 Task: 1.5.1    Create records and show detail page
Action: Mouse moved to (36, 119)
Screenshot: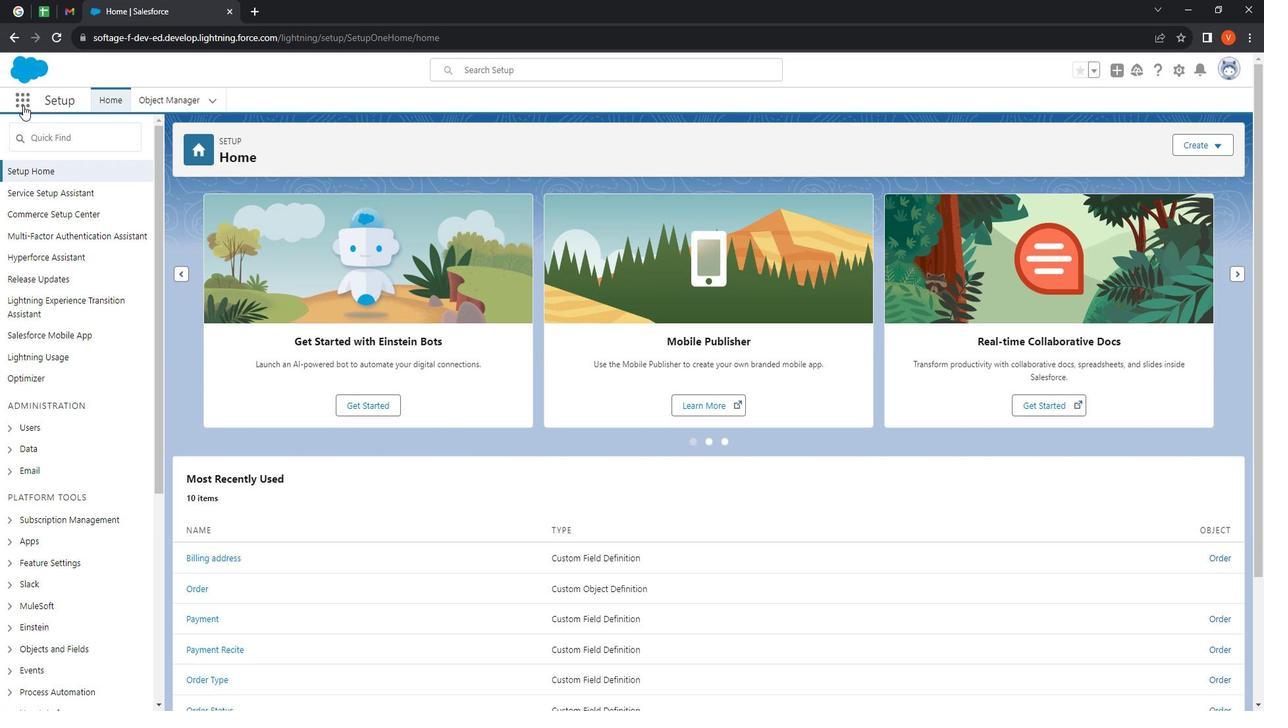 
Action: Mouse pressed left at (36, 119)
Screenshot: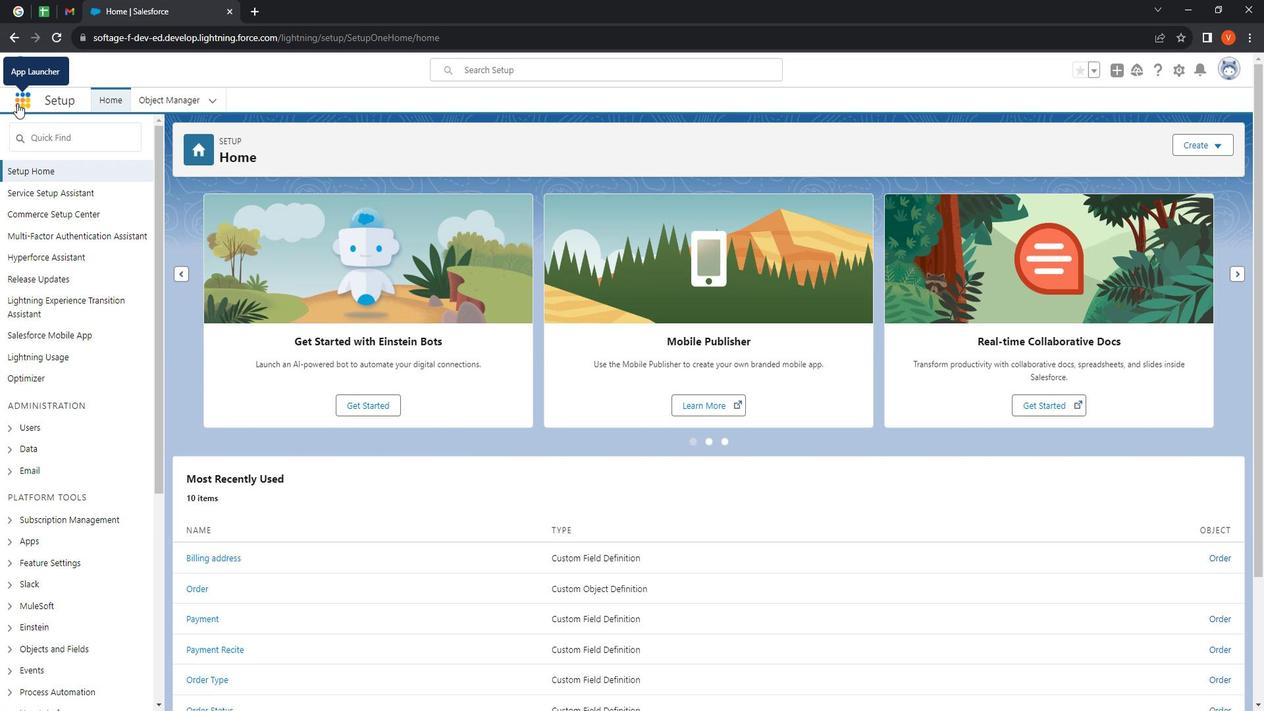 
Action: Mouse moved to (65, 345)
Screenshot: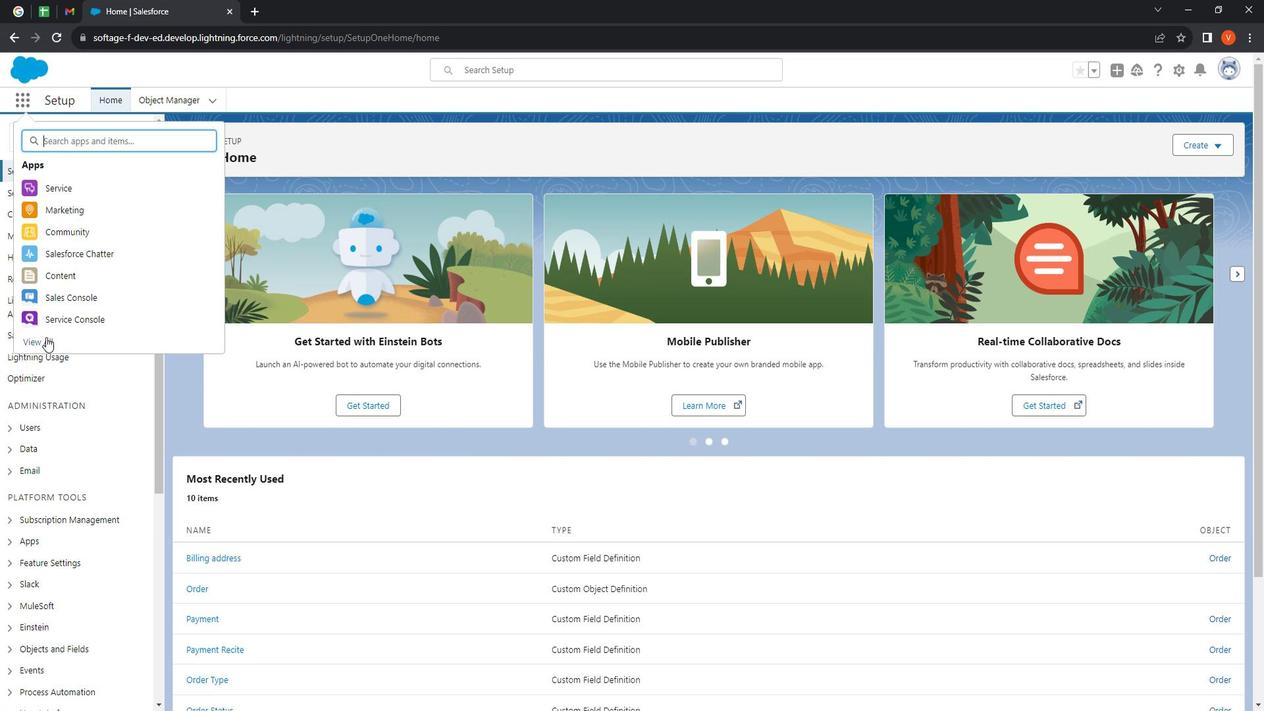 
Action: Mouse pressed left at (65, 345)
Screenshot: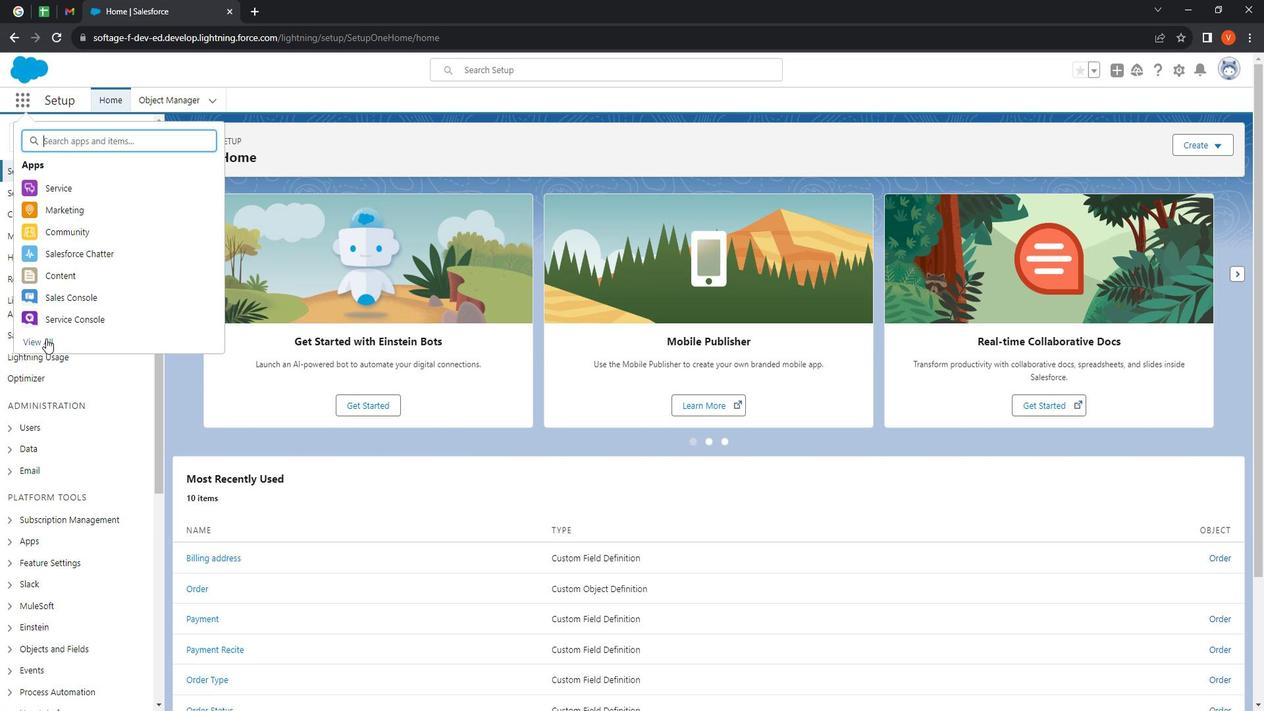
Action: Mouse moved to (901, 499)
Screenshot: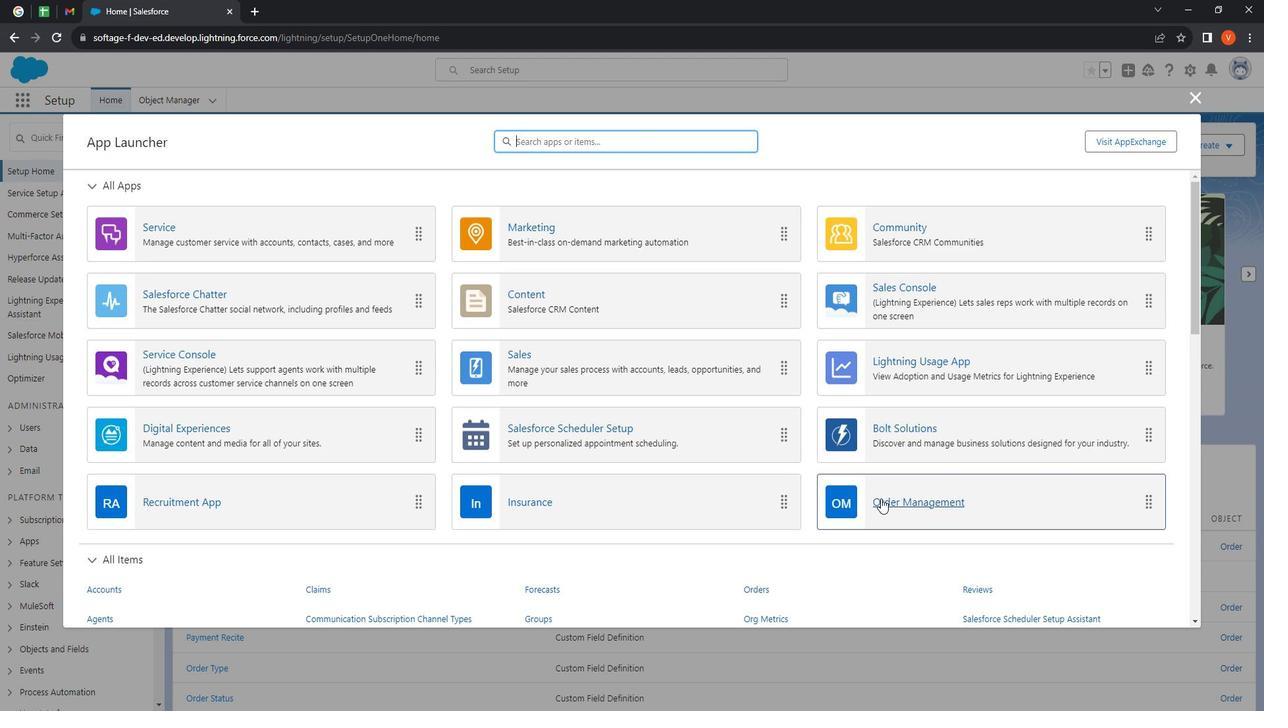 
Action: Mouse pressed left at (901, 499)
Screenshot: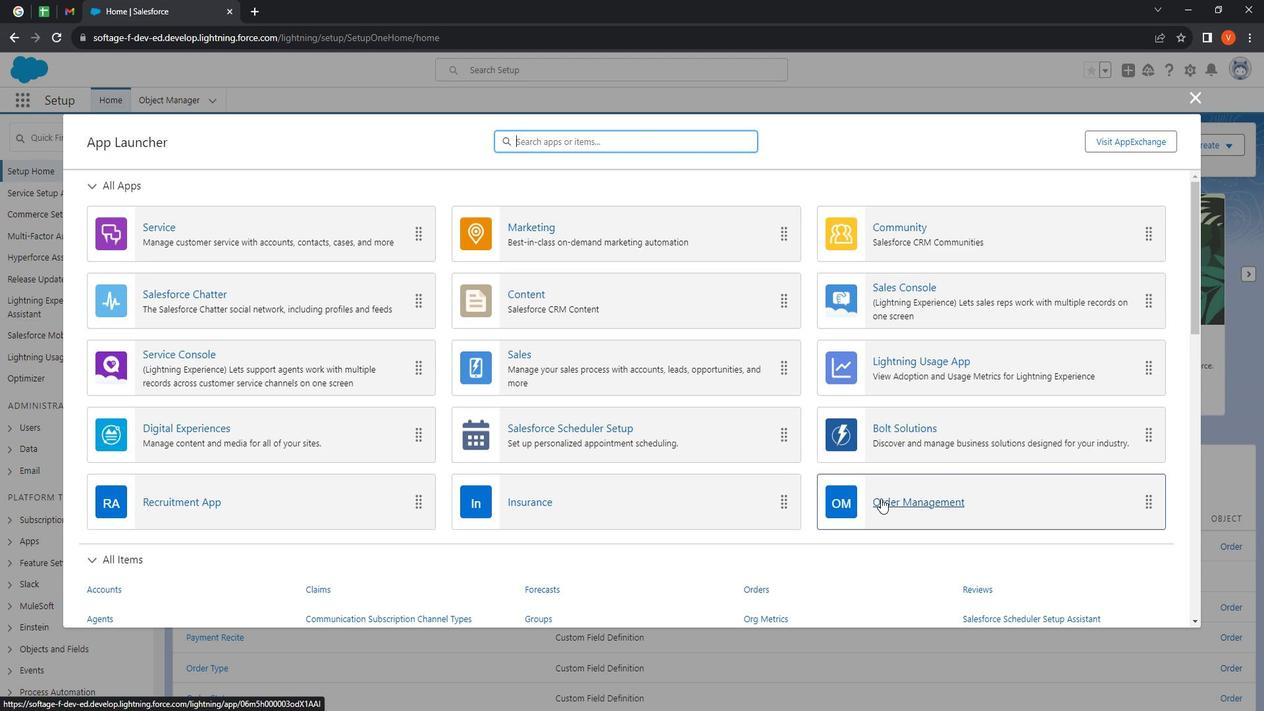 
Action: Mouse moved to (303, 116)
Screenshot: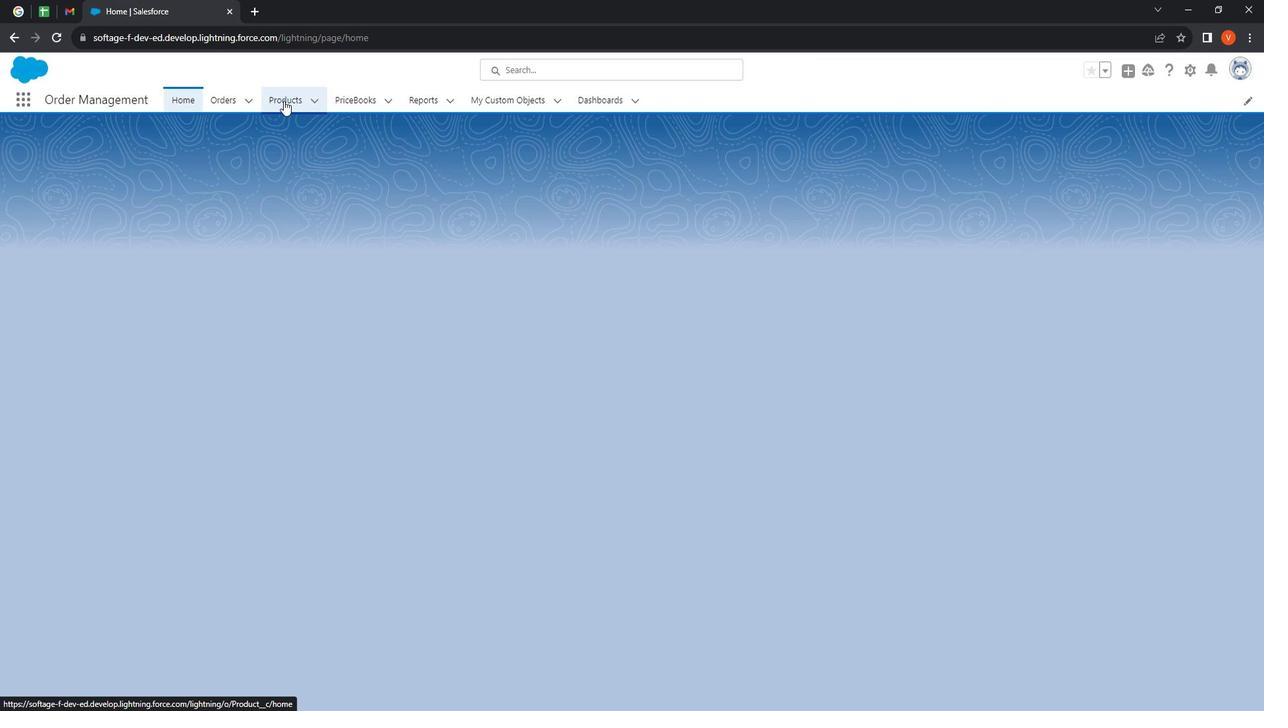 
Action: Mouse pressed left at (303, 116)
Screenshot: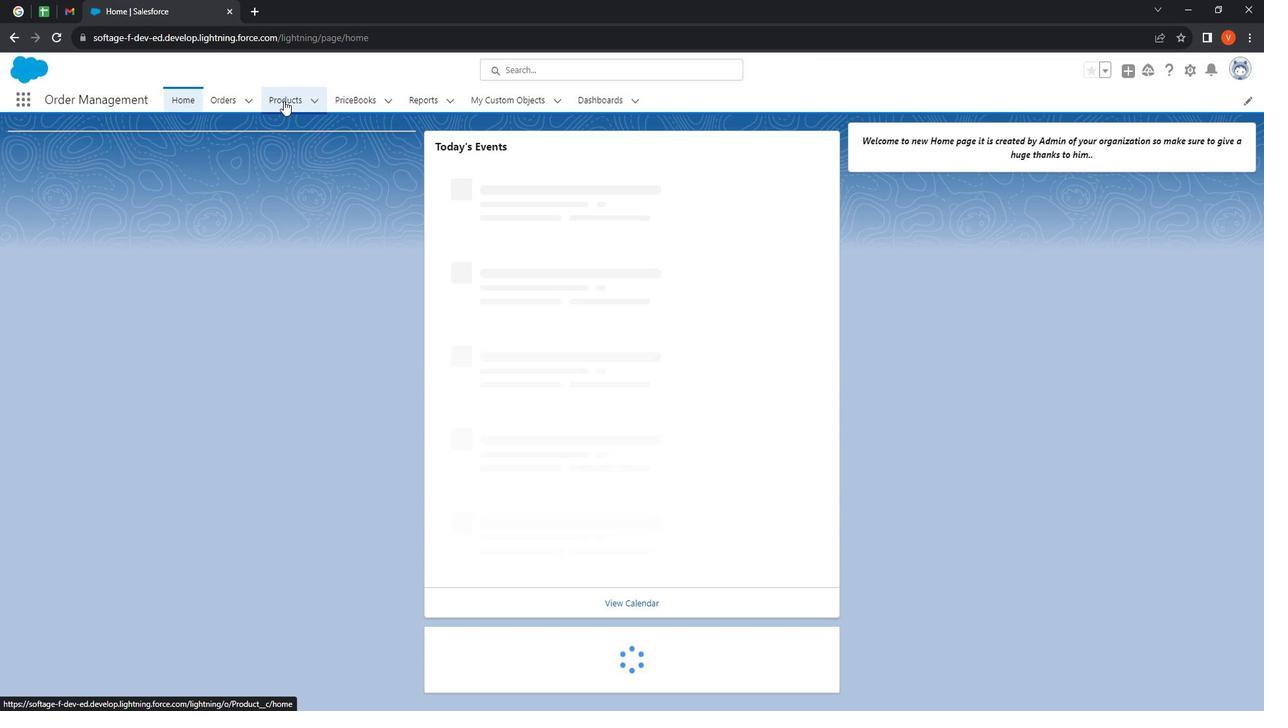 
Action: Mouse moved to (1128, 163)
Screenshot: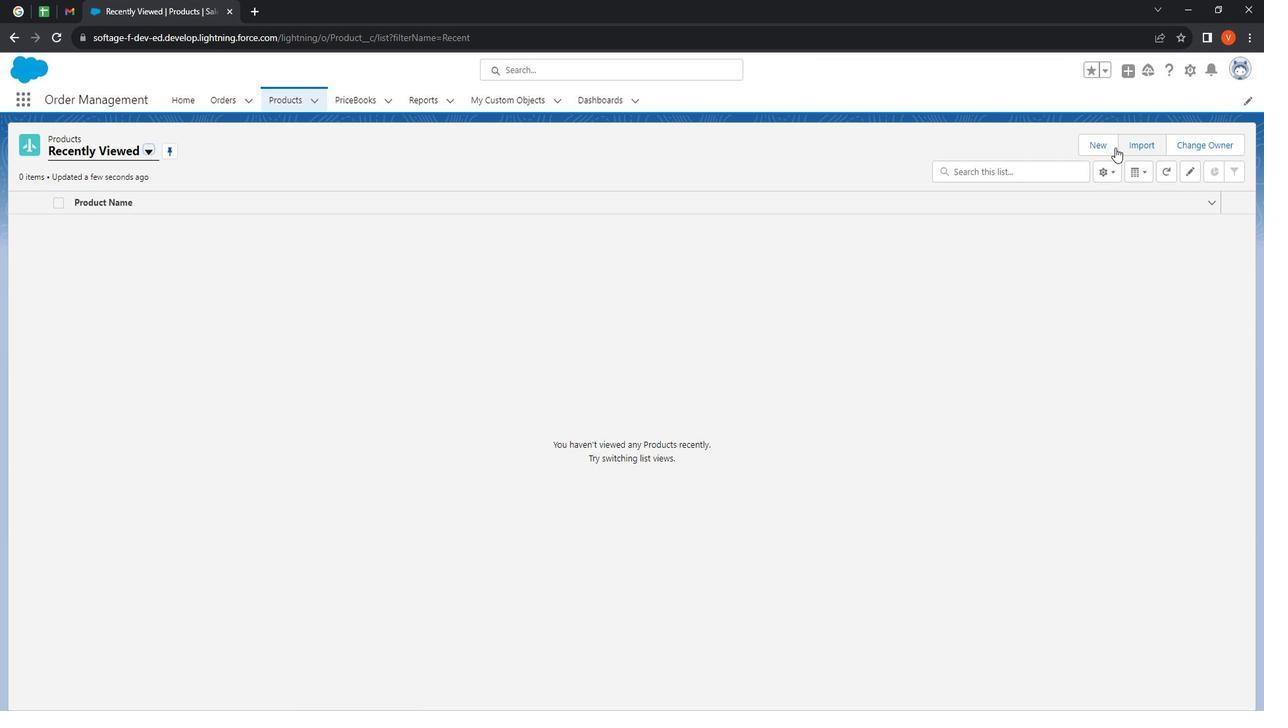
Action: Mouse pressed left at (1128, 163)
Screenshot: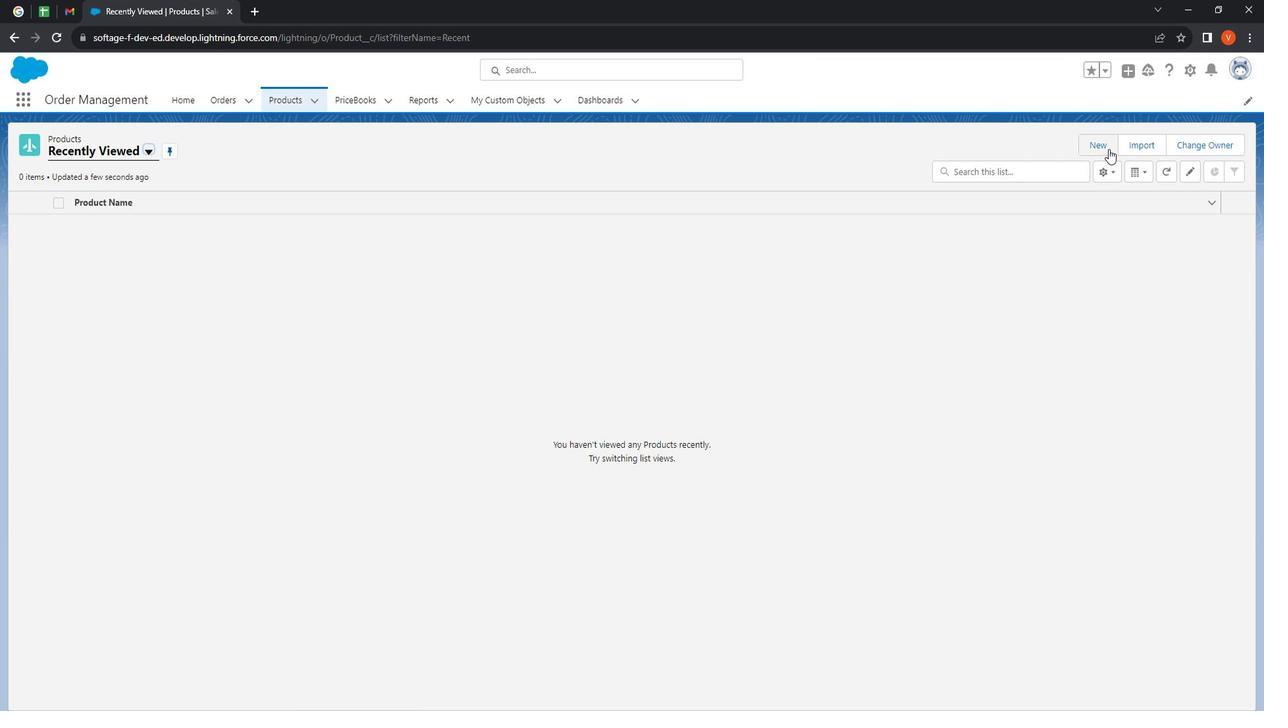 
Action: Mouse moved to (454, 194)
Screenshot: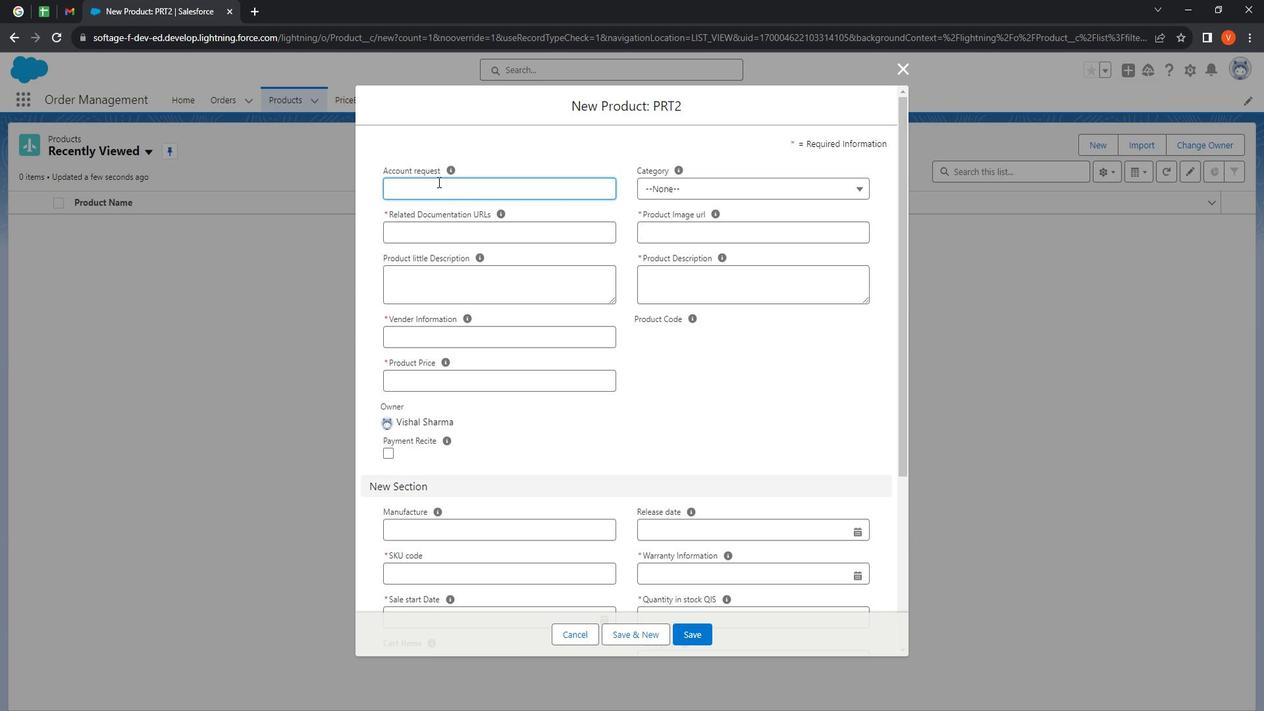 
Action: Mouse pressed left at (454, 194)
Screenshot: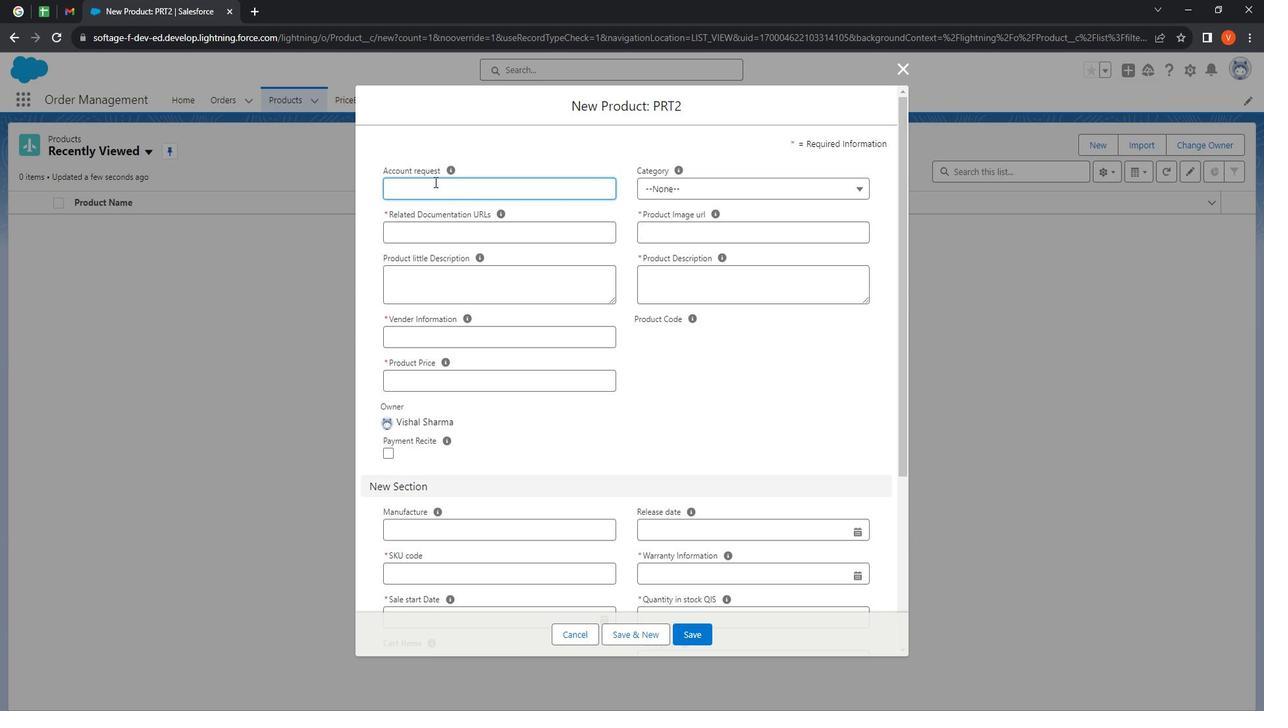 
Action: Key pressed <Key.shift><Key.shift><Key.shift><Key.shift><Key.shift><Key.shift>Account<Key.space>request<Key.space>for<Key.space><Key.shift>PC
Screenshot: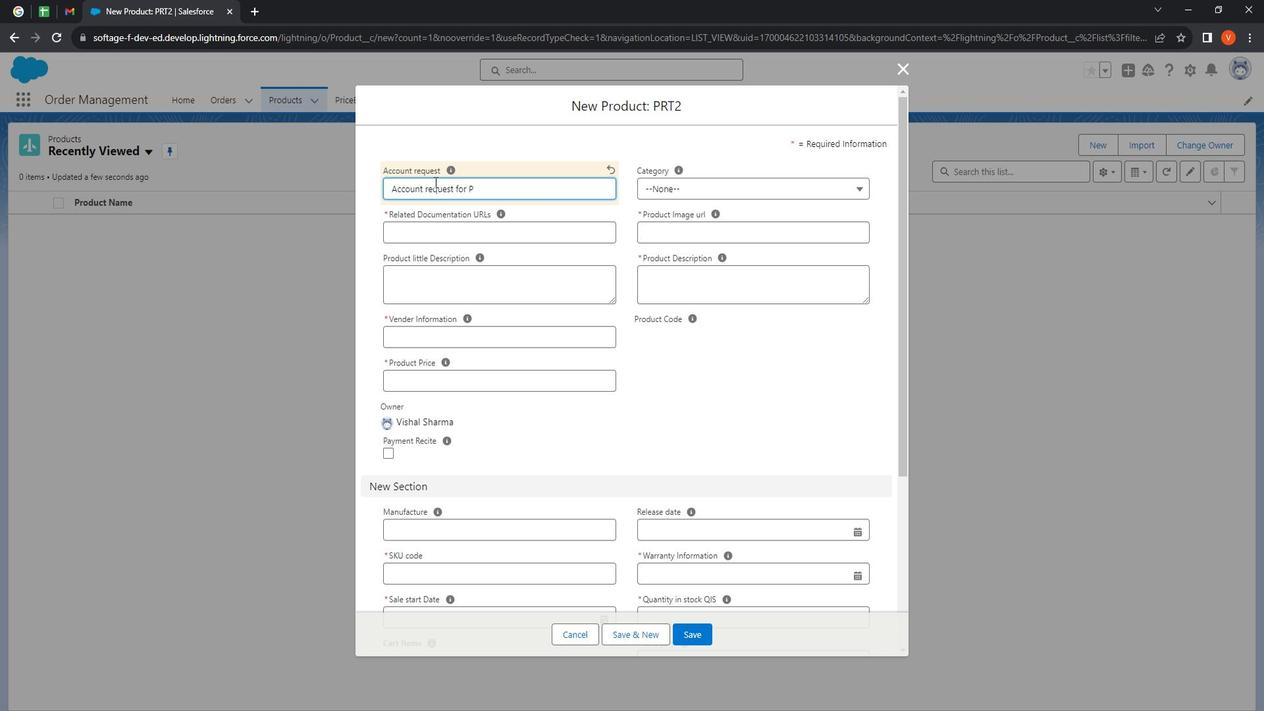 
Action: Mouse moved to (744, 204)
Screenshot: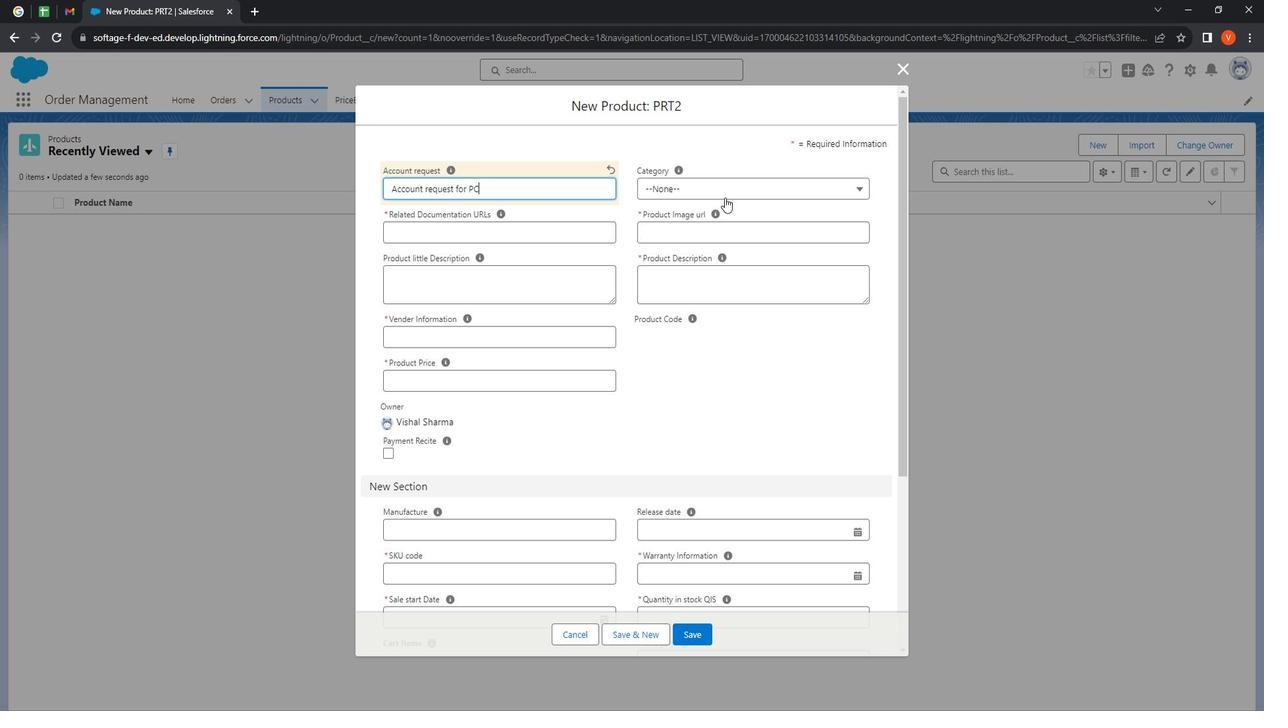 
Action: Mouse pressed left at (744, 204)
Screenshot: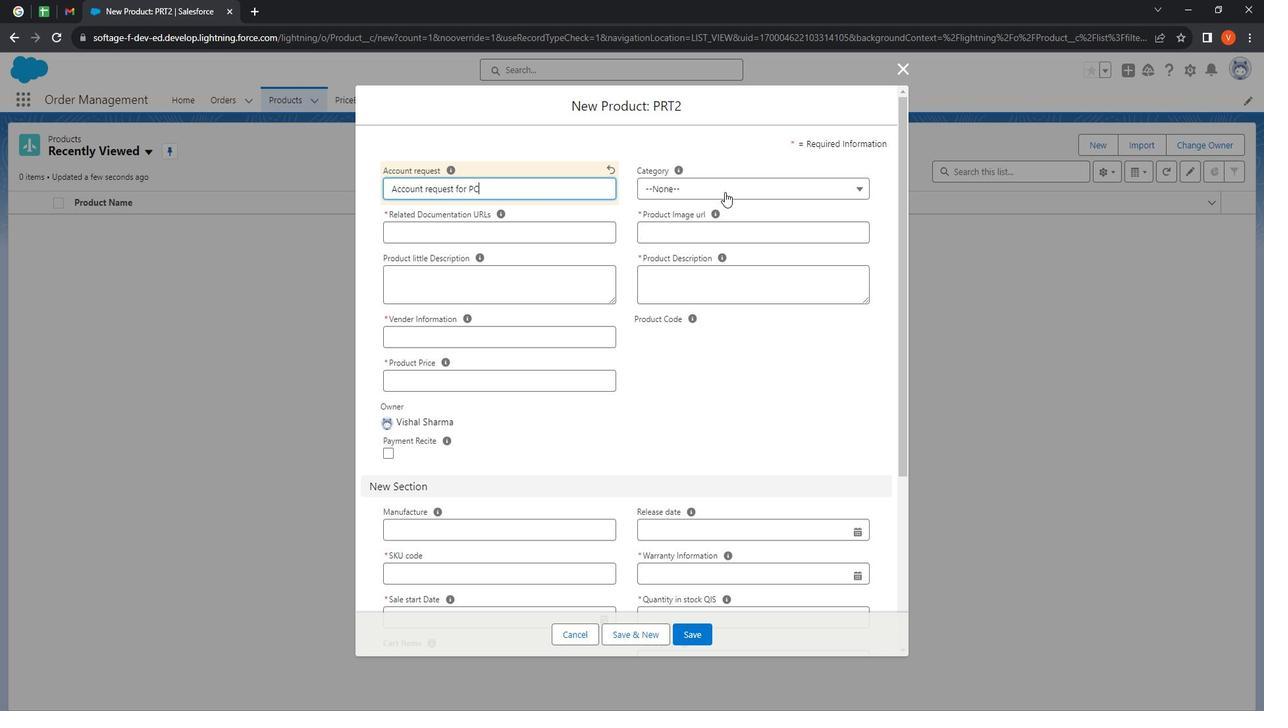 
Action: Mouse moved to (881, 289)
Screenshot: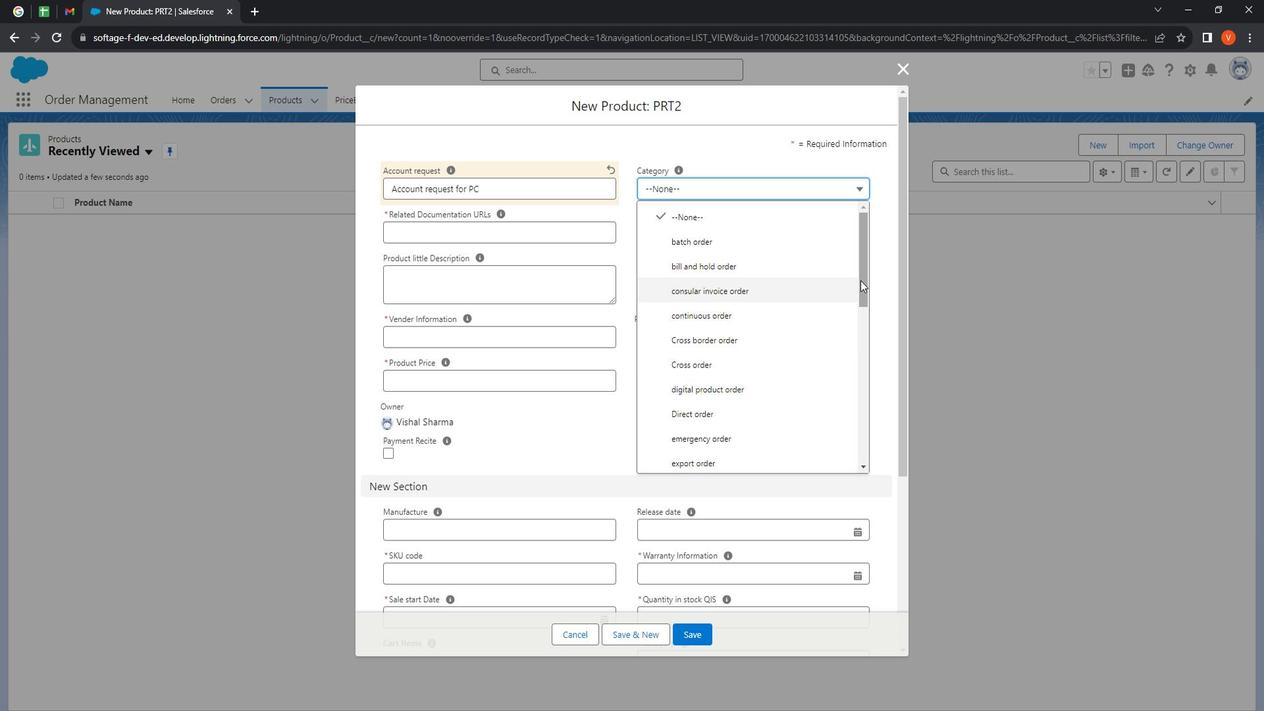 
Action: Mouse pressed left at (881, 289)
Screenshot: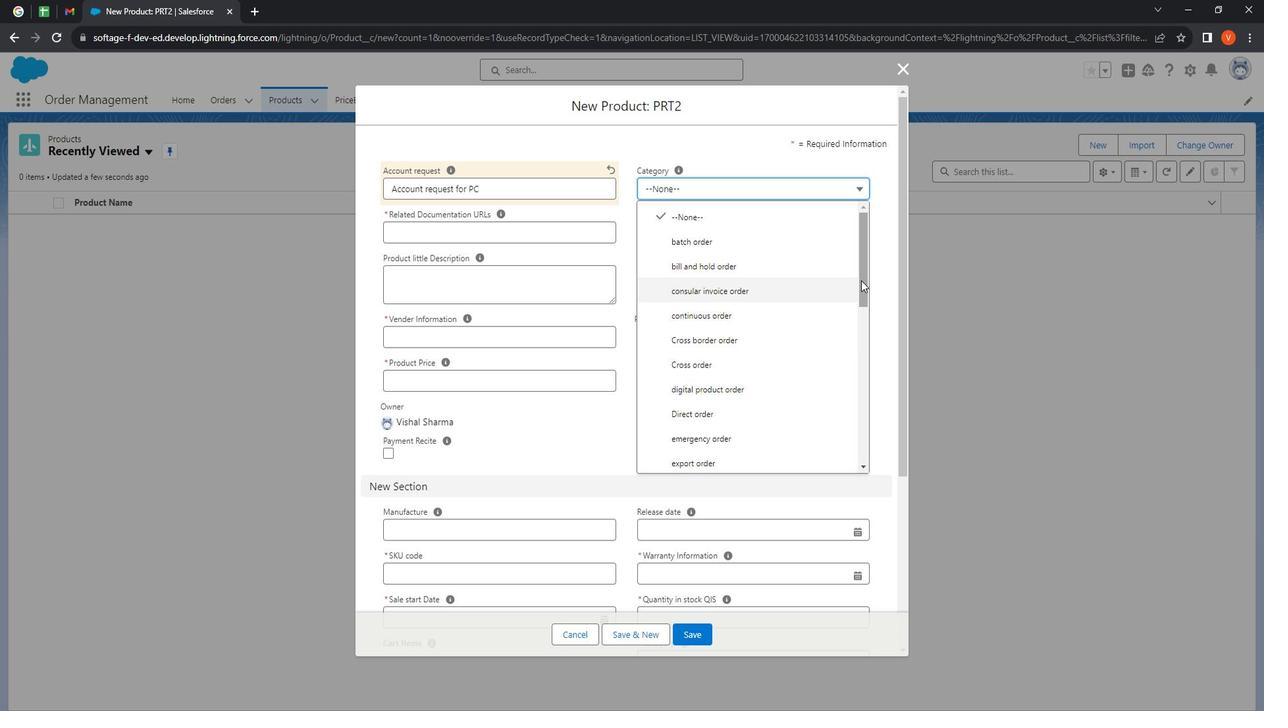 
Action: Mouse moved to (810, 452)
Screenshot: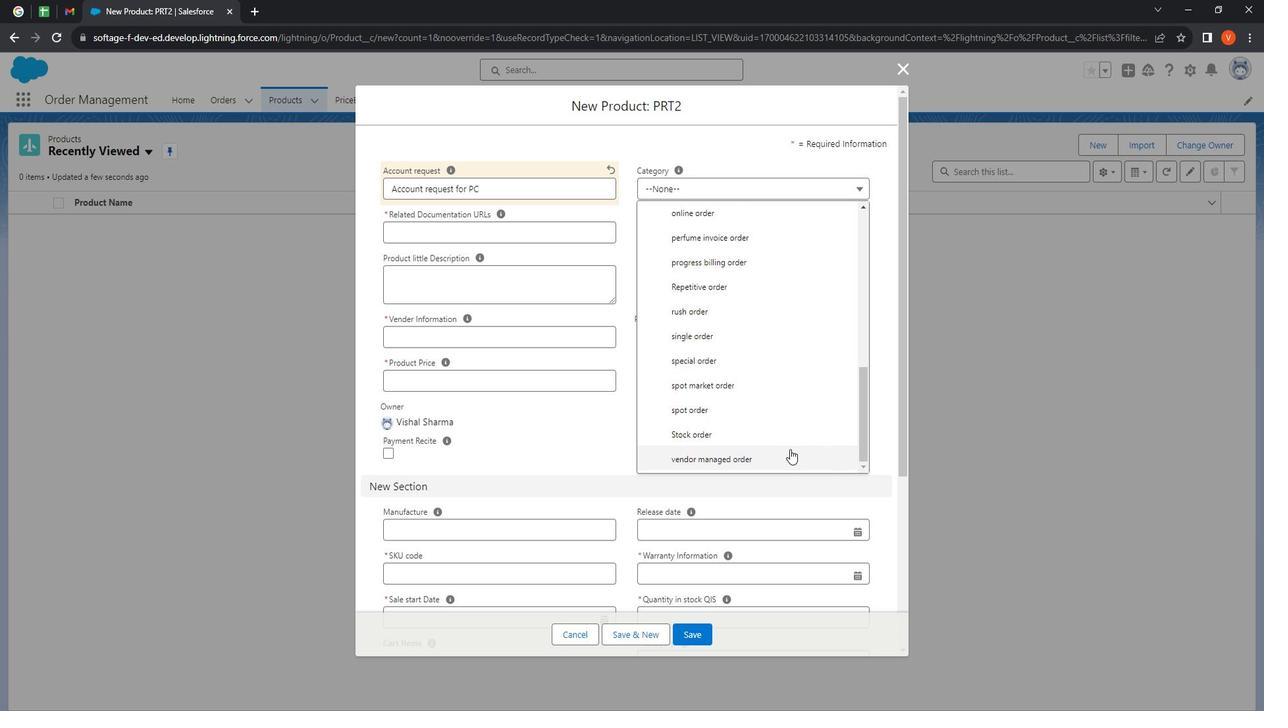 
Action: Mouse pressed left at (810, 452)
Screenshot: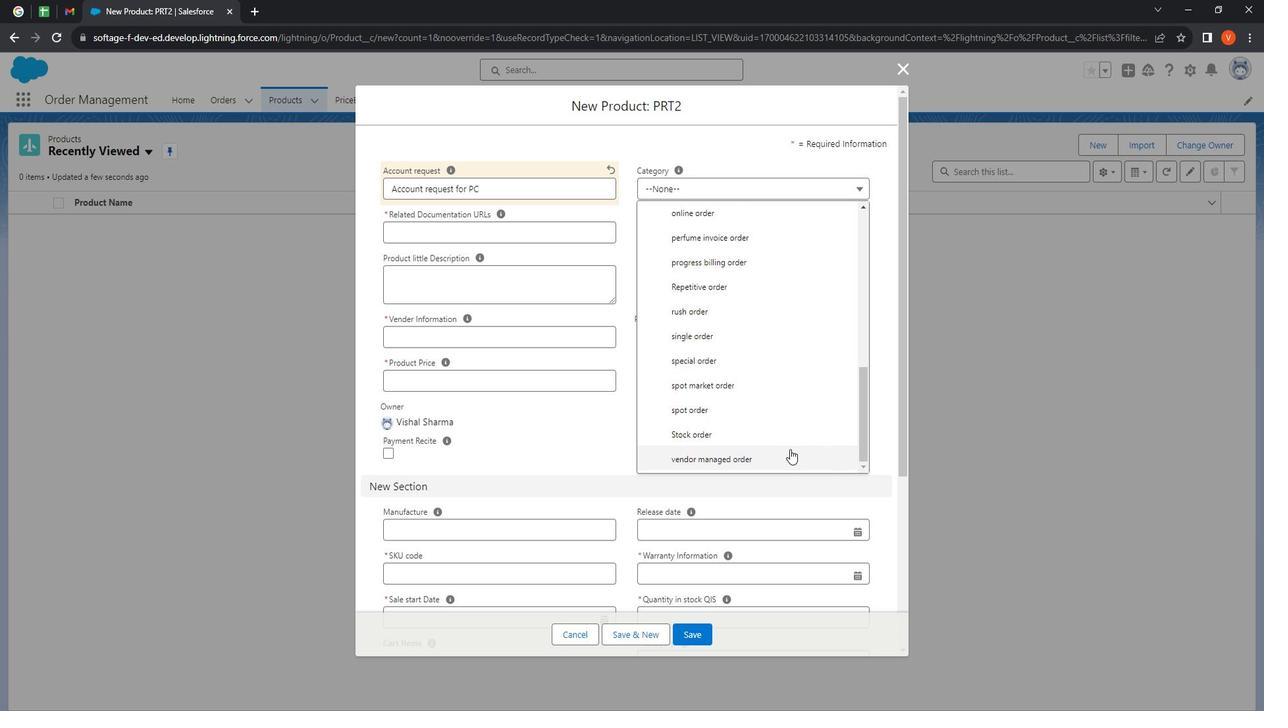 
Action: Mouse moved to (515, 243)
Screenshot: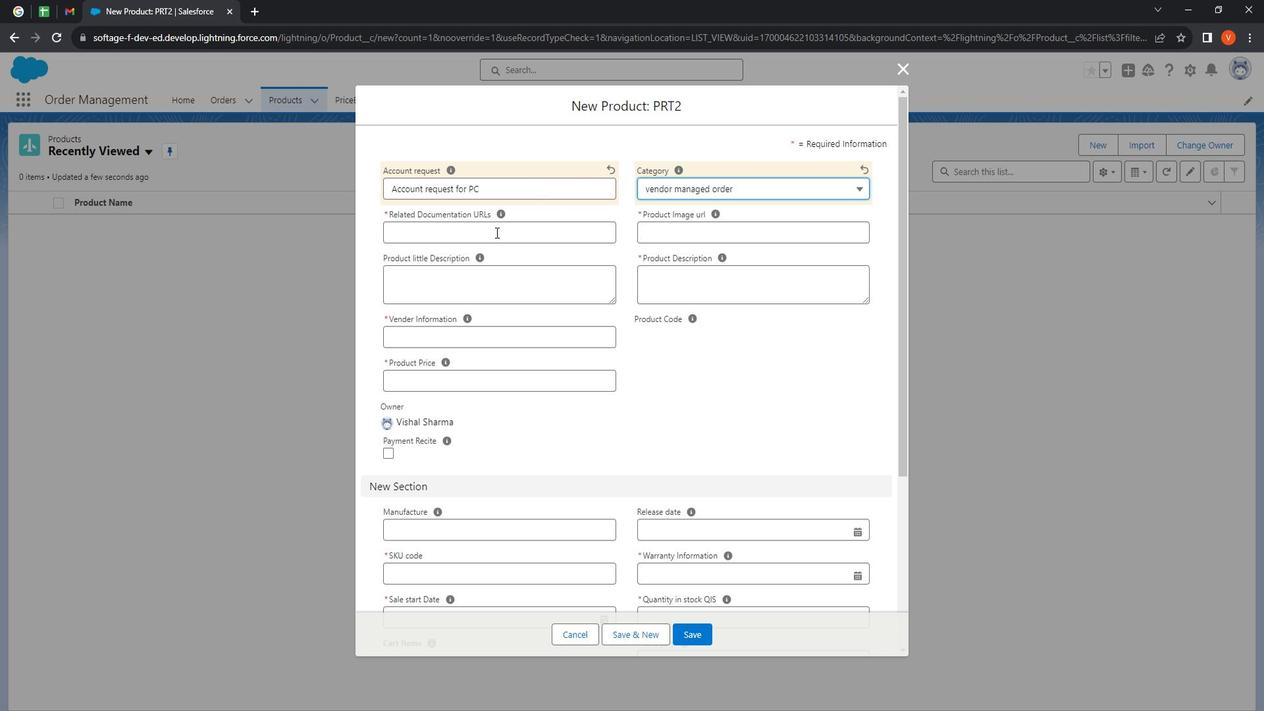 
Action: Mouse pressed left at (515, 243)
Screenshot: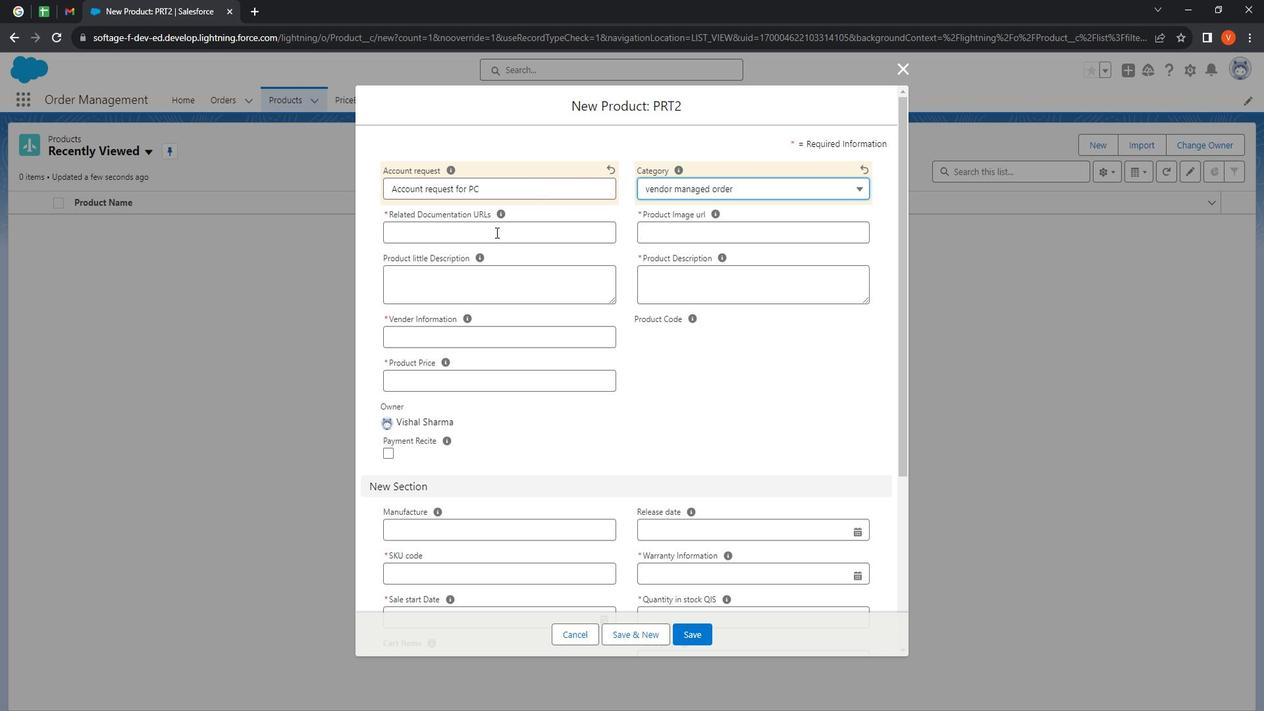 
Action: Mouse moved to (515, 243)
Screenshot: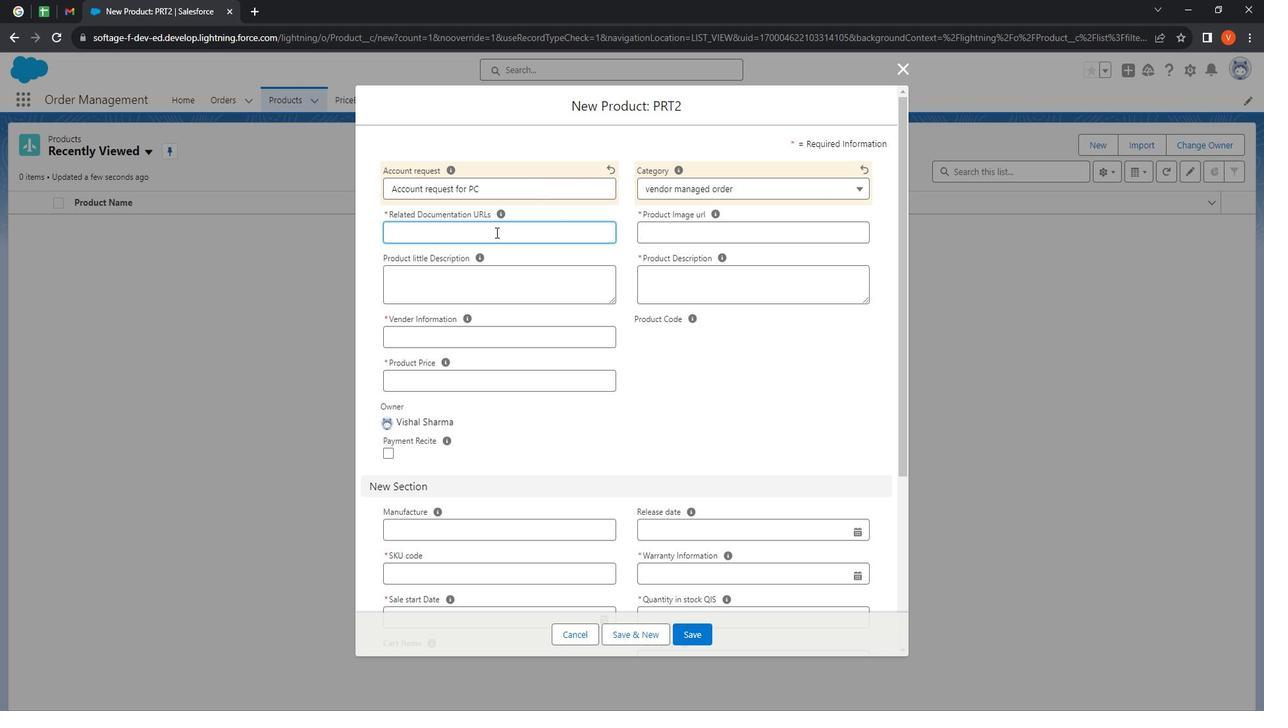 
Action: Key pressed <Key.shift><Key.shift><Key.shift><Key.shift><Key.shift><Key.shift><Key.shift><Key.shift><Key.shift><Key.shift><Key.shift><Key.shift><Key.shift><Key.shift><Key.shift><Key.shift><Key.shift><Key.shift><Key.shift><Key.shift><Key.shift><Key.shift><Key.shift><Key.shift><Key.shift><Key.shift><Key.shift><Key.shift><Key.shift><Key.shift><Key.shift><Key.shift><Key.shift><Key.shift><Key.shift><Key.shift><Key.shift><Key.shift><Key.shift><Key.shift><Key.shift><Key.shift><Key.shift><Key.shift><Key.shift><Key.shift><Key.shift><Key.shift><Key.shift><Key.shift><Key.shift><Key.shift><Key.shift><Key.shift><Key.shift><Key.shift><Key.shift>SSDK
Screenshot: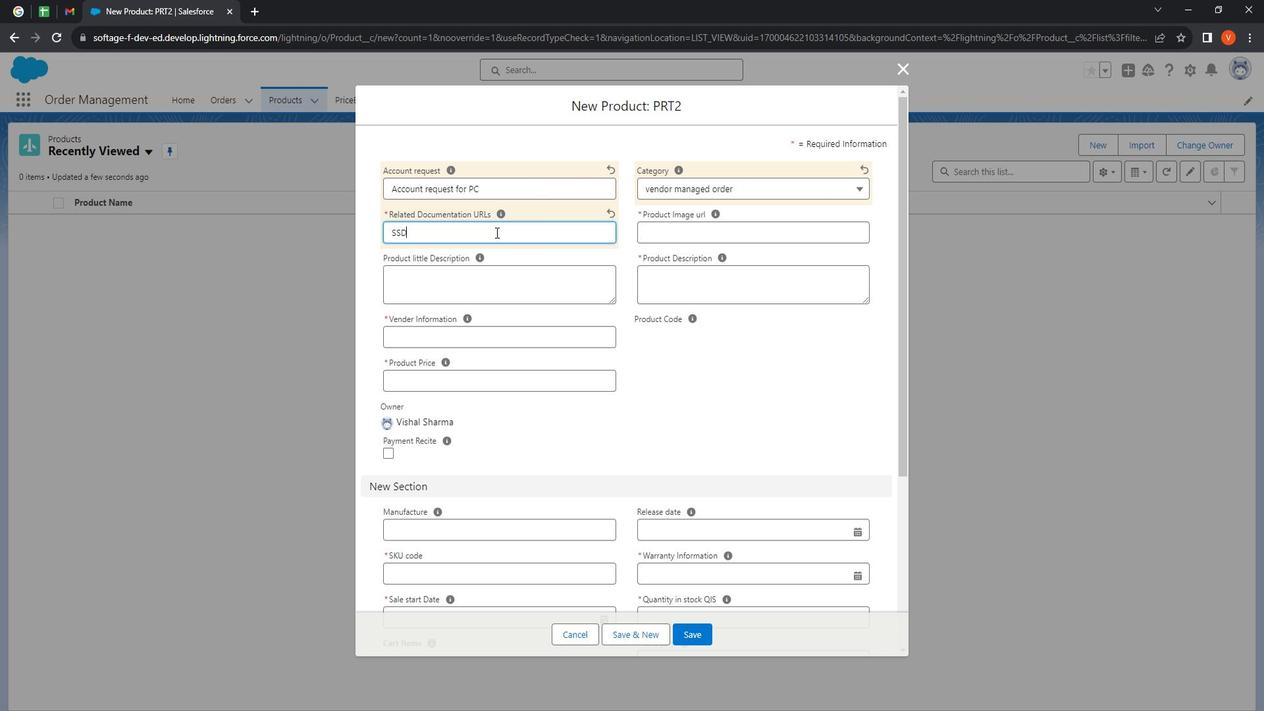 
Action: Mouse moved to (568, 237)
Screenshot: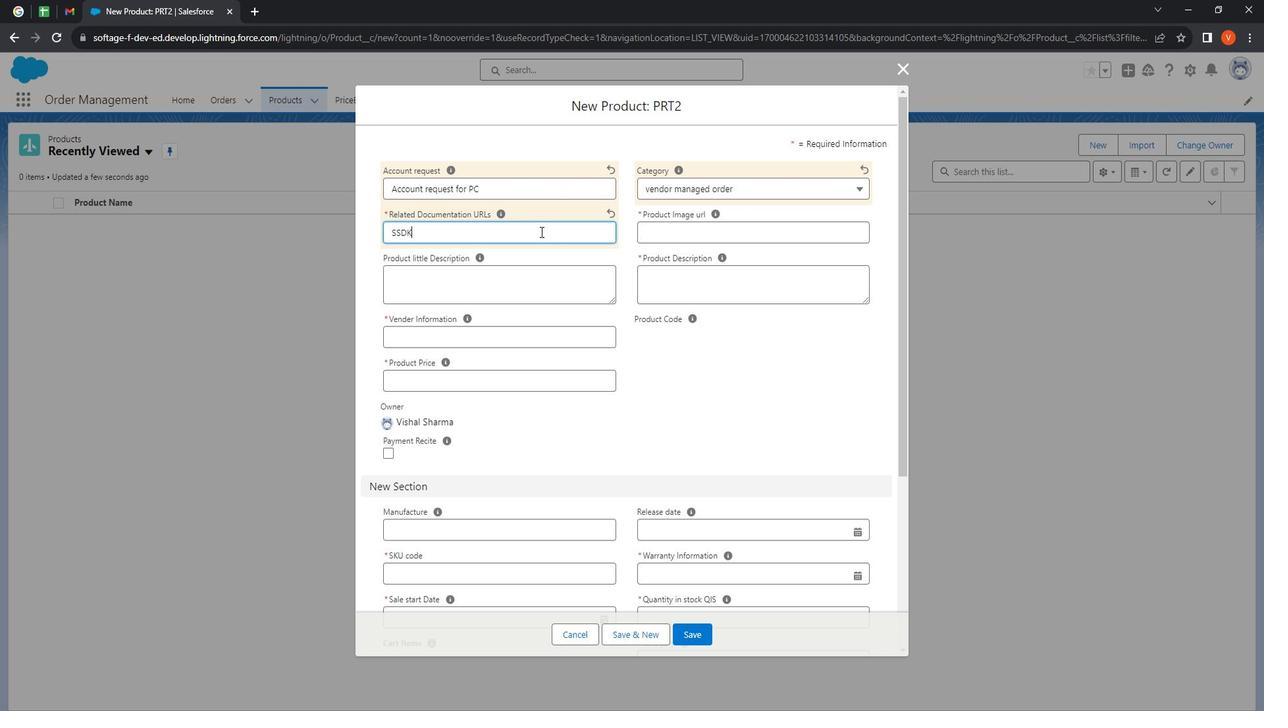 
Action: Key pressed .com
Screenshot: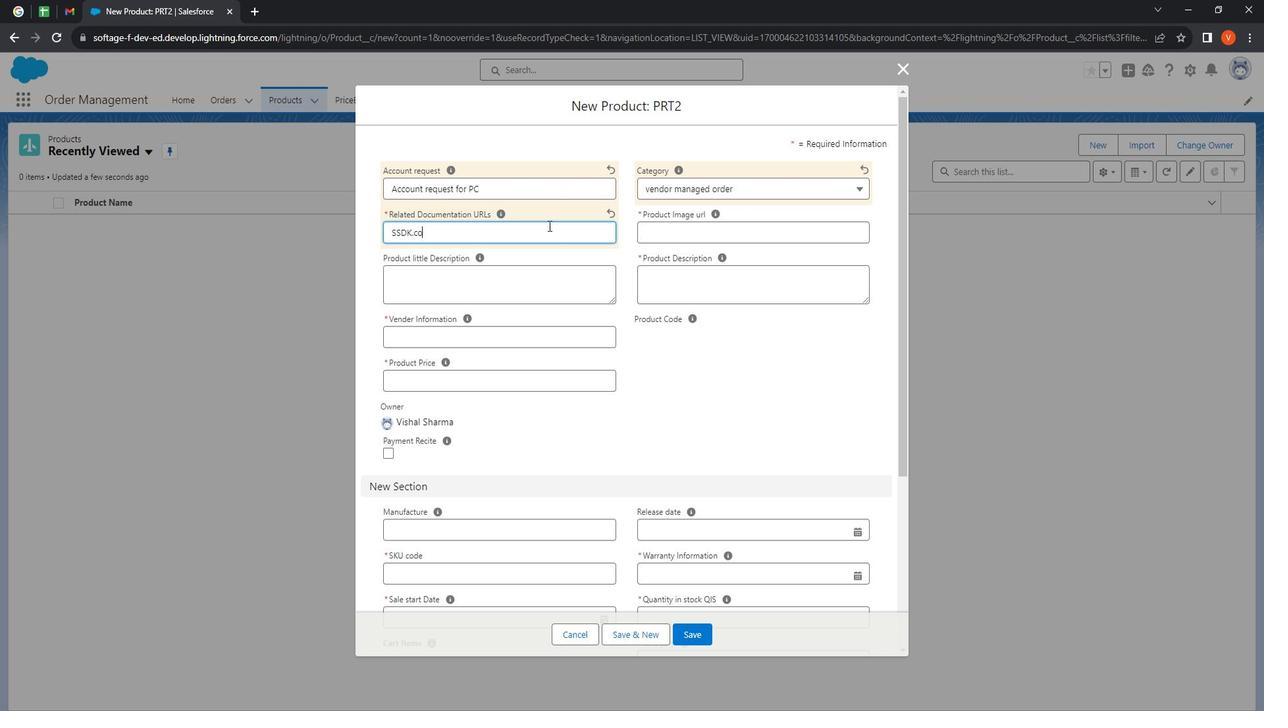 
Action: Mouse moved to (719, 245)
Screenshot: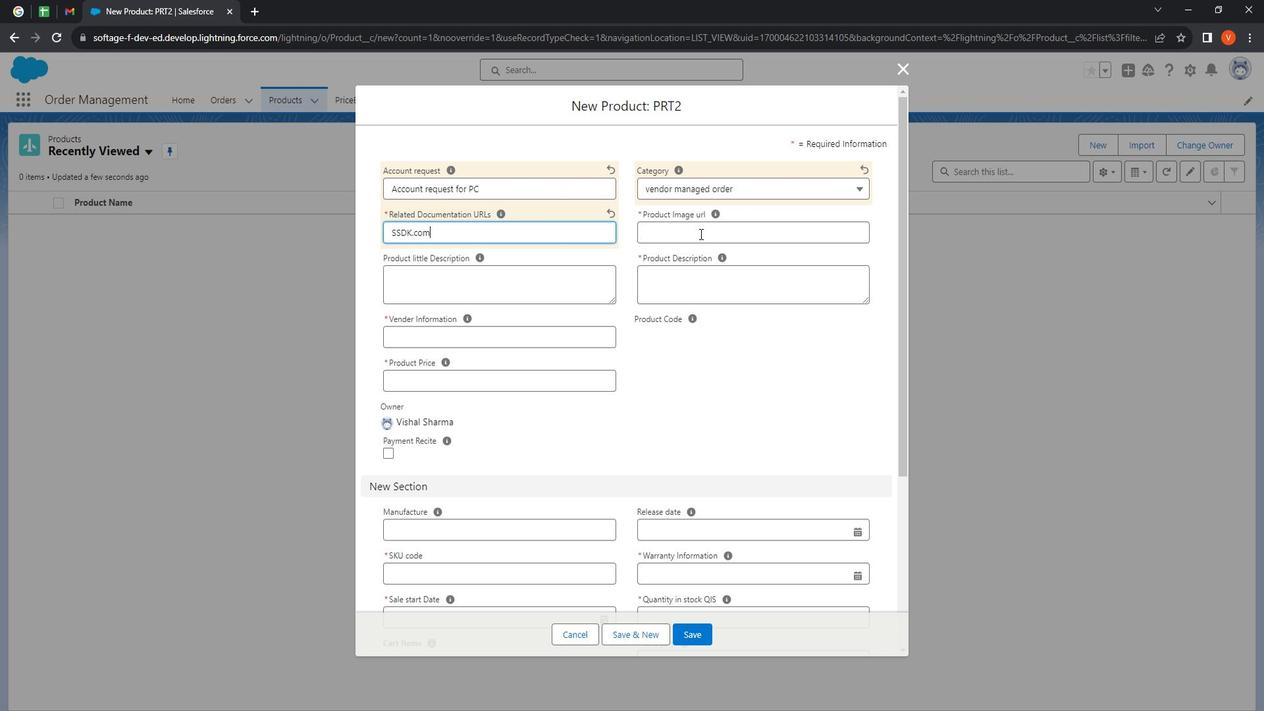 
Action: Mouse pressed left at (719, 245)
Screenshot: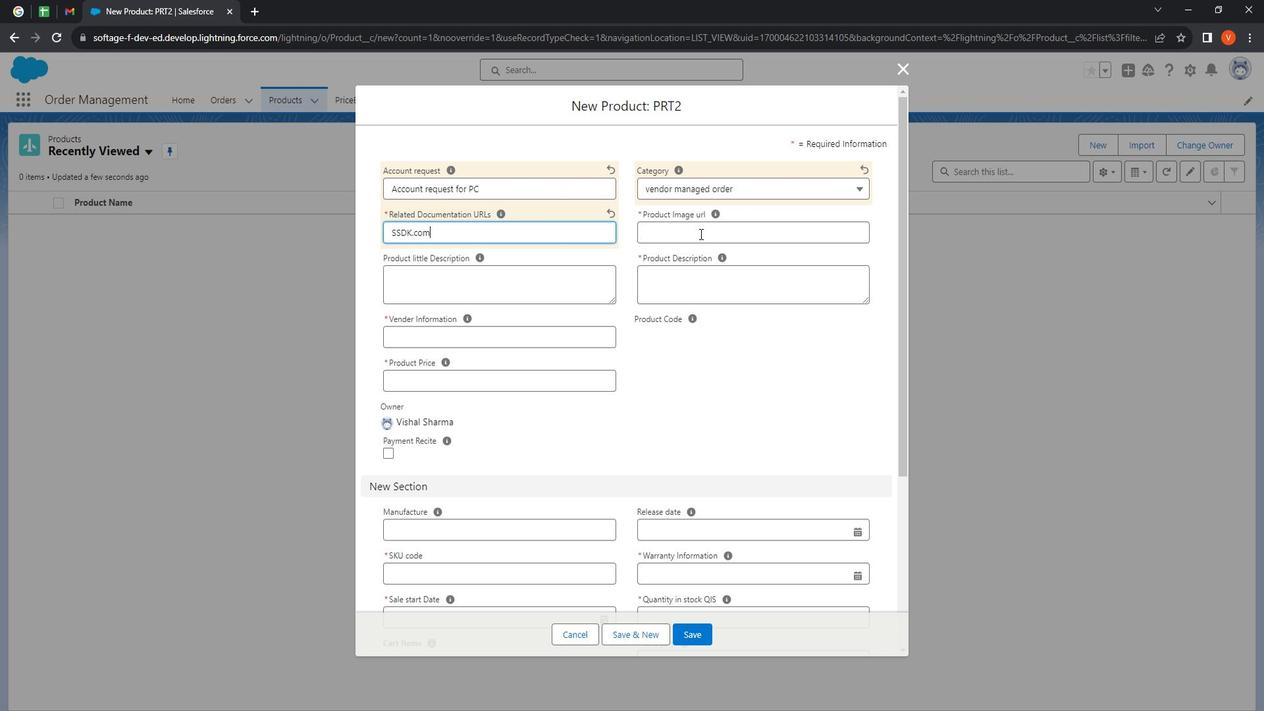 
Action: Mouse moved to (693, 252)
Screenshot: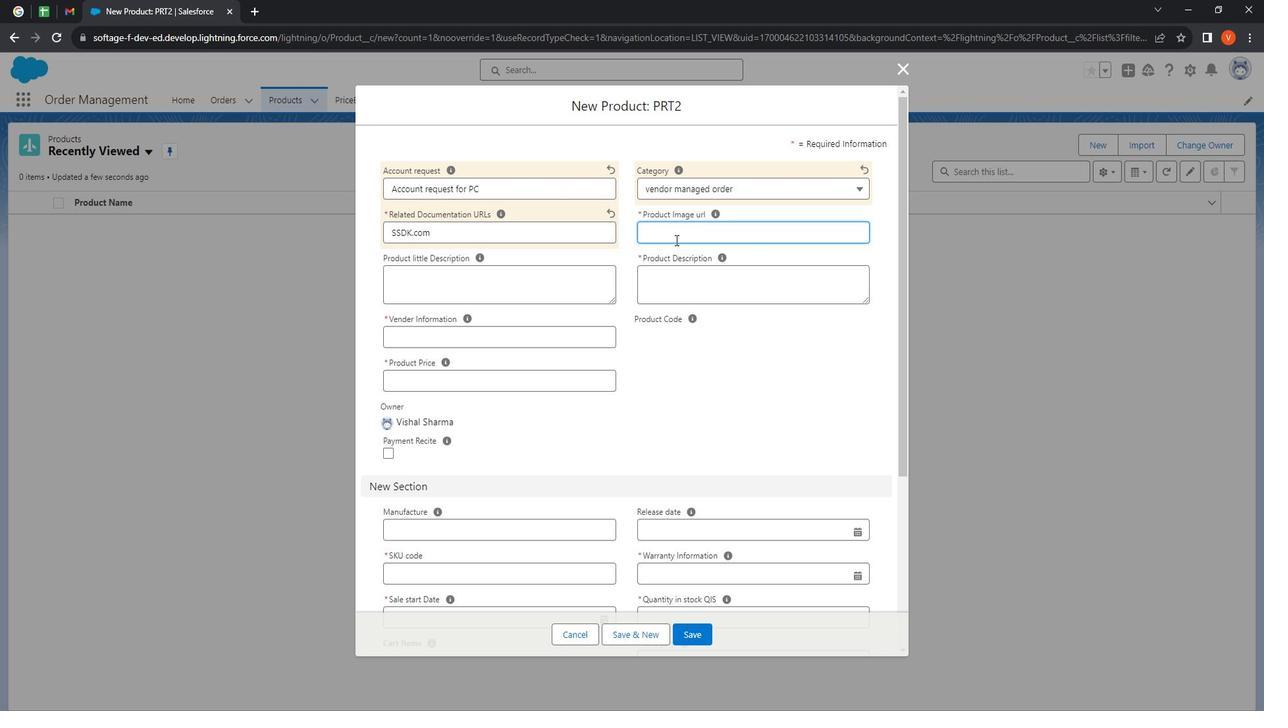 
Action: Key pressed <Key.shift><Key.shift><Key.shift><Key.shift><Key.shift><Key.shift><Key.shift><Key.shift><Key.shift><Key.shift><Key.shift><Key.shift><Key.shift><Key.shift><Key.shift><Key.shift><Key.shift><Key.shift><Key.shift><Key.shift><Key.shift><Key.shift><Key.shift><Key.shift><Key.shift><Key.shift><Key.shift><Key.shift>WWW><Key.backspace>.gkl.com
Screenshot: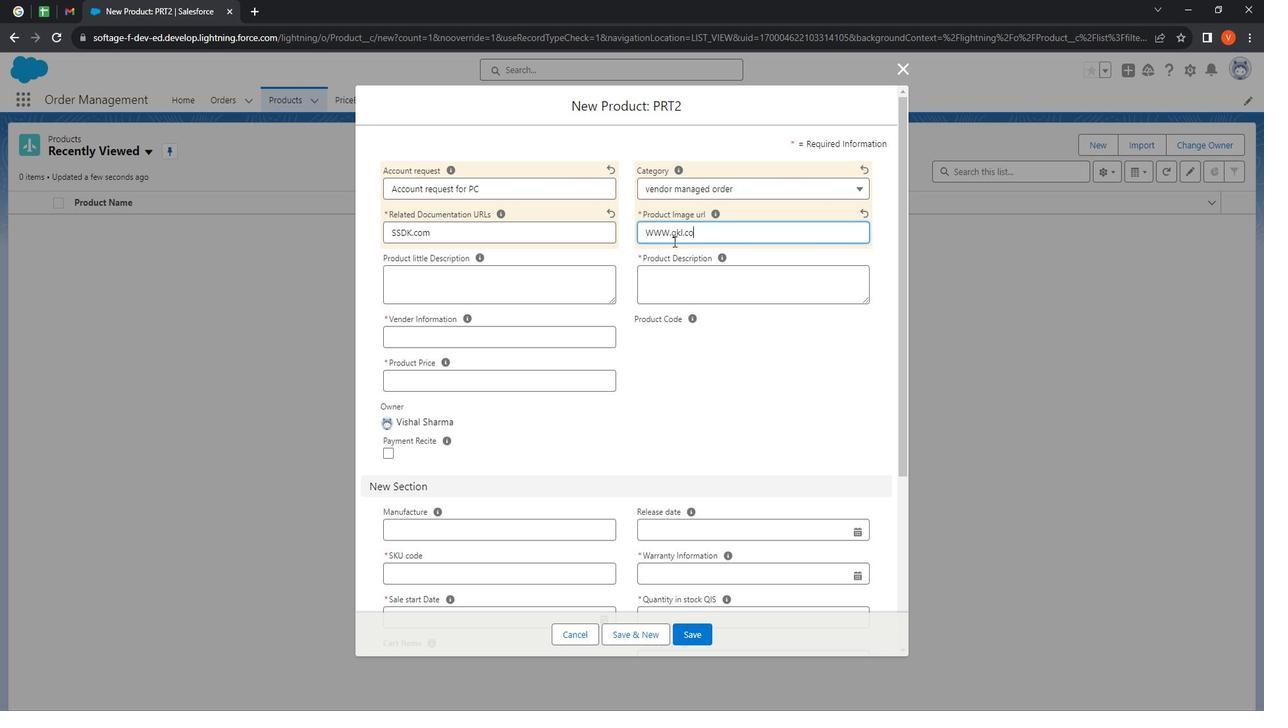 
Action: Mouse moved to (531, 299)
Screenshot: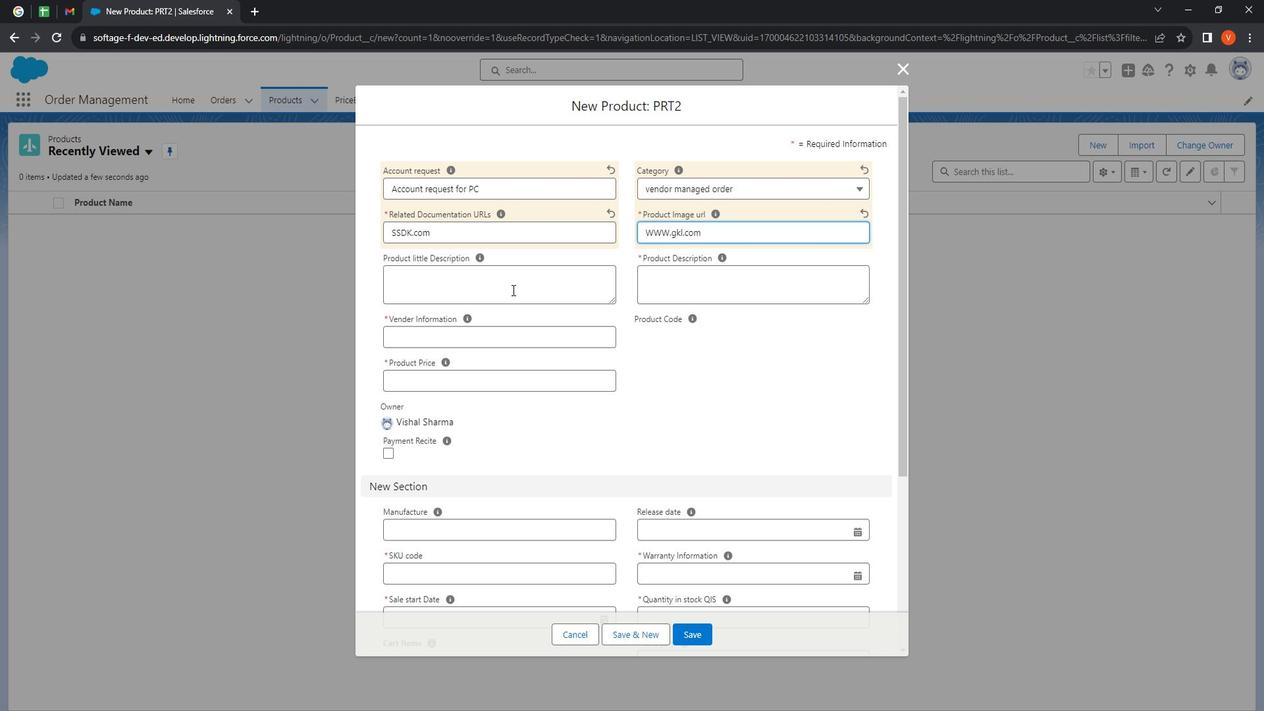
Action: Mouse pressed left at (531, 299)
Screenshot: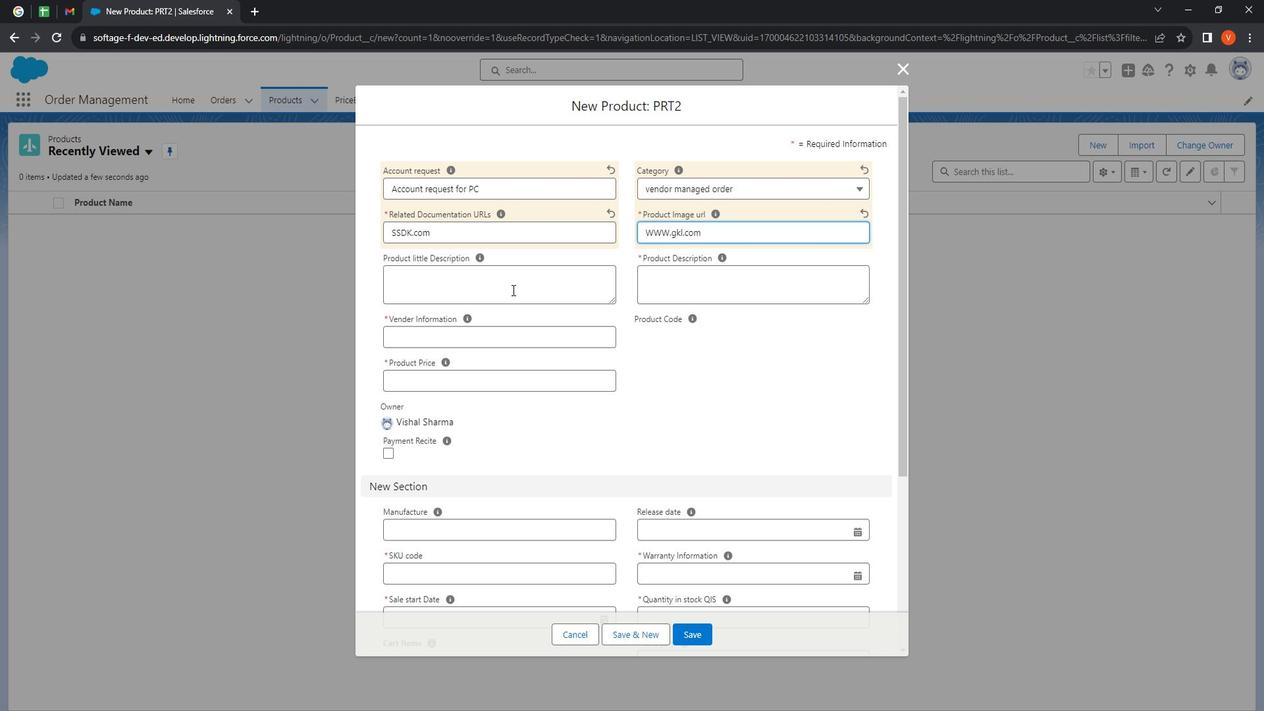 
Action: Mouse moved to (530, 299)
Screenshot: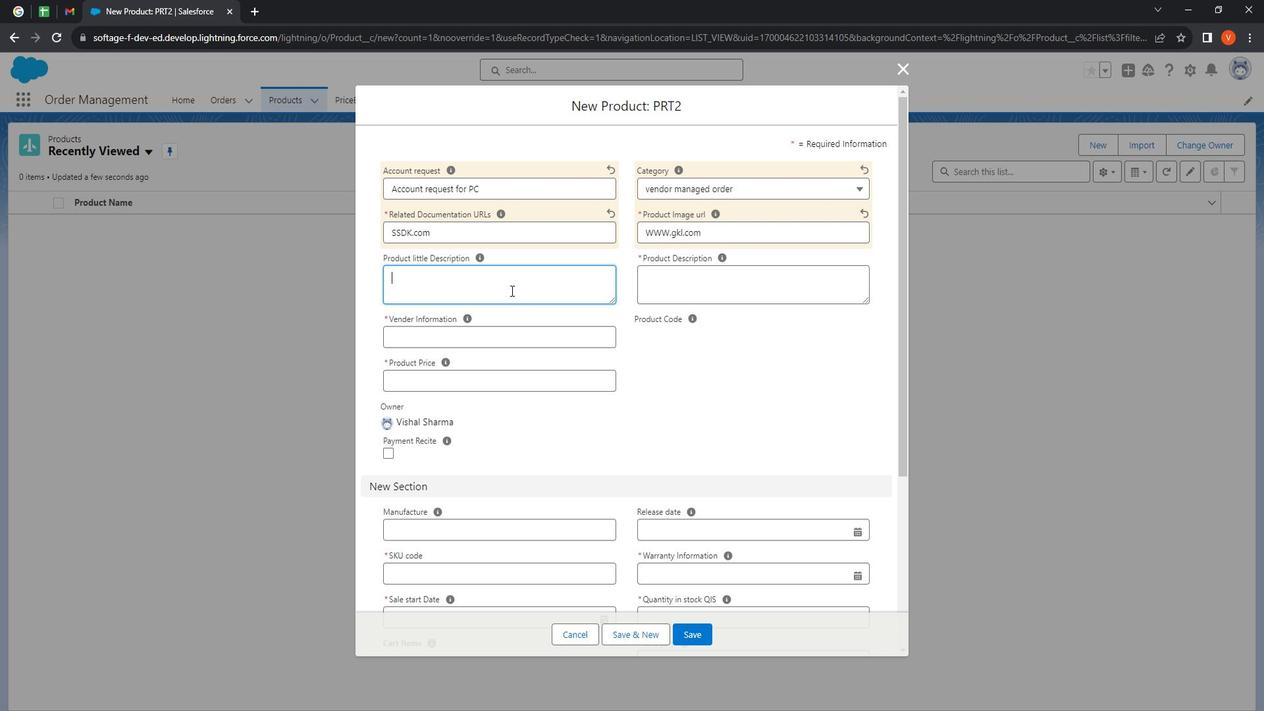 
Action: Key pressed <Key.shift><Key.shift><Key.shift><Key.shift><Key.shift><Key.shift><Key.shift><Key.shift><Key.shift><Key.shift><Key.shift><Key.shift><Key.shift><Key.shift><Key.shift><Key.shift><Key.shift><Key.shift><Key.shift><Key.shift><Key.shift>Account<Key.space>request<Key.space>for<Key.space>pc<Key.space>is<Key.space>one<Key.space>of<Key.space>the<Key.space>best<Key.space>pc<Key.space>you<Key.space>can<Key.space>ger<Key.backspace>t<Key.space>under<Key.space>100000<Key.shift><Key.shift><Key.shift><Key.shift><Key.shift><Key.shift><Key.shift><Key.shift><Key.shift><Key.shift><Key.shift><Key.shift><Key.shift><Key.shift><Key.shift><Key.shift><Key.shift><Key.shift><Key.shift><Key.shift><Key.shift><Key.shift><Key.shift><Key.shift><Key.shift><Key.shift><Key.shift><Key.shift>$<Key.space>t<Key.backspace>we<Key.space>are<Key.space>provider<Key.backspace>d<Key.space>with<Key.space><Key.shift><Key.shift><Key.shift><Key.shift><Key.shift><Key.shift><Key.shift><Key.shift><Key.shift><Key.shift><Key.shift><Key.shift>Intel<Key.space>i<Key.shift>9<Key.space>13<Key.space>gen<Key.space>a<Key.backspace>nvivida<Key.backspace><Key.backspace><Key.backspace><Key.backspace>dia<Key.space>4090<Key.space>16<Key.space>graphics<Key.space>and<Key.space>64<Key.space>gb<Key.space>of<Key.space>ram<Key.space>with<Key.space>2tb<Key.space>ssd<Key.space>thats<Key.space>now<Key.space>all<Key.space>we<Key.space>fo<Key.backspace><Key.backspace>got<Key.space>you<Key.space>gor<Key.space>hyper<Key.space><Key.backspace>x<Key.space><Key.shift>V78<Key.shift><Key.shift><Key.shift><Key.shift><Key.shift><Key.shift><Key.shift>PC<Key.space>headphones<Key.space>and<Key.space>mouse<Key.space>freee<Key.space><Key.backspace><Key.backspace><Key.space>wioi<Key.backspace><Key.backspace>th<Key.space>this<Key.space>device
Screenshot: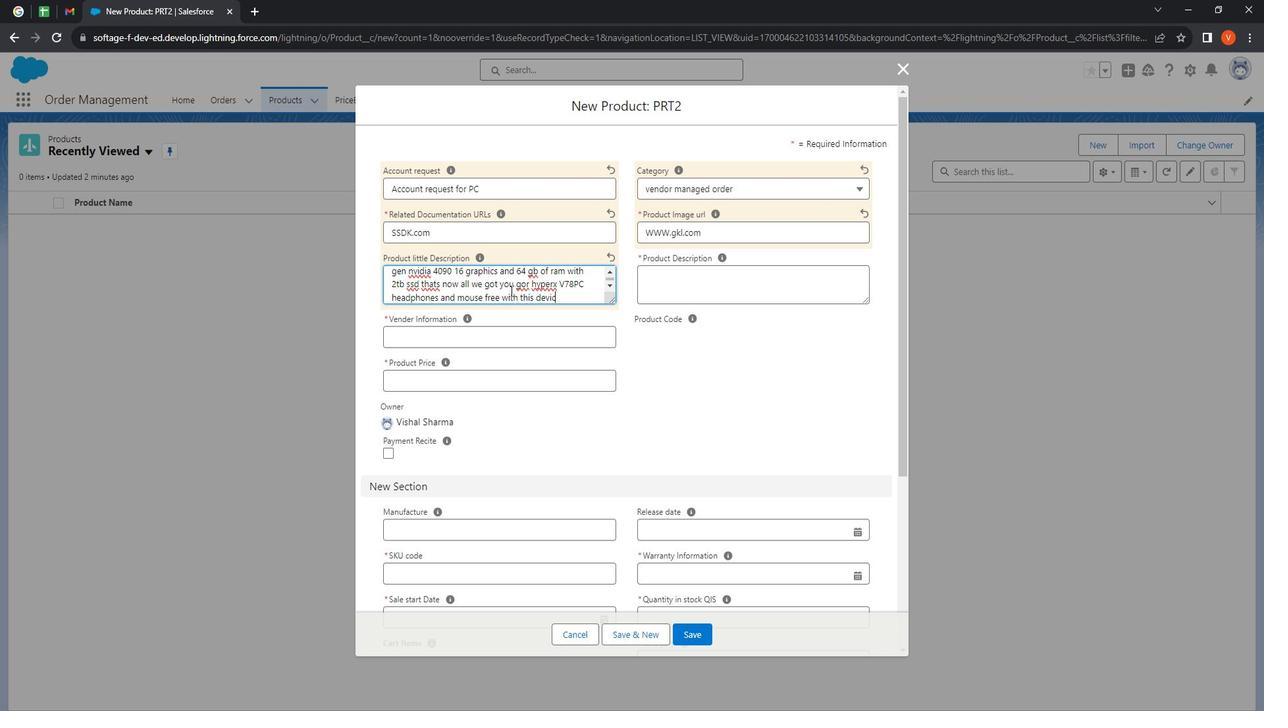 
Action: Mouse moved to (699, 293)
Screenshot: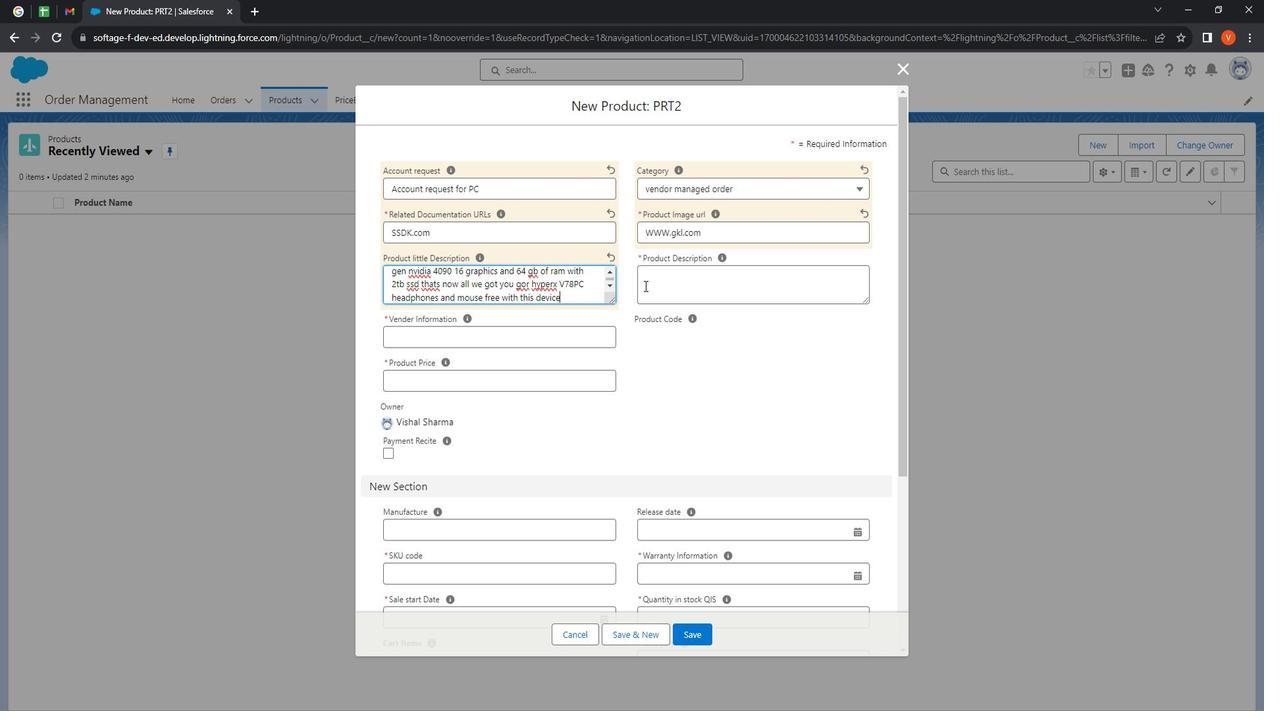 
Action: Mouse pressed left at (699, 293)
Screenshot: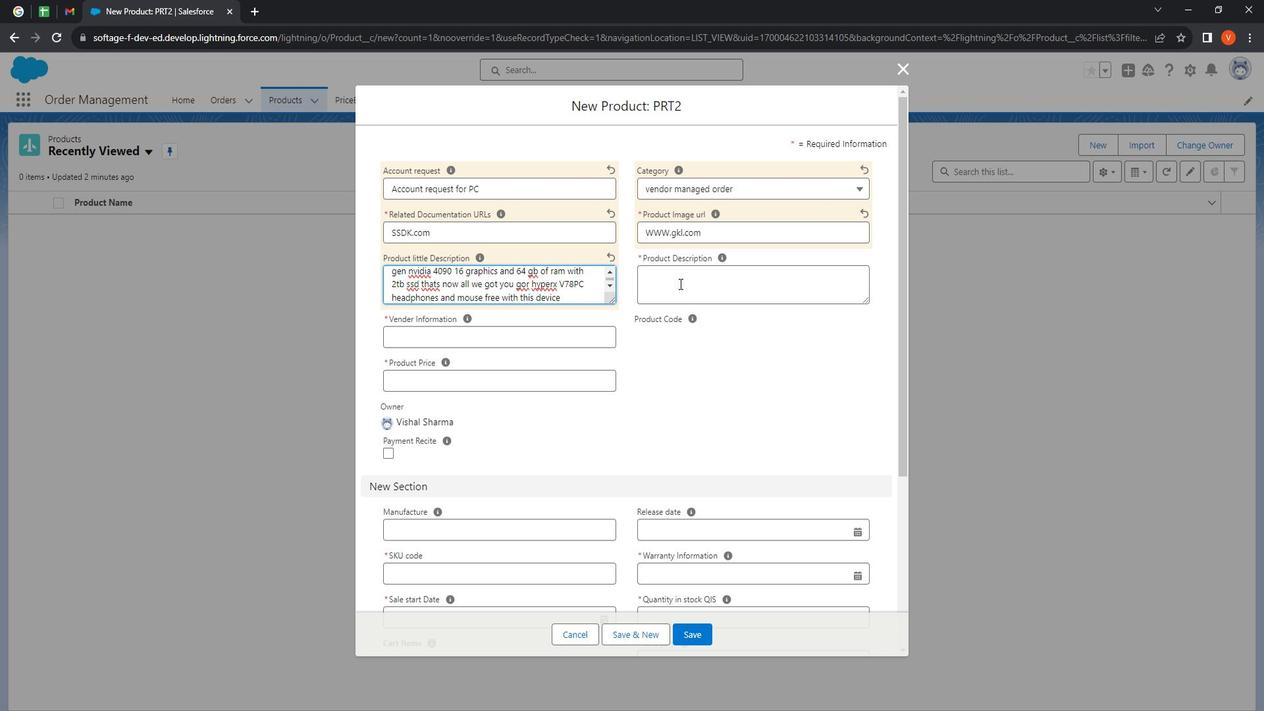 
Action: Mouse moved to (681, 298)
Screenshot: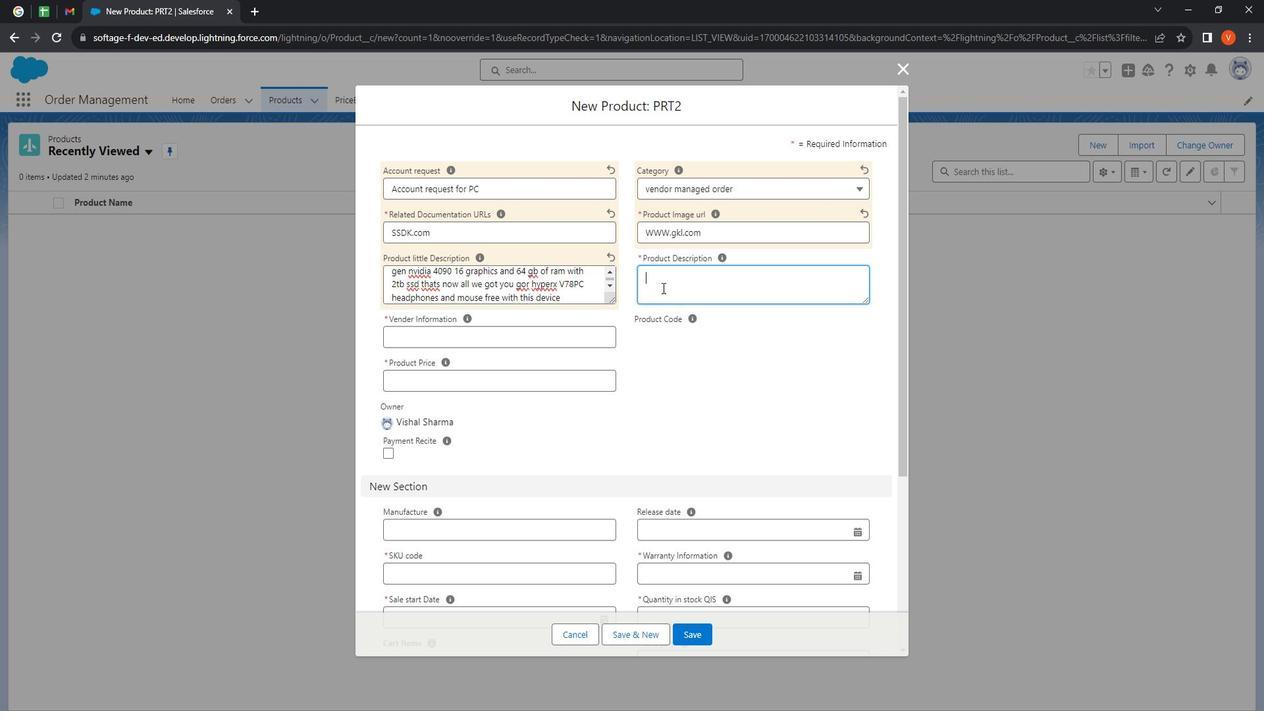 
Action: Key pressed <Key.shift><Key.shift><Key.shift><Key.shift><Key.shift><Key.shift><Key.shift><Key.shift><Key.shift><Key.shift><Key.shift><Key.shift><Key.shift><Key.shift><Key.shift>Intel<Key.space>i9<Key.space>13<Key.space>generation,<Key.space>nvidia<Key.space>4090,<Key.space><Key.left><Key.left><Key.space><Key.shift><Key.shift>16<Key.space>gb<Key.space>graphics<Key.right><Key.space><Key.shift>64<Key.shift>Gb<Key.space><Key.shift>Of<Key.space>rams<Key.space><Key.shift>DDR4<Key.space>,<Key.space>and<Key.space>2tb<Key.space><Key.shift>SSD
Screenshot: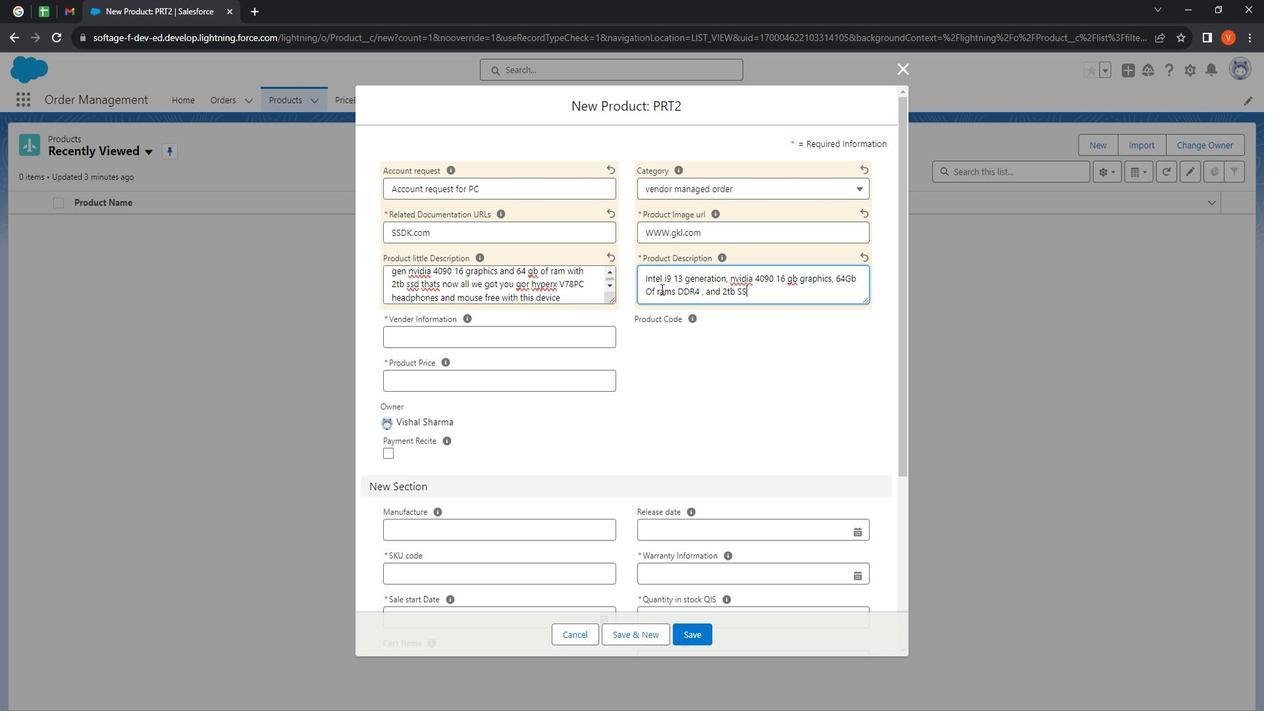 
Action: Mouse moved to (533, 349)
Screenshot: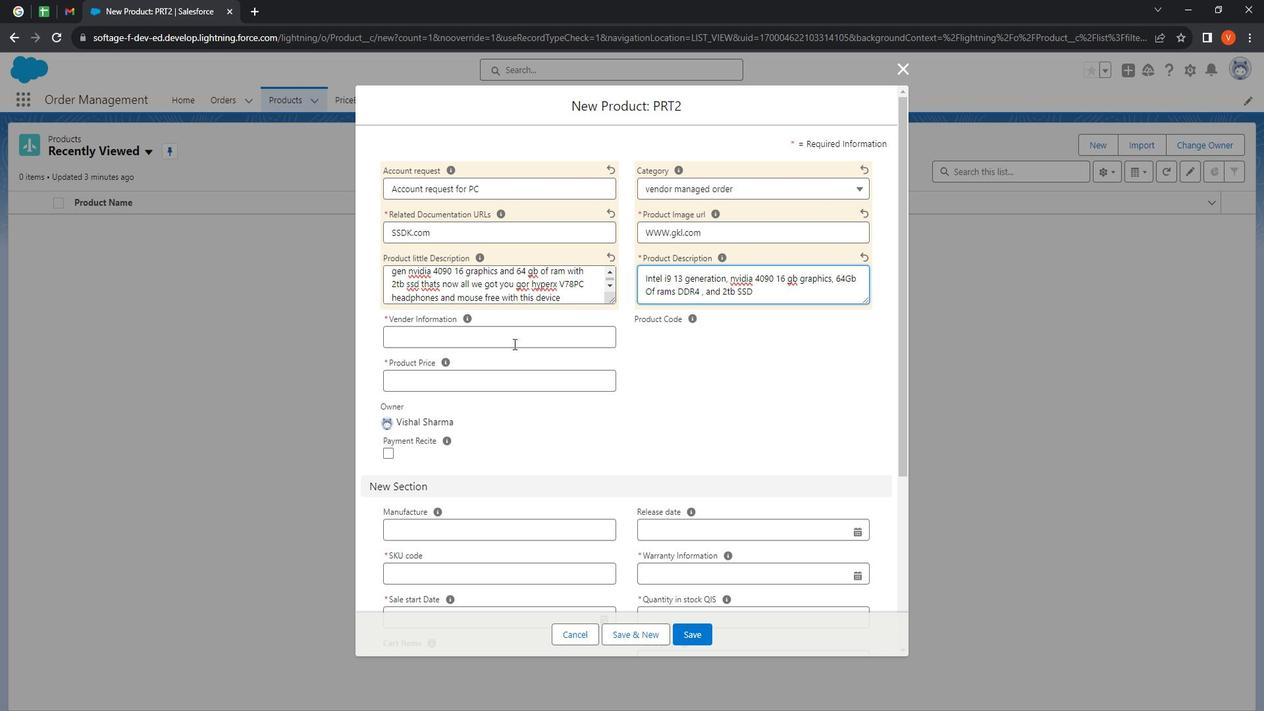 
Action: Mouse pressed left at (533, 349)
Screenshot: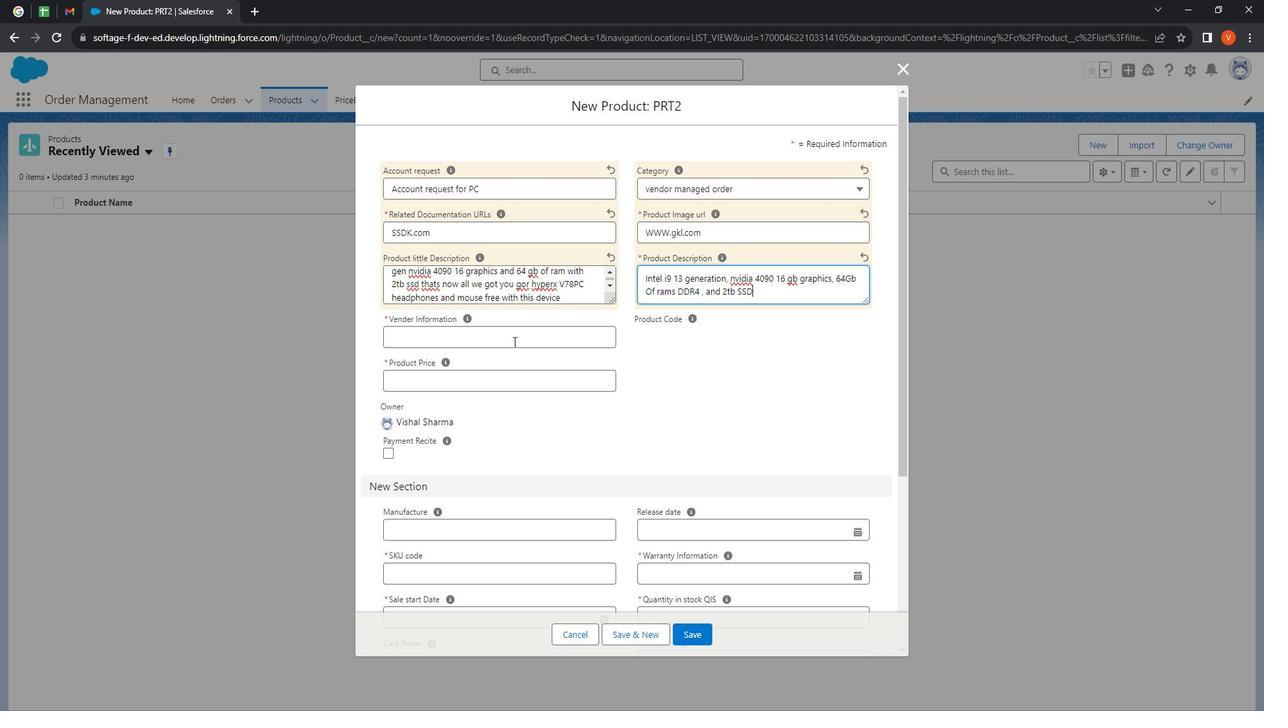 
Action: Key pressed <Key.shift><Key.shift>Alex<Key.space>with<Key.space>pc's
Screenshot: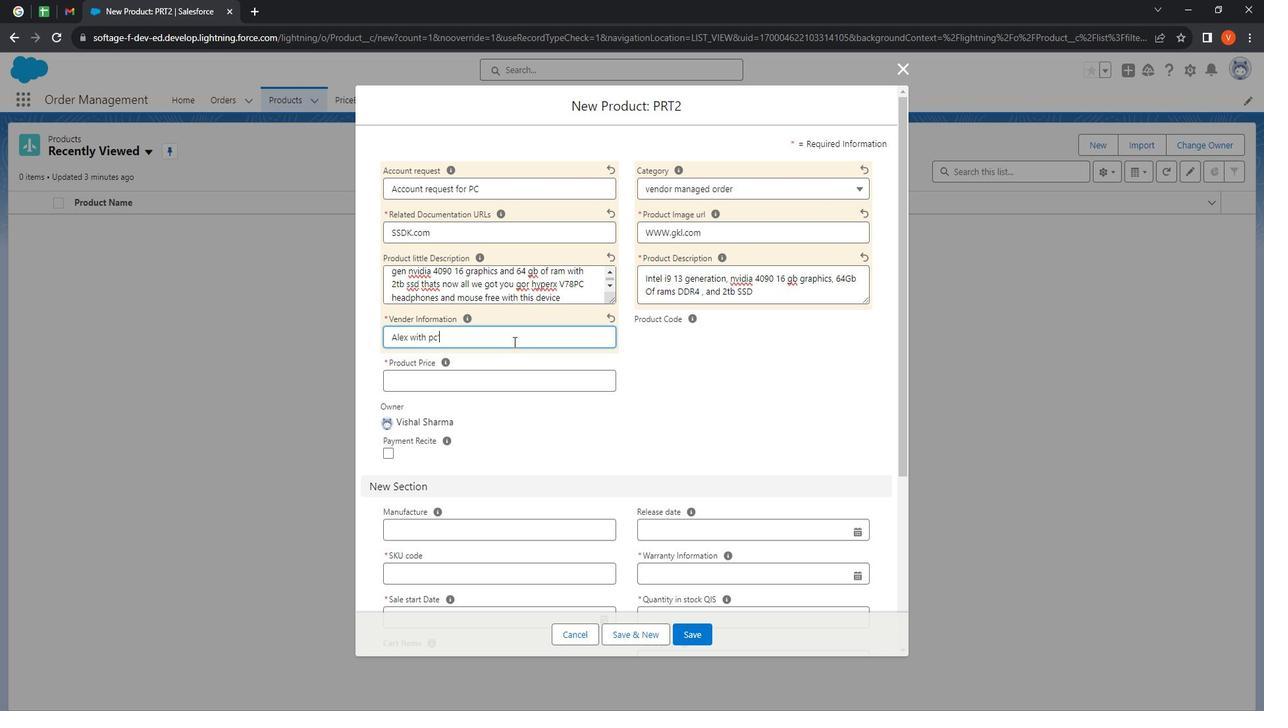 
Action: Mouse moved to (527, 382)
Screenshot: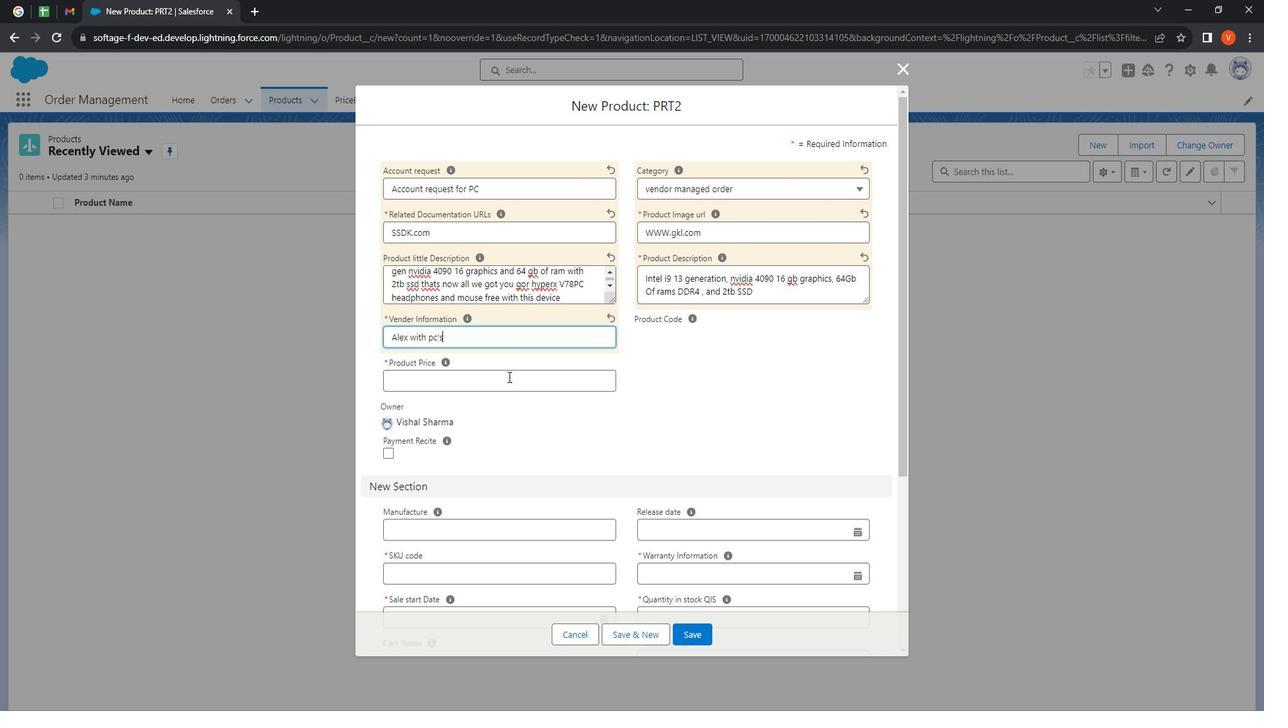 
Action: Mouse pressed left at (527, 382)
Screenshot: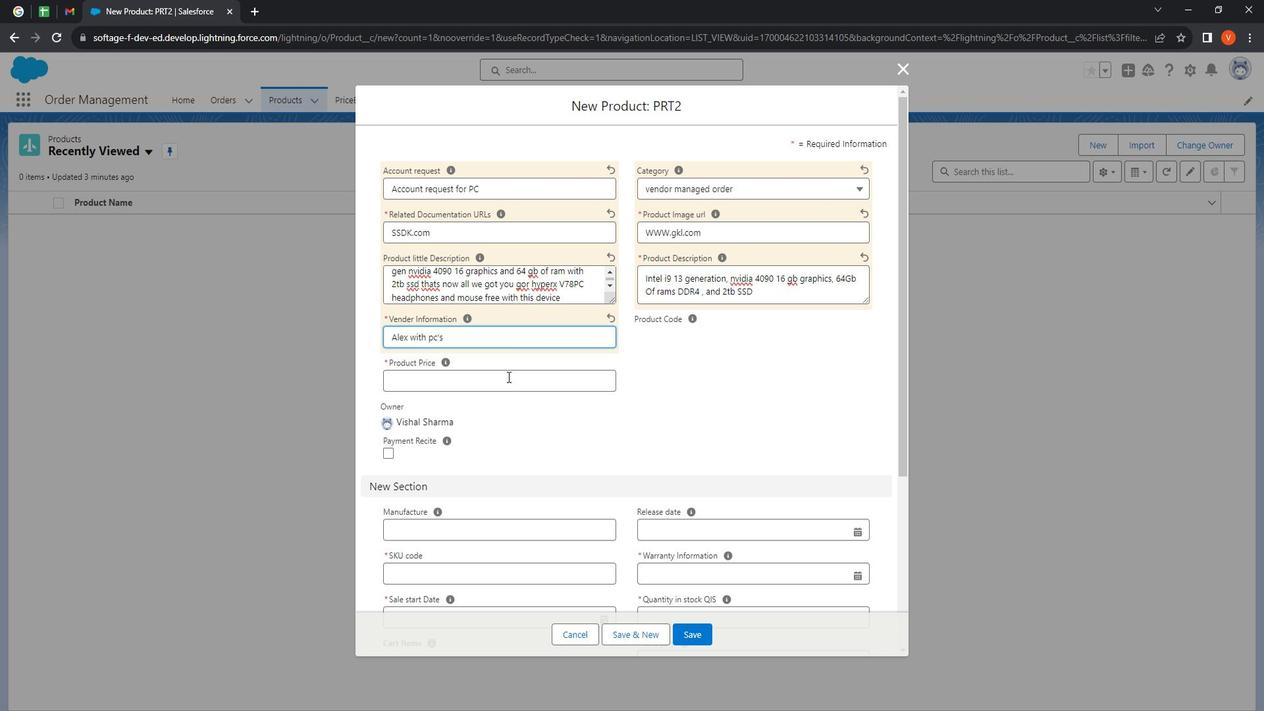 
Action: Key pressed 100000<Key.shift><Key.shift><Key.shift><Key.shift><Key.shift><Key.shift>
Screenshot: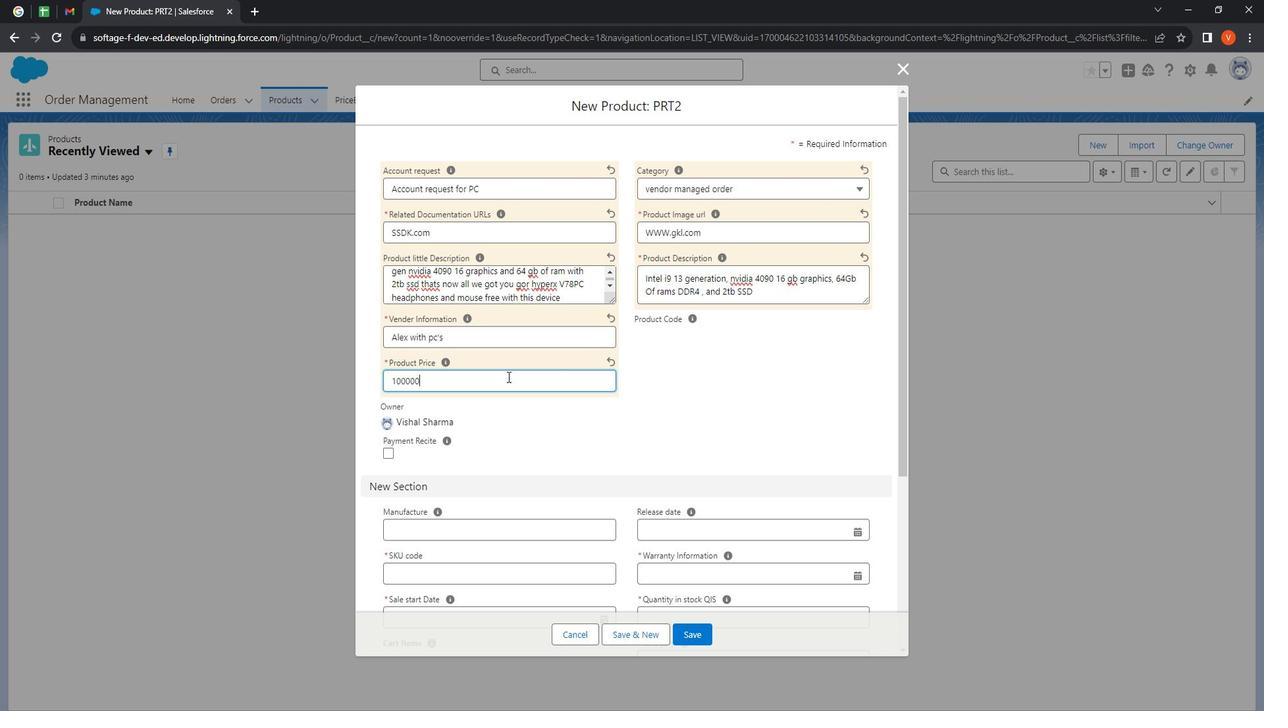 
Action: Mouse moved to (571, 424)
Screenshot: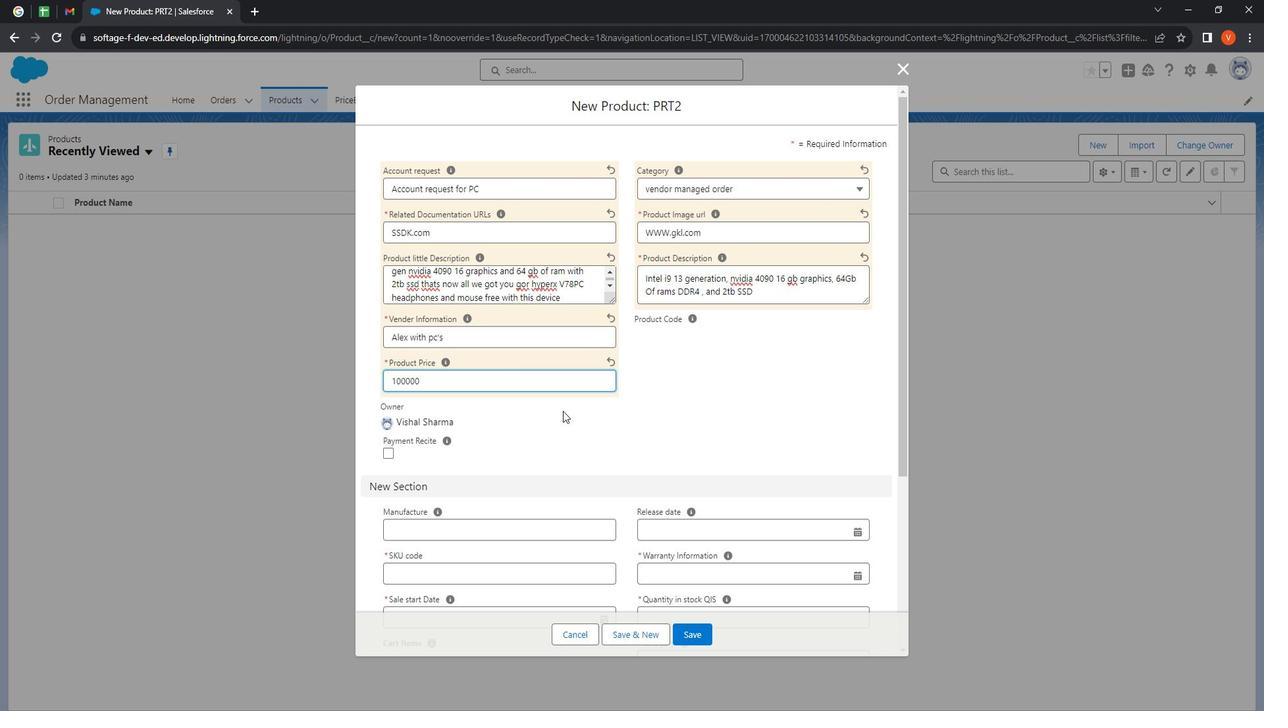 
Action: Mouse pressed left at (571, 424)
Screenshot: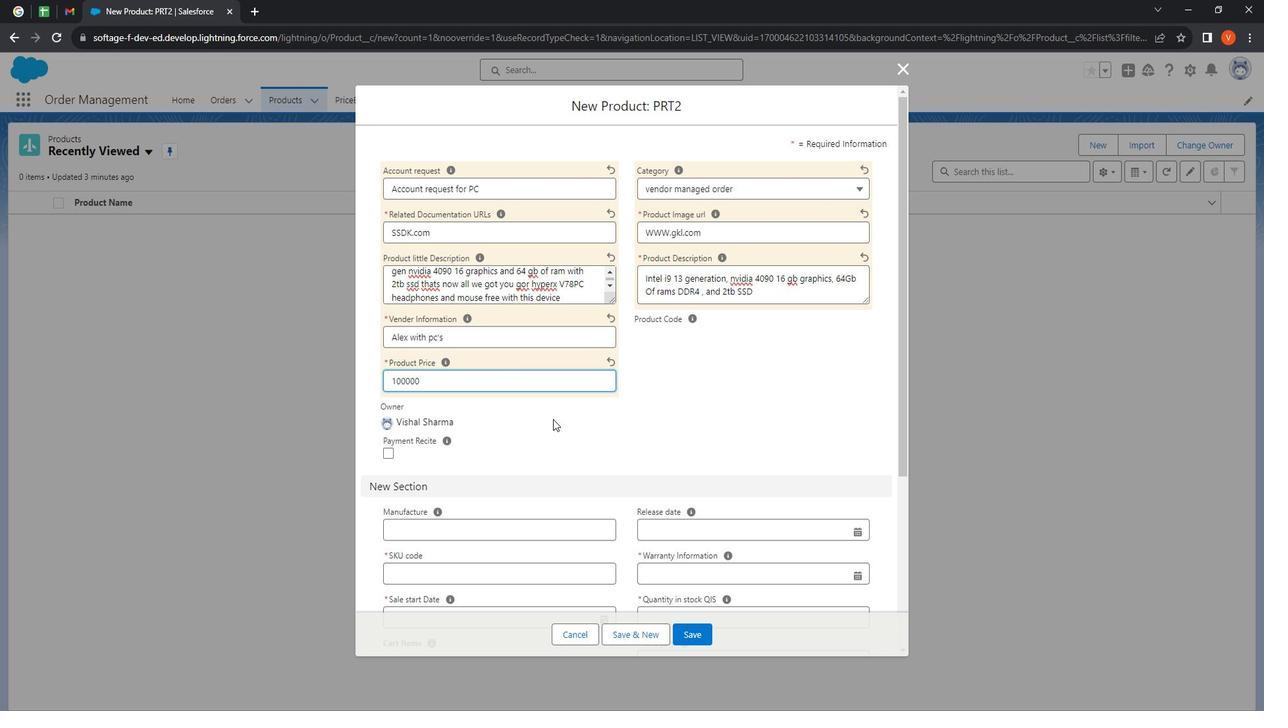 
Action: Mouse moved to (407, 455)
Screenshot: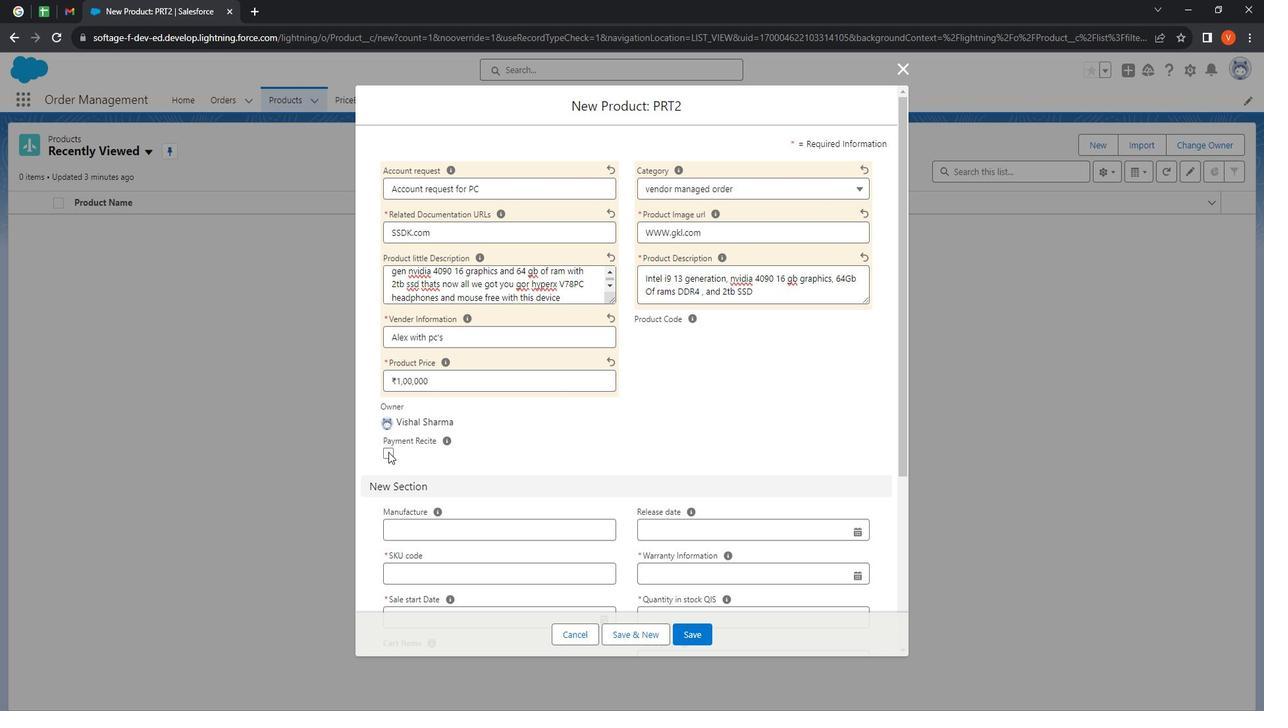 
Action: Mouse pressed left at (407, 455)
Screenshot: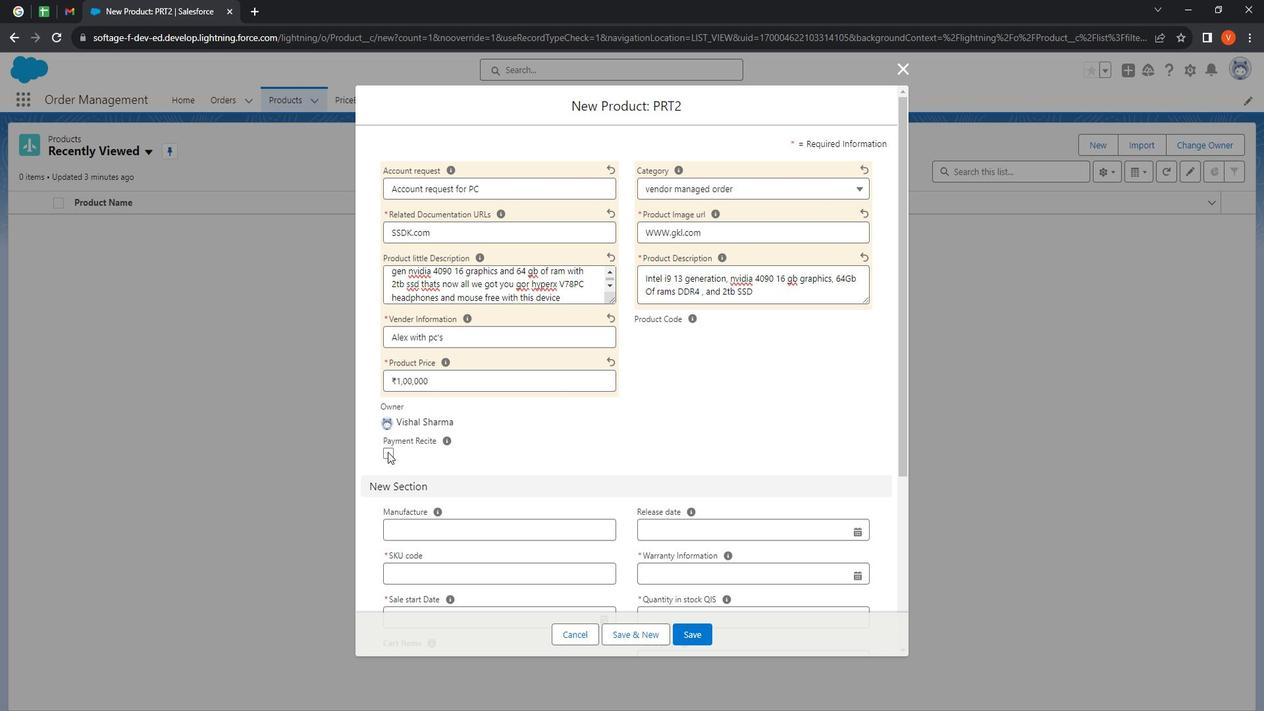 
Action: Mouse moved to (703, 430)
Screenshot: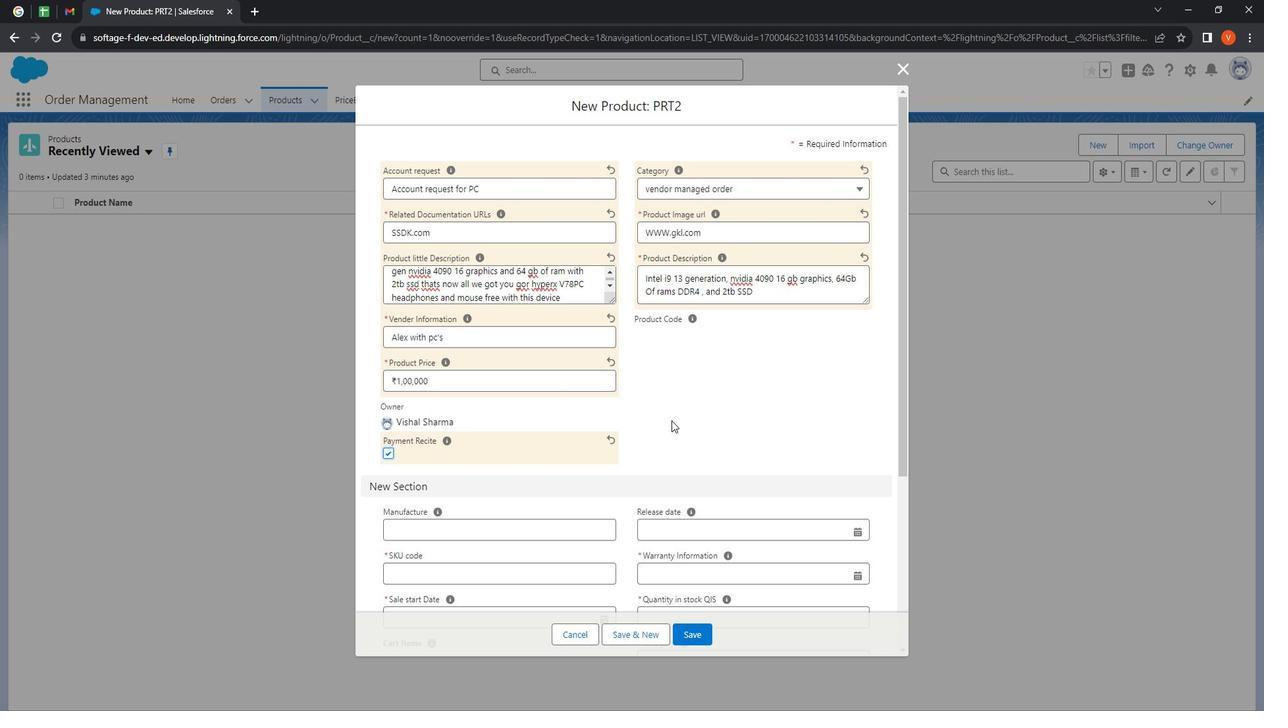 
Action: Mouse scrolled (703, 429) with delta (0, 0)
Screenshot: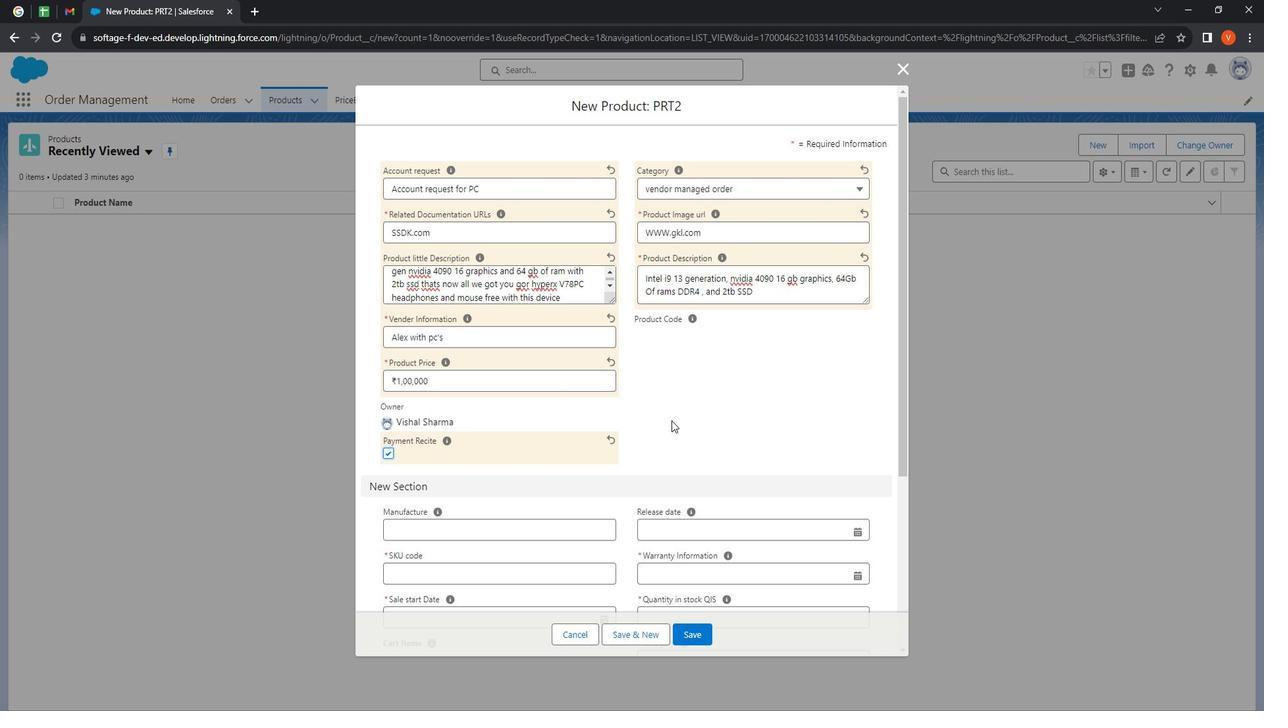
Action: Mouse moved to (705, 430)
Screenshot: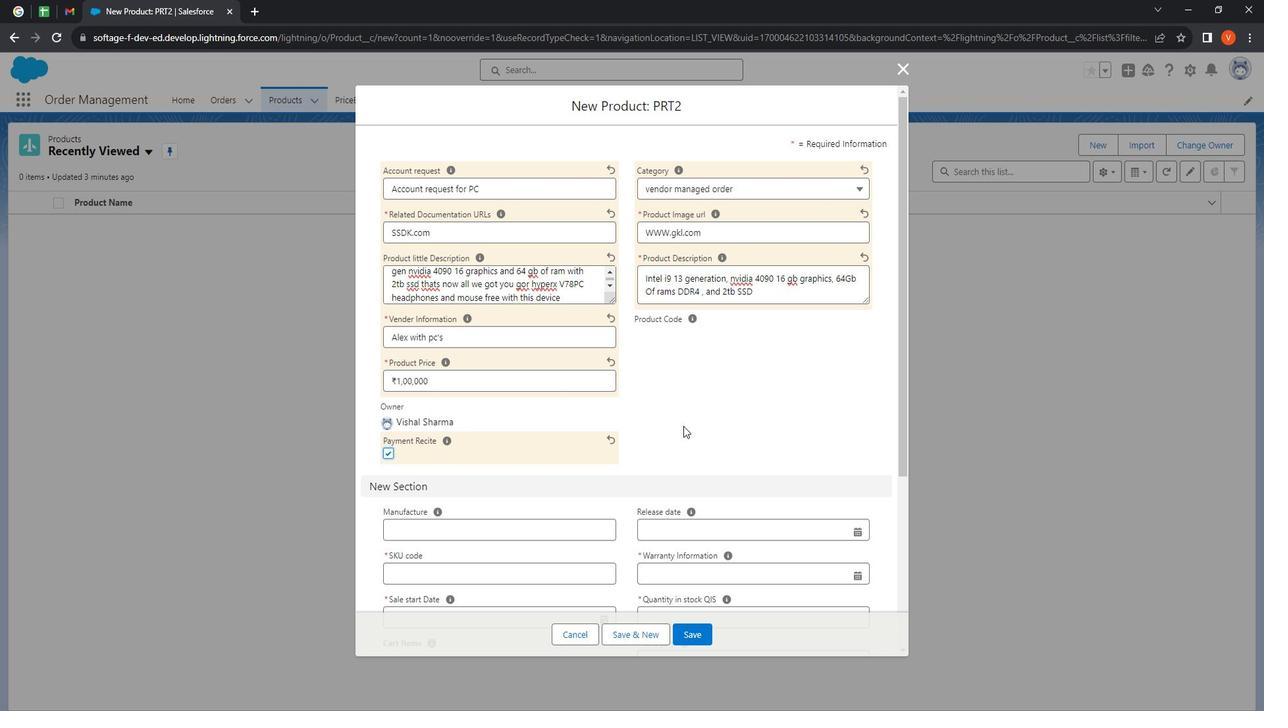 
Action: Mouse scrolled (705, 429) with delta (0, 0)
Screenshot: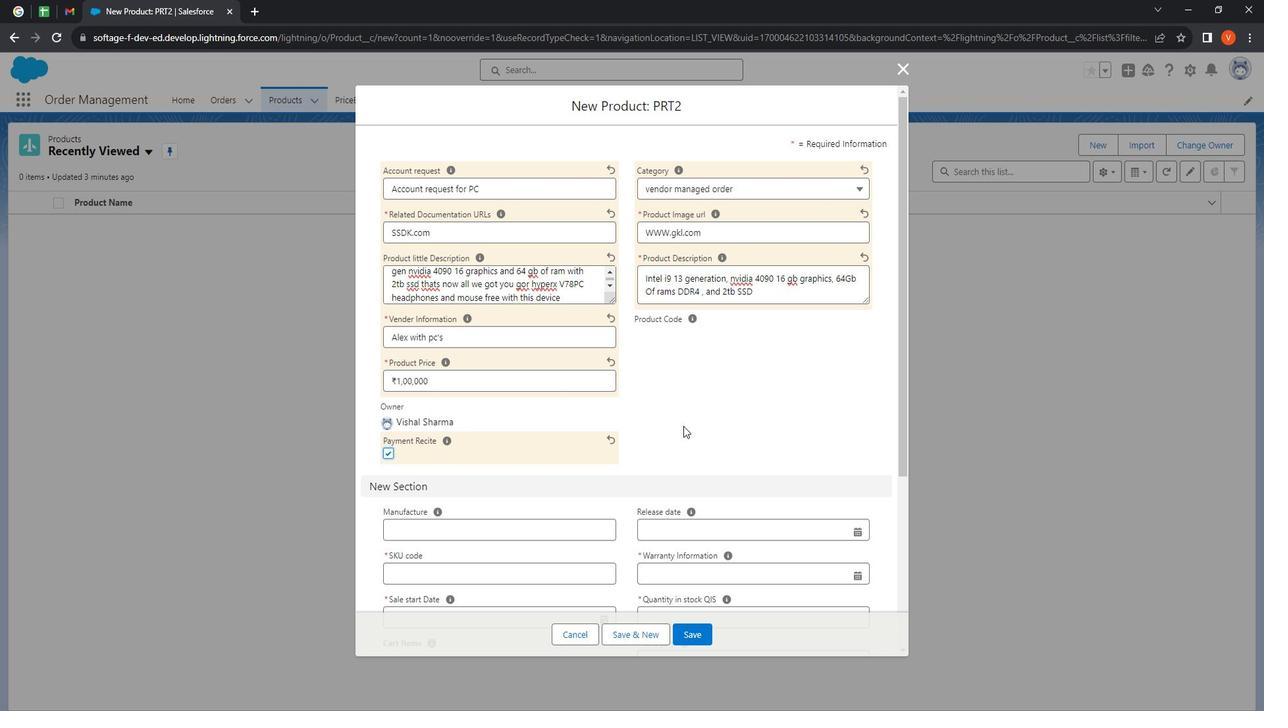 
Action: Mouse scrolled (705, 429) with delta (0, 0)
Screenshot: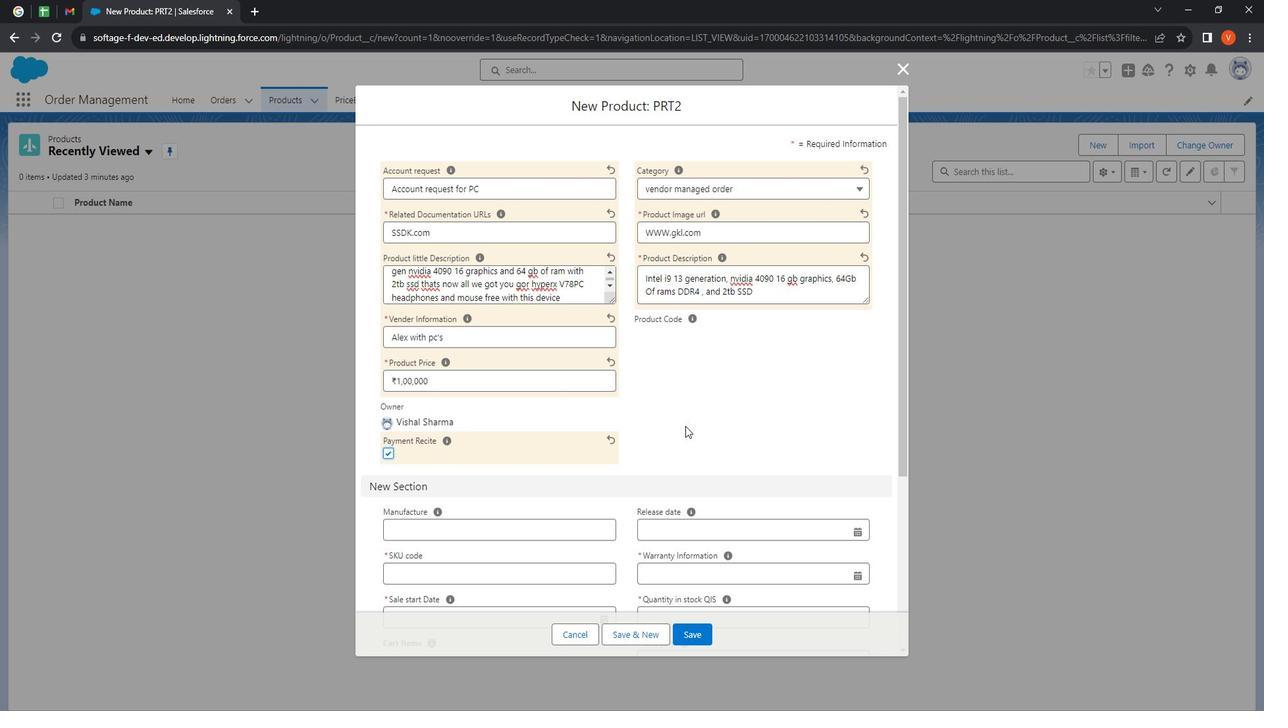 
Action: Mouse moved to (705, 431)
Screenshot: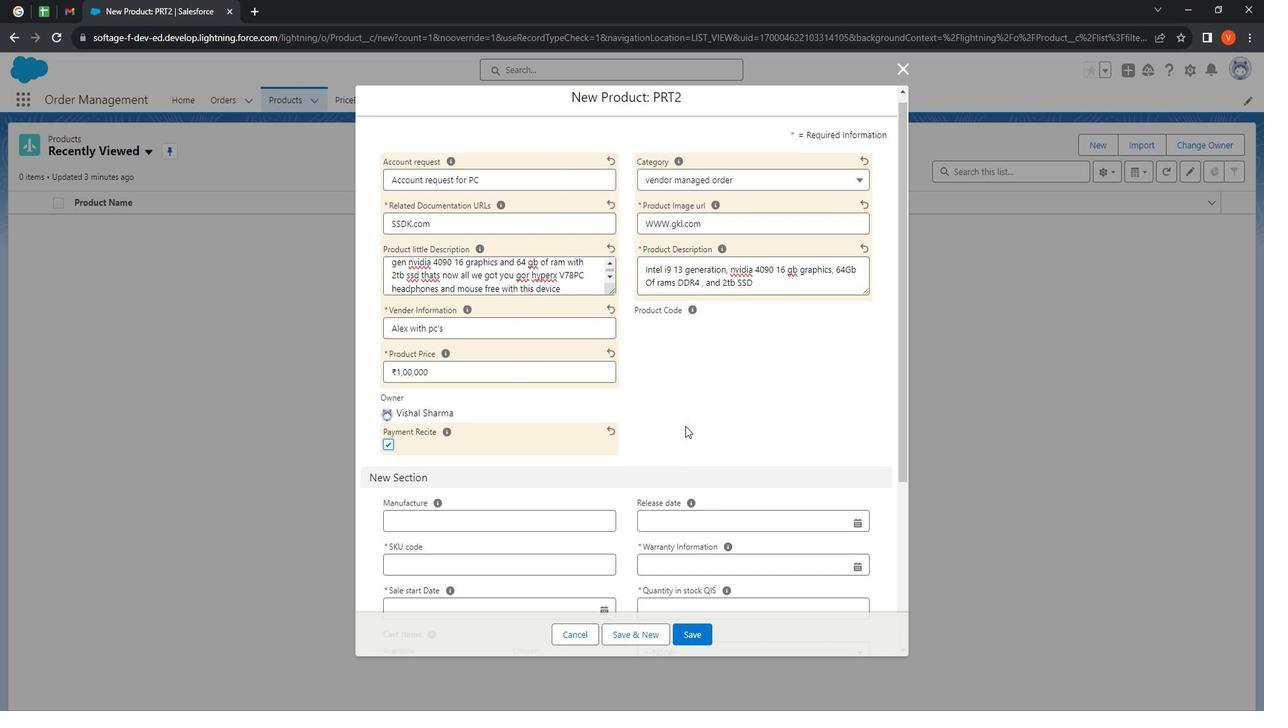 
Action: Mouse scrolled (705, 430) with delta (0, 0)
Screenshot: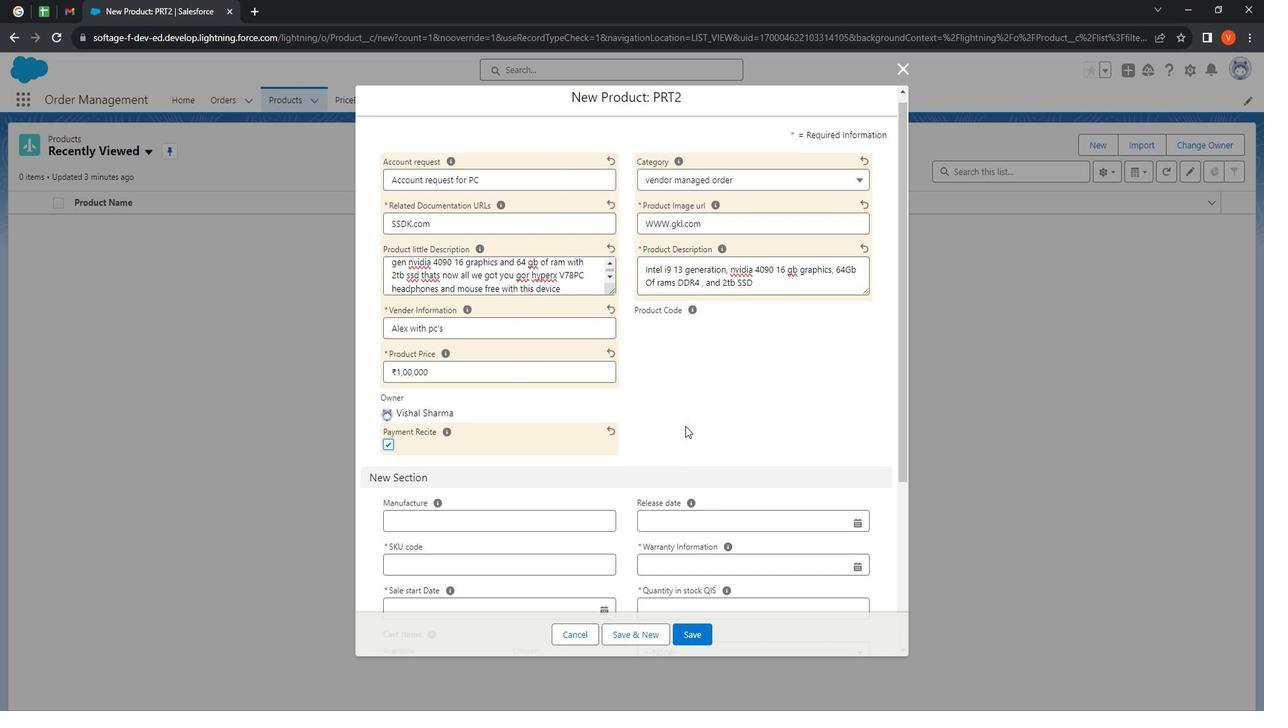 
Action: Mouse moved to (707, 431)
Screenshot: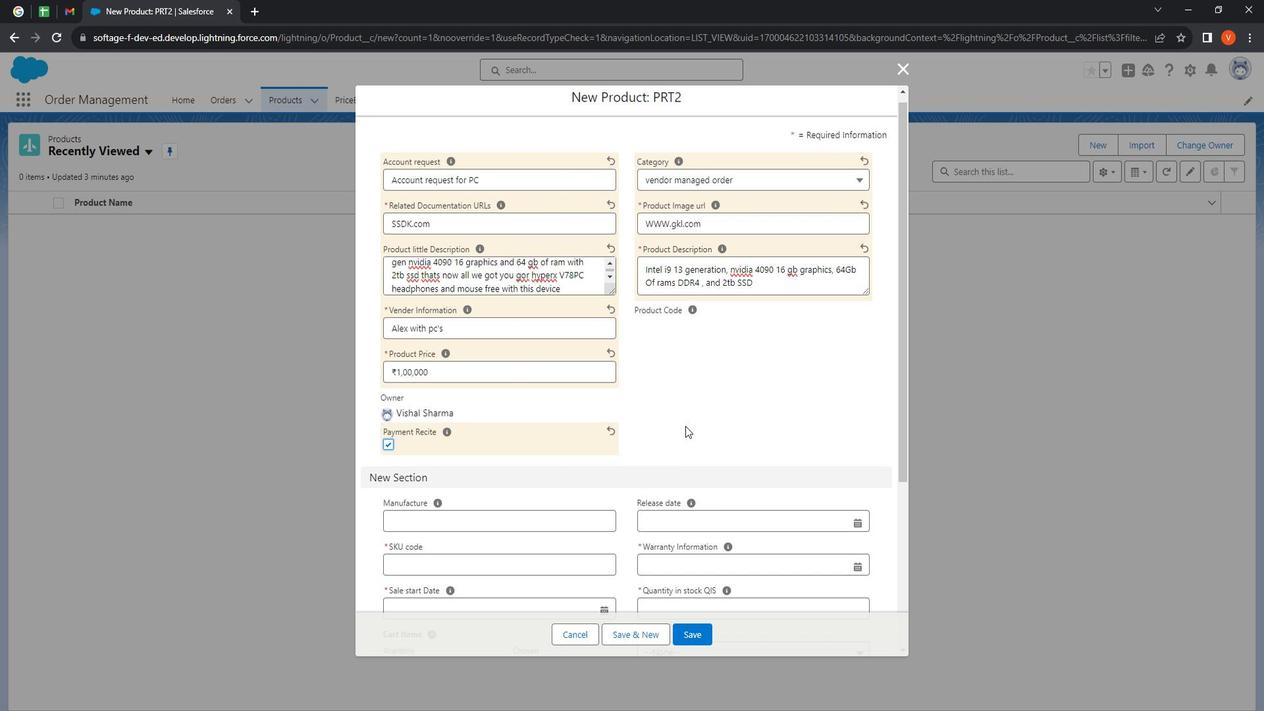 
Action: Mouse scrolled (707, 430) with delta (0, 0)
Screenshot: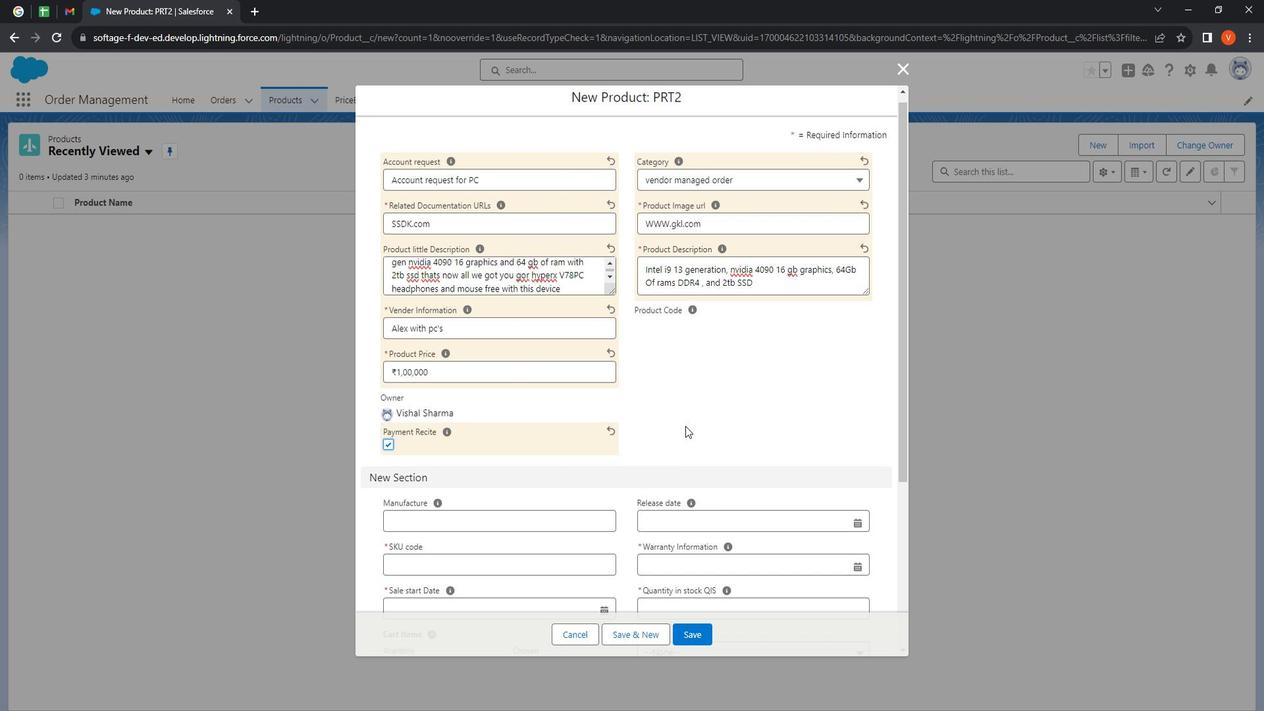 
Action: Mouse scrolled (707, 430) with delta (0, 0)
Screenshot: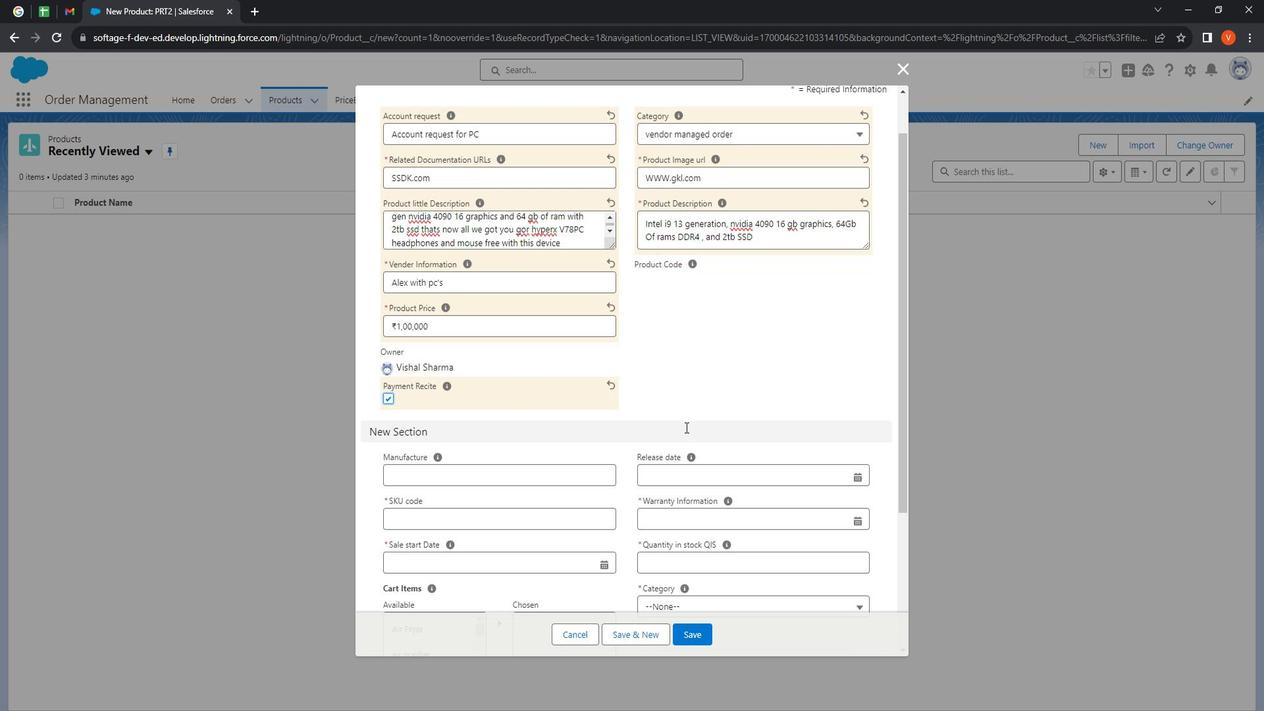 
Action: Mouse moved to (551, 284)
Screenshot: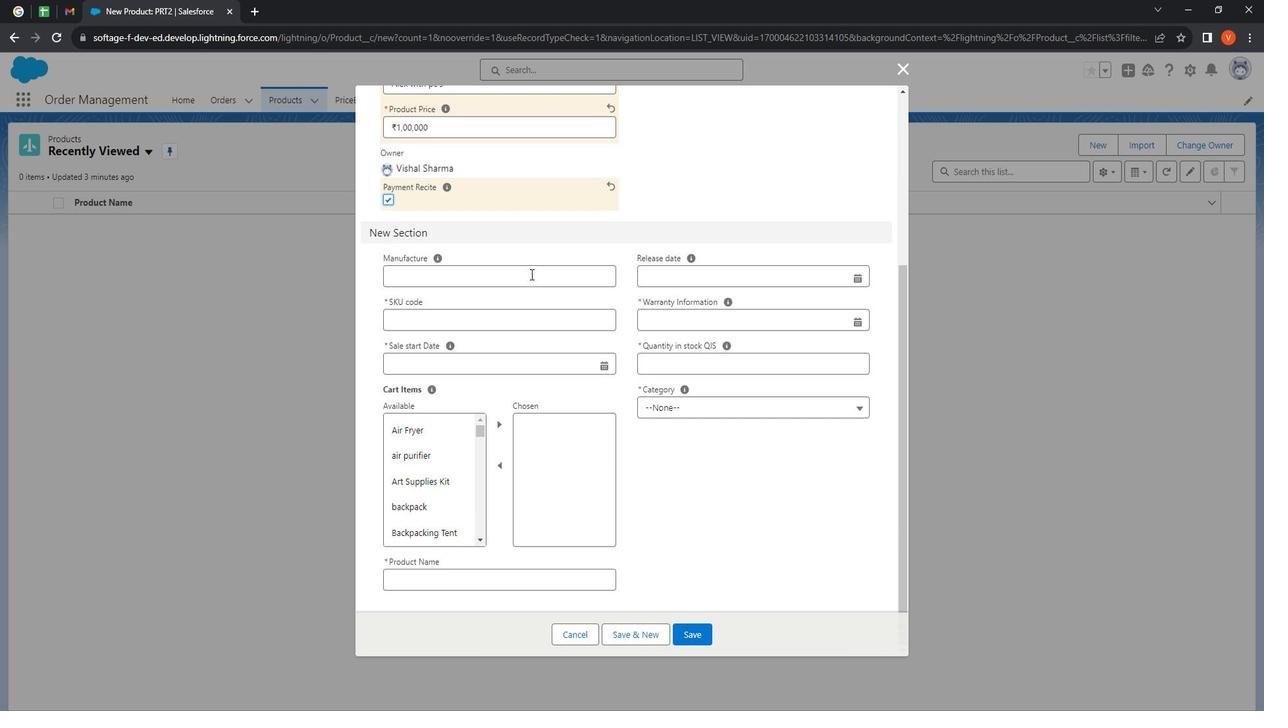 
Action: Mouse pressed left at (551, 284)
Screenshot: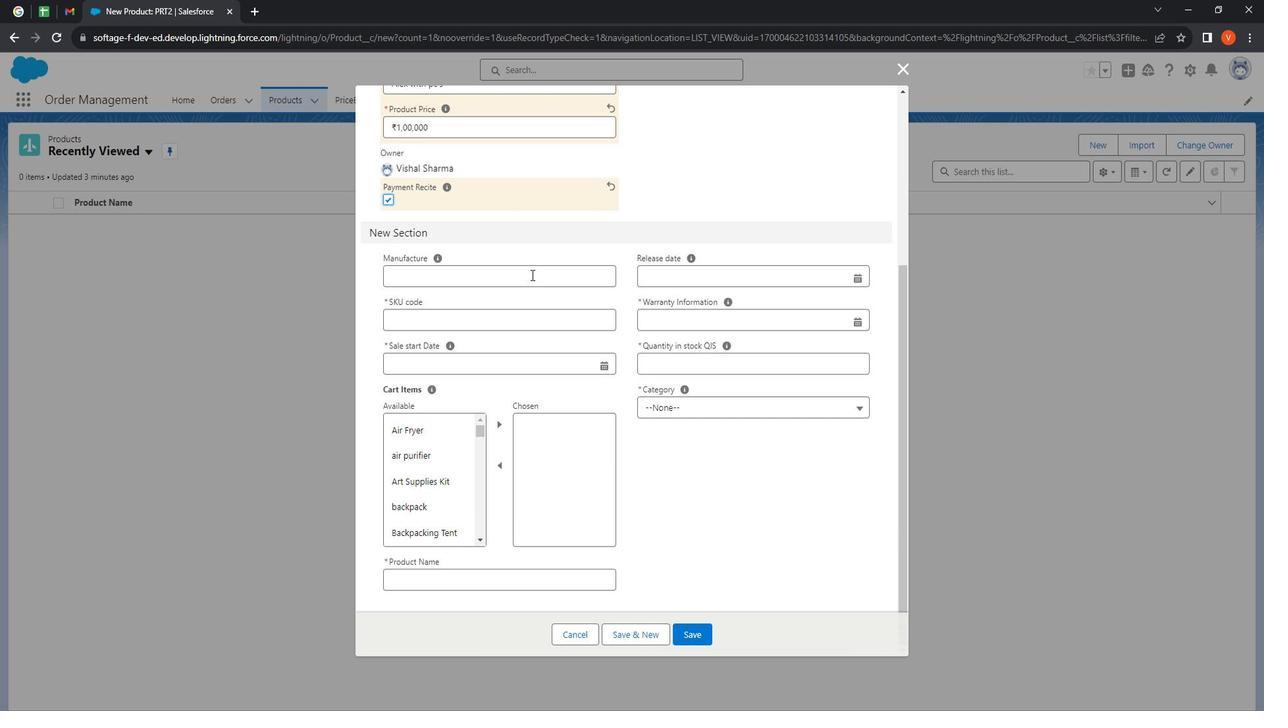
Action: Key pressed <Key.shift><Key.shift><Key.shift><Key.shift><Key.shift><Key.shift><Key.shift><Key.shift><Key.shift><Key.shift><Key.shift><Key.shift><Key.shift><Key.shift><Key.shift><Key.shift><Key.shift><Key.shift><Key.shift><Key.shift><Key.shift><Key.shift><Key.shift><Key.shift><Key.shift><Key.shift><Key.shift><Key.shift><Key.shift>Asus,hp,<Key.shift>Lenovo,<Key.shift>Acer
Screenshot: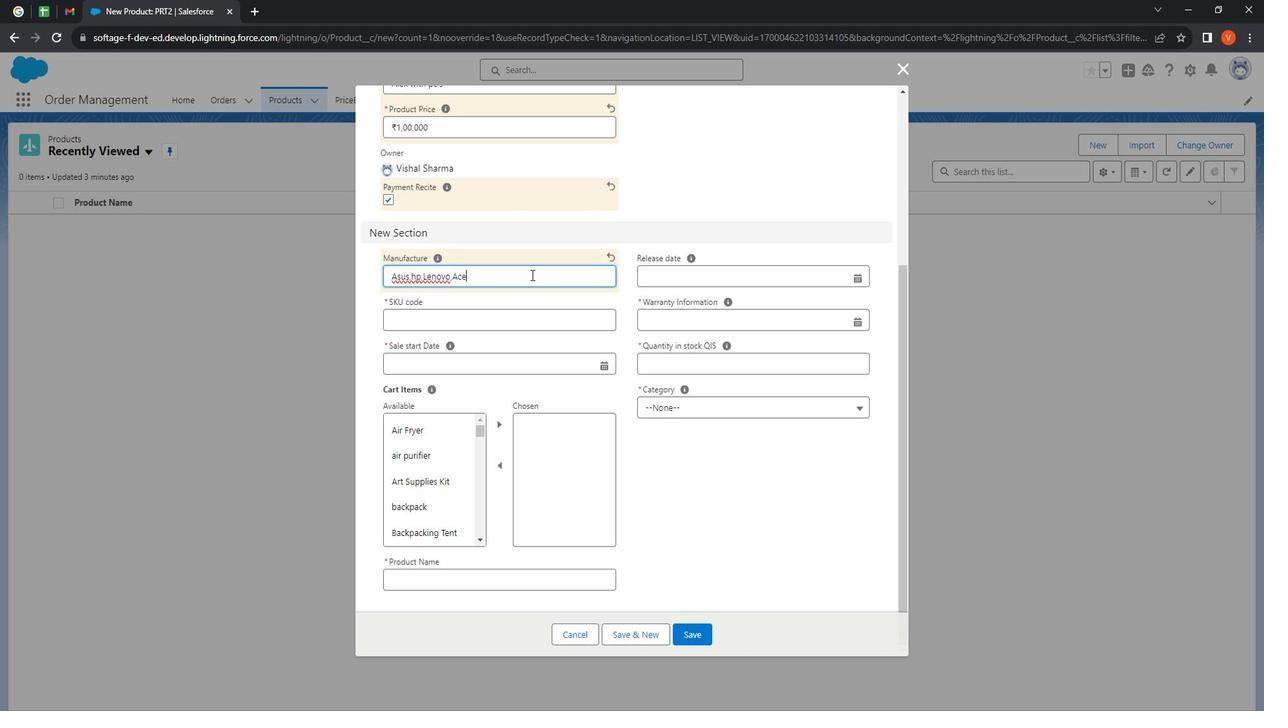 
Action: Mouse moved to (724, 275)
Screenshot: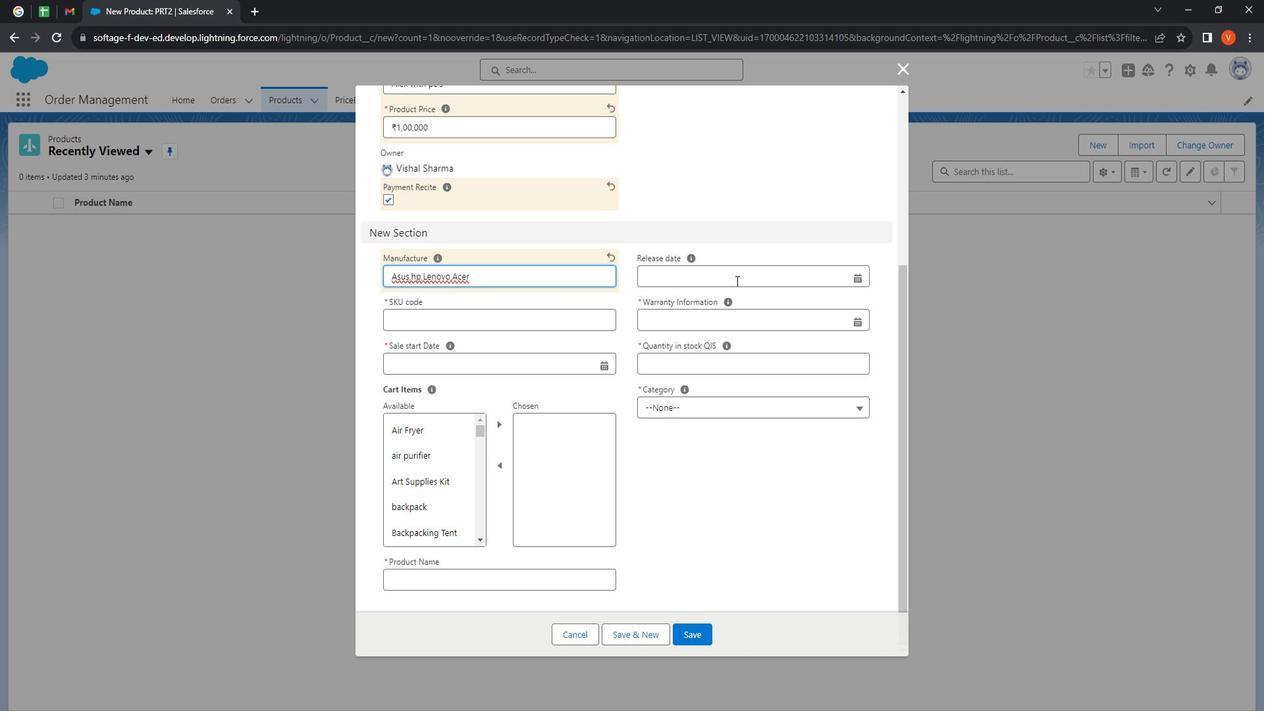 
Action: Mouse pressed left at (724, 275)
Screenshot: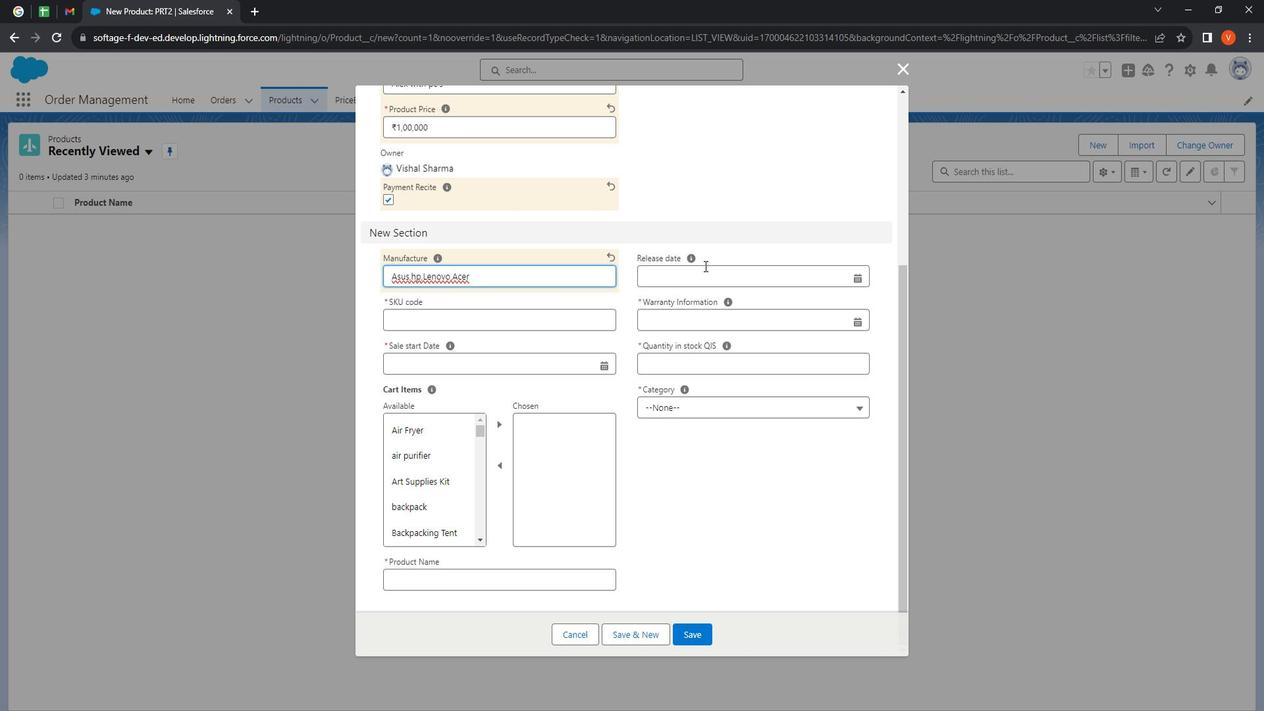 
Action: Mouse moved to (842, 433)
Screenshot: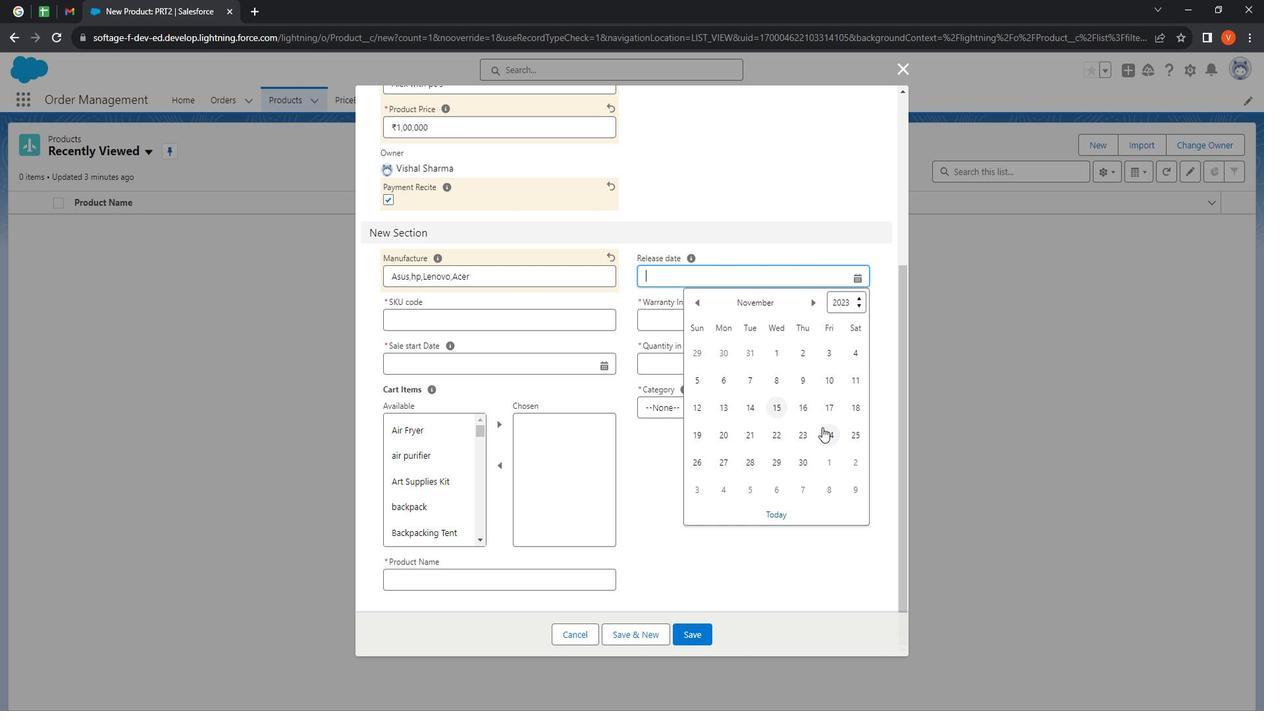 
Action: Mouse pressed left at (842, 433)
Screenshot: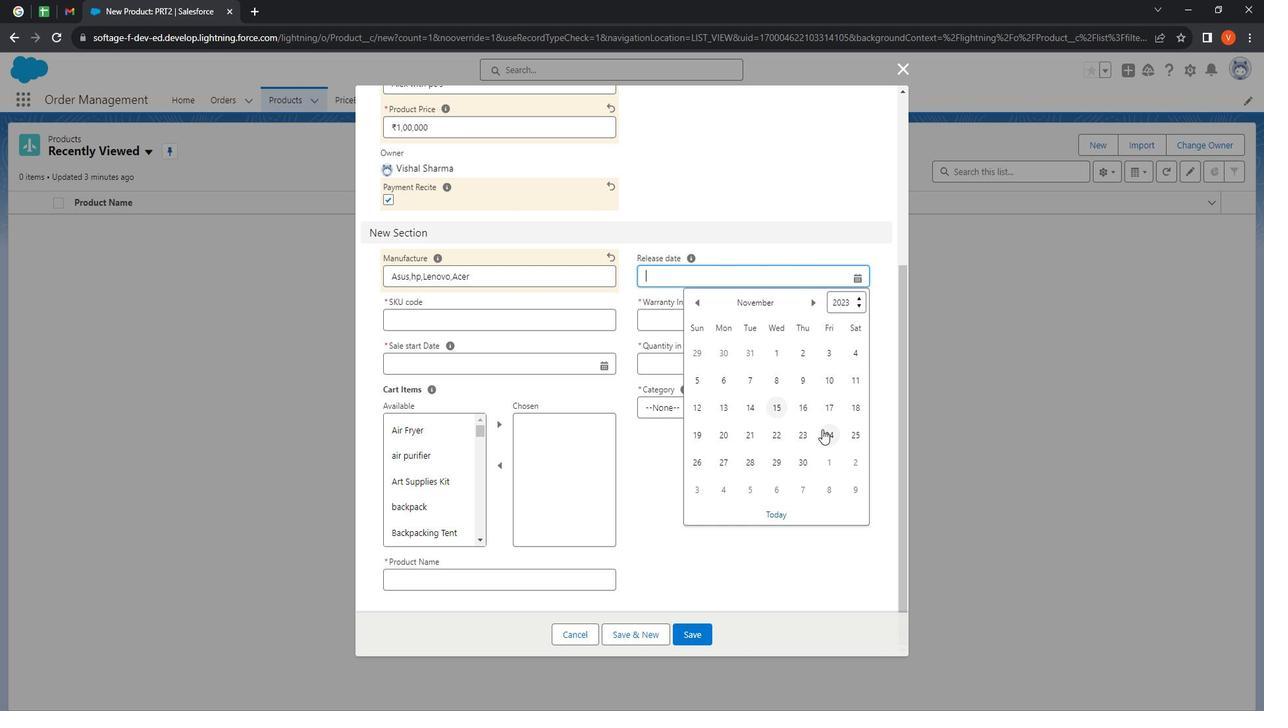 
Action: Mouse moved to (483, 328)
Screenshot: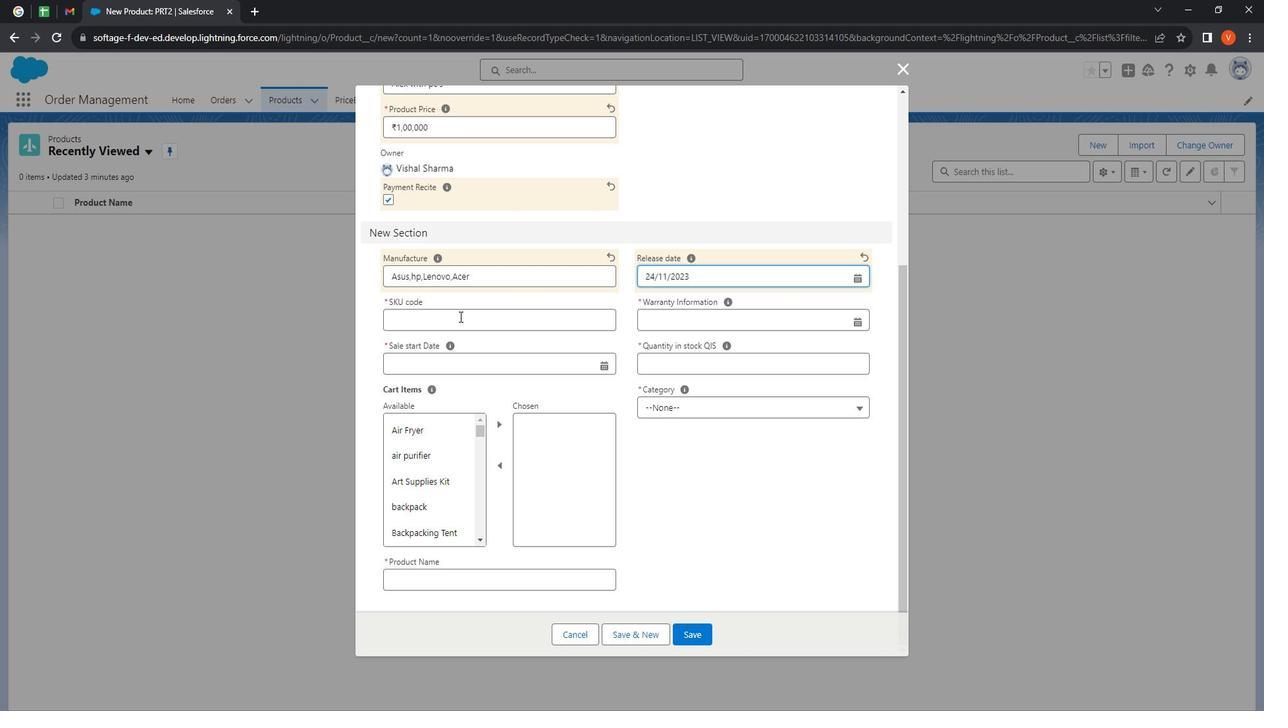 
Action: Mouse pressed left at (483, 328)
Screenshot: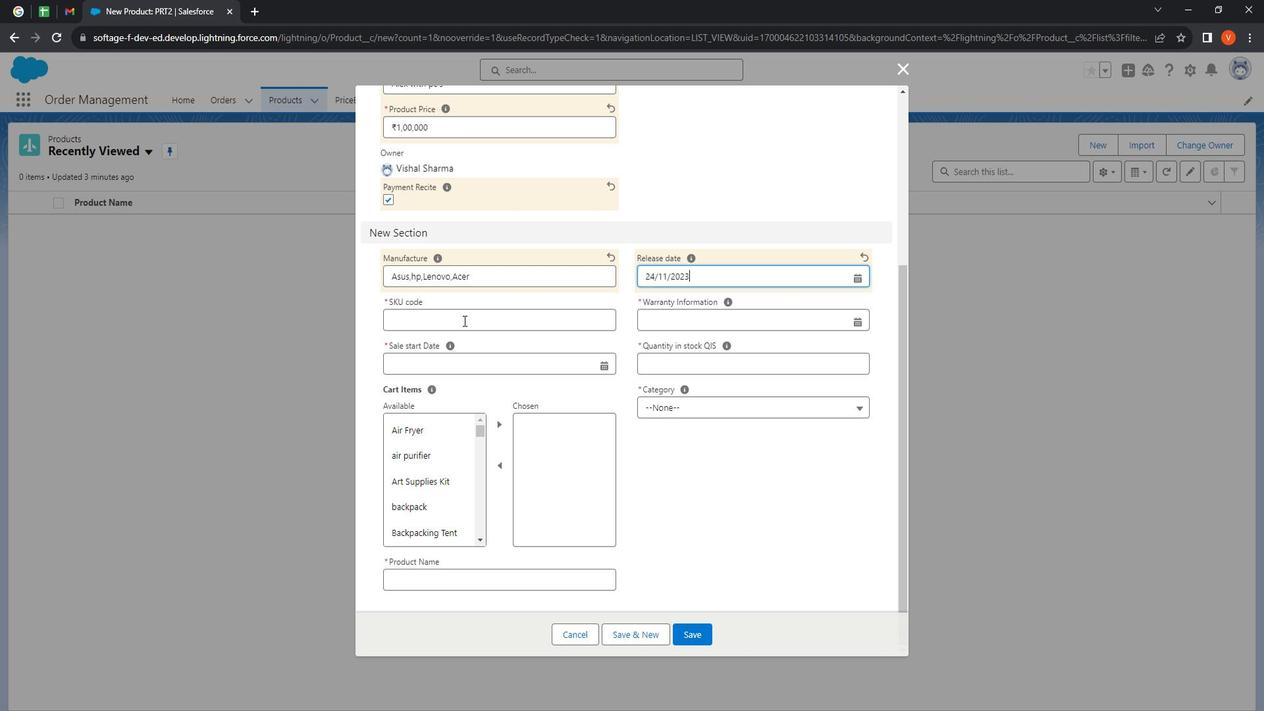 
Action: Mouse moved to (484, 328)
Screenshot: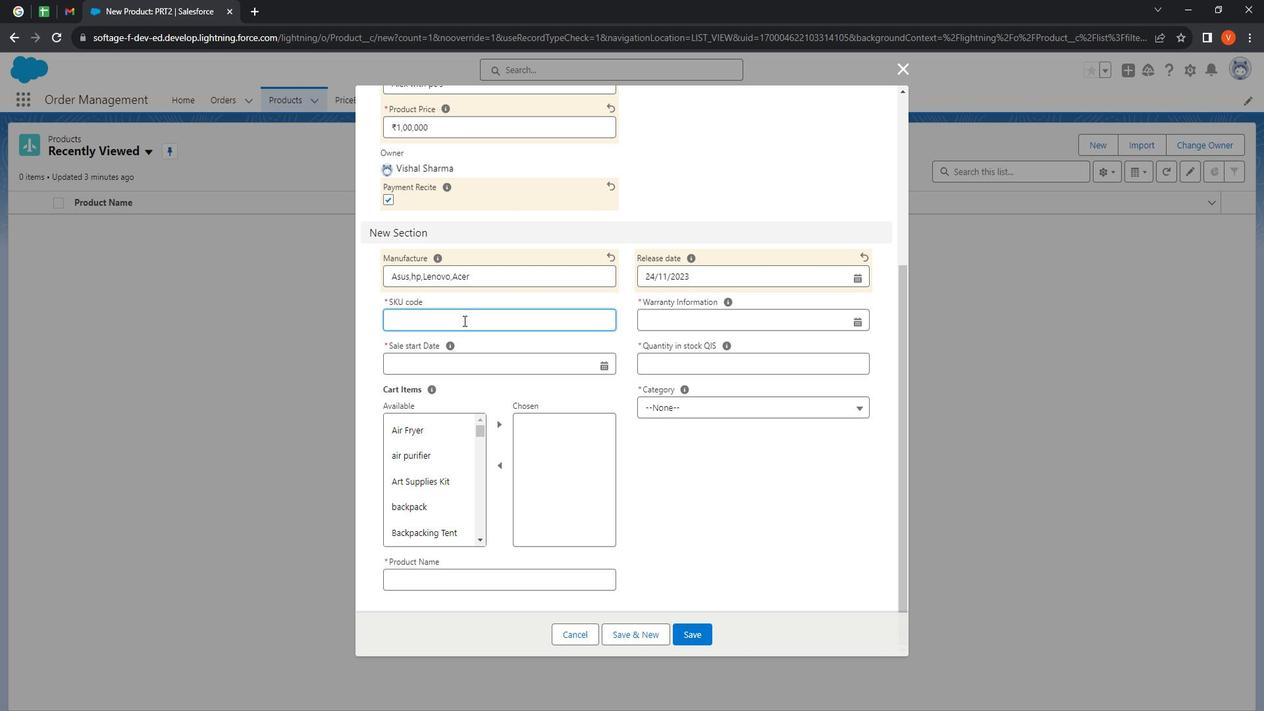 
Action: Key pressed 123<Key.shift>
Screenshot: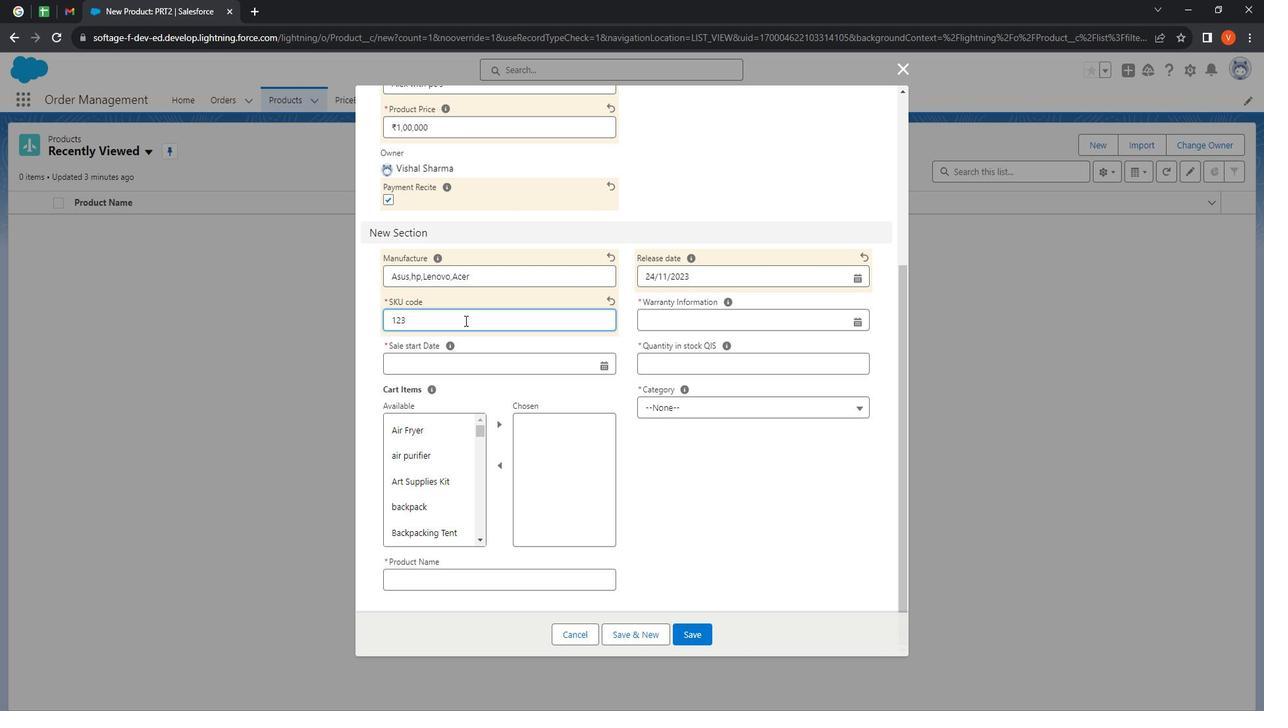 
Action: Mouse moved to (488, 328)
Screenshot: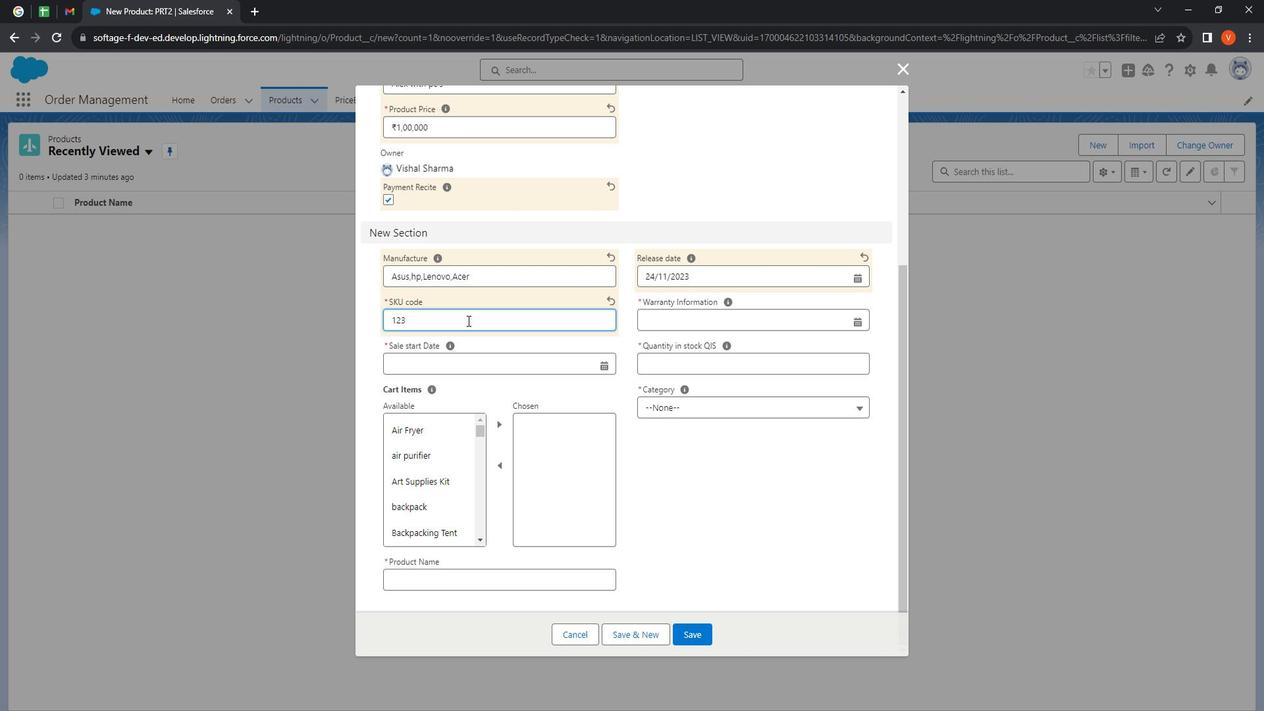 
Action: Key pressed B
Screenshot: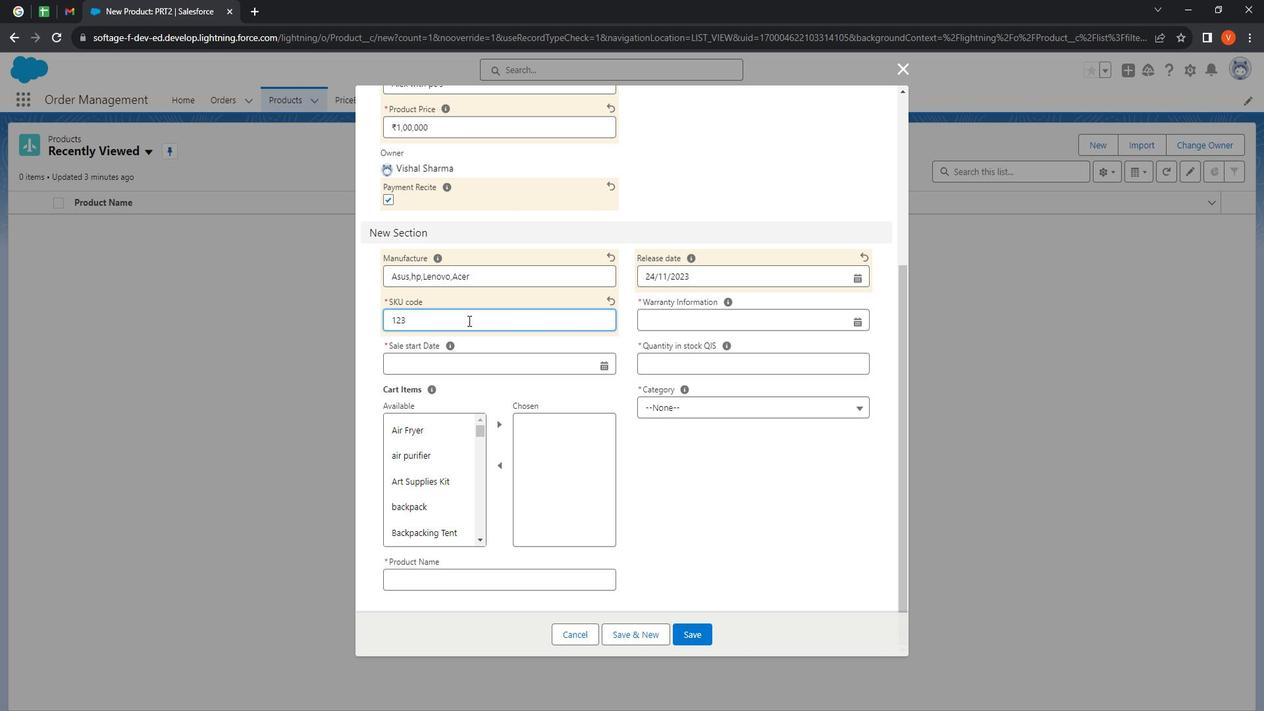 
Action: Mouse moved to (498, 322)
Screenshot: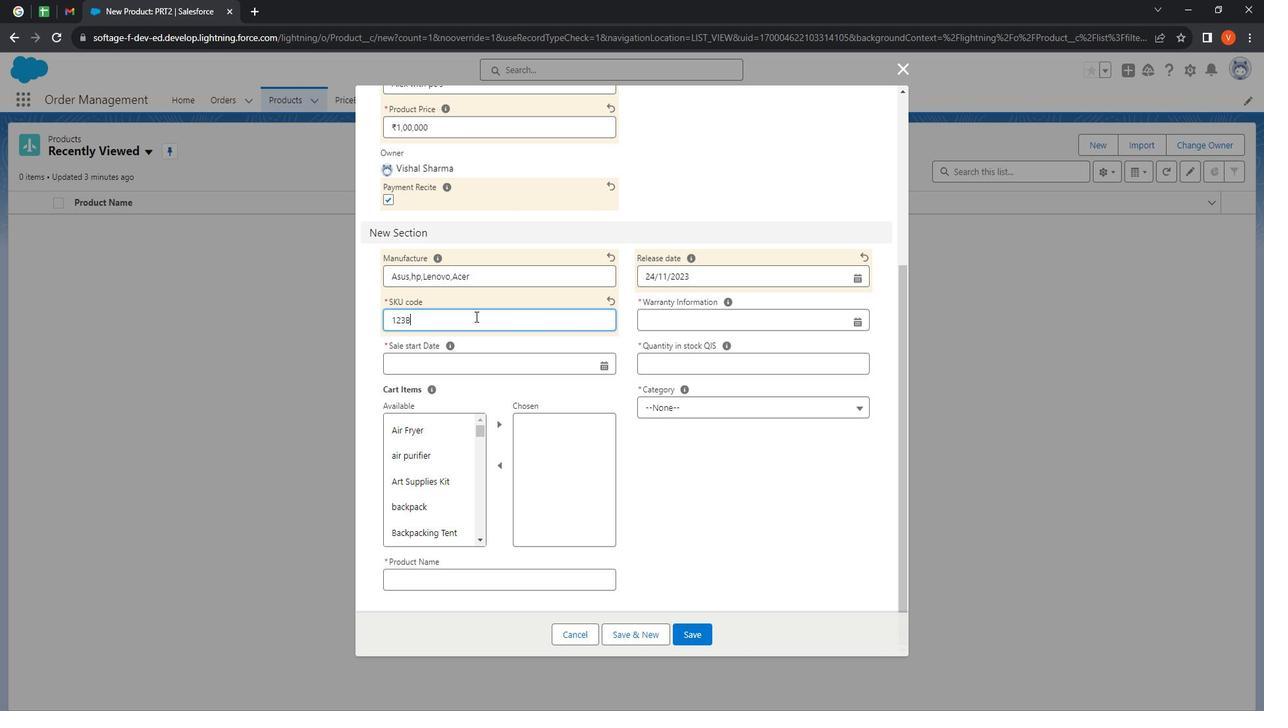 
Action: Key pressed C
Screenshot: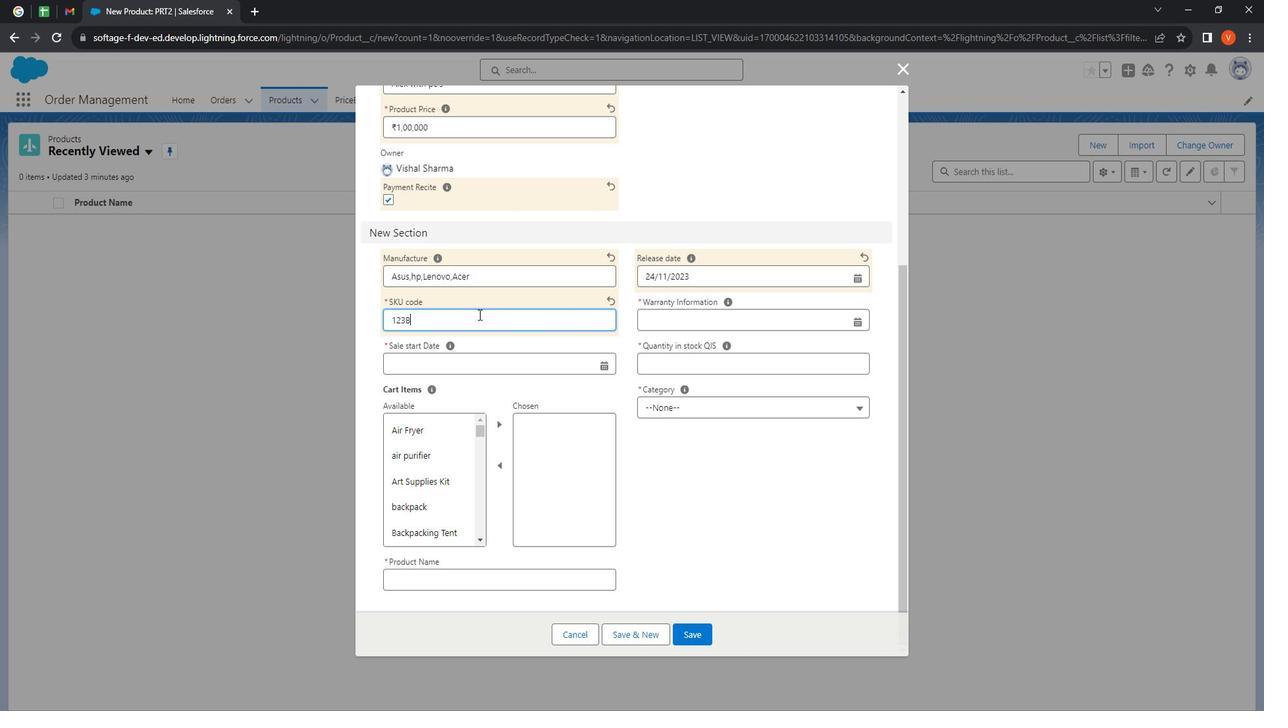 
Action: Mouse moved to (501, 321)
Screenshot: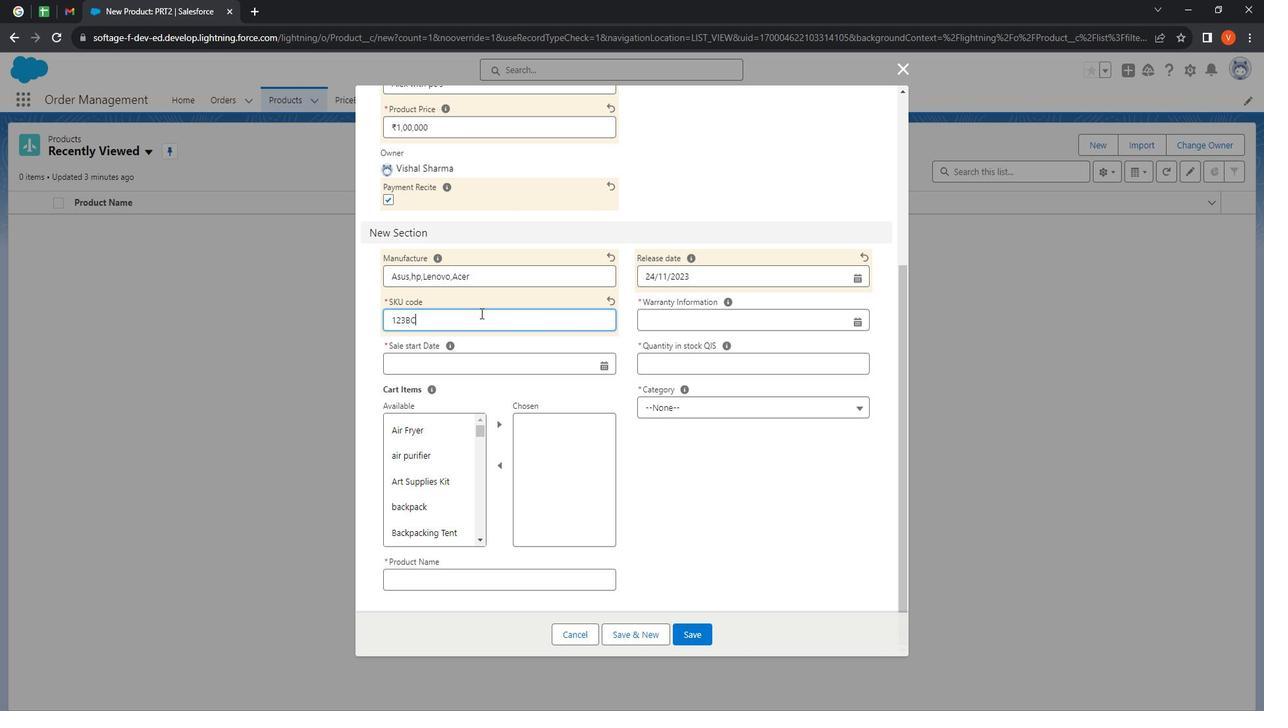 
Action: Key pressed PC
Screenshot: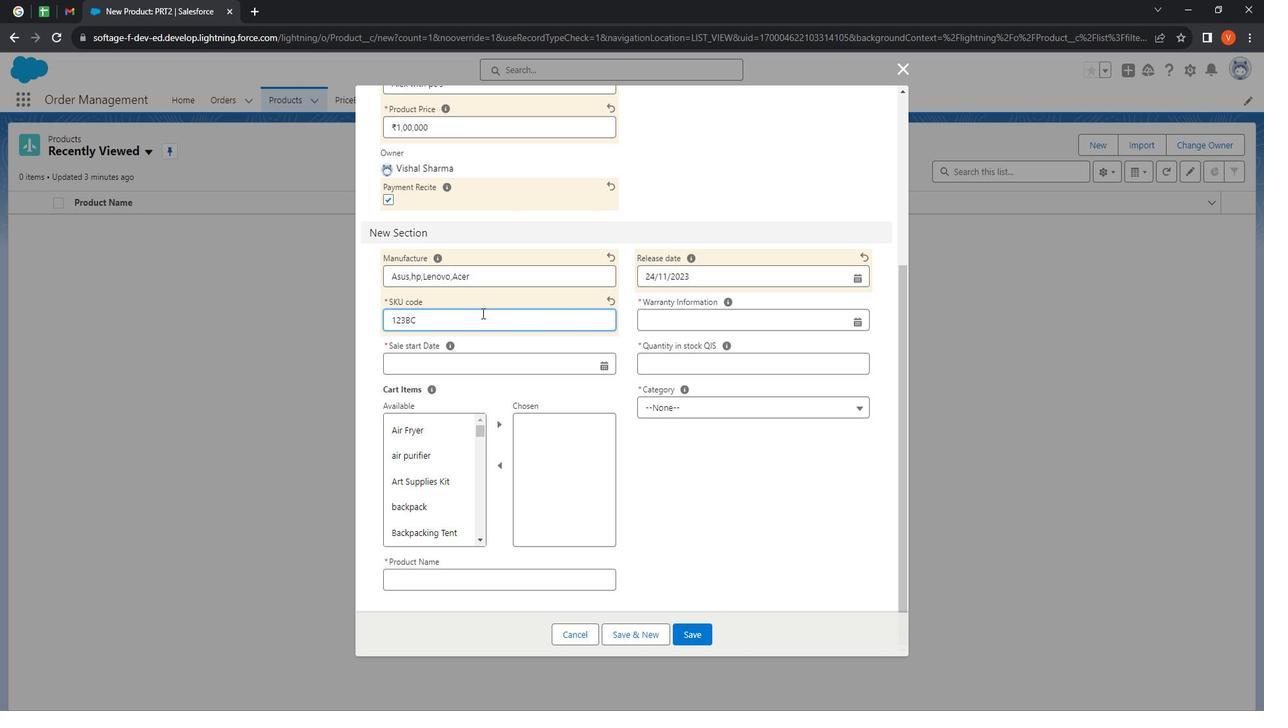 
Action: Mouse moved to (419, 321)
Screenshot: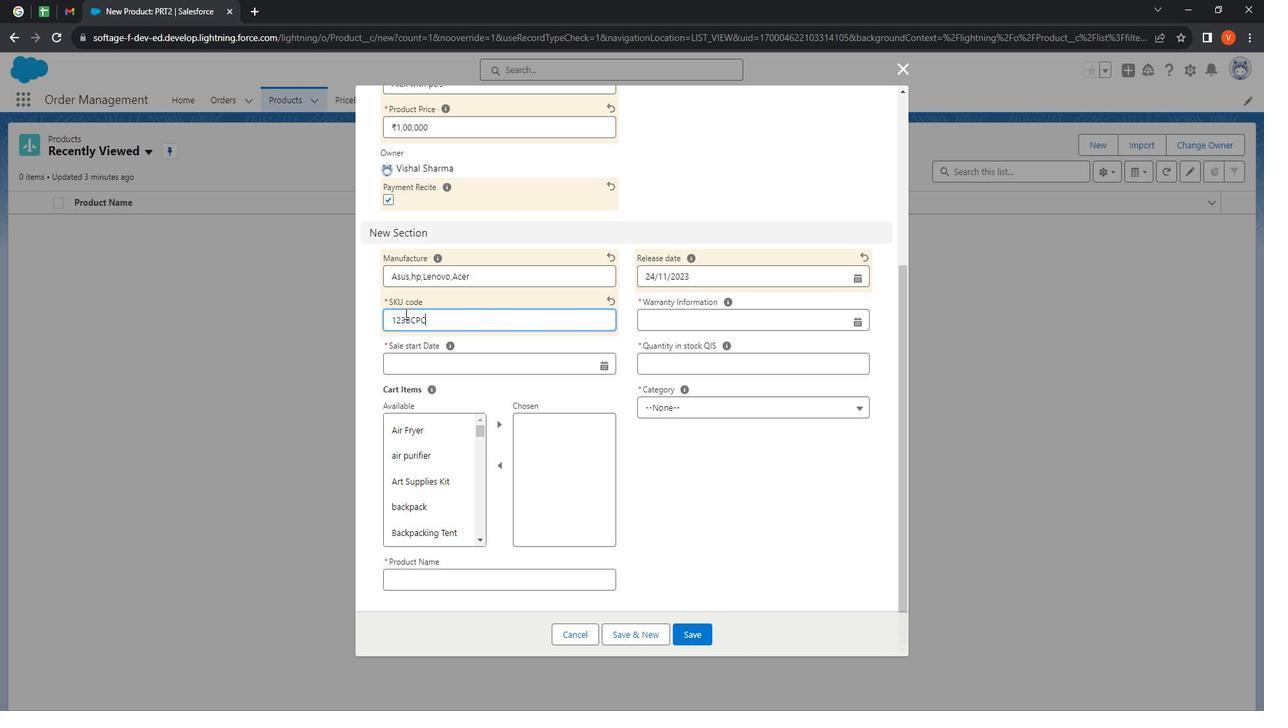 
Action: Mouse pressed left at (419, 321)
Screenshot: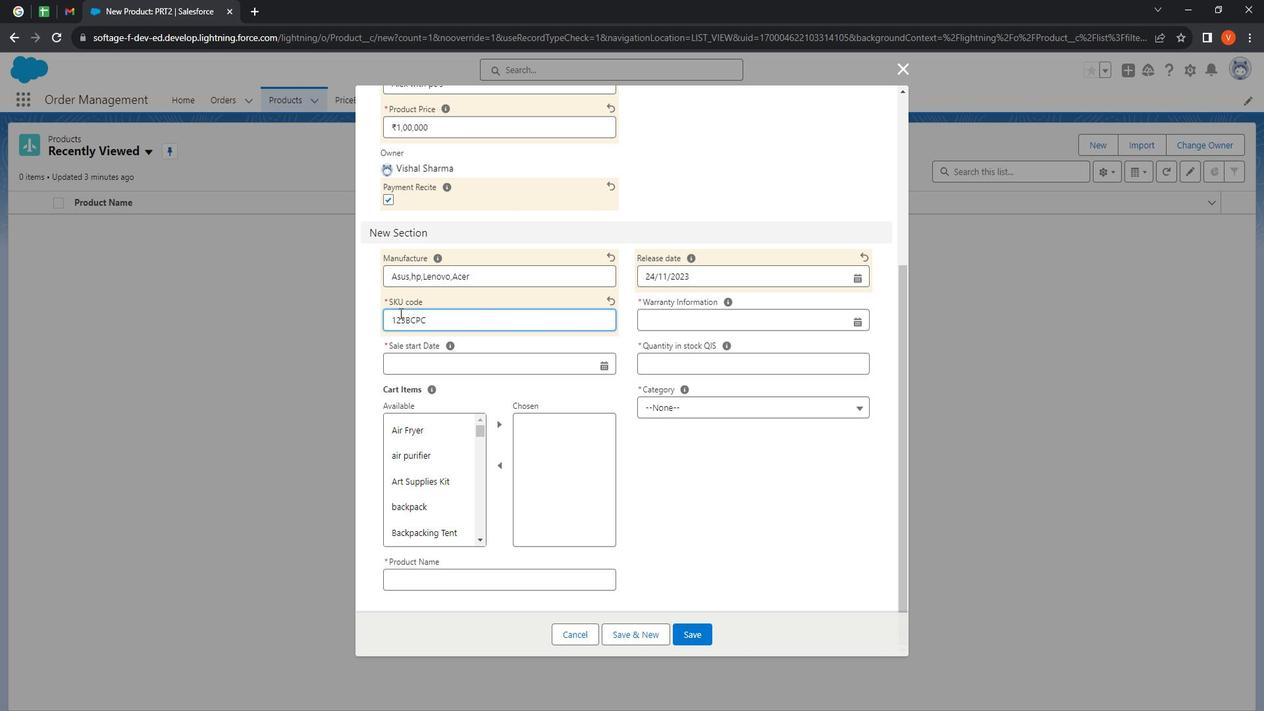 
Action: Mouse moved to (686, 326)
Screenshot: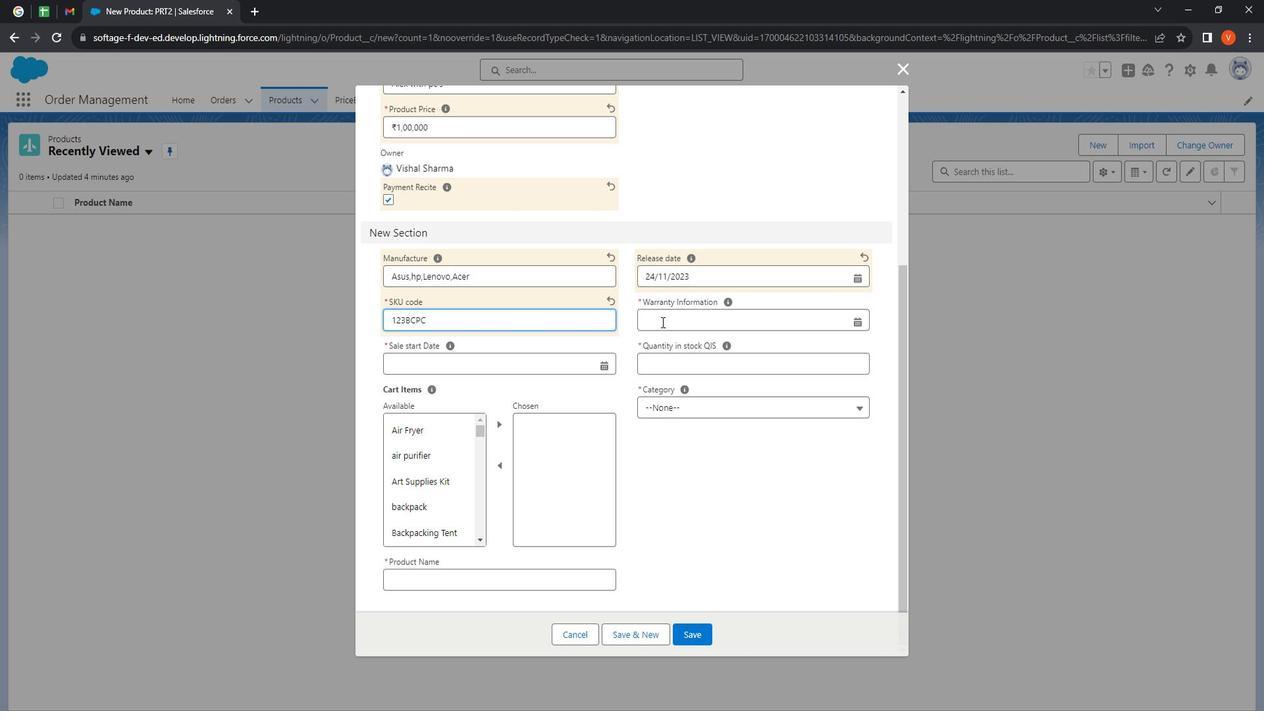 
Action: Mouse pressed left at (686, 326)
Screenshot: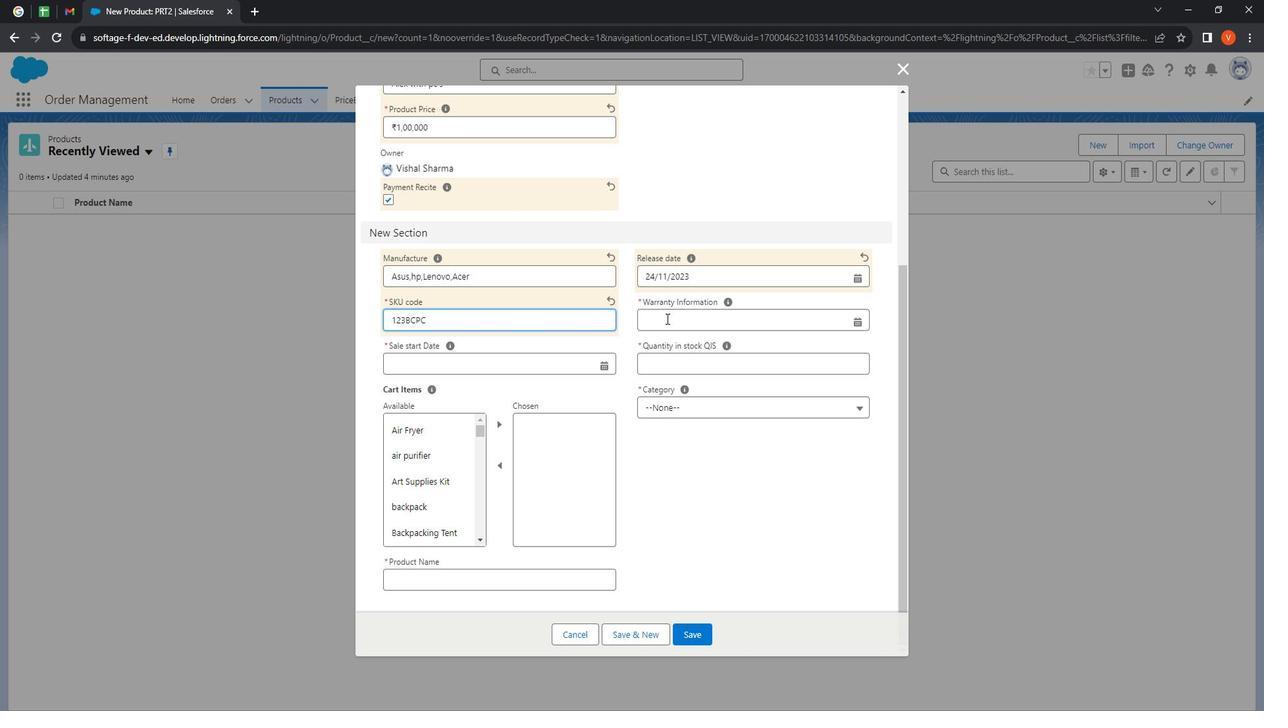 
Action: Mouse moved to (843, 483)
Screenshot: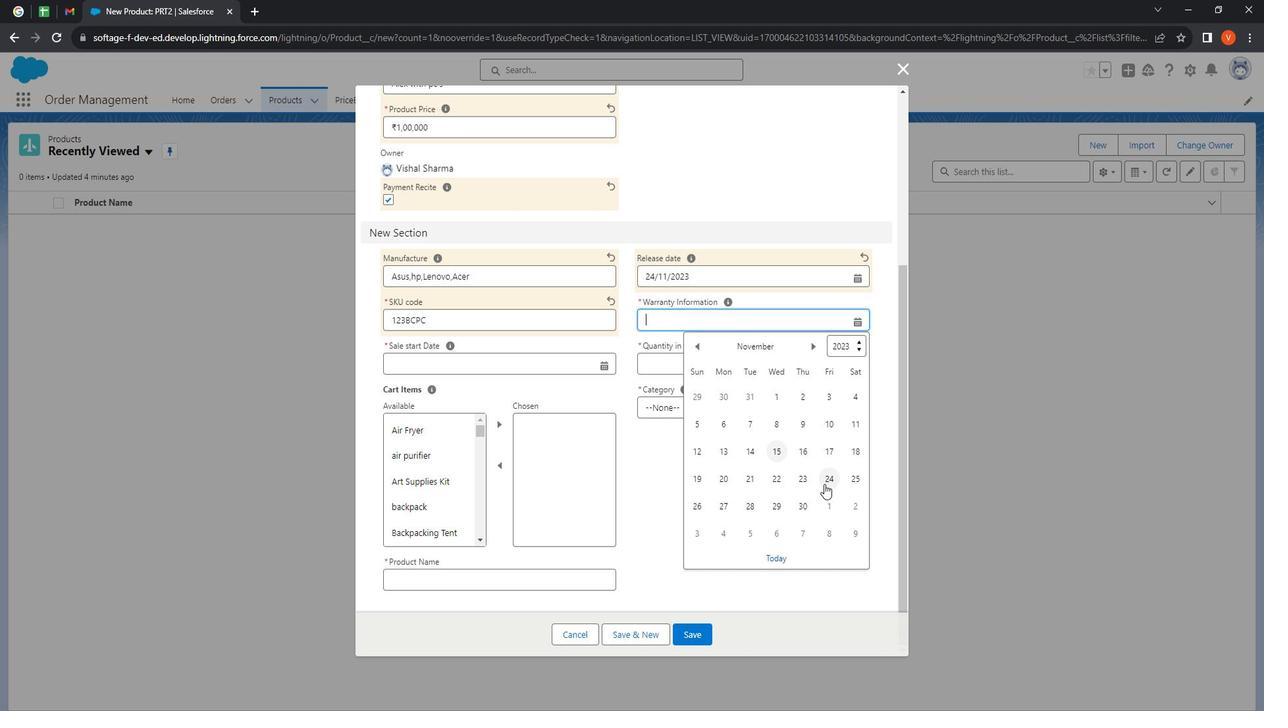 
Action: Mouse pressed left at (843, 483)
Screenshot: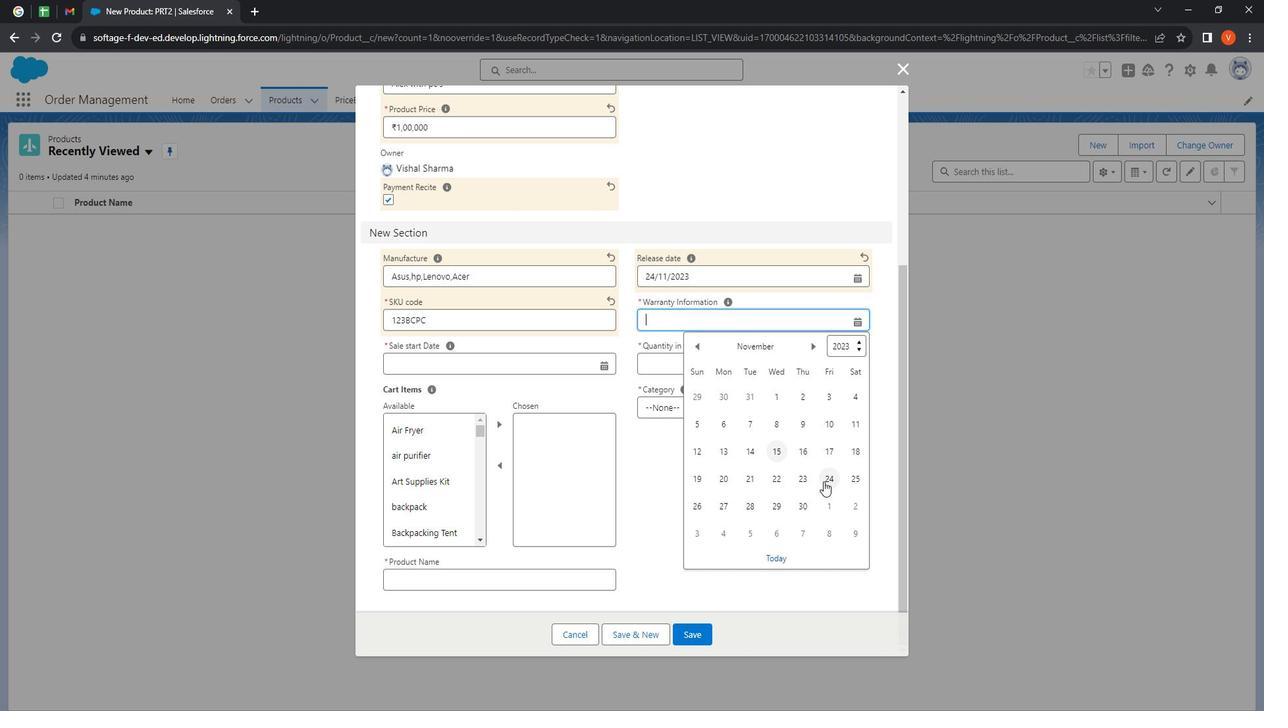 
Action: Mouse moved to (492, 376)
Screenshot: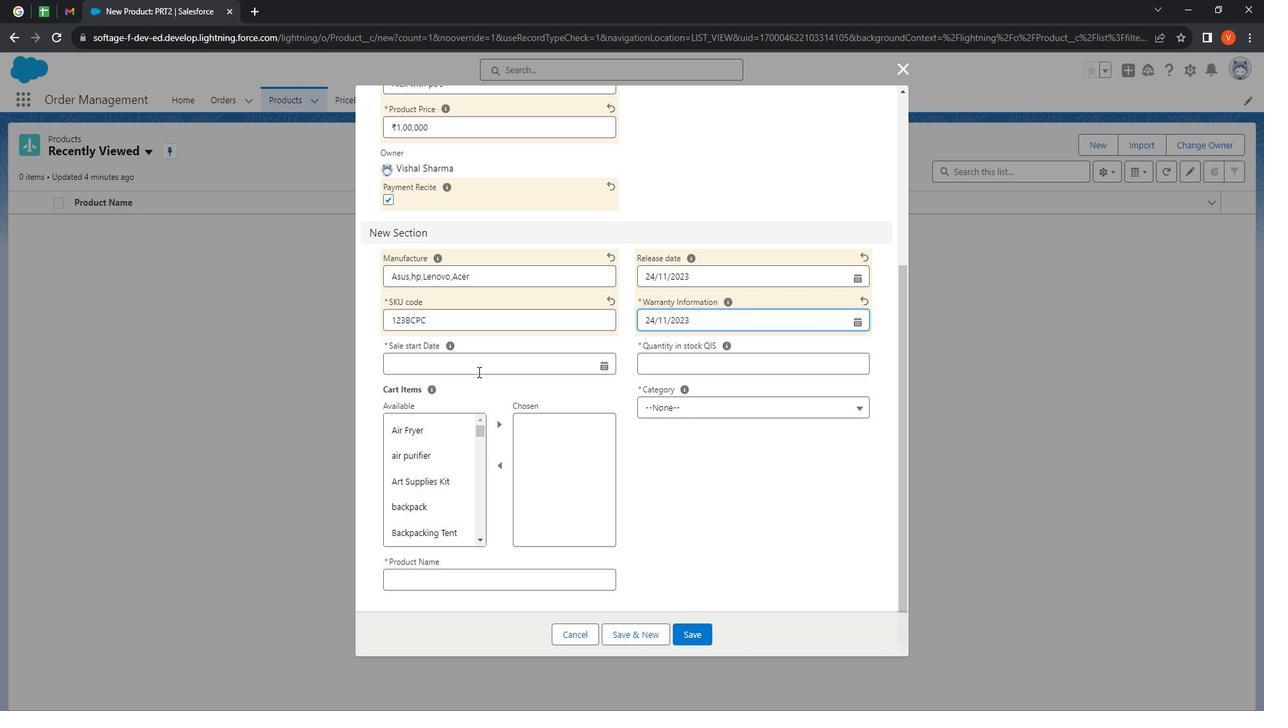 
Action: Mouse pressed left at (492, 376)
Screenshot: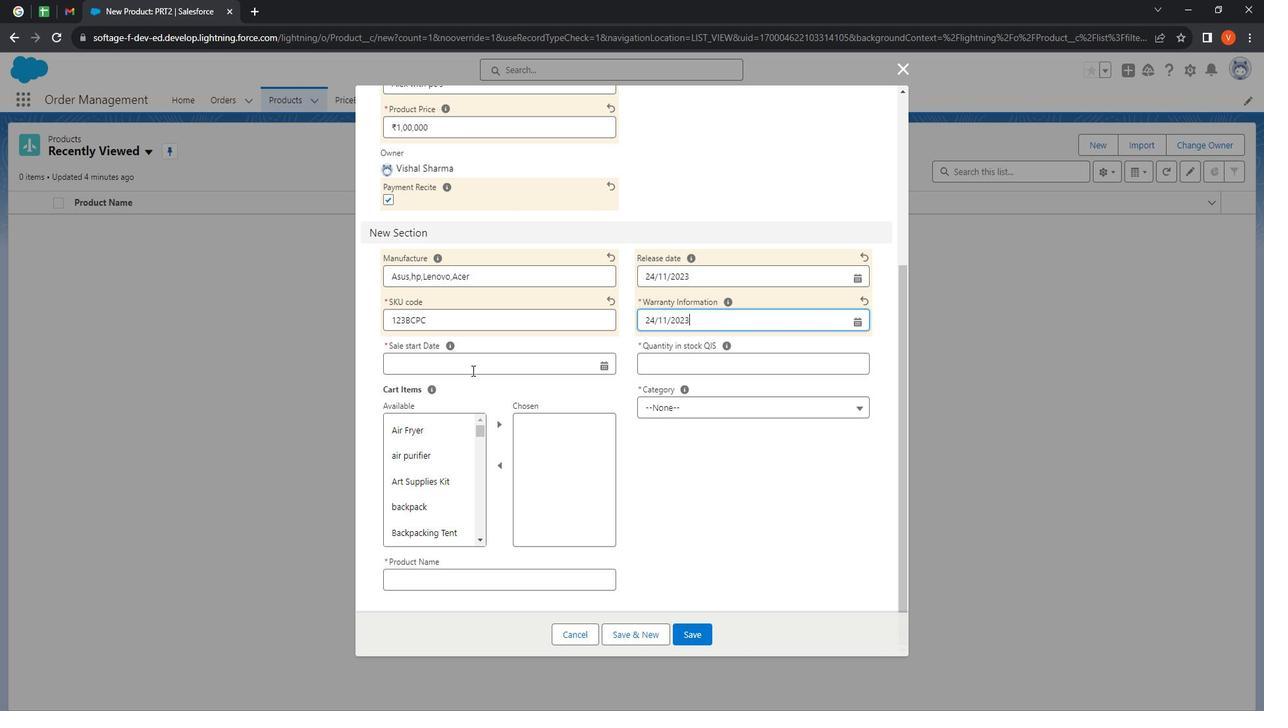 
Action: Mouse moved to (675, 382)
Screenshot: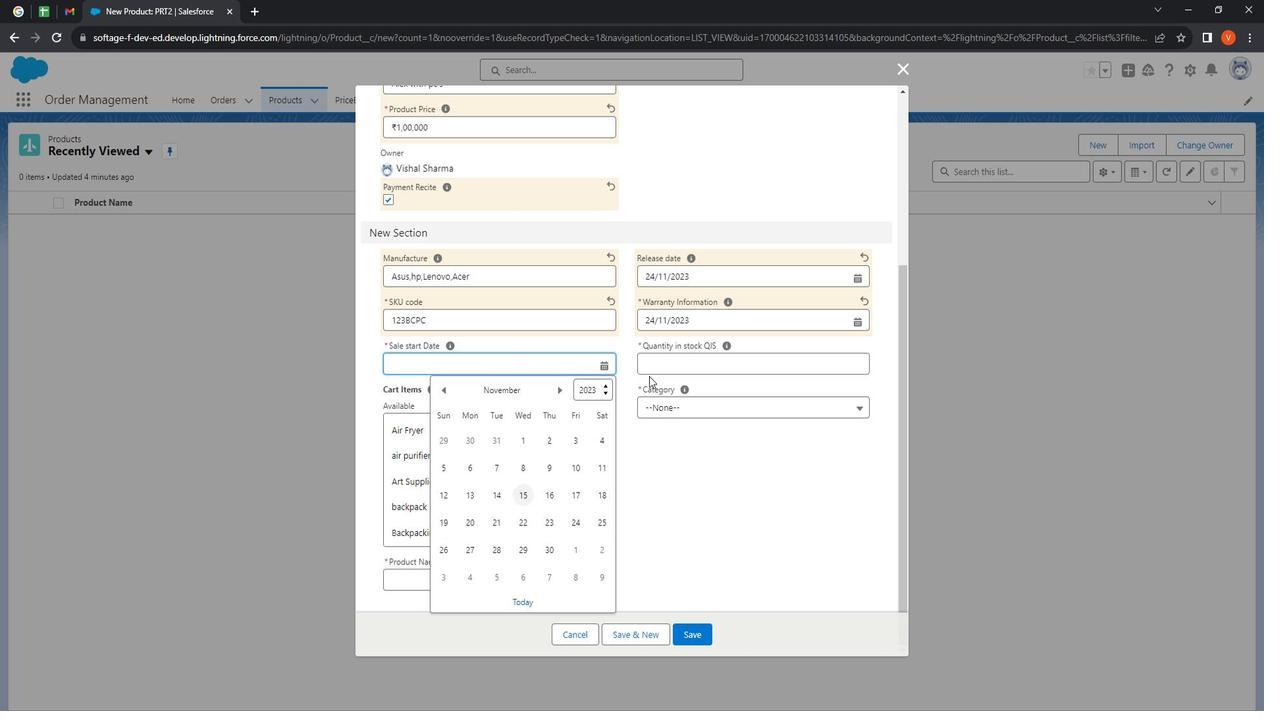 
Action: Mouse pressed left at (675, 382)
Screenshot: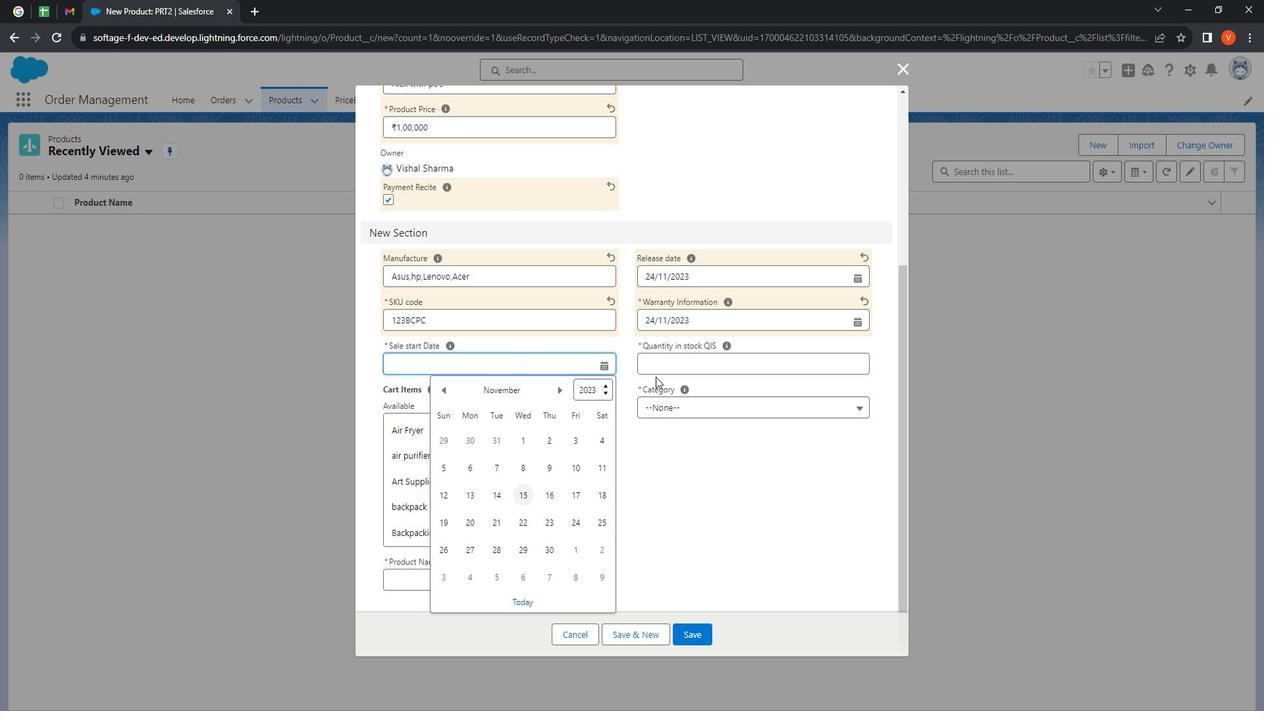
Action: Mouse moved to (679, 374)
Screenshot: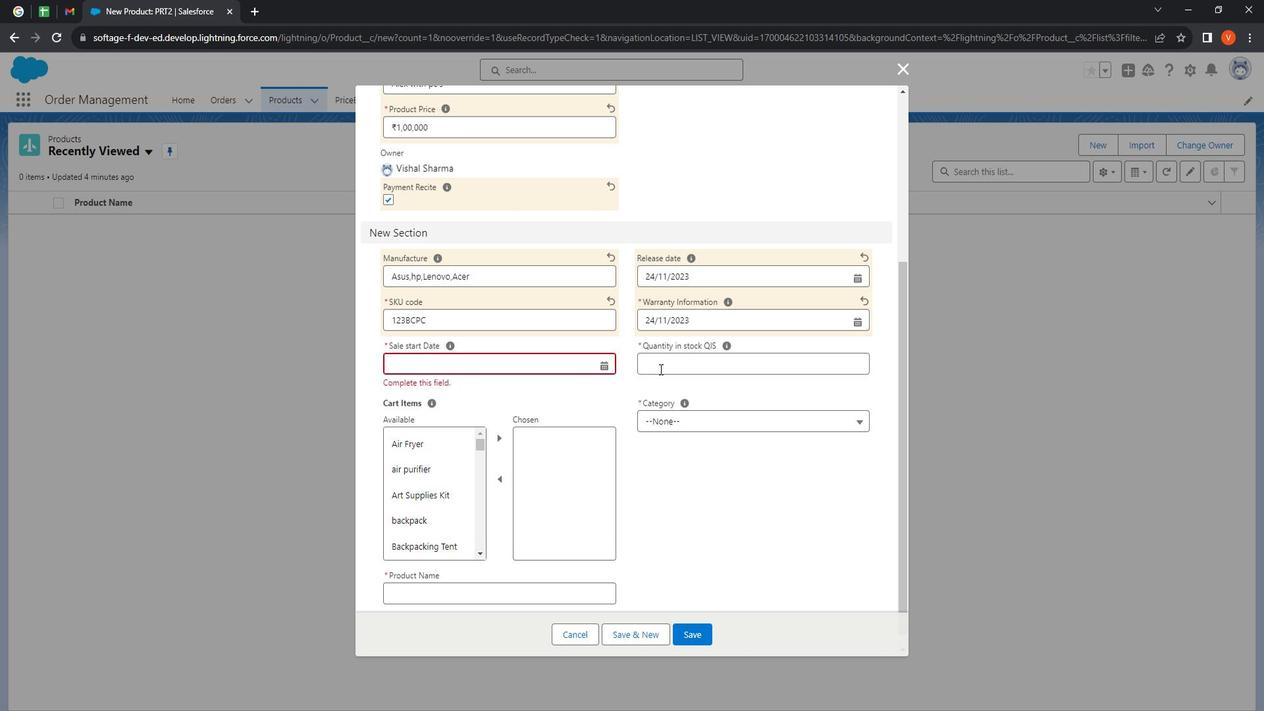 
Action: Mouse pressed left at (679, 374)
Screenshot: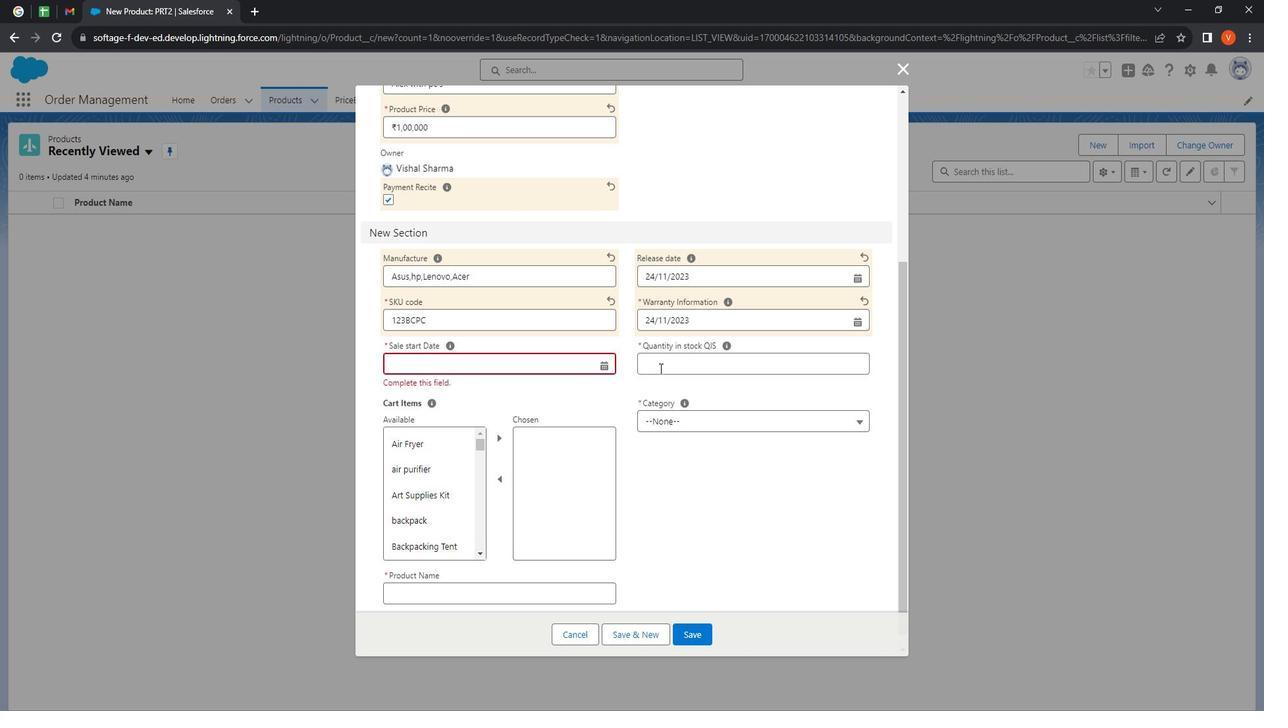 
Action: Mouse moved to (572, 378)
Screenshot: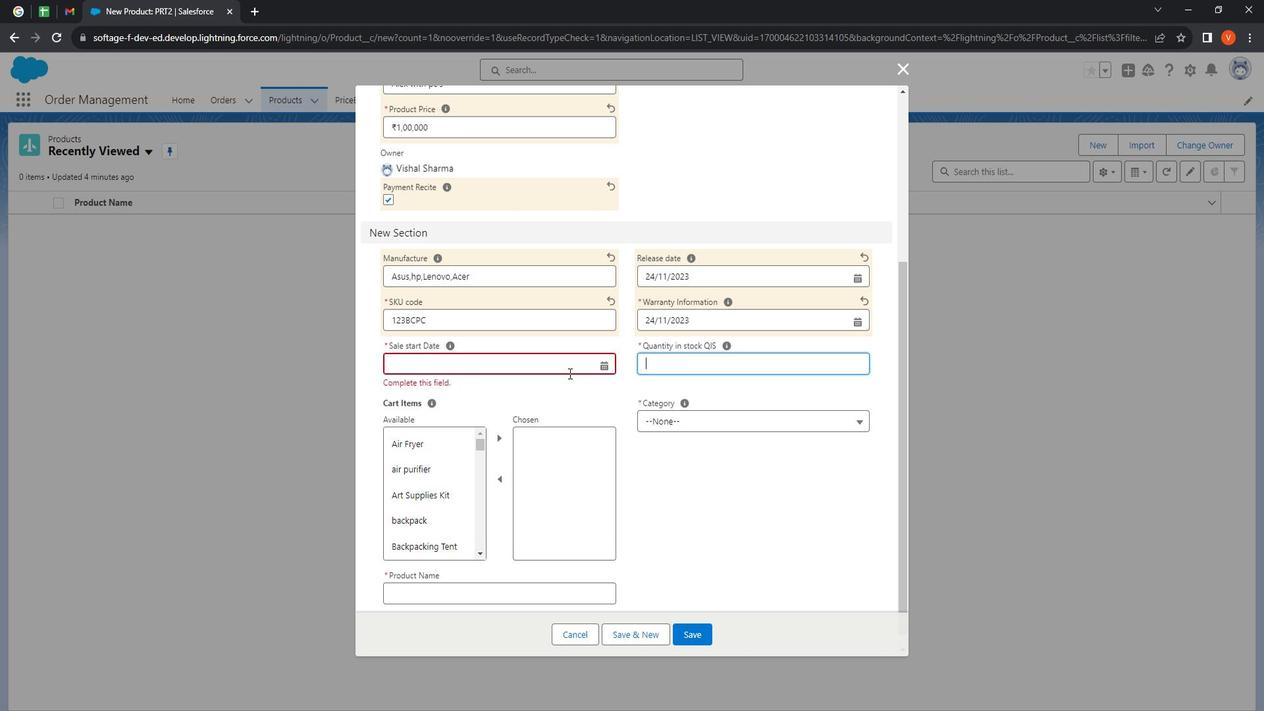 
Action: Mouse pressed left at (572, 378)
Screenshot: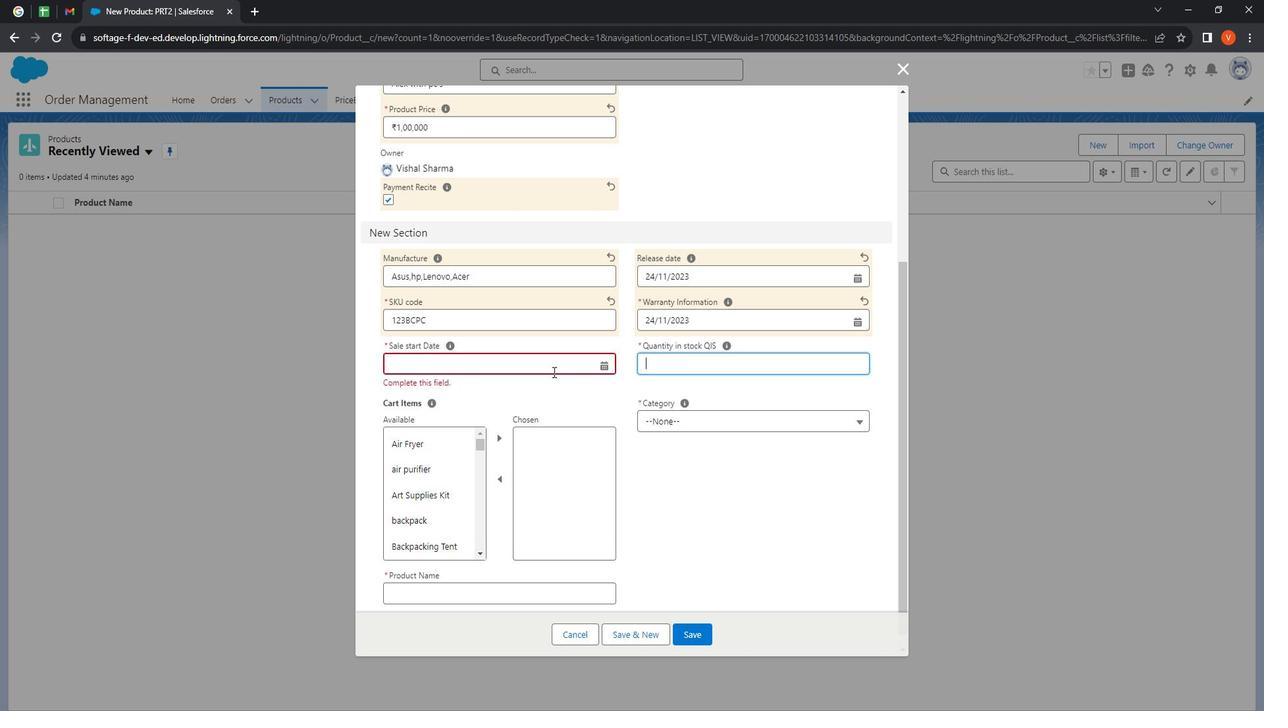 
Action: Mouse moved to (571, 544)
Screenshot: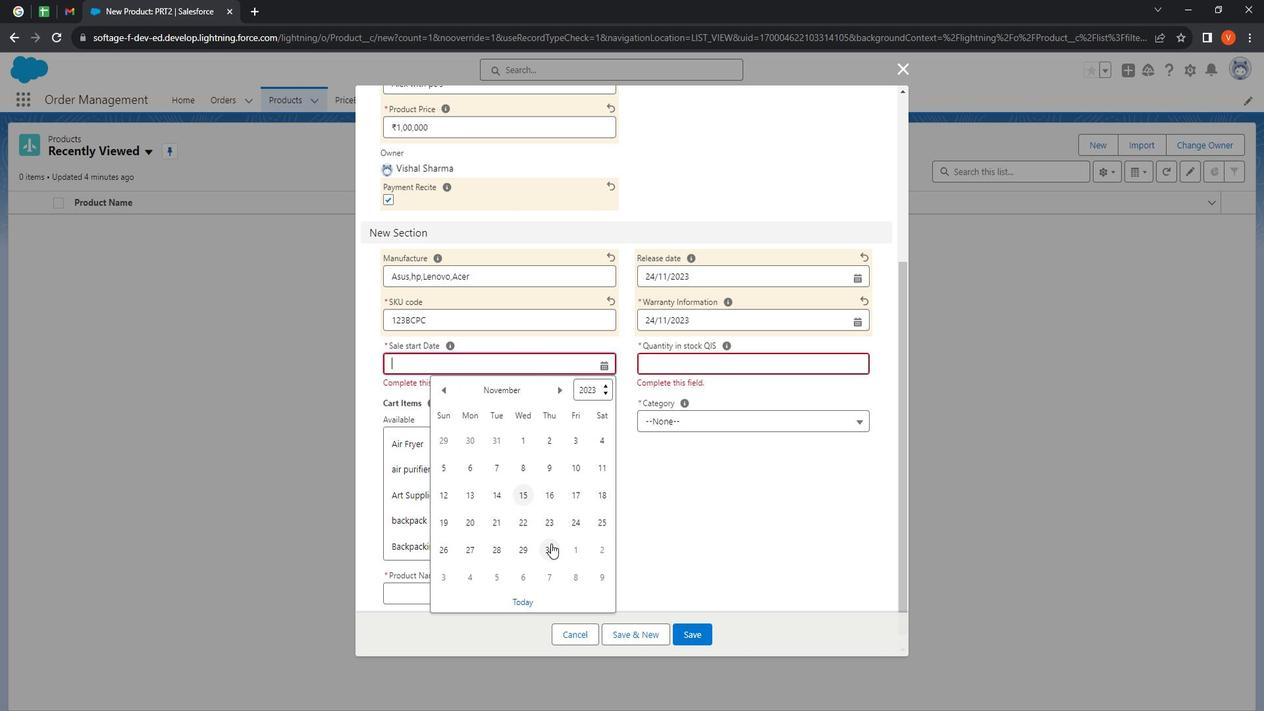 
Action: Mouse pressed left at (571, 544)
Screenshot: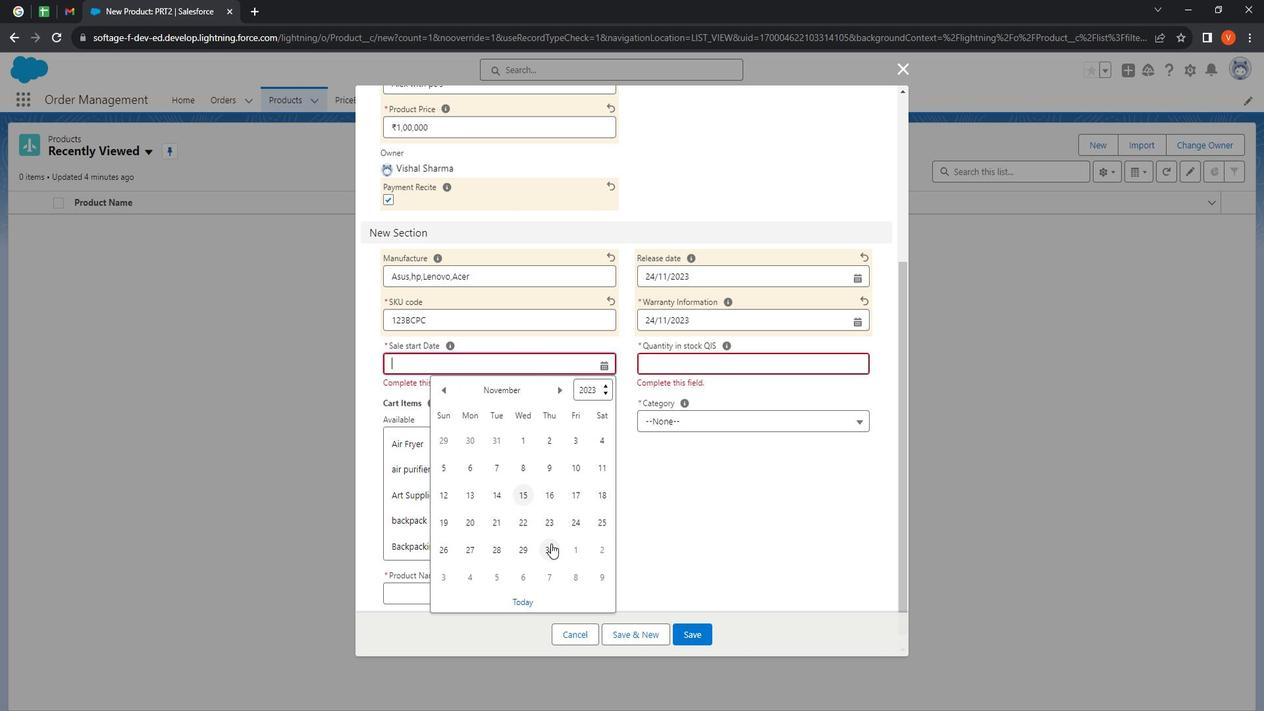 
Action: Mouse moved to (703, 372)
Screenshot: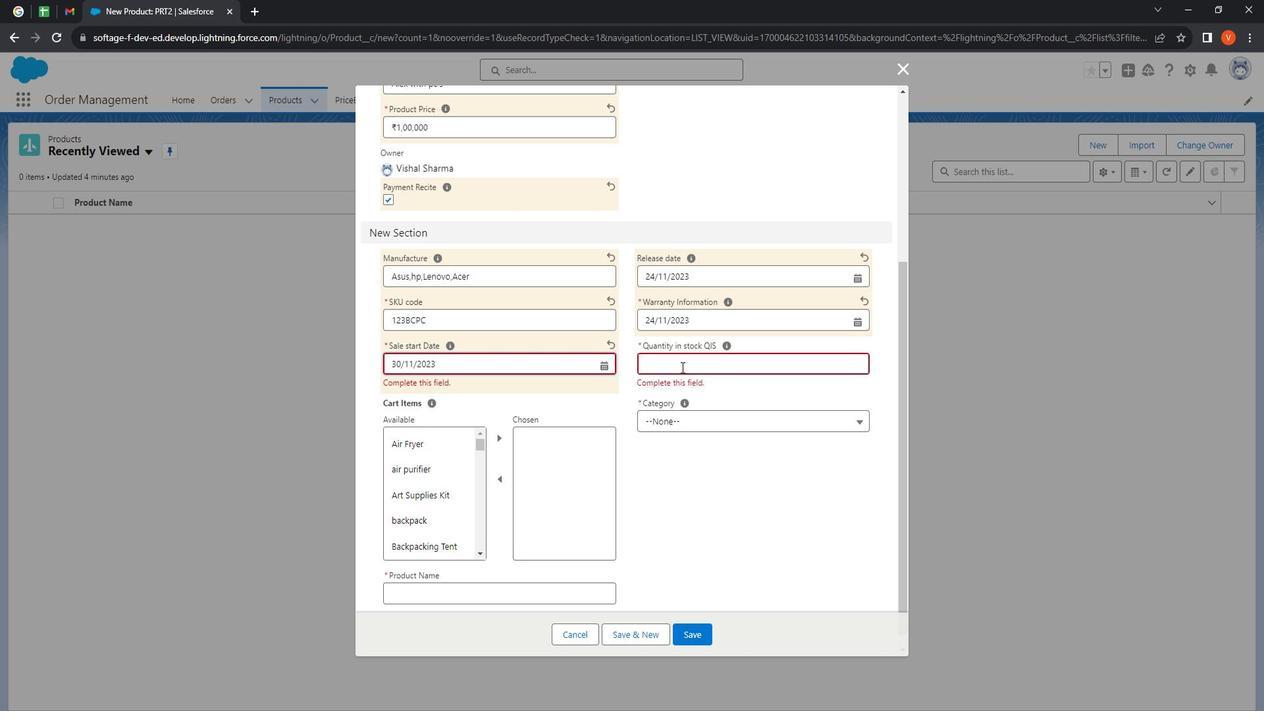 
Action: Mouse pressed left at (703, 372)
Screenshot: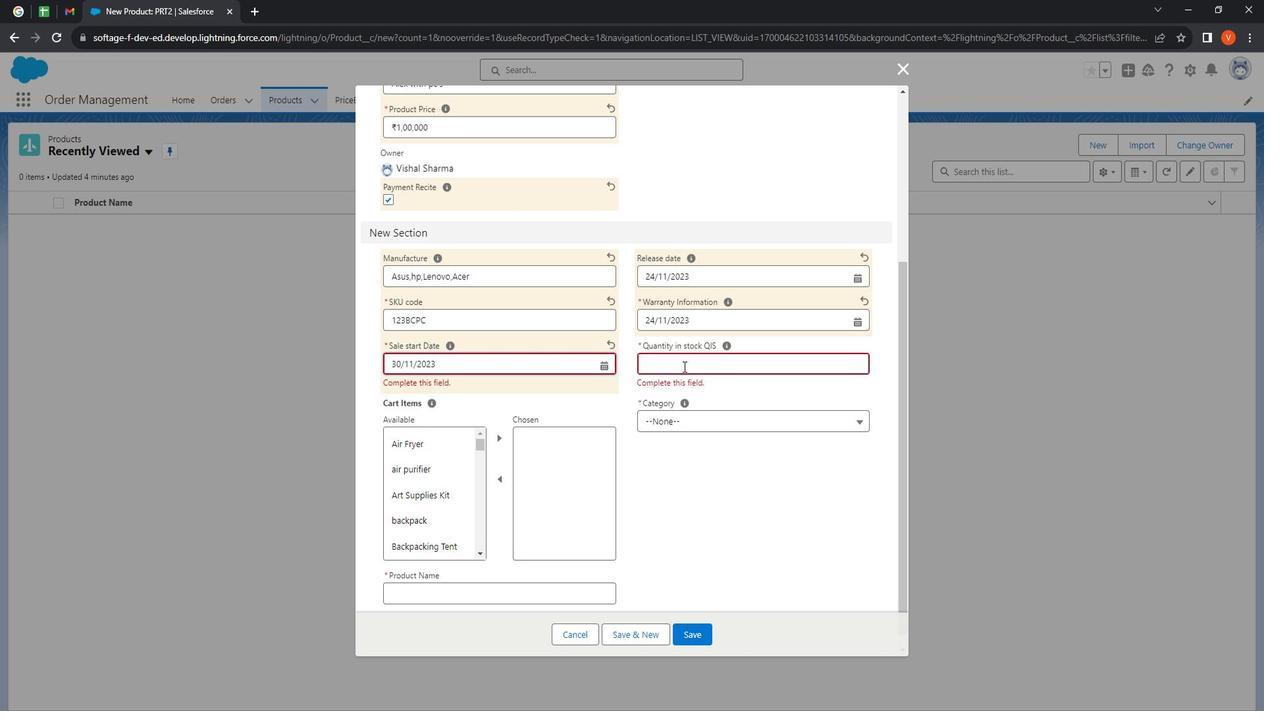 
Action: Mouse moved to (717, 374)
Screenshot: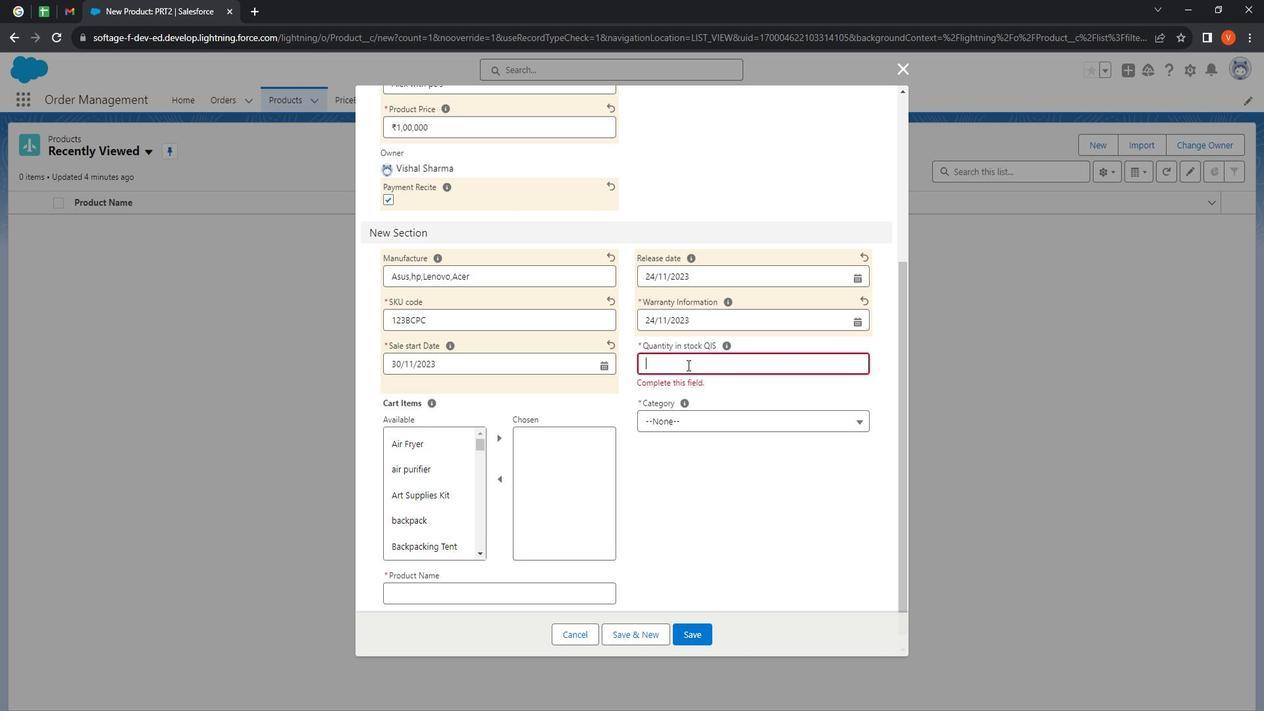 
Action: Key pressed 120
Screenshot: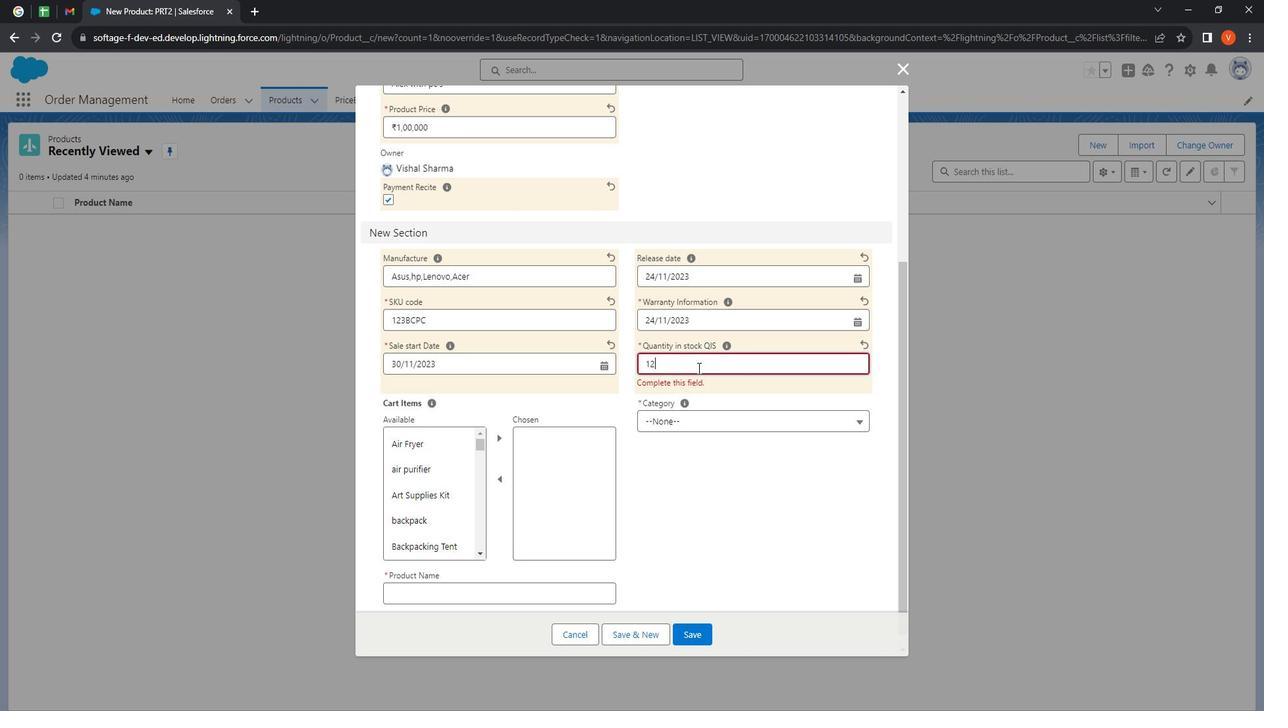 
Action: Mouse moved to (718, 426)
Screenshot: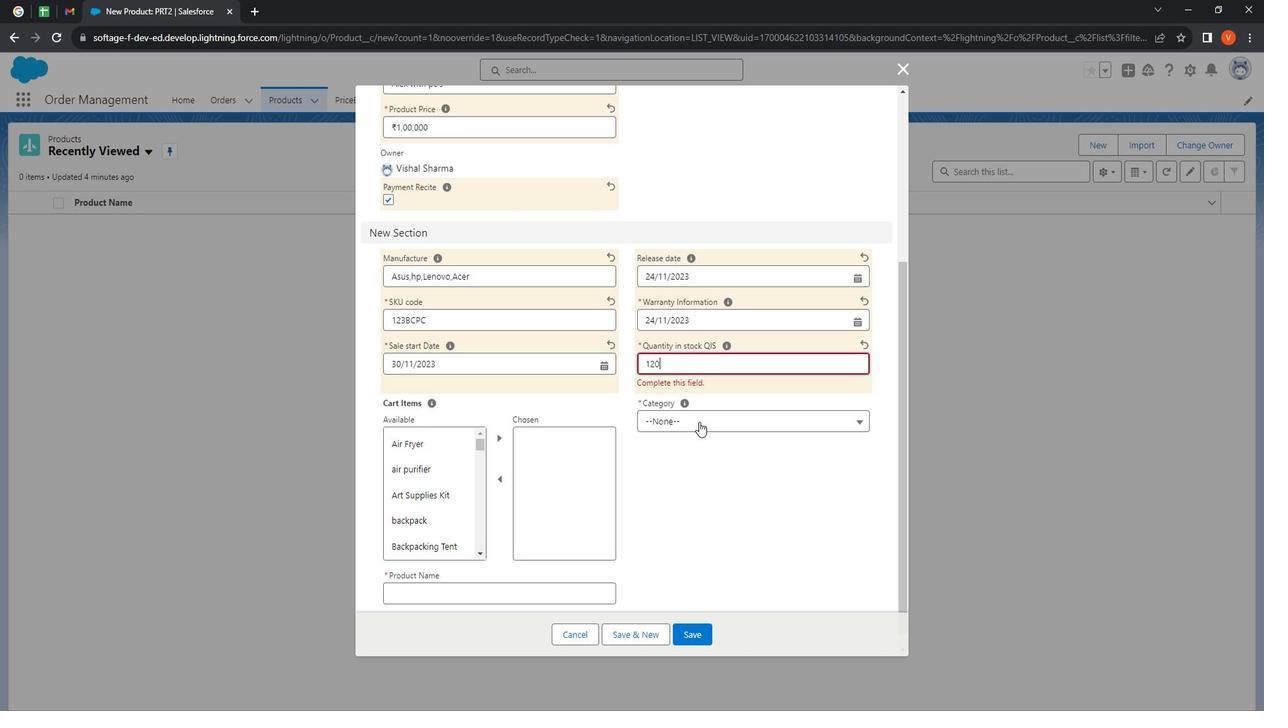 
Action: Mouse pressed left at (718, 426)
Screenshot: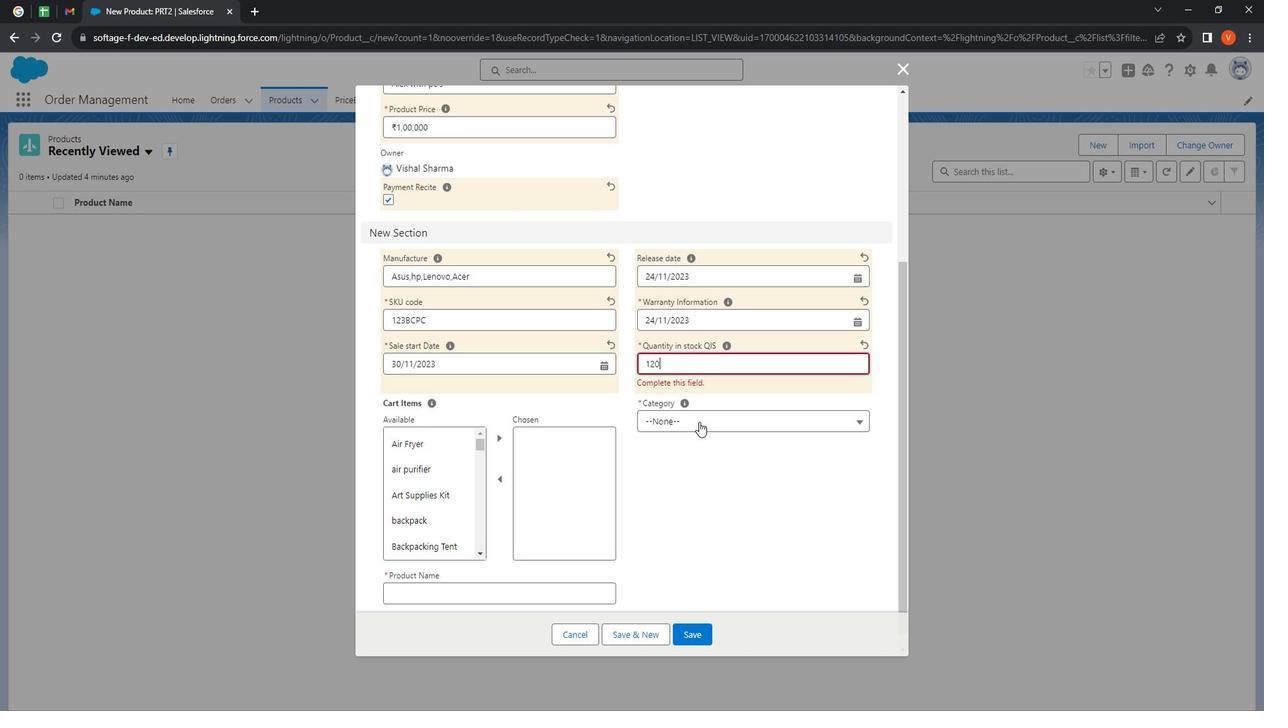 
Action: Mouse moved to (727, 410)
Screenshot: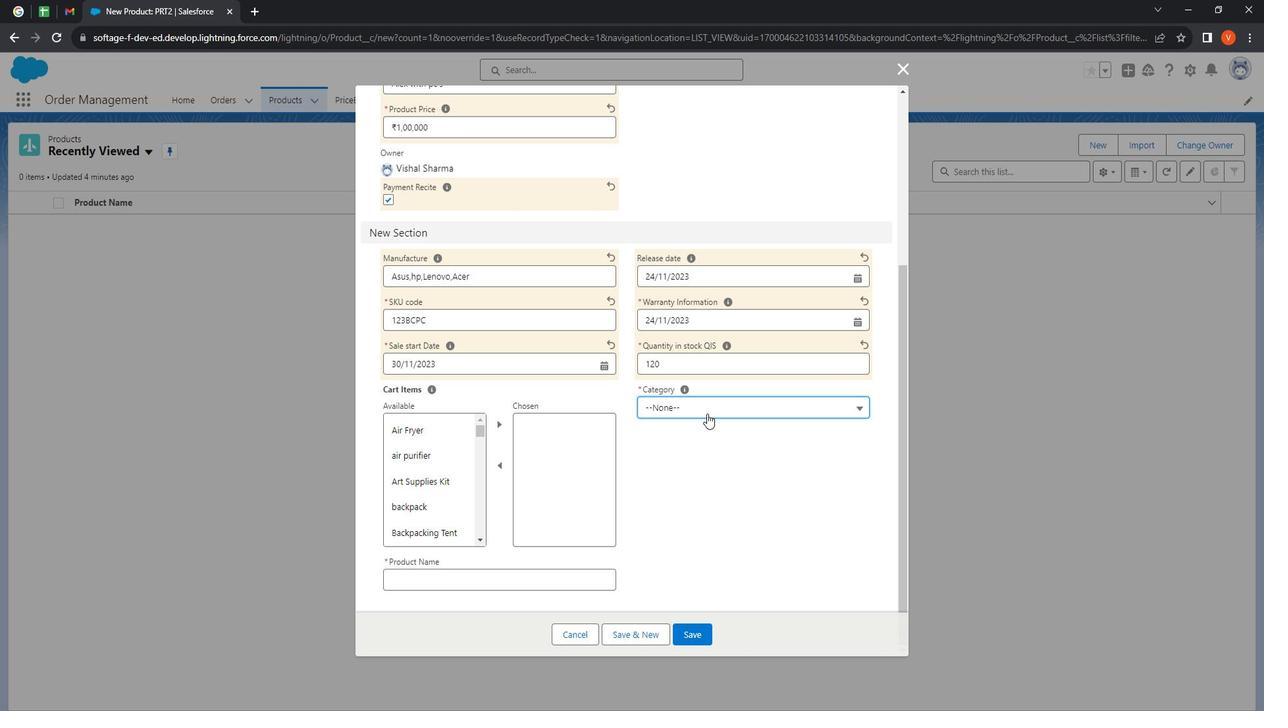 
Action: Mouse pressed left at (727, 410)
Screenshot: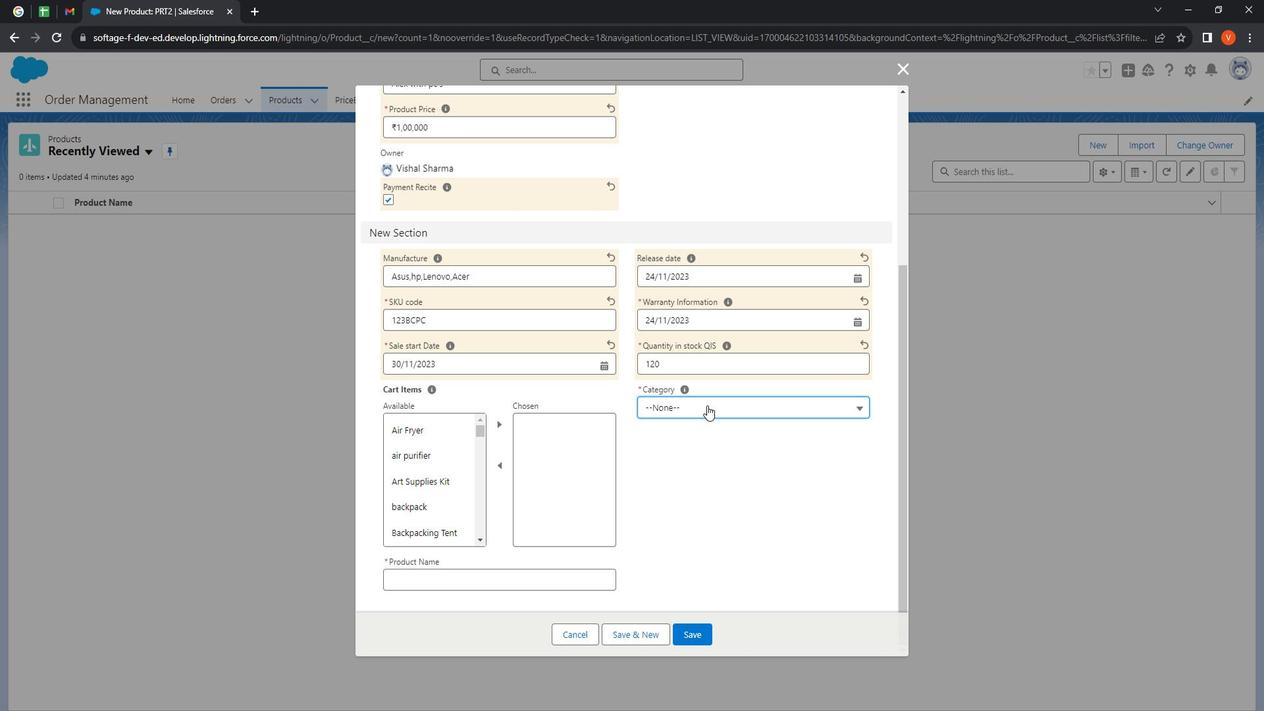 
Action: Mouse moved to (710, 466)
Screenshot: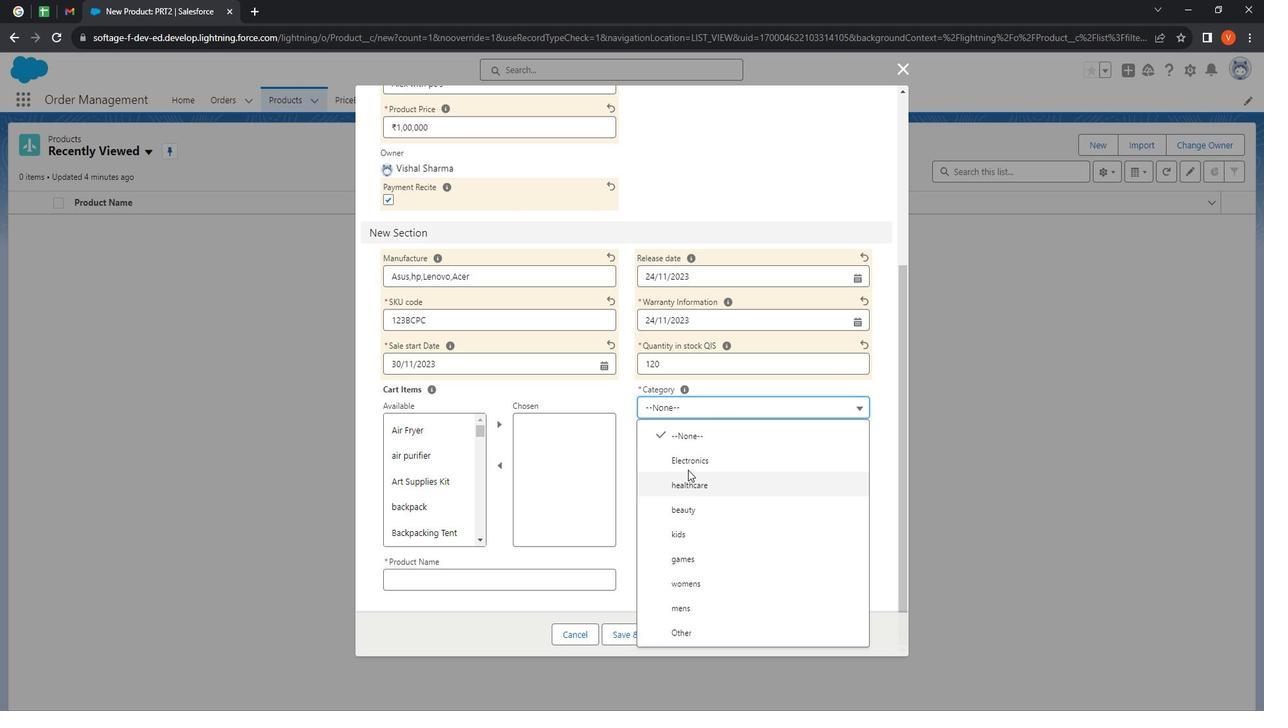 
Action: Mouse pressed left at (710, 466)
Screenshot: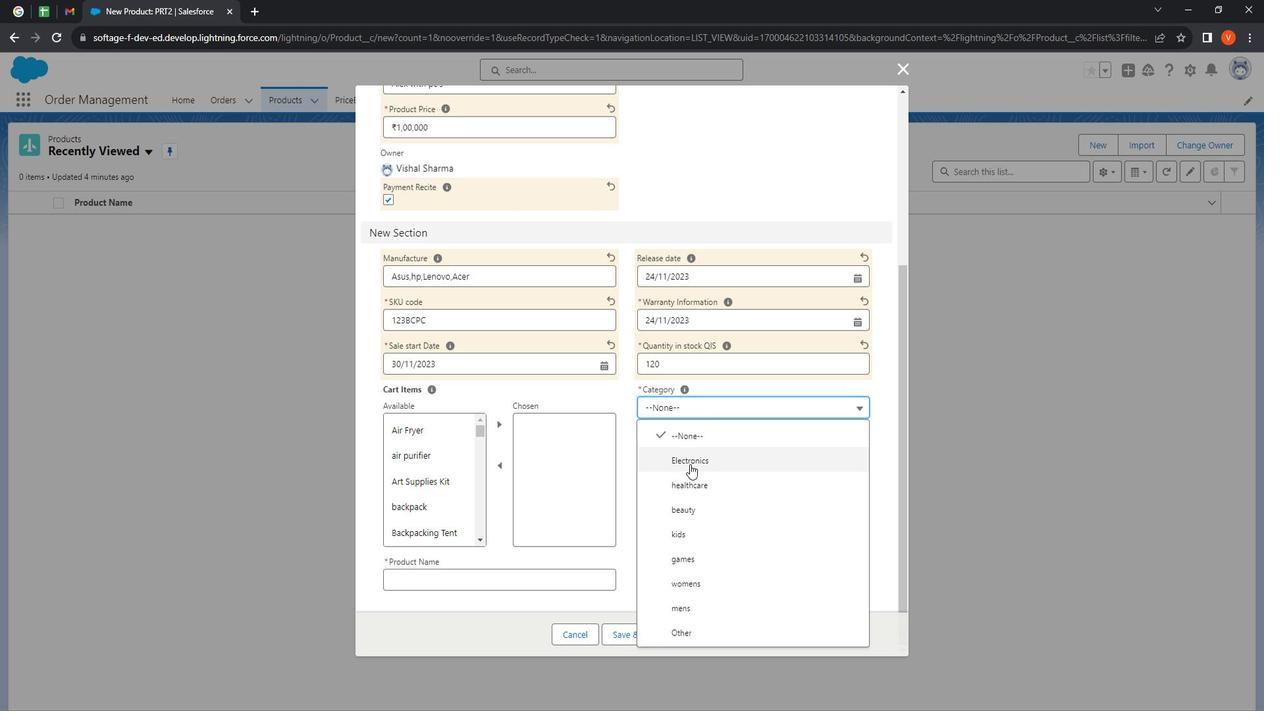 
Action: Mouse moved to (569, 433)
Screenshot: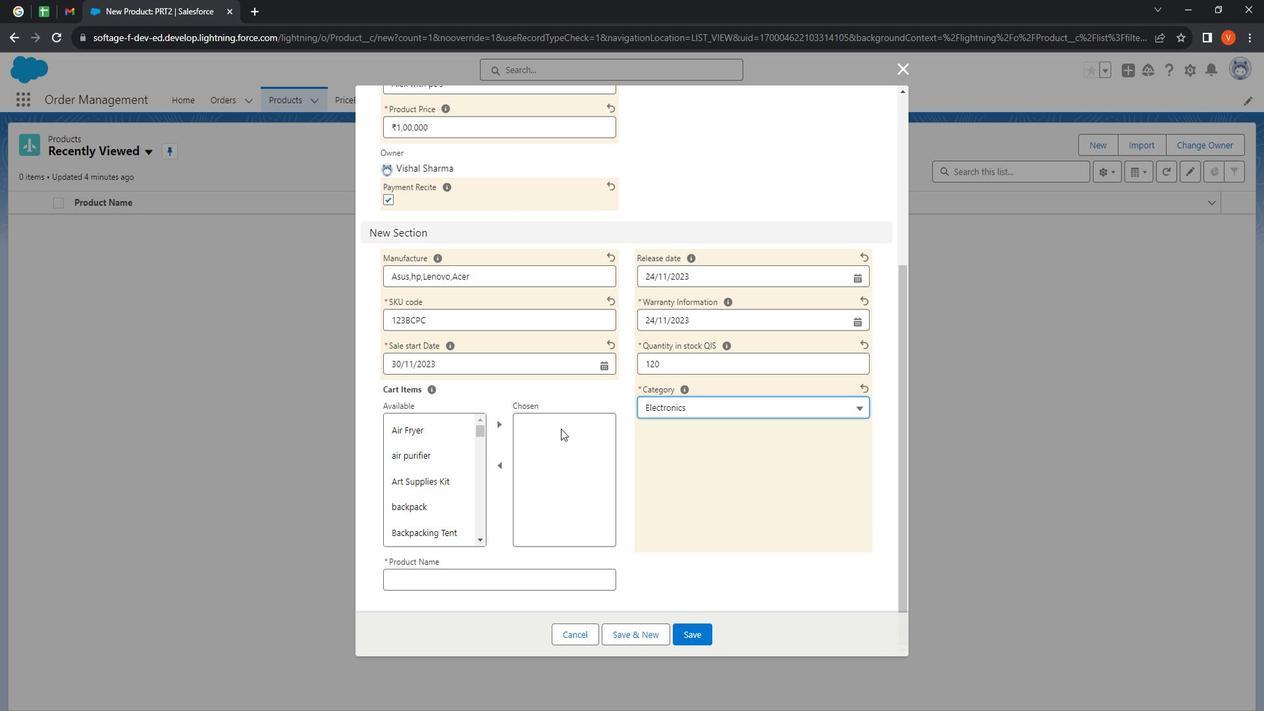 
Action: Mouse scrolled (569, 432) with delta (0, 0)
Screenshot: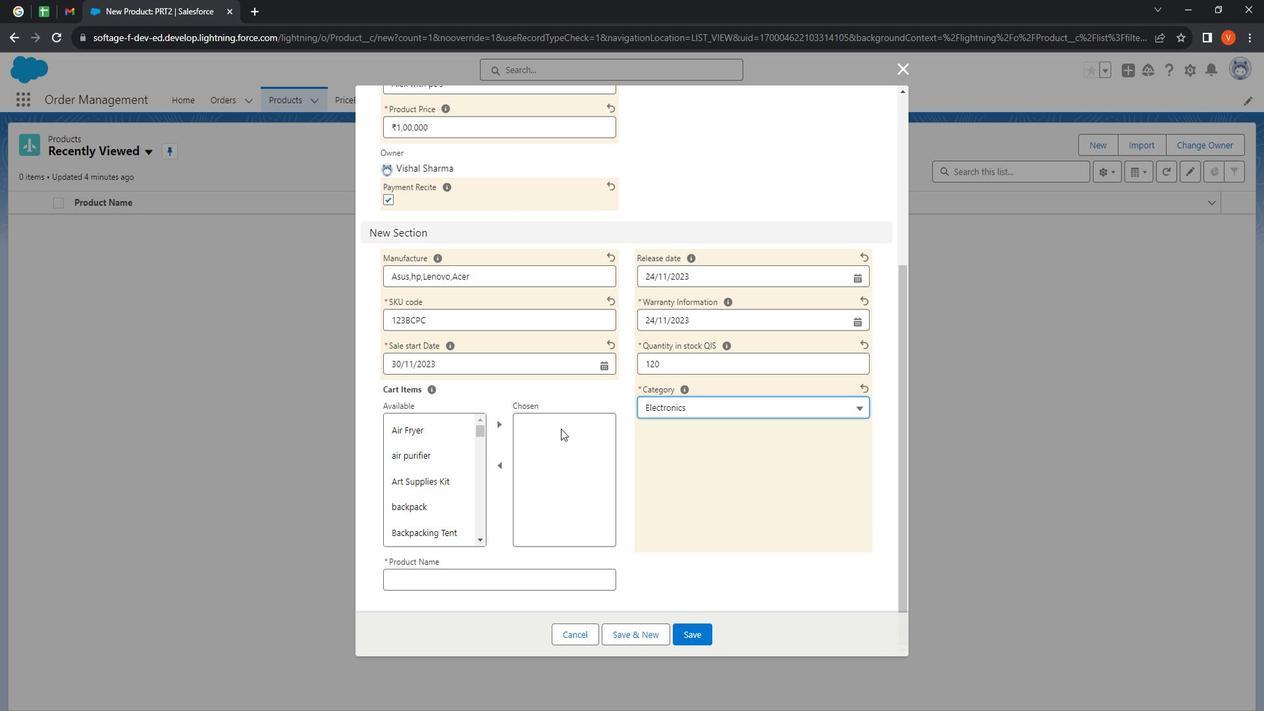 
Action: Mouse moved to (558, 434)
Screenshot: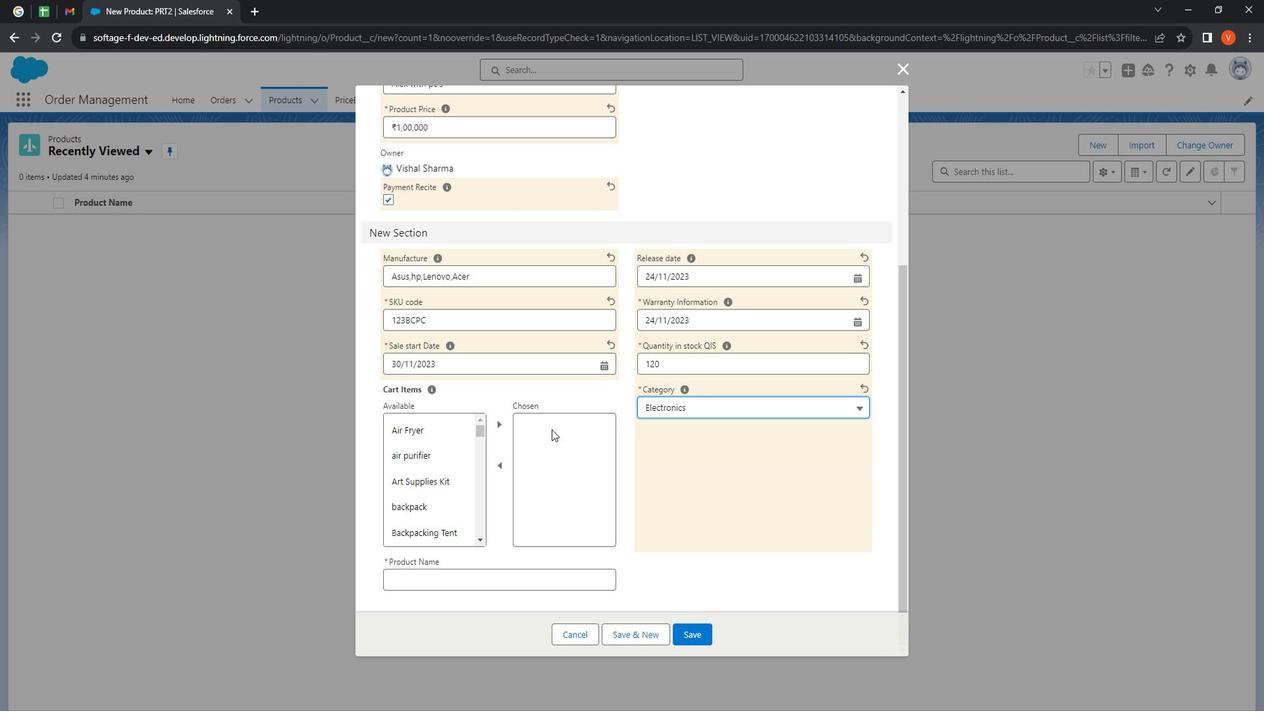 
Action: Mouse scrolled (558, 433) with delta (0, 0)
Screenshot: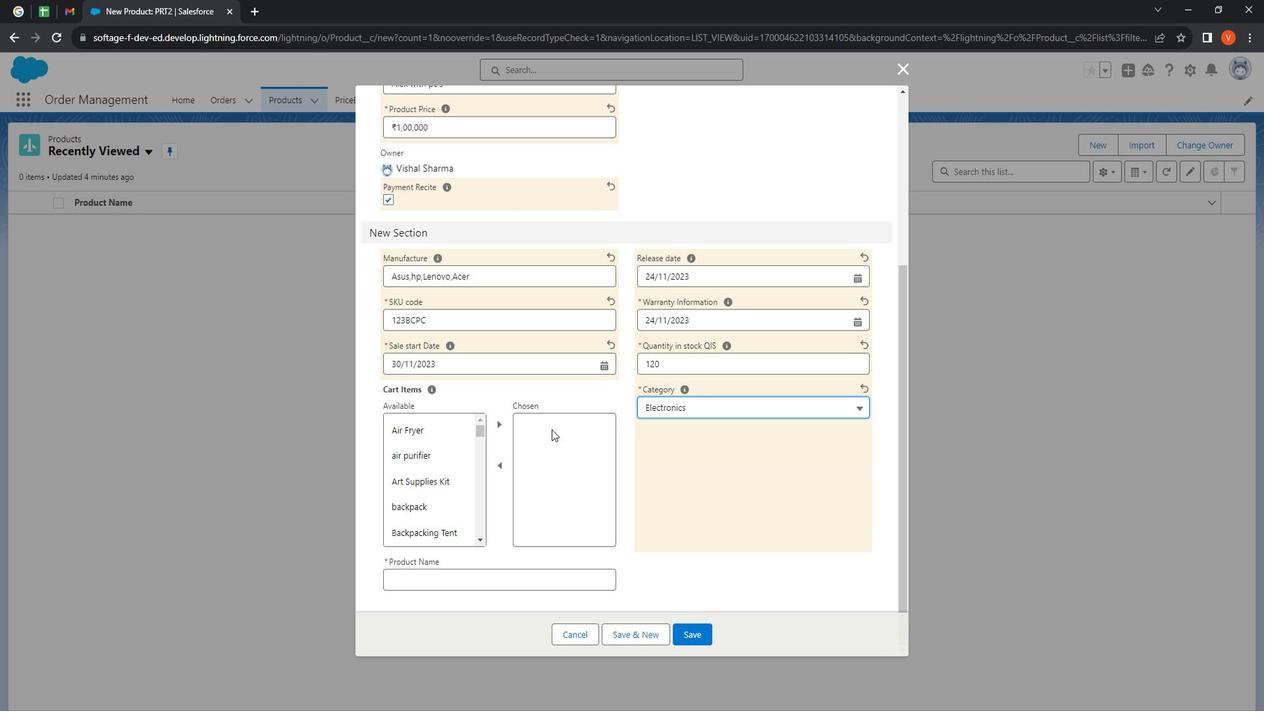 
Action: Mouse moved to (557, 434)
Screenshot: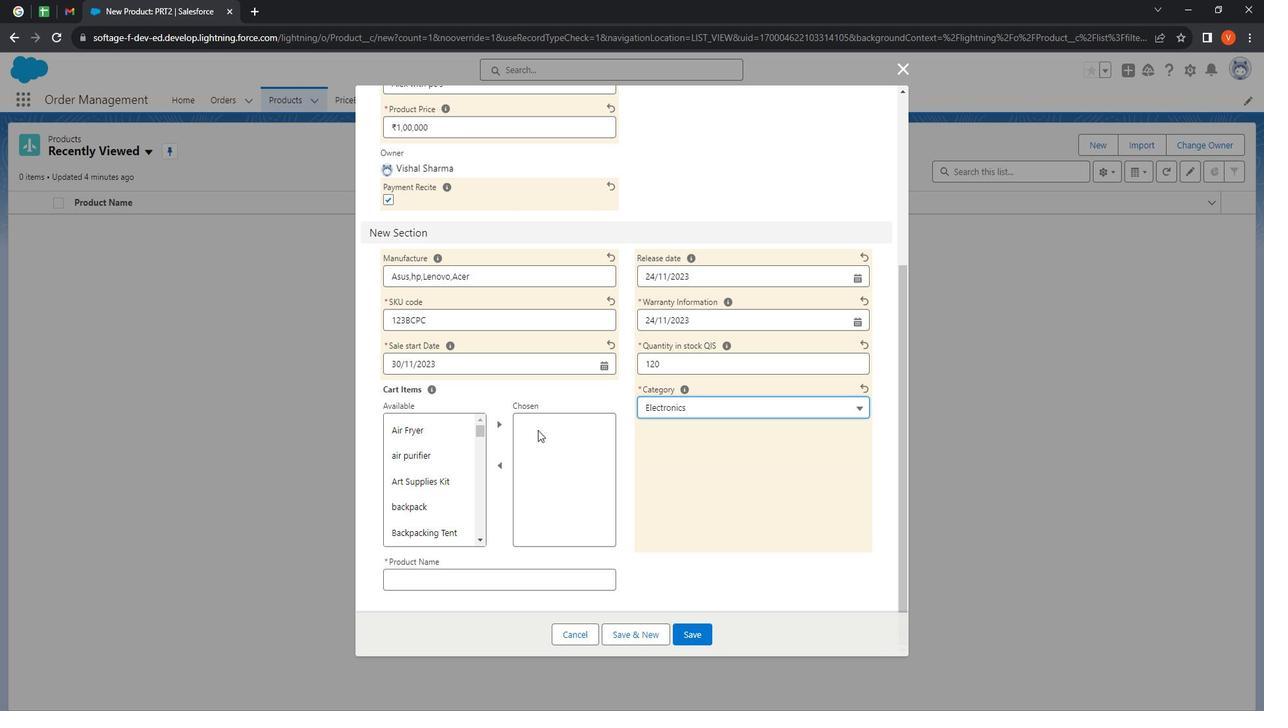 
Action: Mouse scrolled (557, 433) with delta (0, 0)
Screenshot: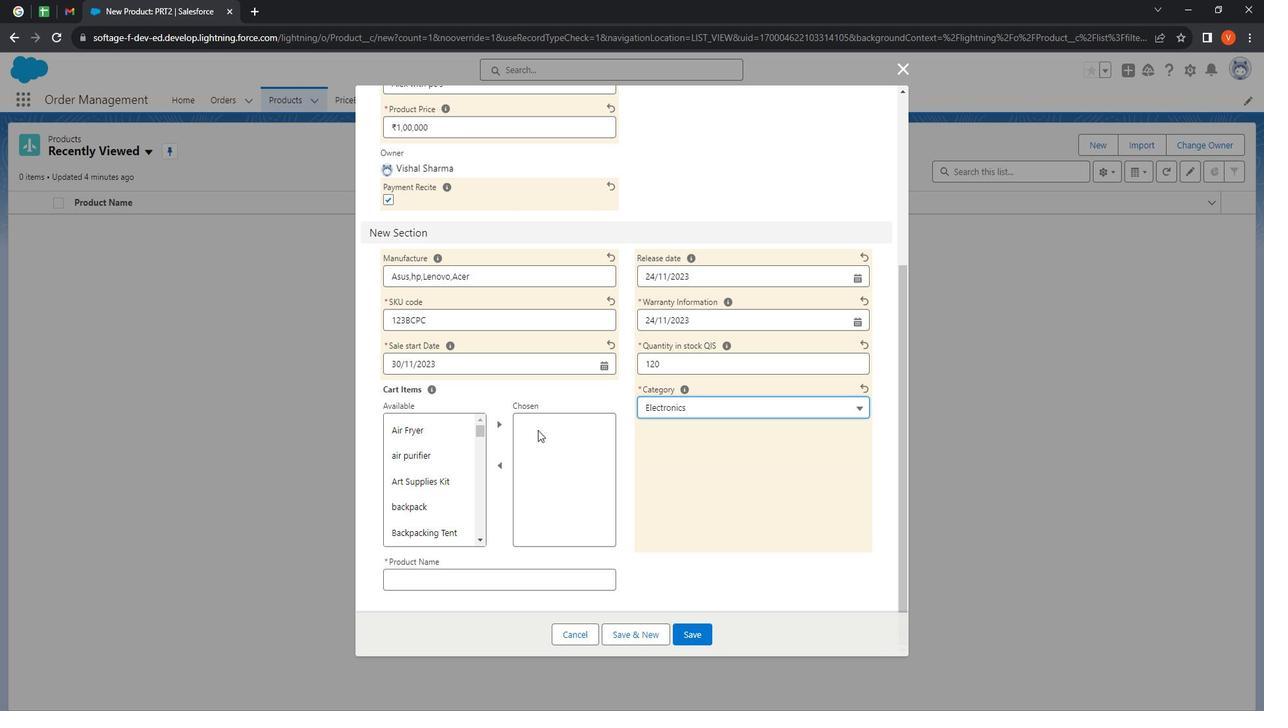 
Action: Mouse moved to (460, 507)
Screenshot: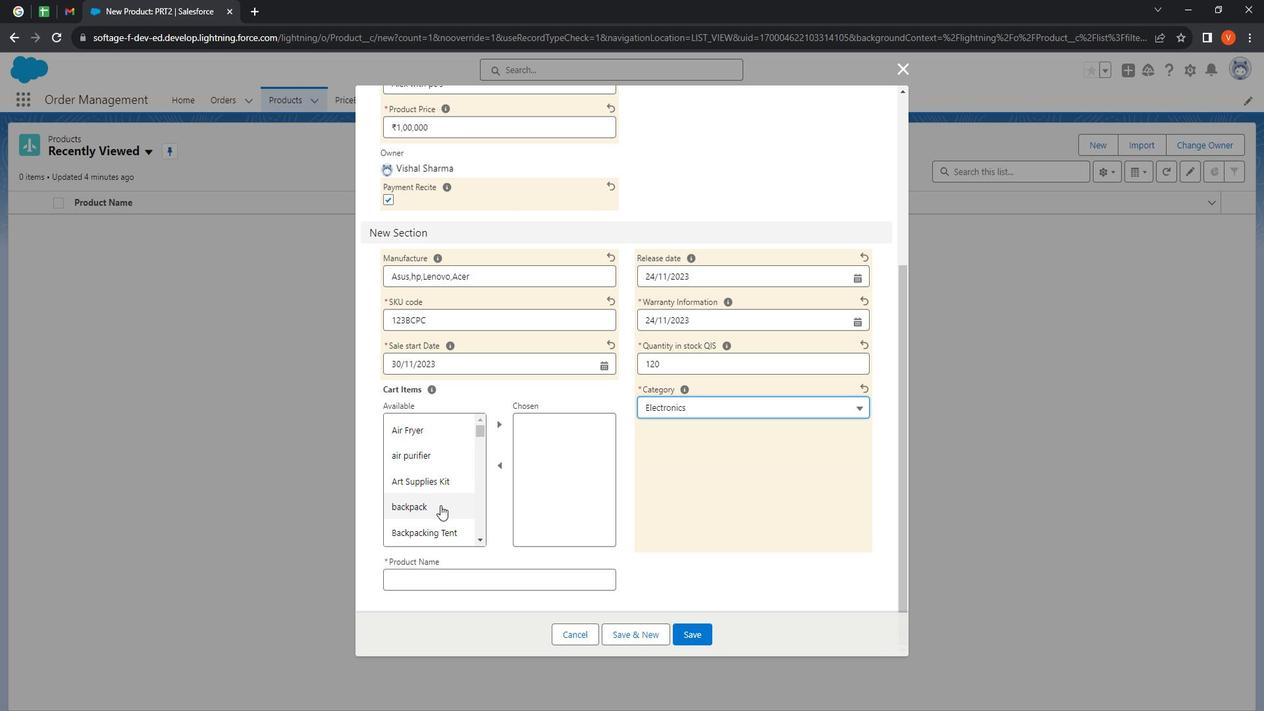 
Action: Mouse scrolled (460, 507) with delta (0, 0)
Screenshot: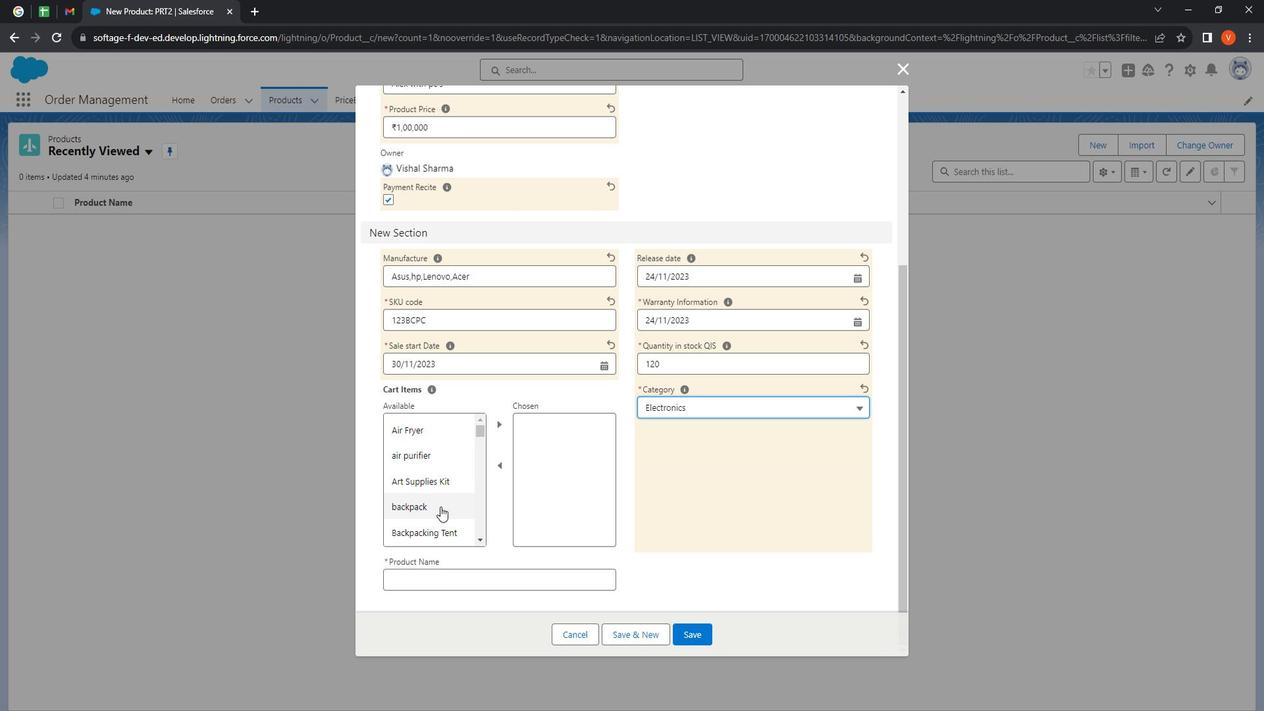 
Action: Mouse moved to (459, 508)
Screenshot: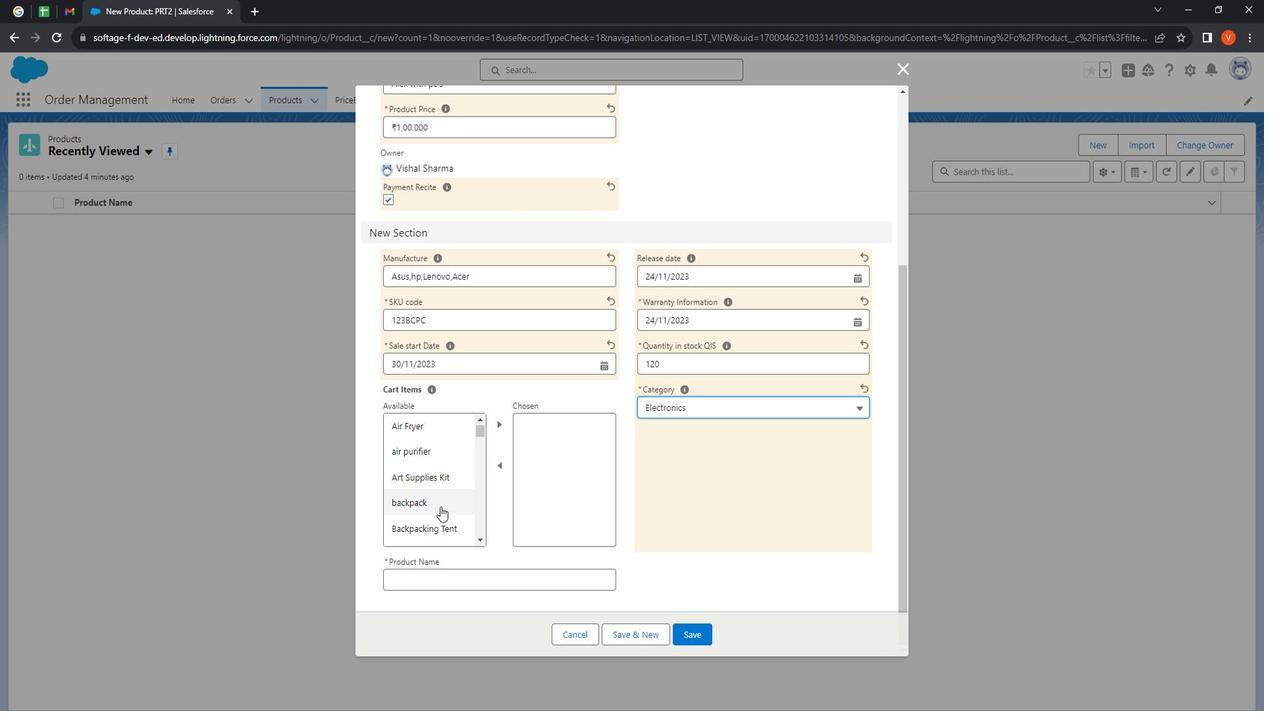 
Action: Mouse scrolled (459, 507) with delta (0, 0)
Screenshot: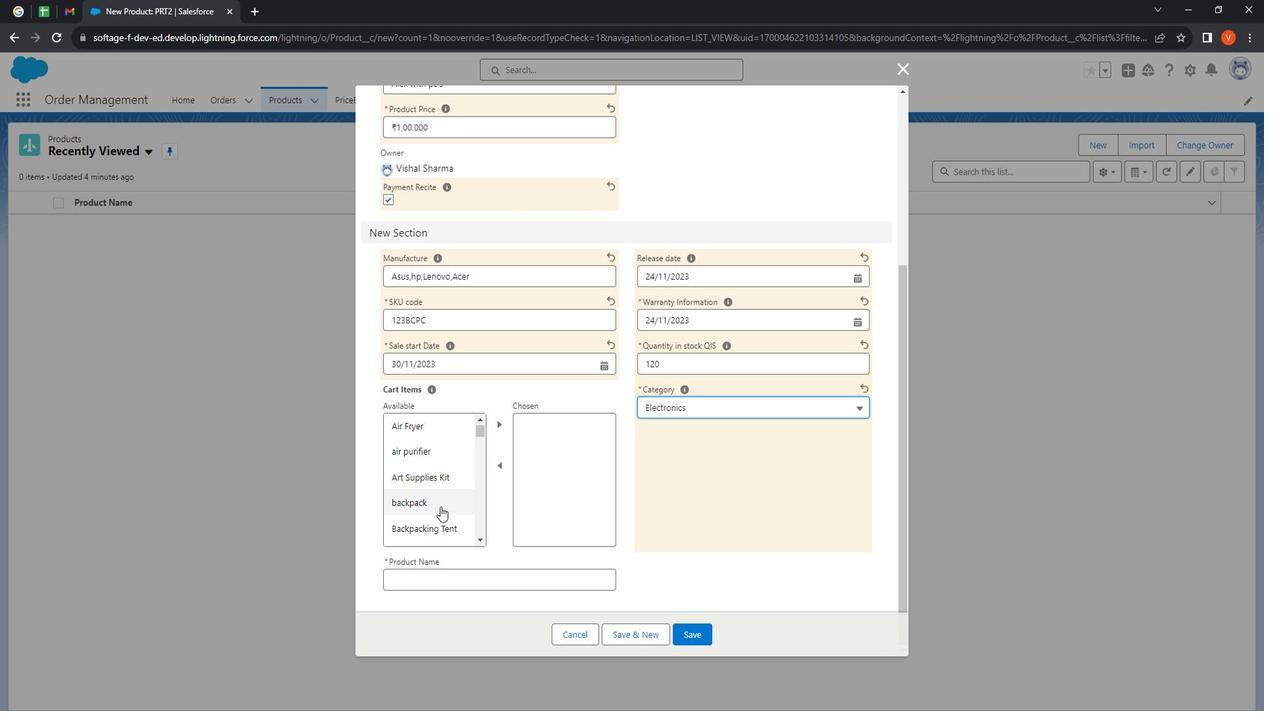 
Action: Mouse moved to (468, 469)
Screenshot: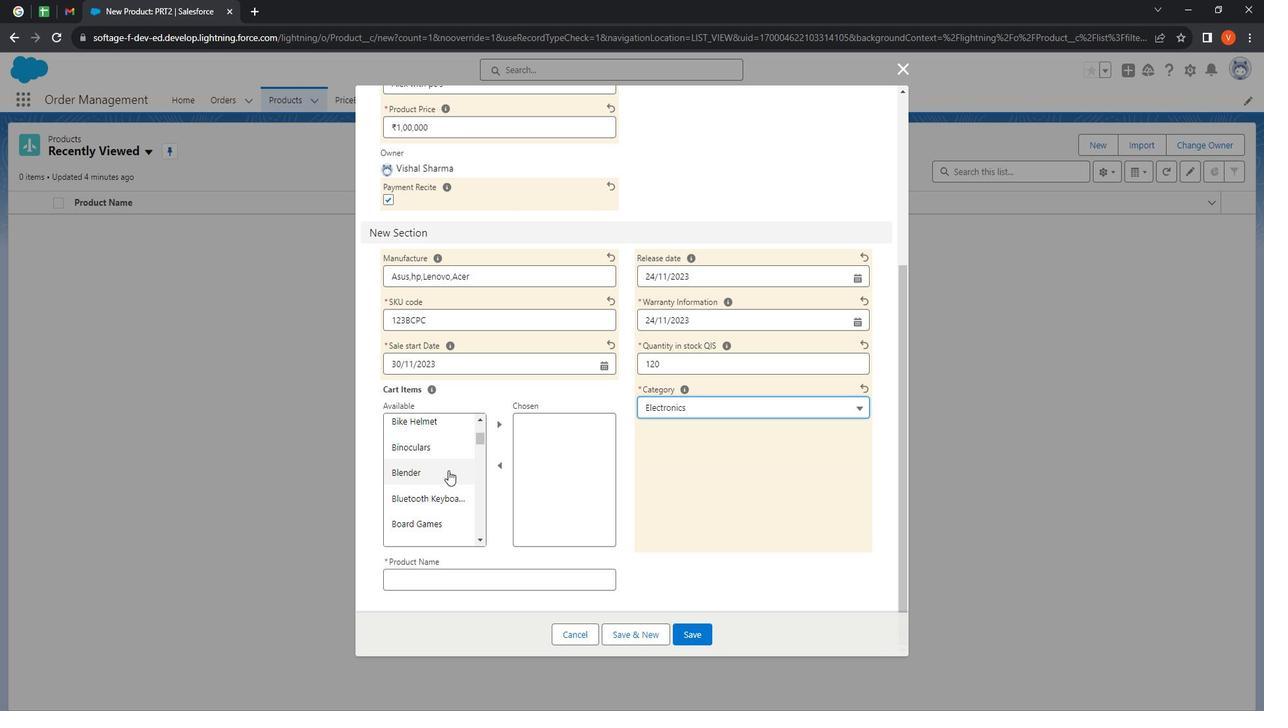
Action: Mouse scrolled (468, 468) with delta (0, 0)
Screenshot: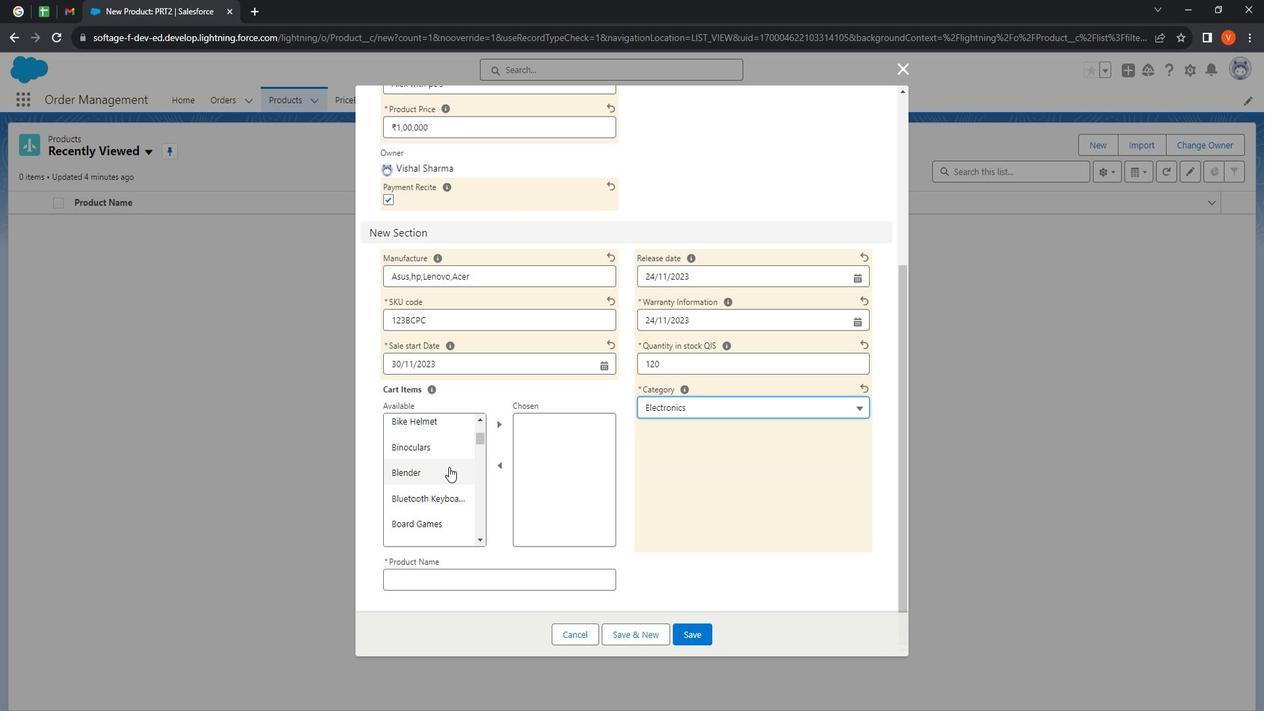 
Action: Mouse moved to (453, 501)
Screenshot: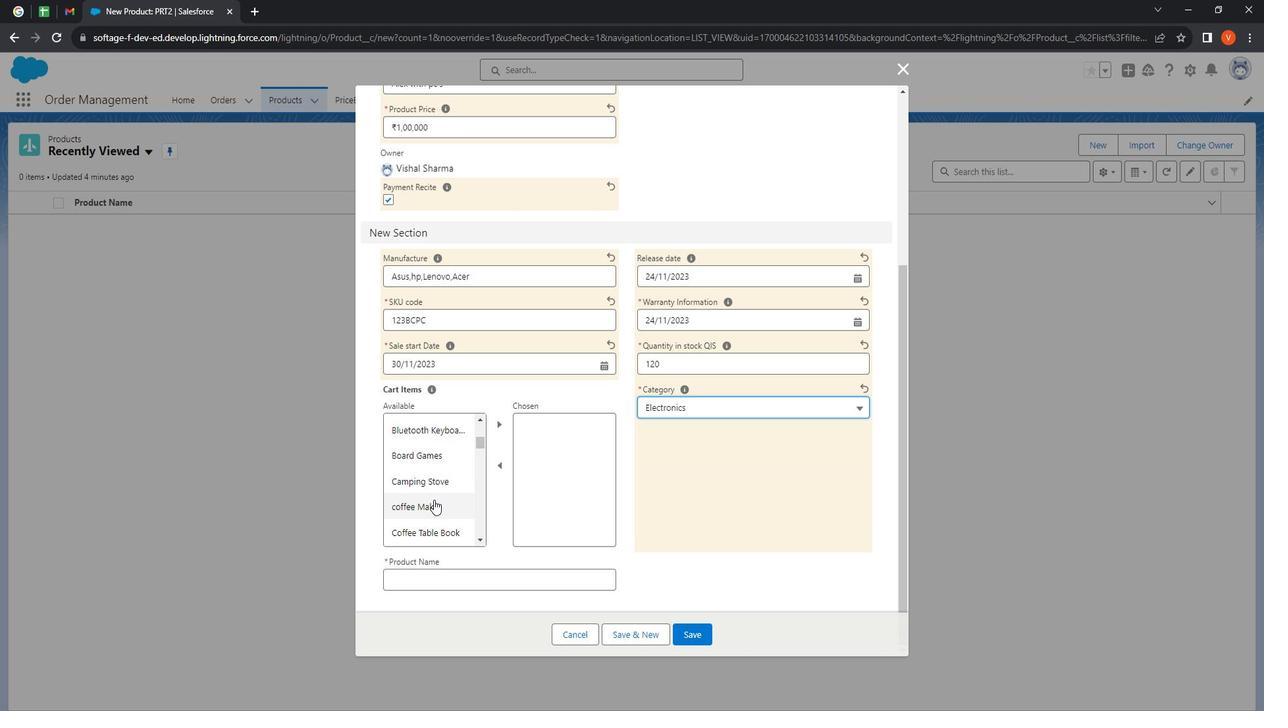 
Action: Mouse scrolled (453, 501) with delta (0, 0)
Screenshot: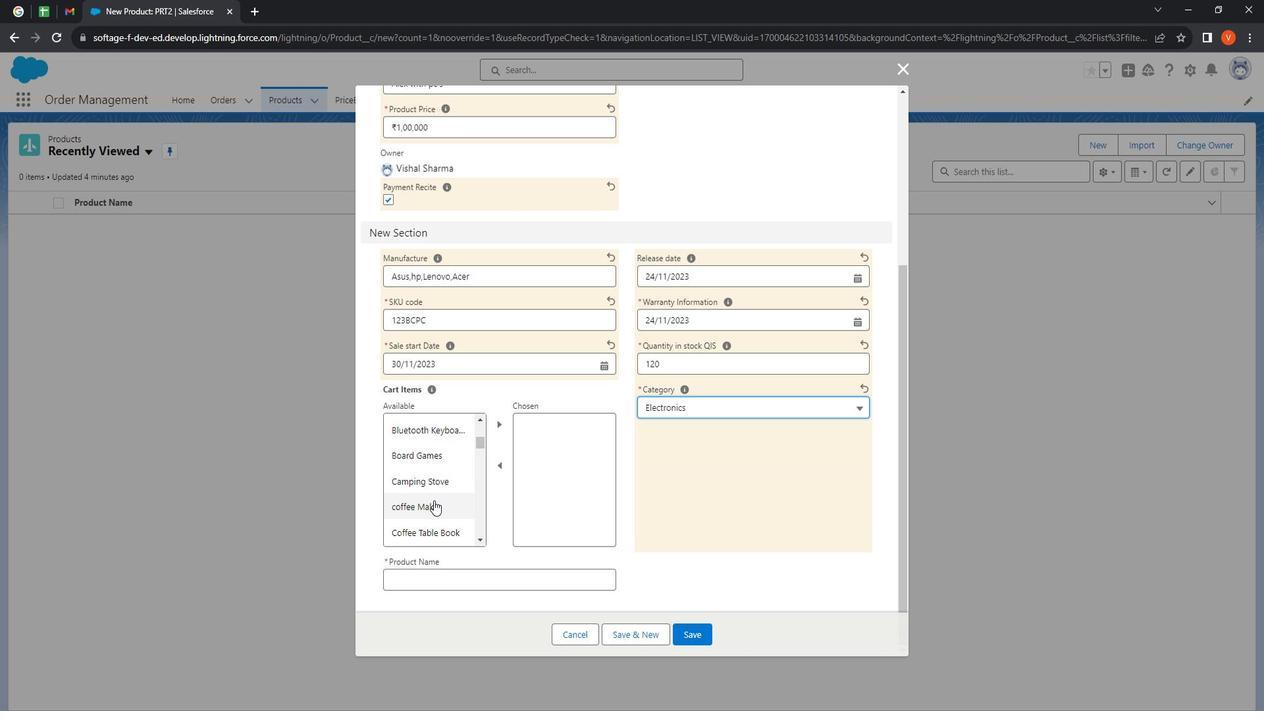 
Action: Mouse moved to (464, 494)
Screenshot: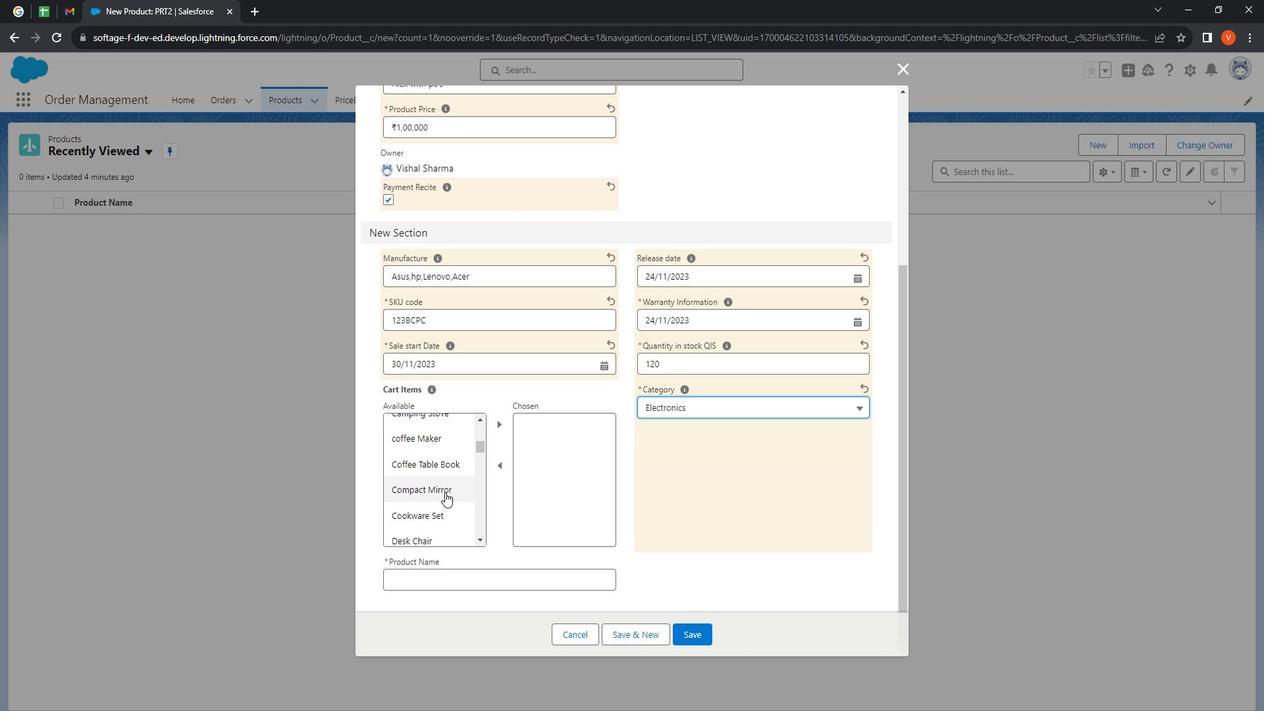
Action: Mouse scrolled (464, 493) with delta (0, 0)
Screenshot: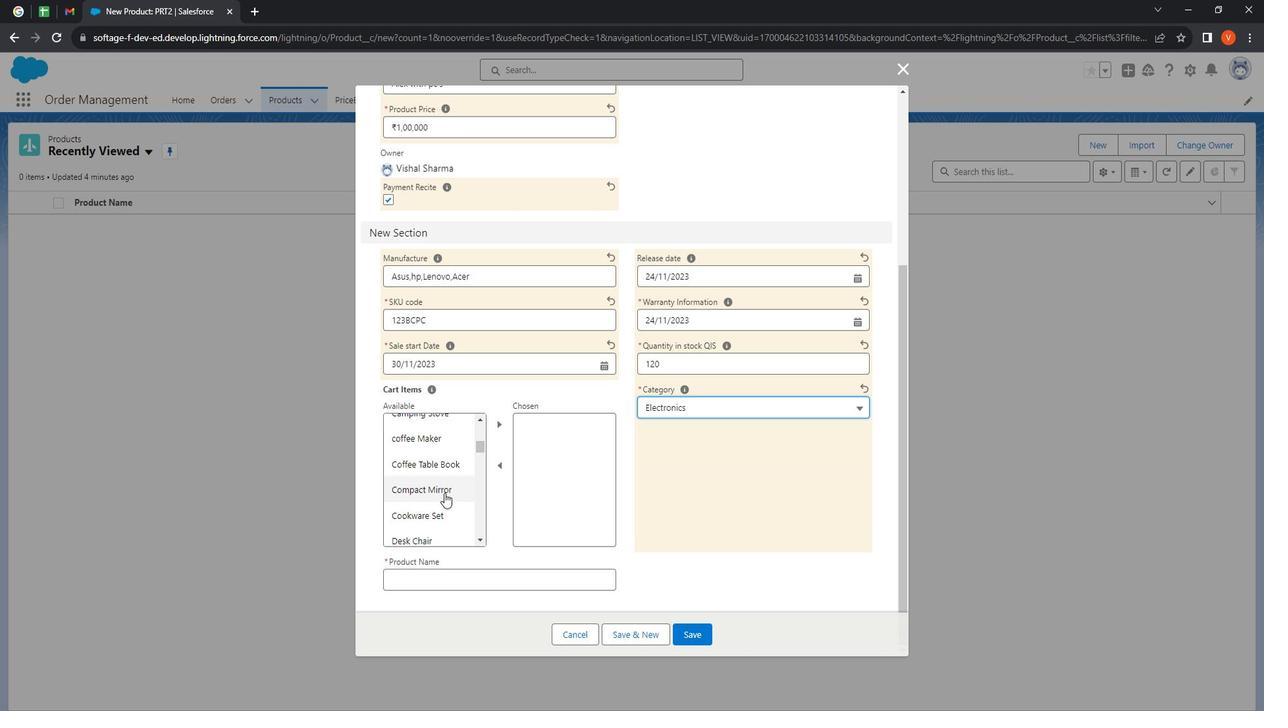 
Action: Mouse moved to (463, 482)
Screenshot: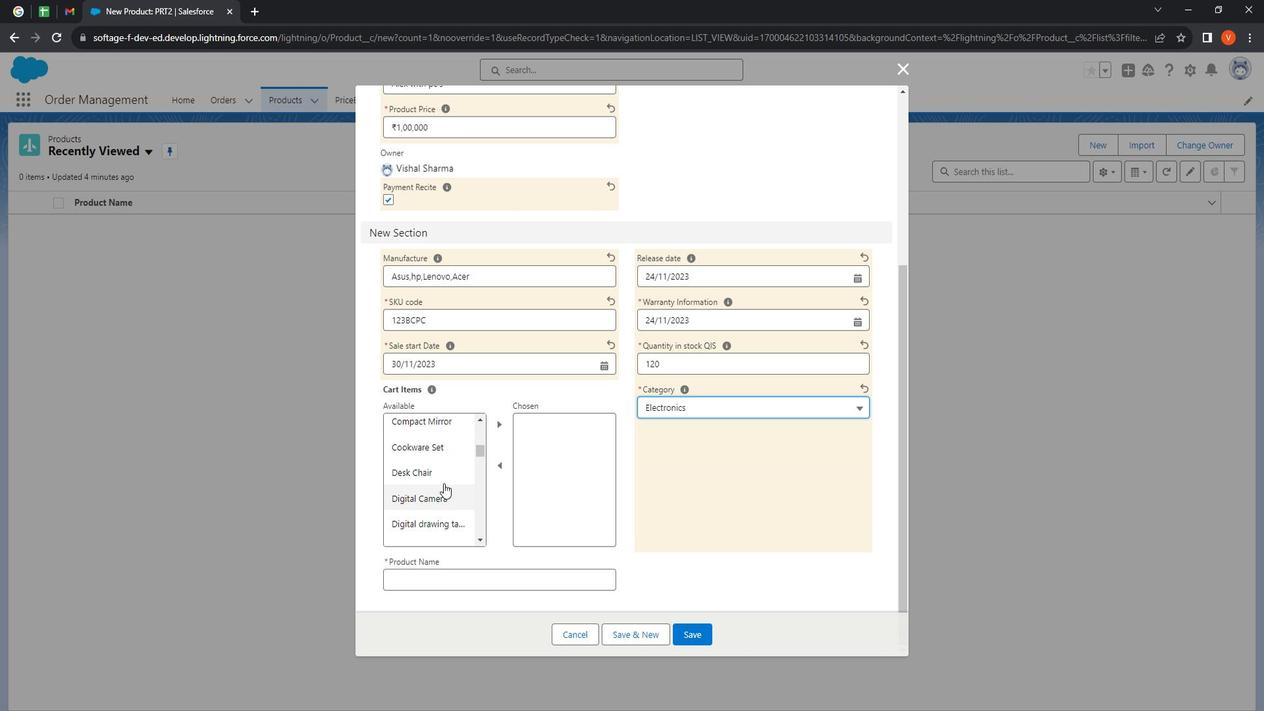 
Action: Mouse scrolled (463, 482) with delta (0, 0)
Screenshot: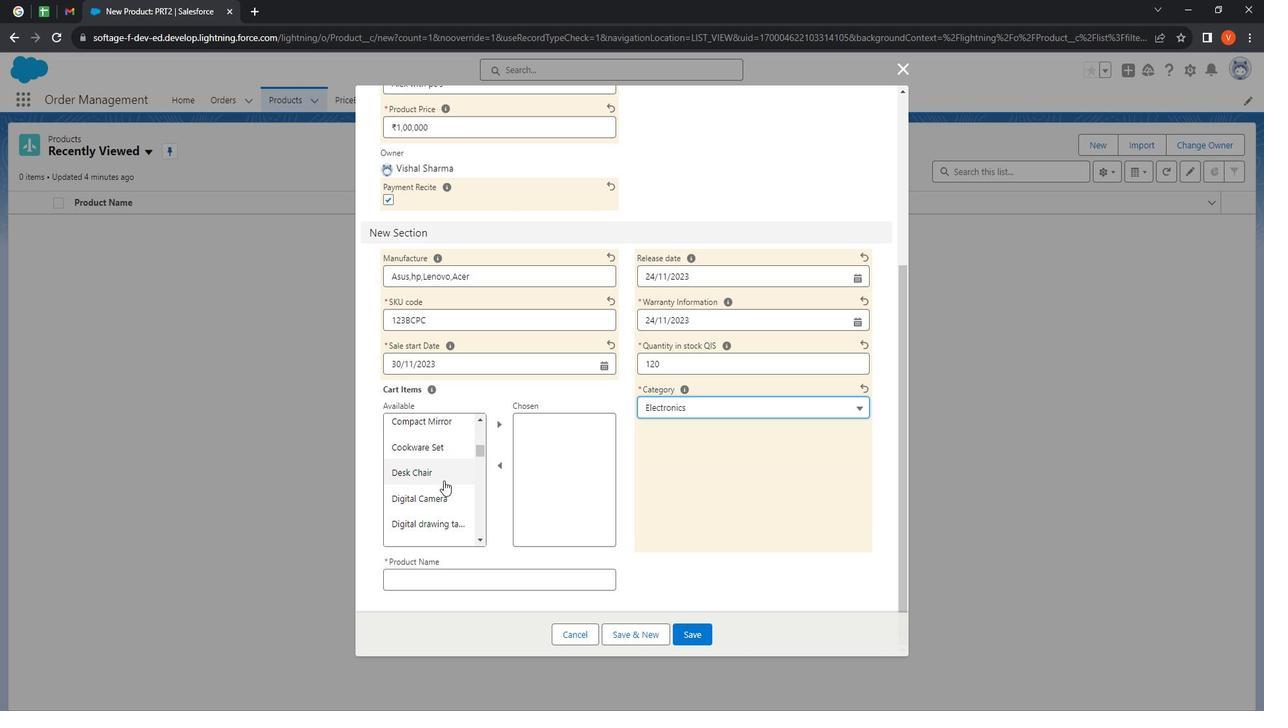 
Action: Mouse moved to (463, 482)
Screenshot: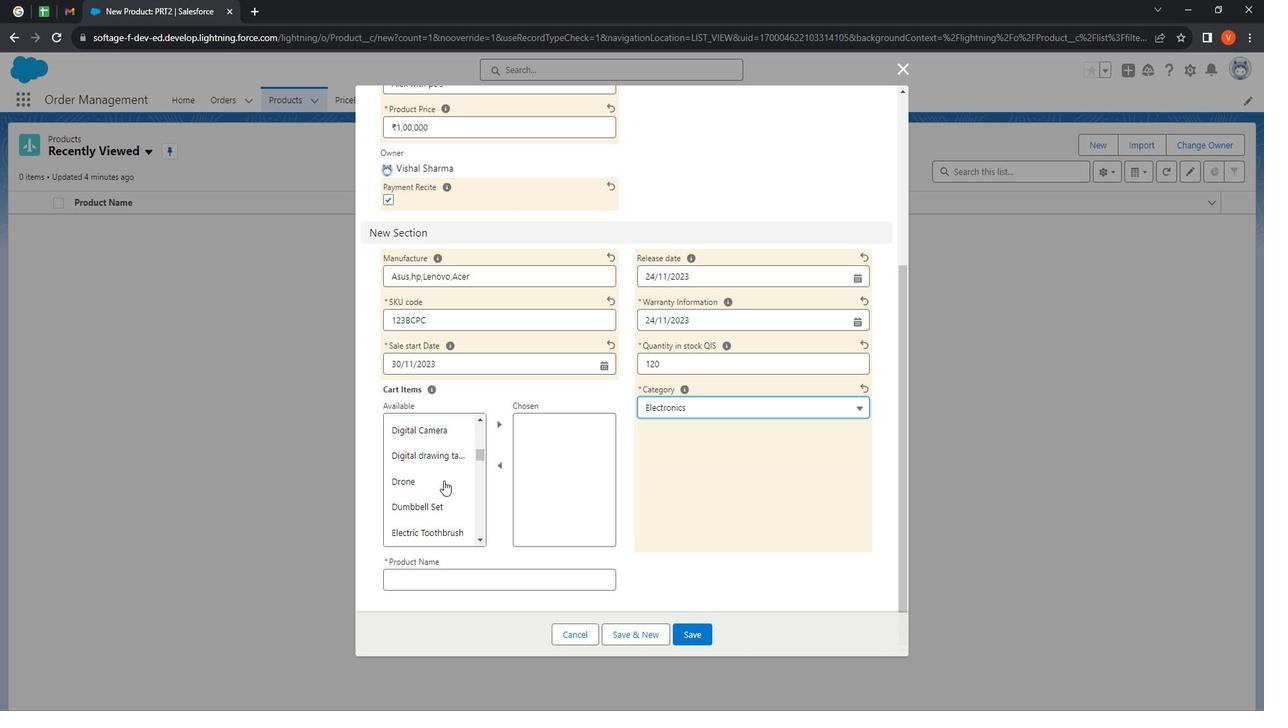 
Action: Mouse scrolled (463, 482) with delta (0, 0)
Screenshot: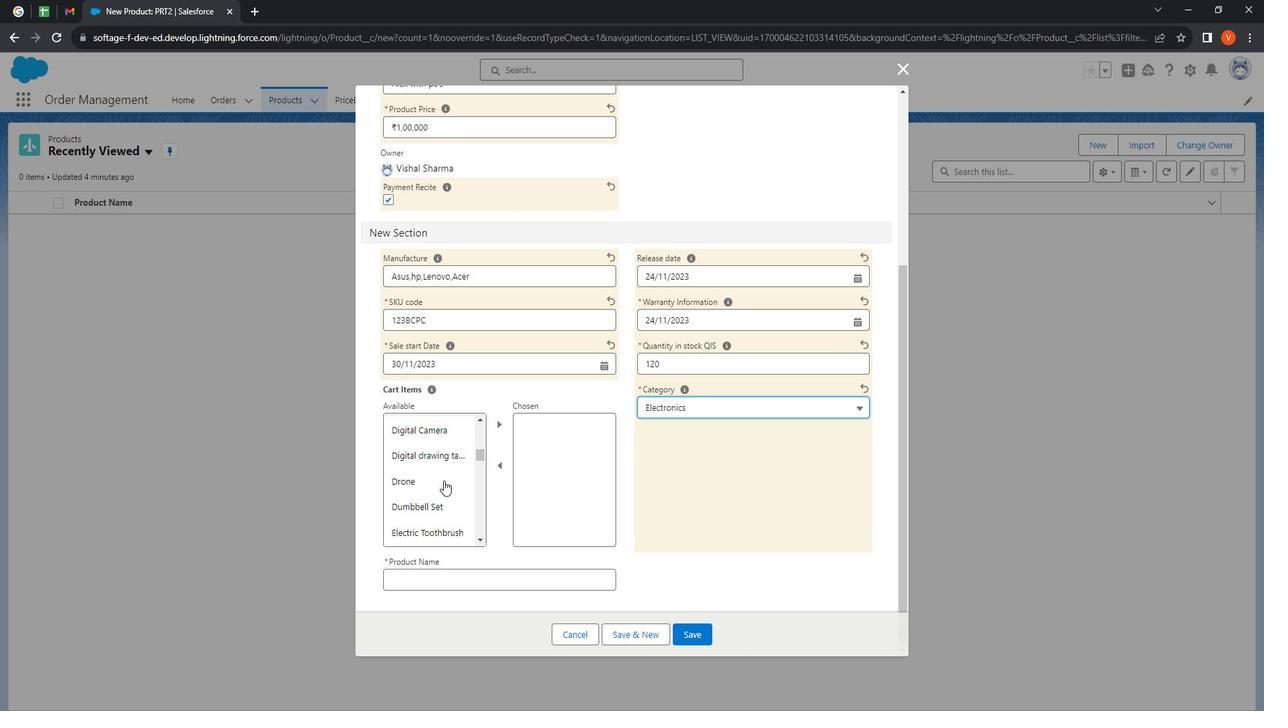 
Action: Mouse moved to (474, 517)
Screenshot: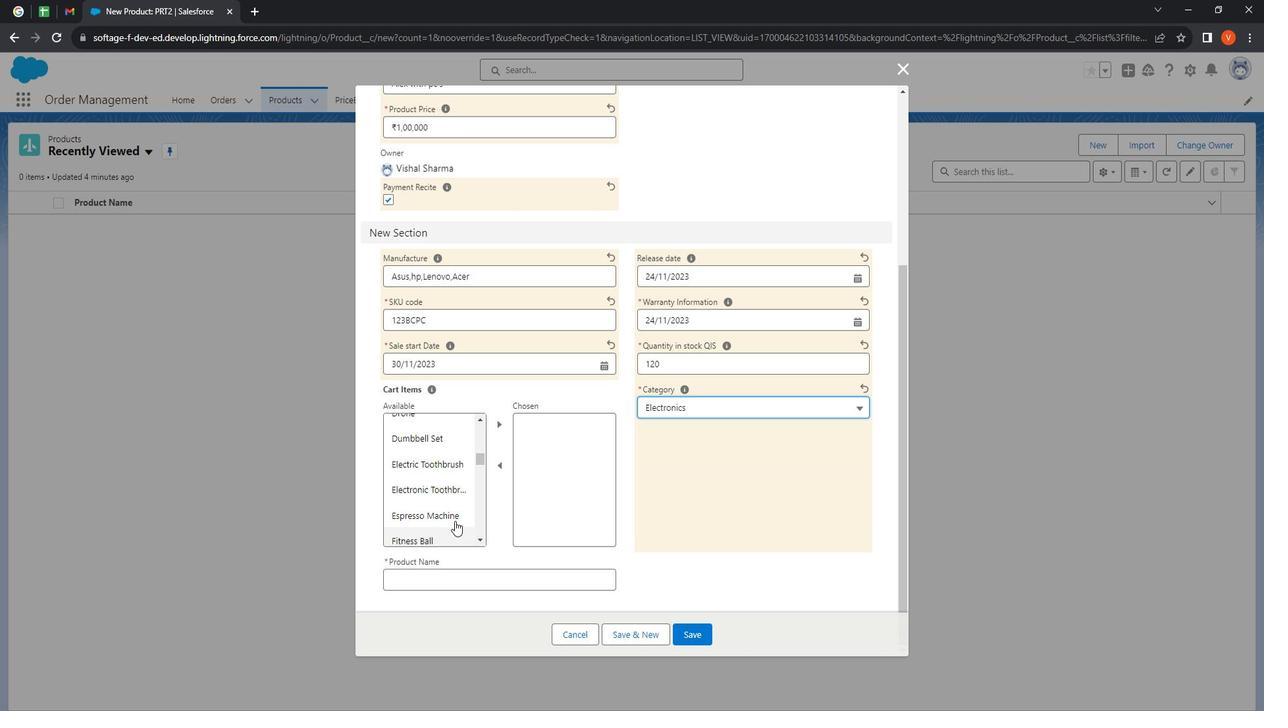 
Action: Mouse scrolled (474, 516) with delta (0, 0)
Screenshot: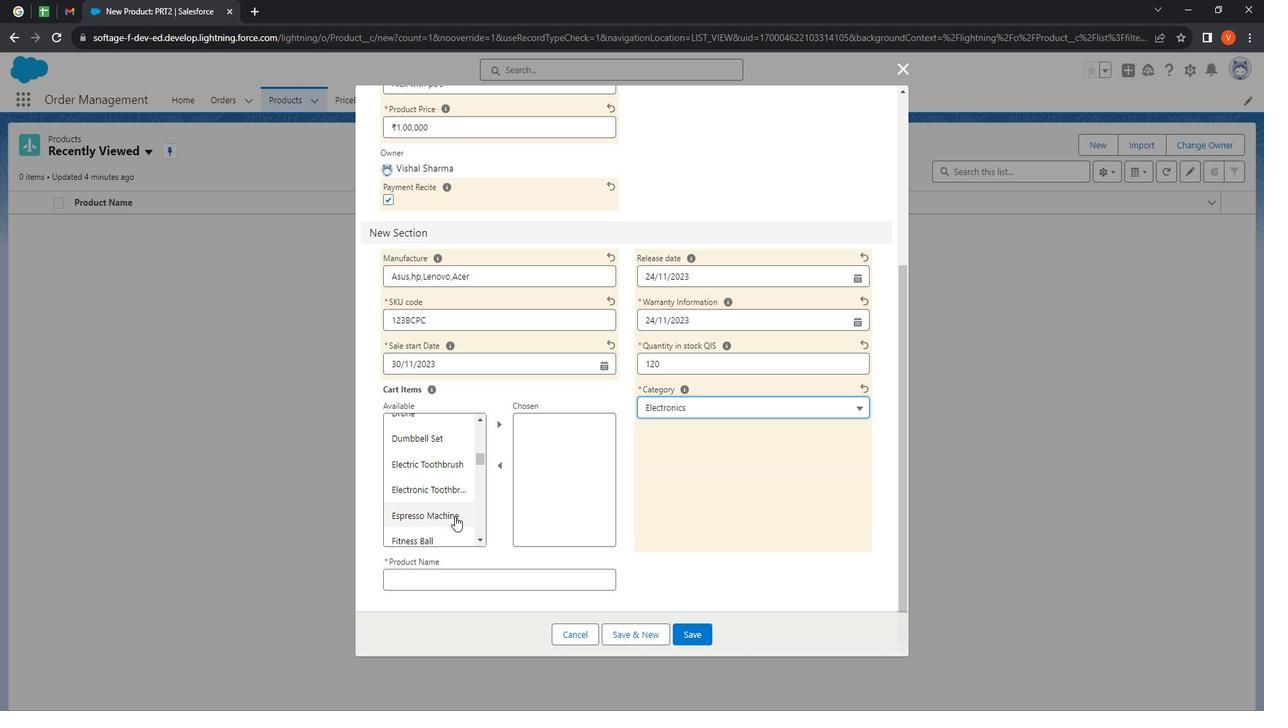 
Action: Mouse moved to (470, 500)
Screenshot: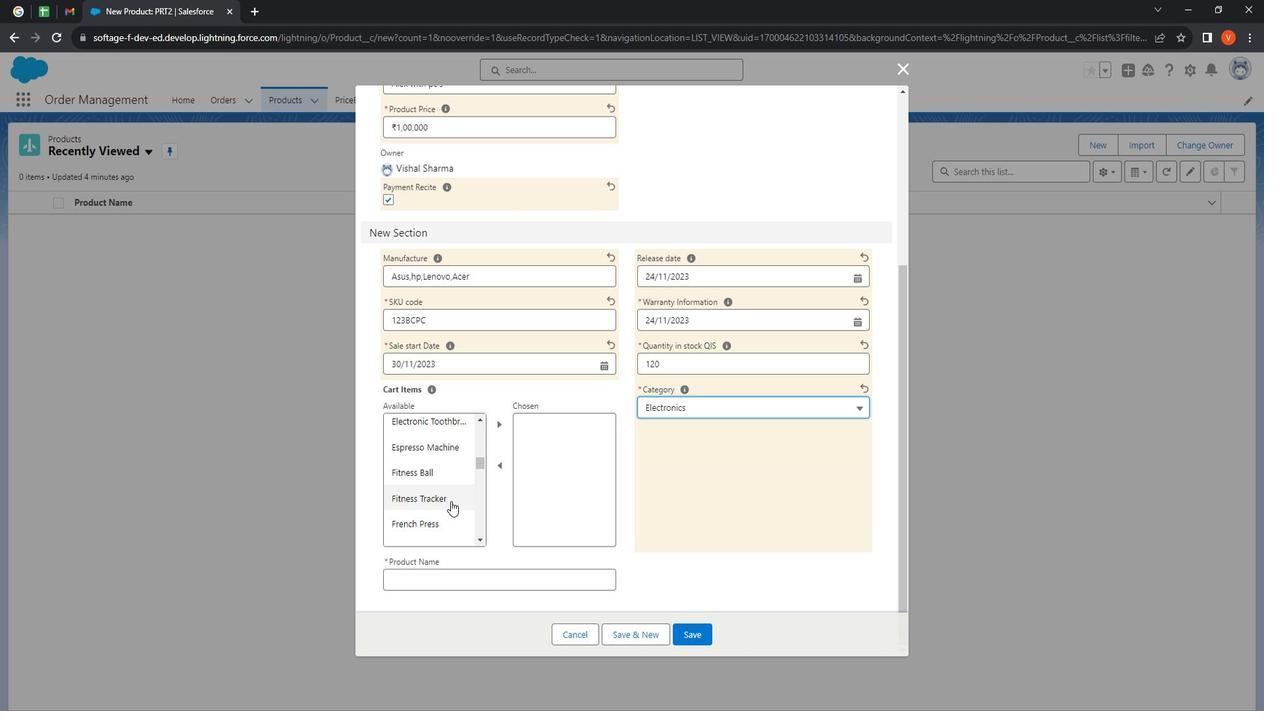 
Action: Mouse scrolled (470, 499) with delta (0, 0)
Screenshot: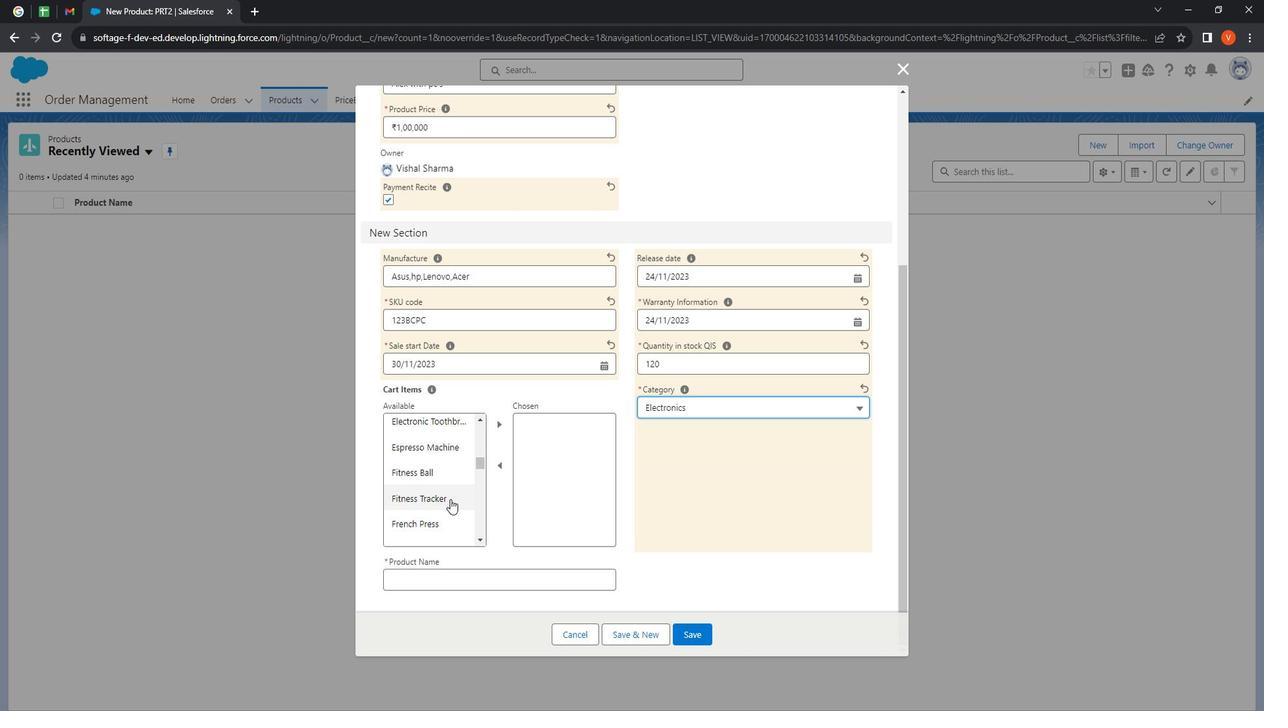 
Action: Mouse moved to (456, 480)
Screenshot: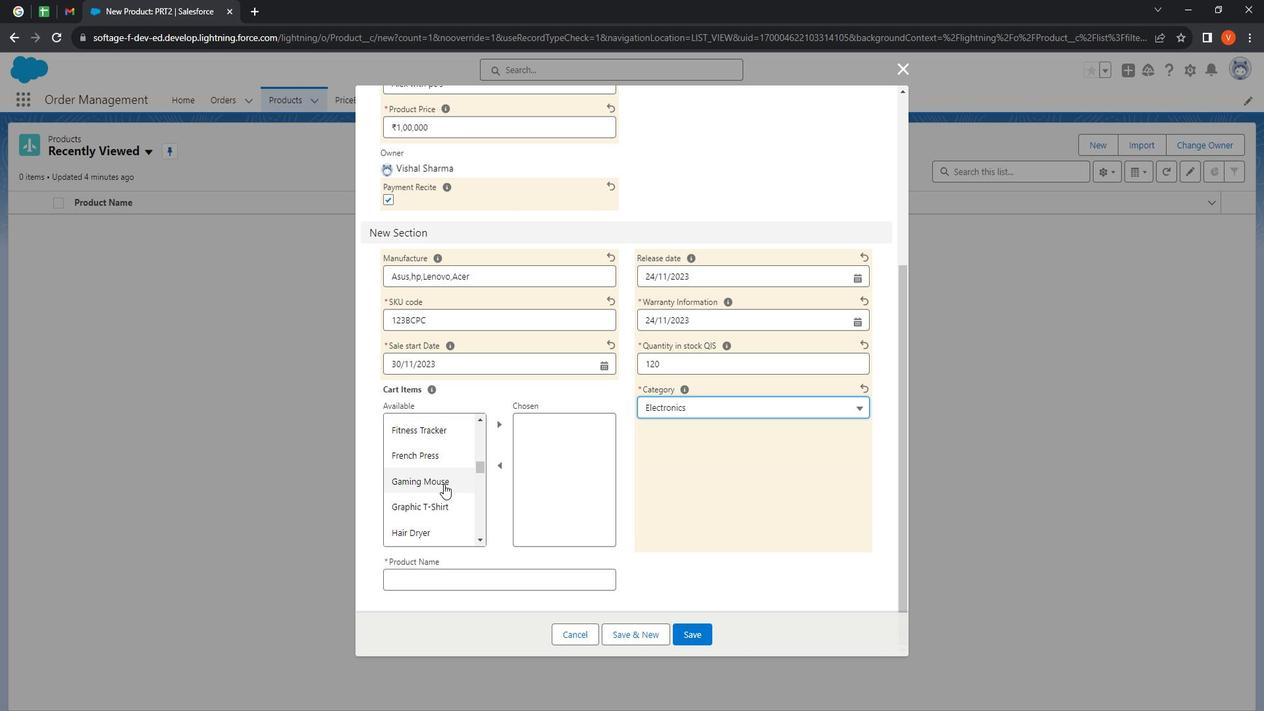 
Action: Mouse pressed left at (456, 480)
Screenshot: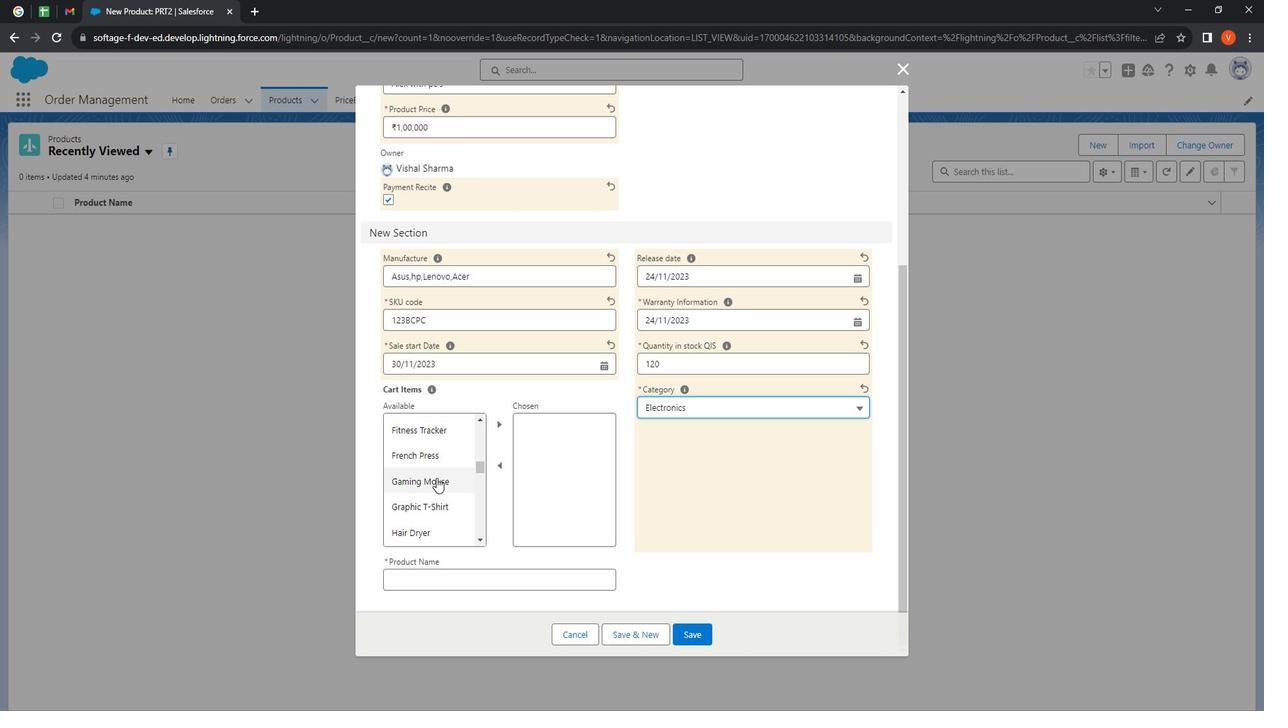 
Action: Mouse moved to (520, 426)
Screenshot: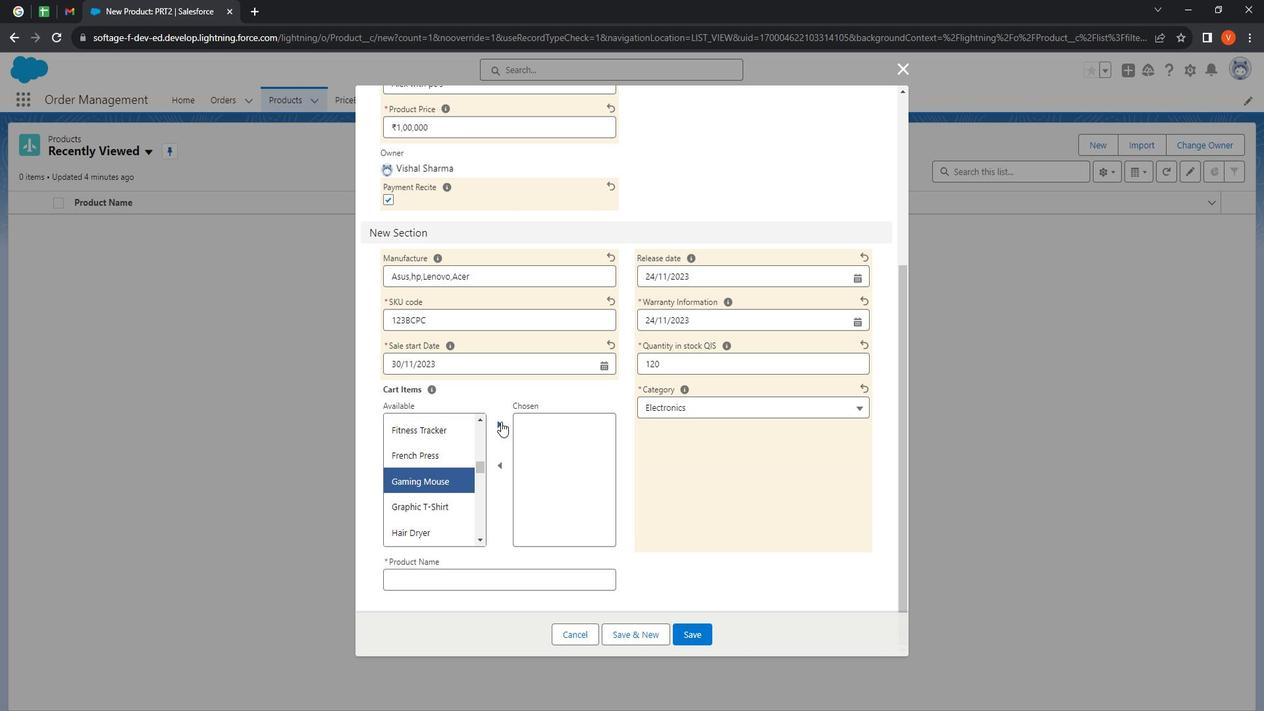 
Action: Mouse pressed left at (520, 426)
Screenshot: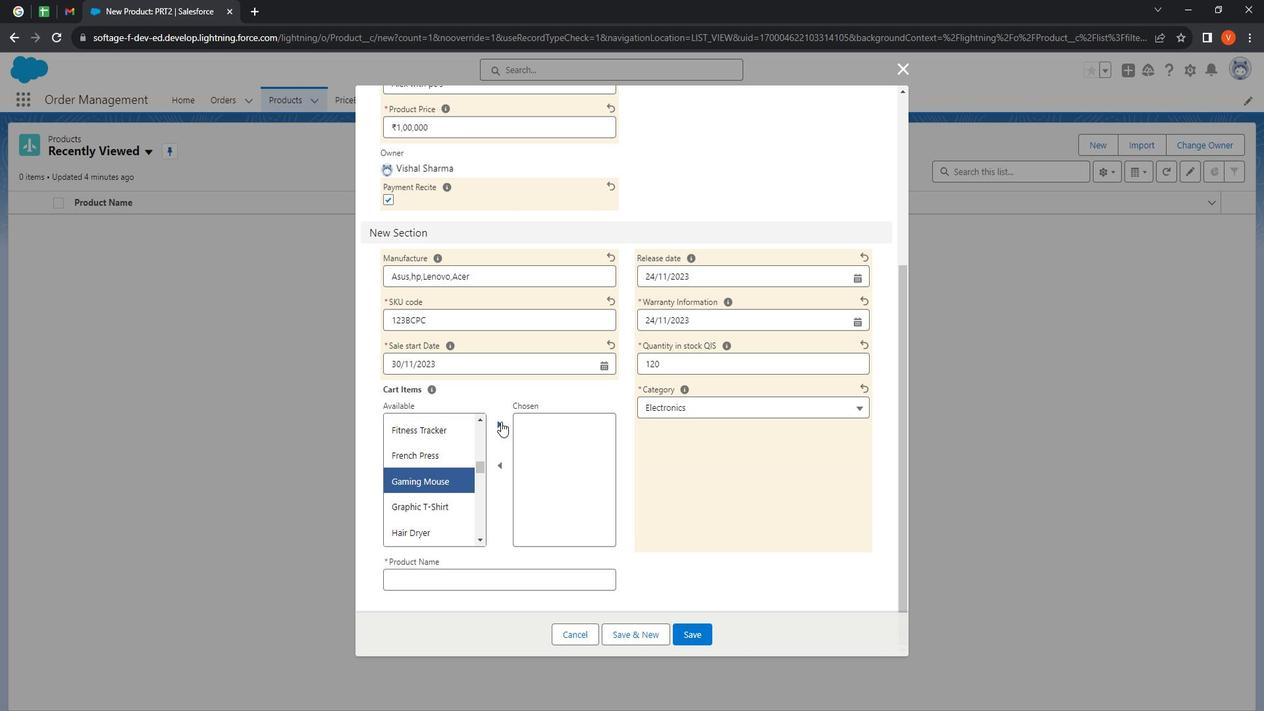 
Action: Mouse moved to (461, 511)
Screenshot: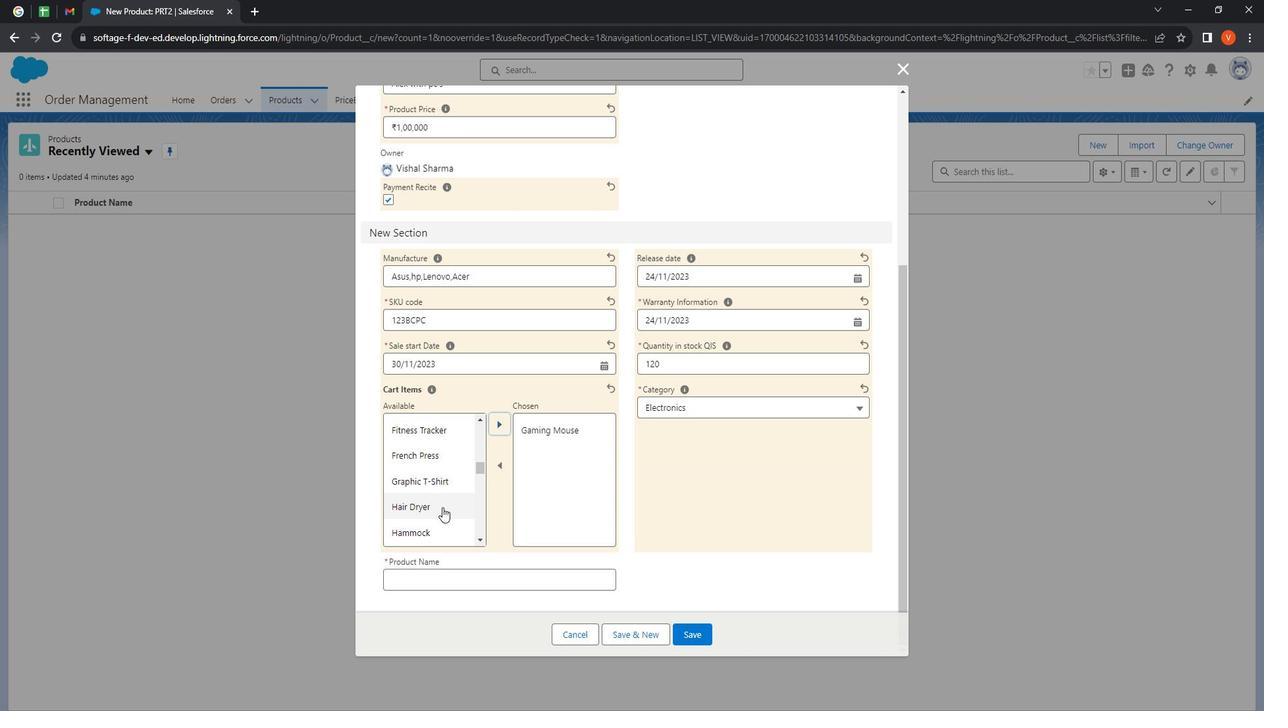 
Action: Mouse pressed left at (461, 511)
Screenshot: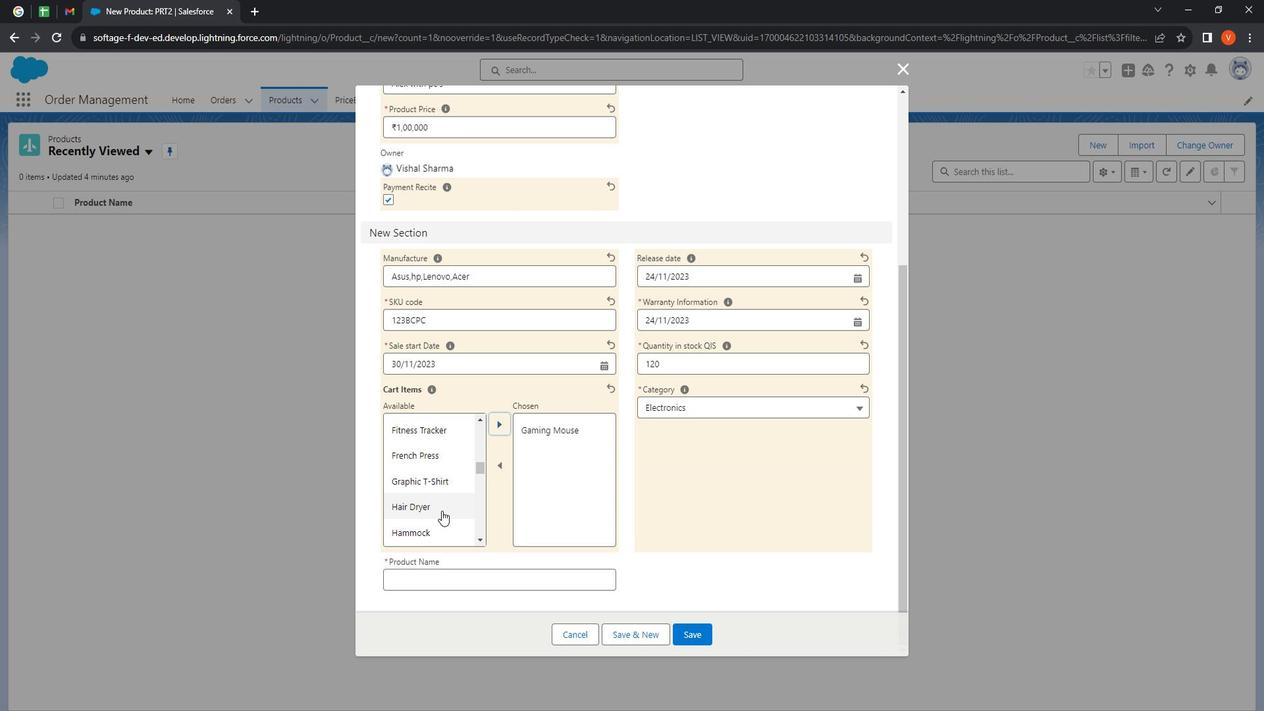 
Action: Mouse moved to (463, 512)
Screenshot: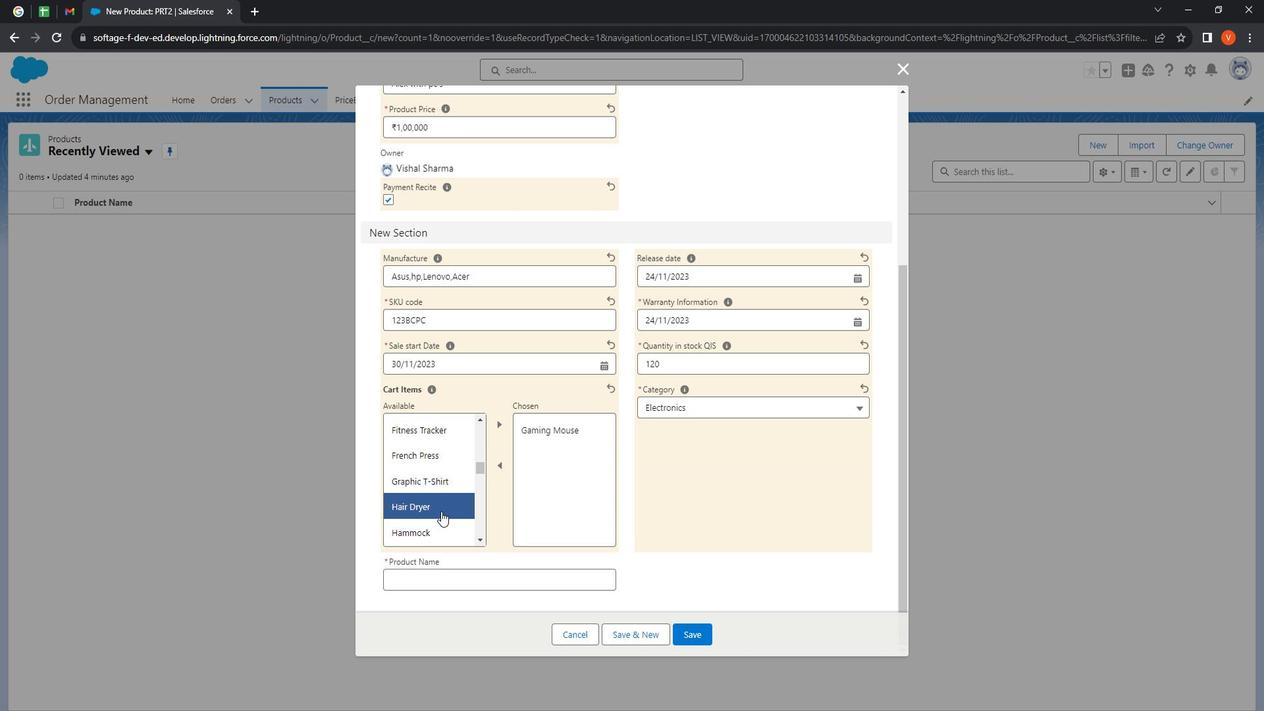 
Action: Key pressed <Key.down><Key.down><Key.down><Key.down><Key.down><Key.up>
Screenshot: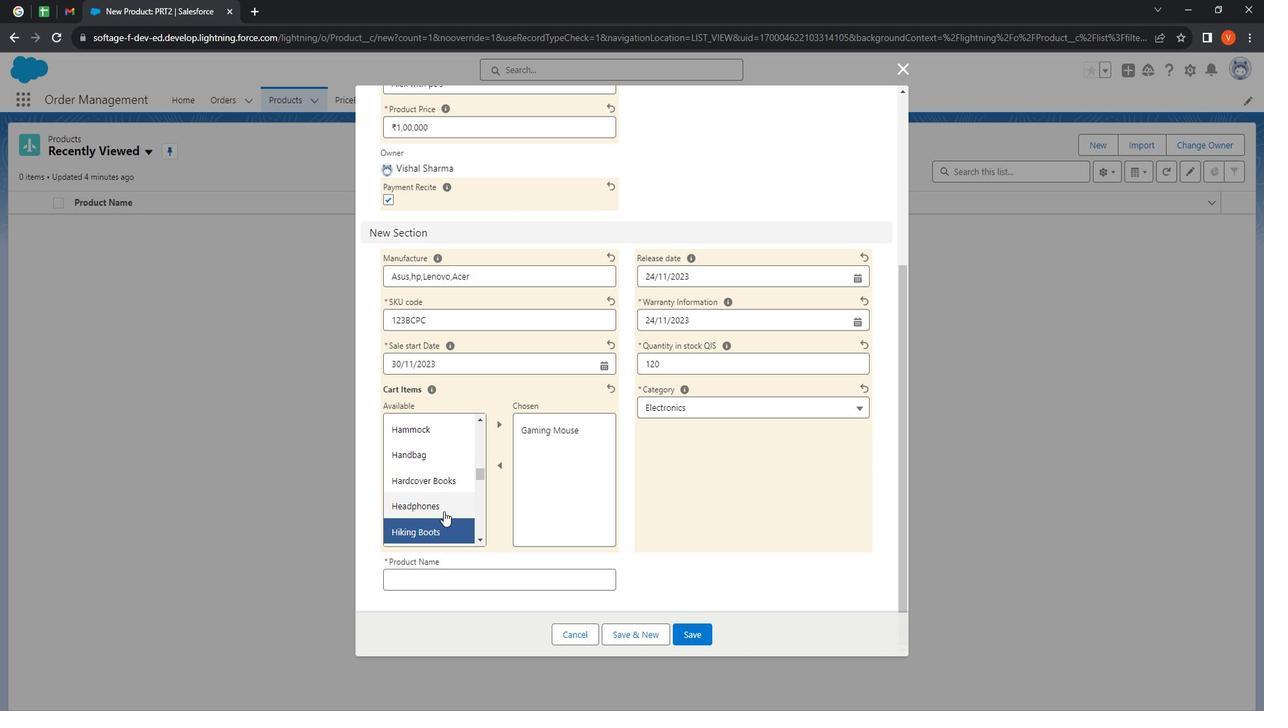 
Action: Mouse moved to (512, 424)
Screenshot: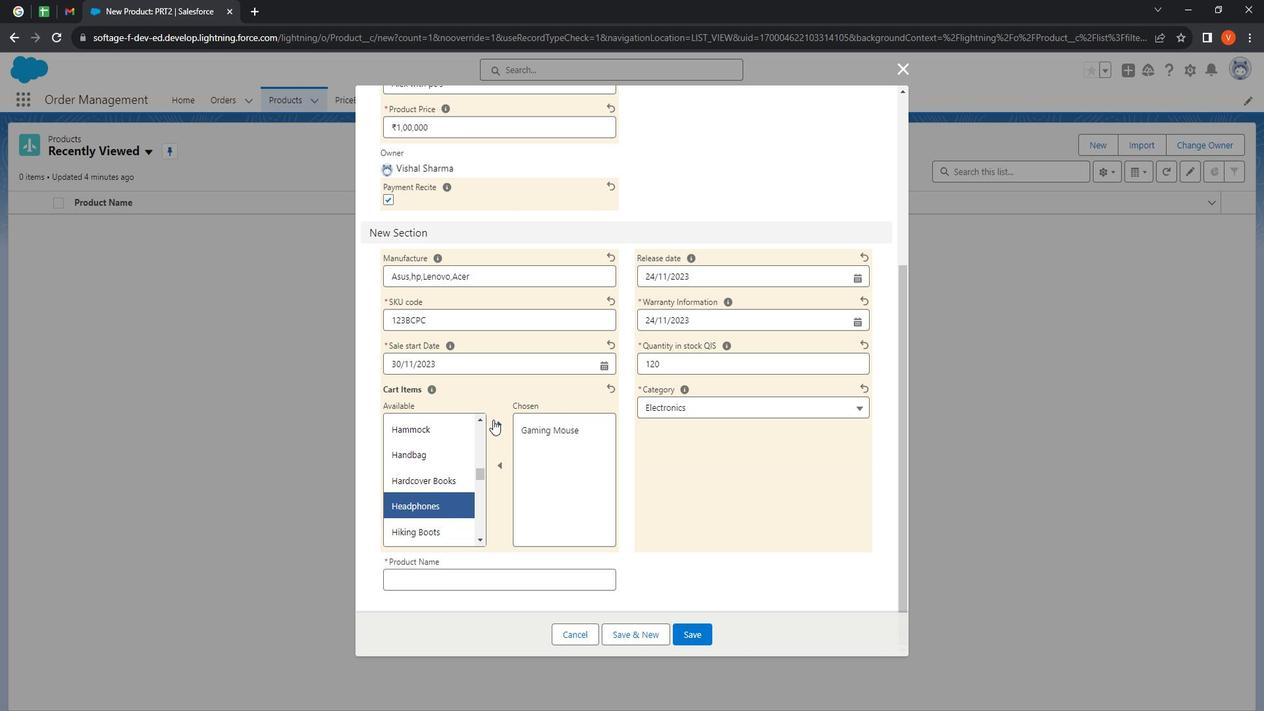 
Action: Mouse pressed left at (512, 424)
Screenshot: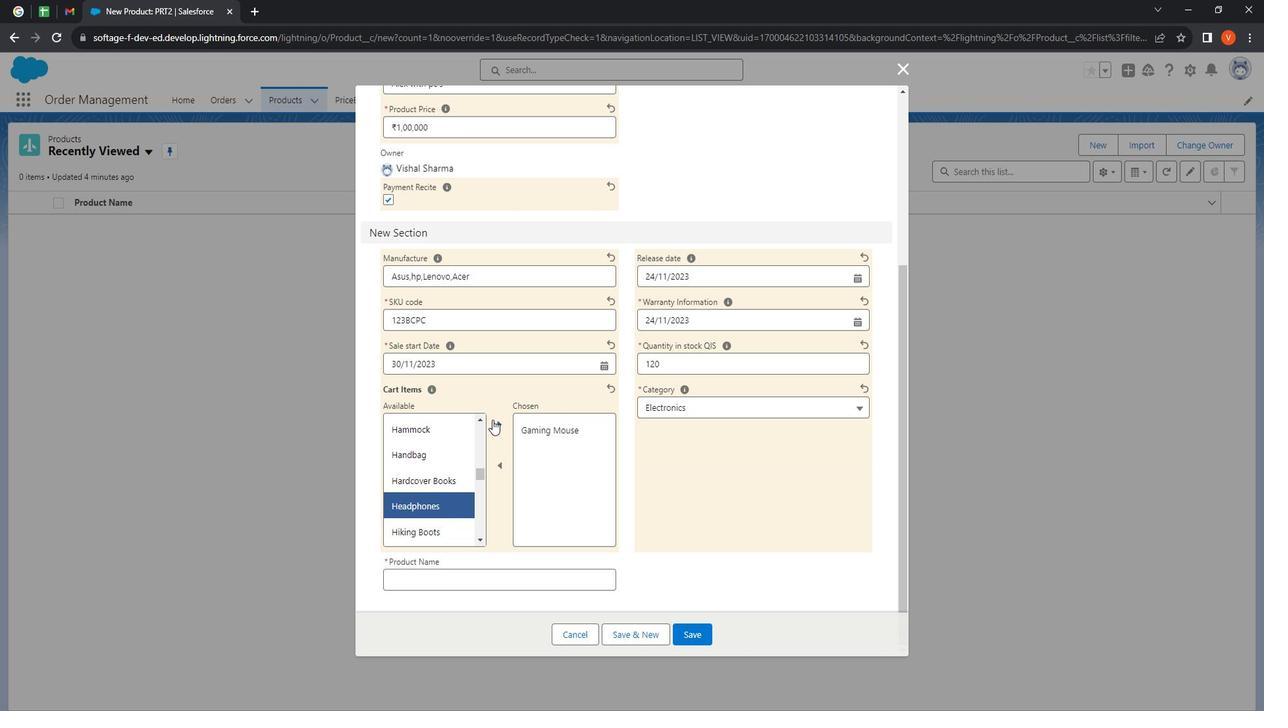
Action: Mouse moved to (447, 515)
Screenshot: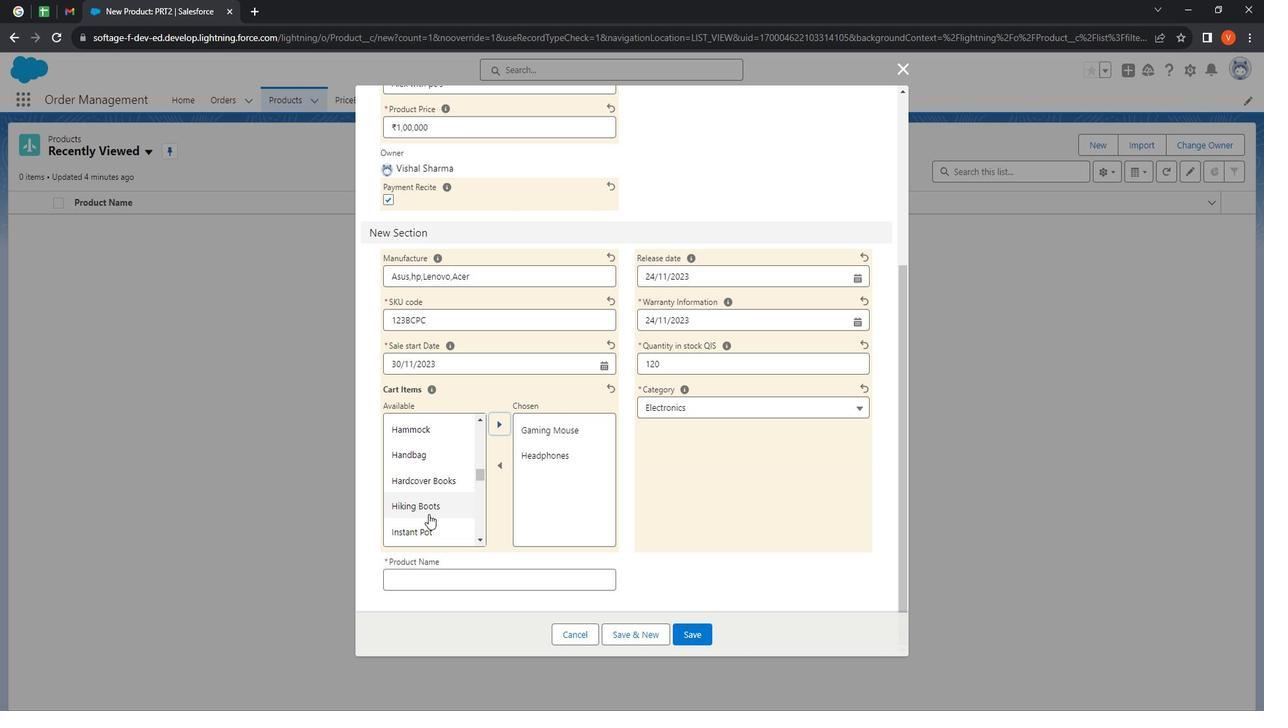 
Action: Mouse pressed left at (447, 515)
Screenshot: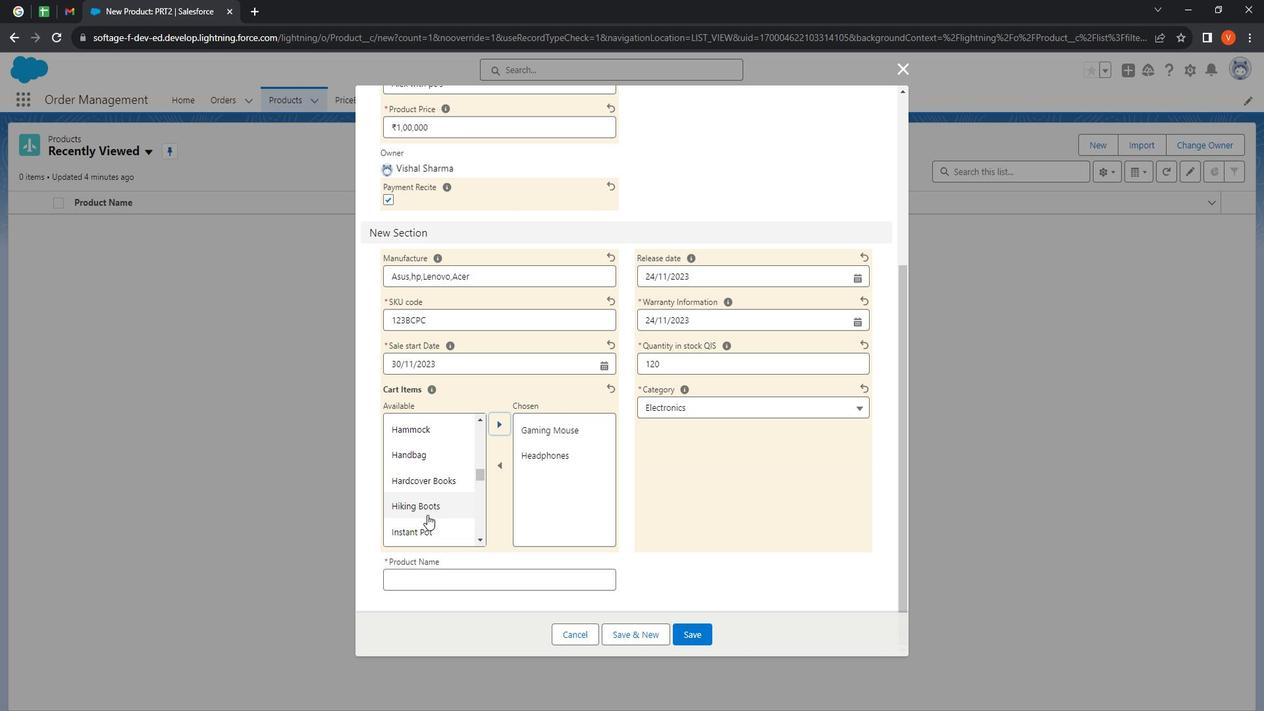 
Action: Key pressed <Key.down><Key.down><Key.down><Key.down><Key.up>
Screenshot: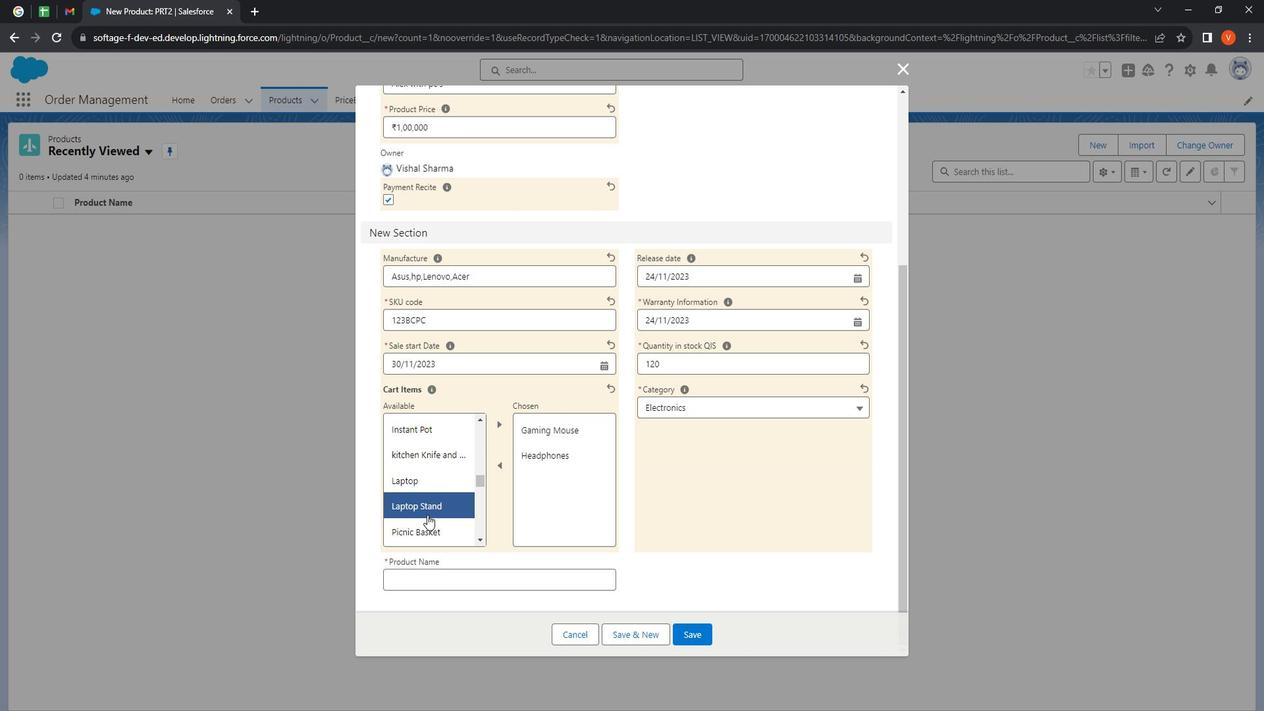 
Action: Mouse moved to (522, 426)
Screenshot: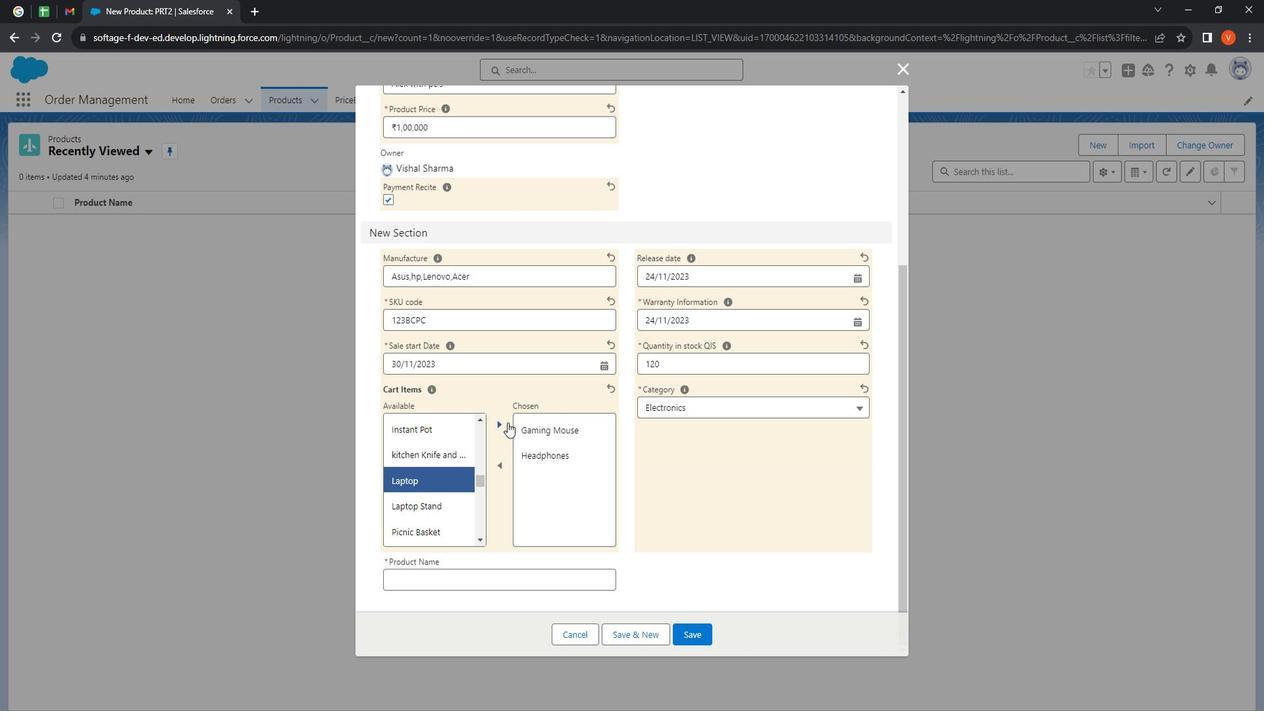 
Action: Mouse pressed left at (522, 426)
Screenshot: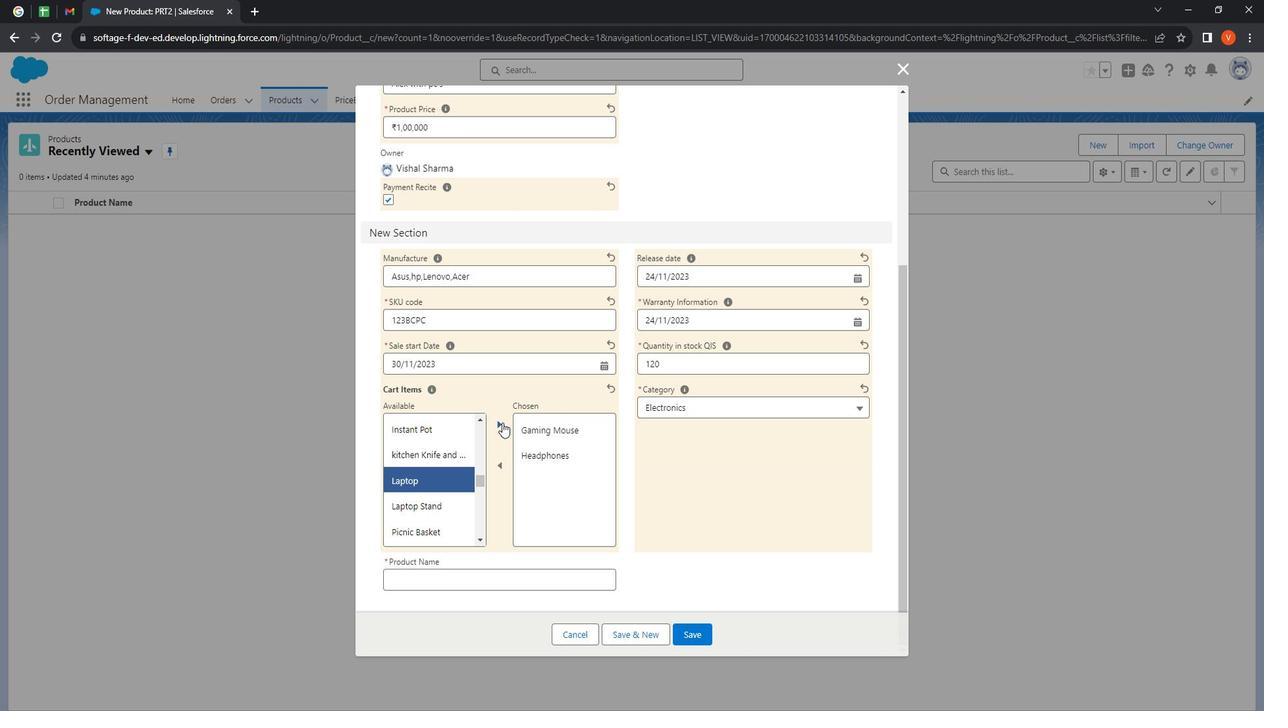
Action: Mouse moved to (419, 516)
Screenshot: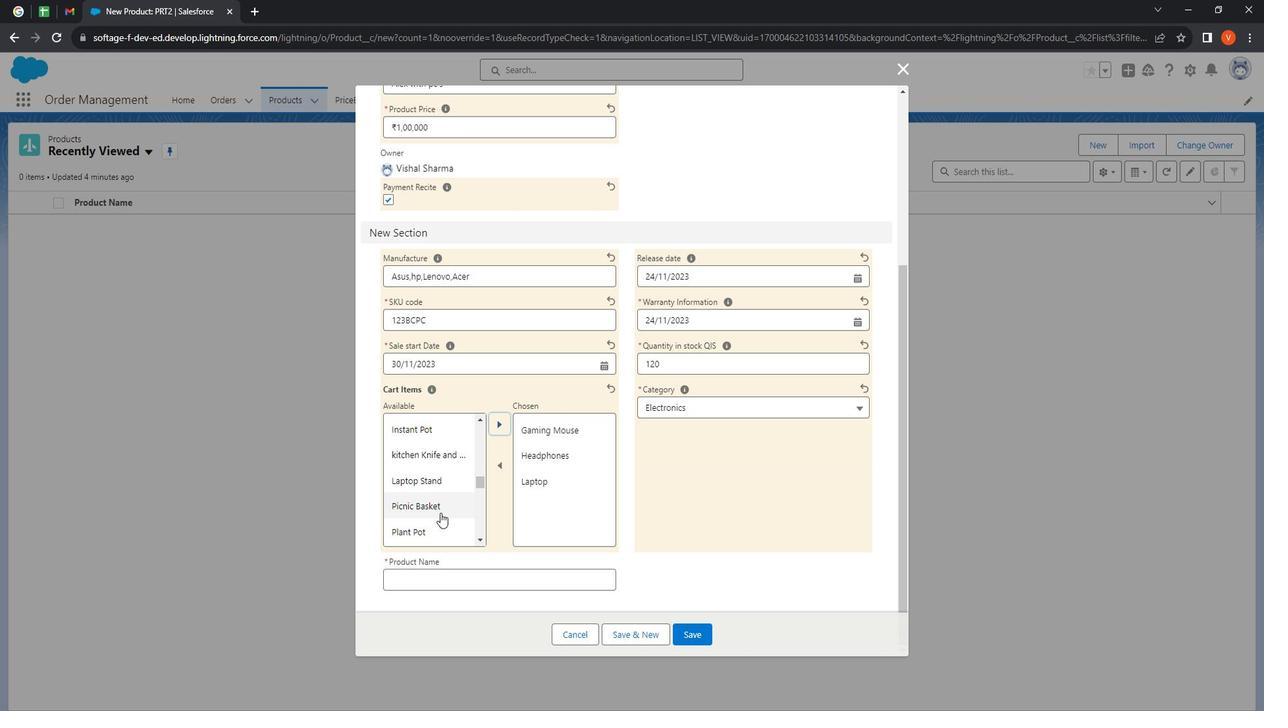 
Action: Mouse pressed left at (419, 516)
Screenshot: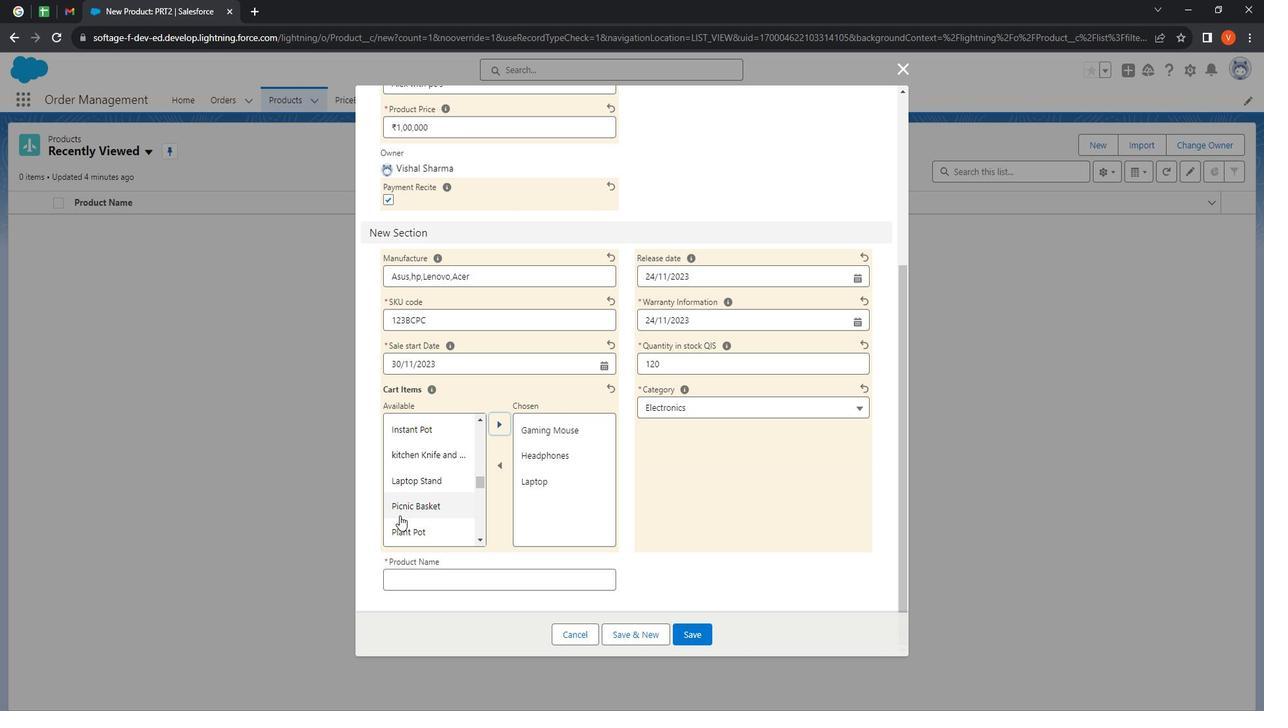 
Action: Mouse moved to (471, 529)
Screenshot: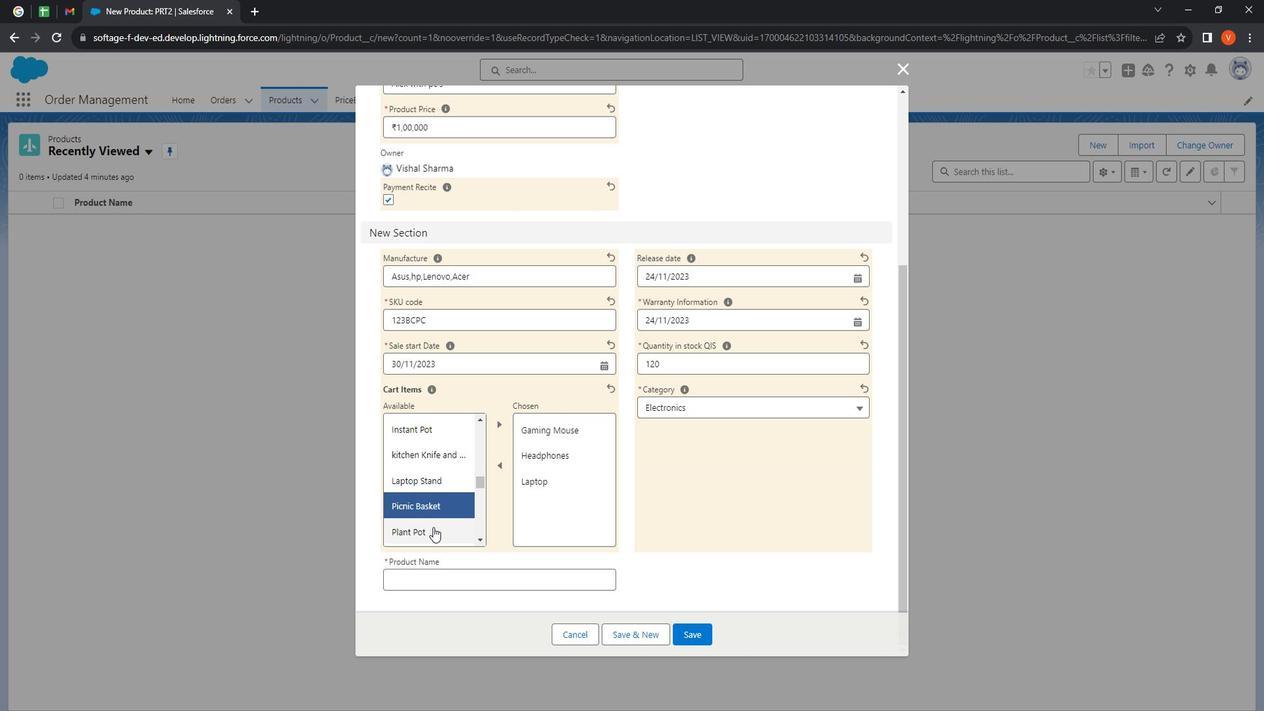 
Action: Key pressed <Key.up>
Screenshot: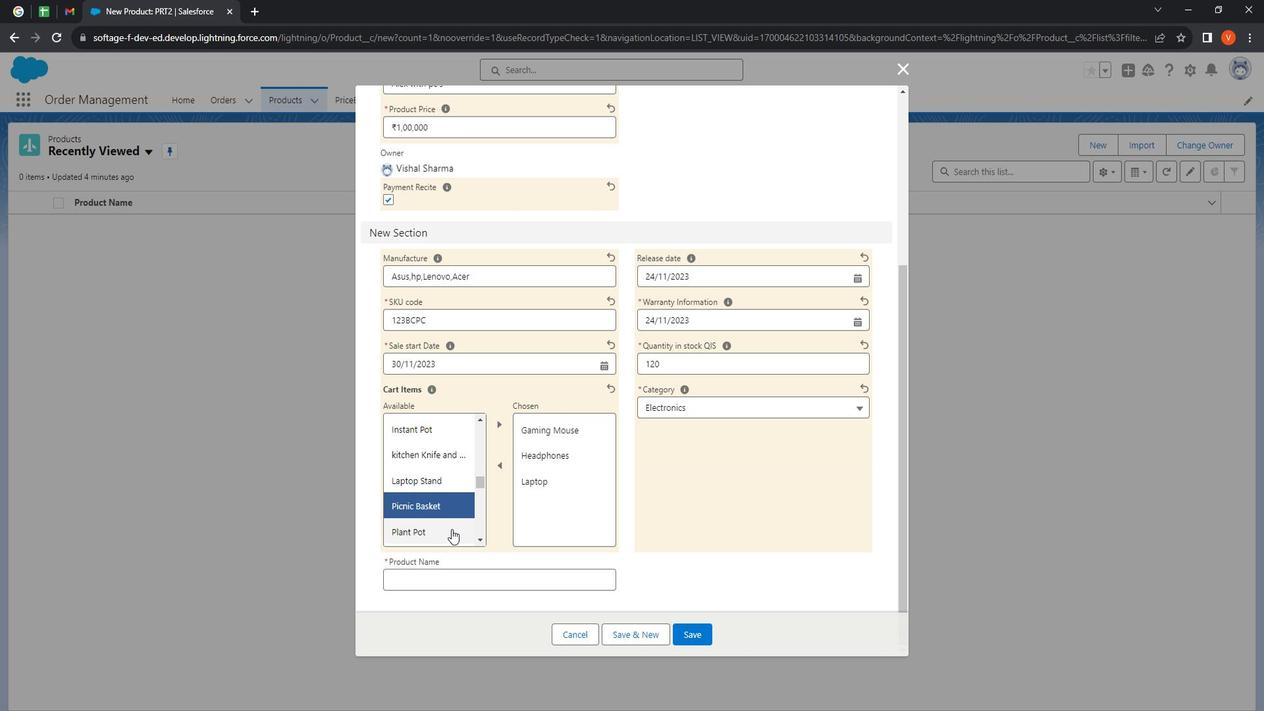 
Action: Mouse moved to (515, 418)
Screenshot: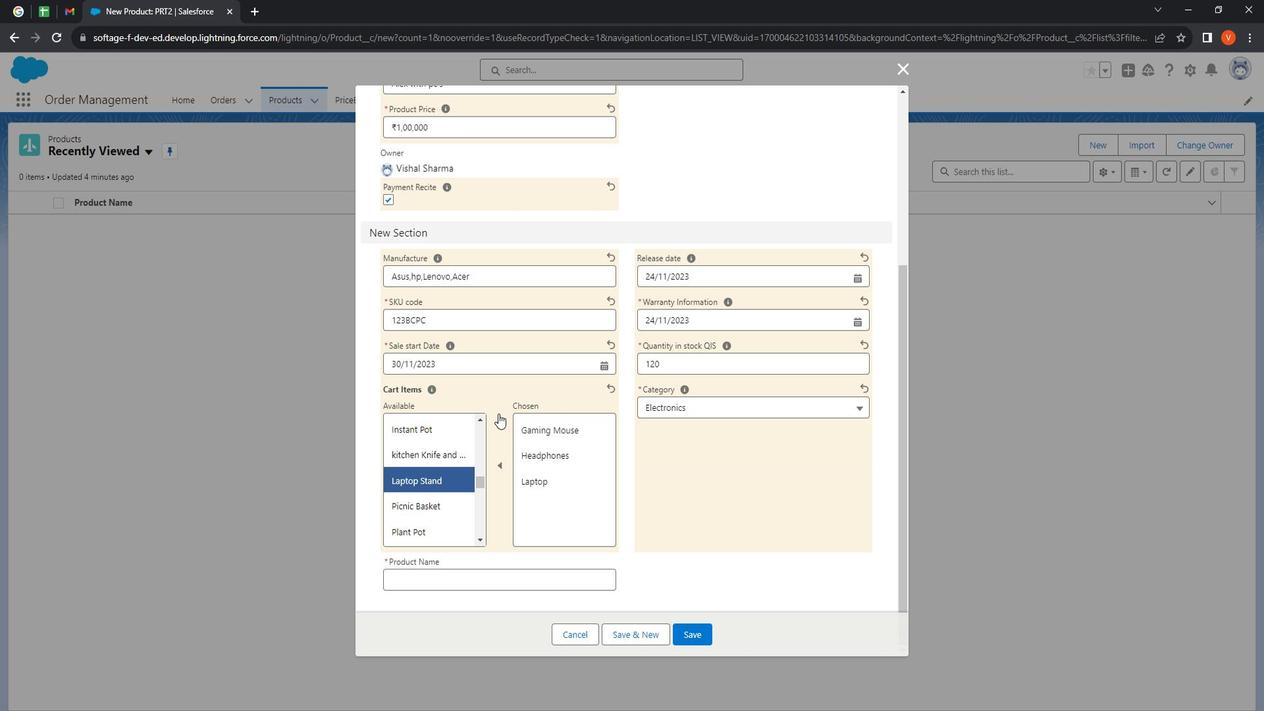
Action: Mouse pressed left at (515, 418)
Screenshot: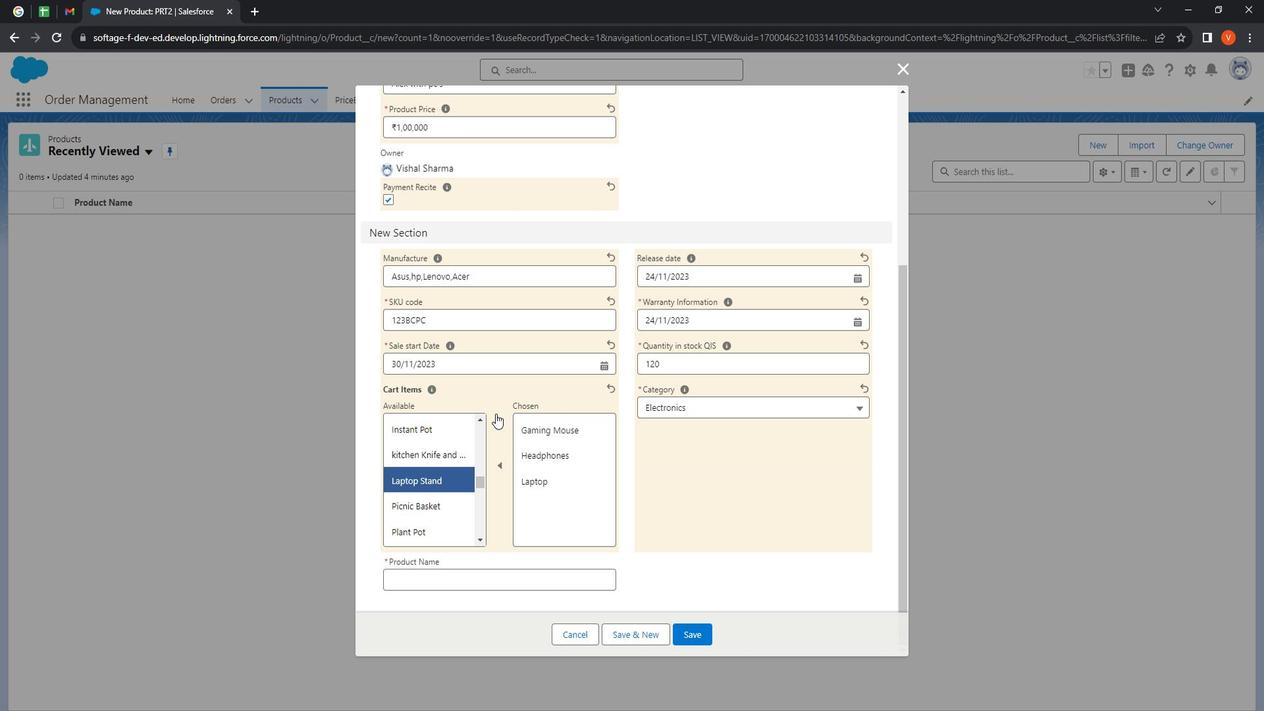 
Action: Mouse moved to (468, 511)
Screenshot: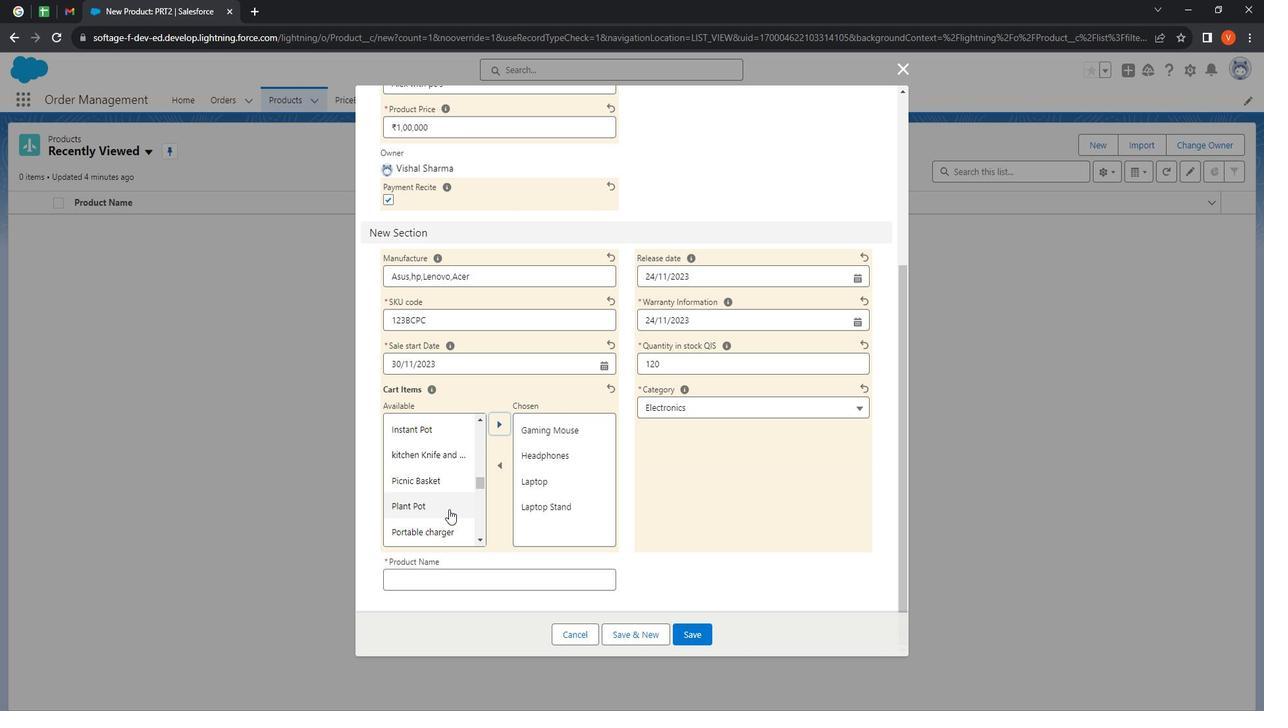 
Action: Mouse scrolled (468, 510) with delta (0, 0)
Screenshot: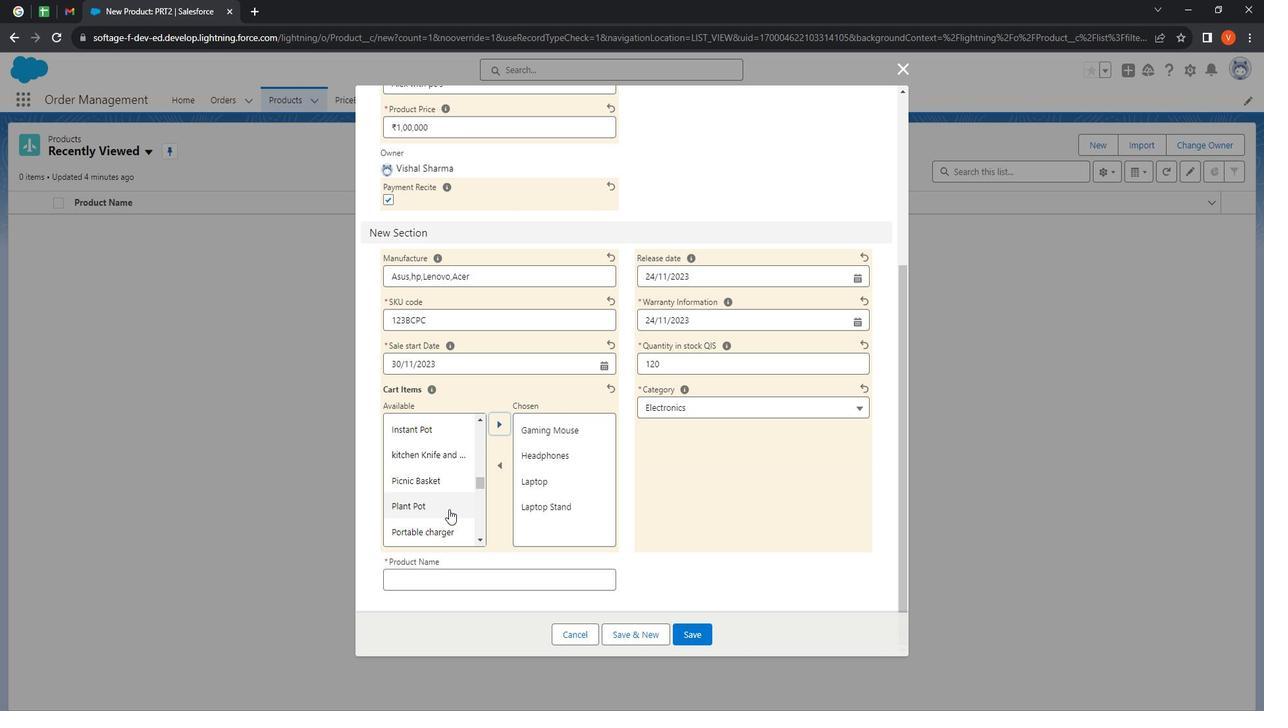 
Action: Mouse moved to (468, 511)
Screenshot: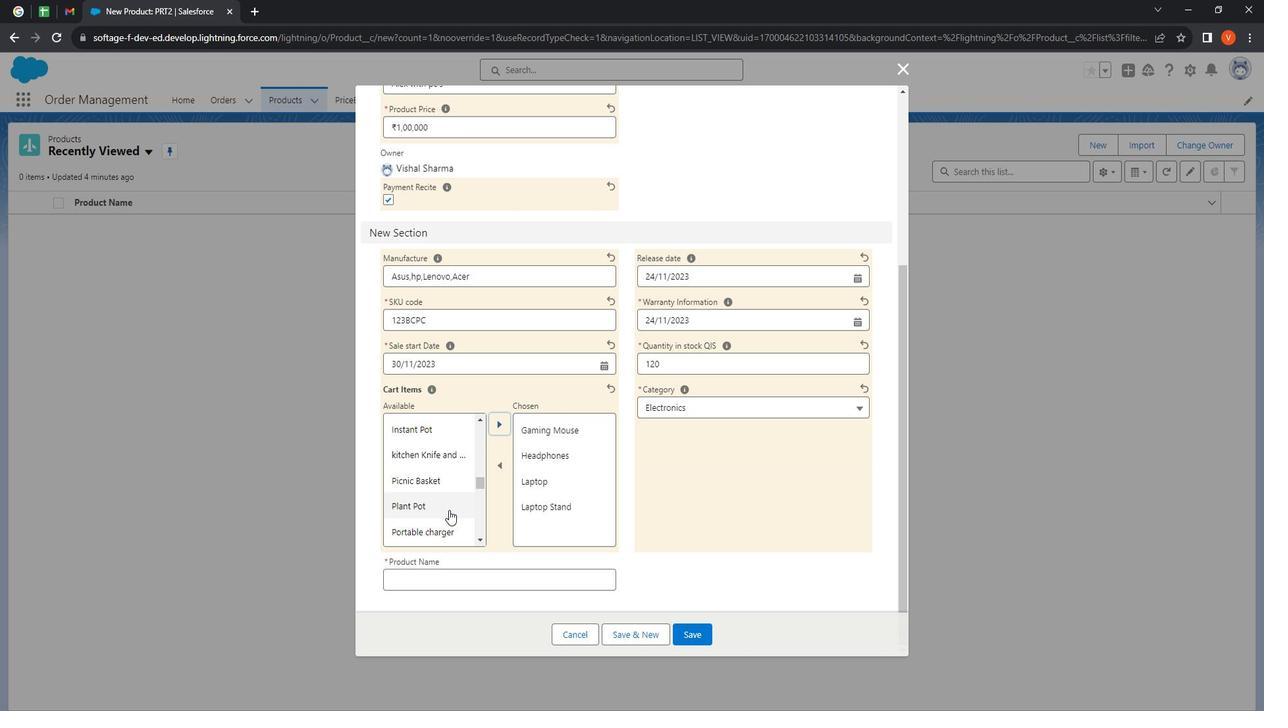 
Action: Mouse scrolled (468, 511) with delta (0, 0)
Screenshot: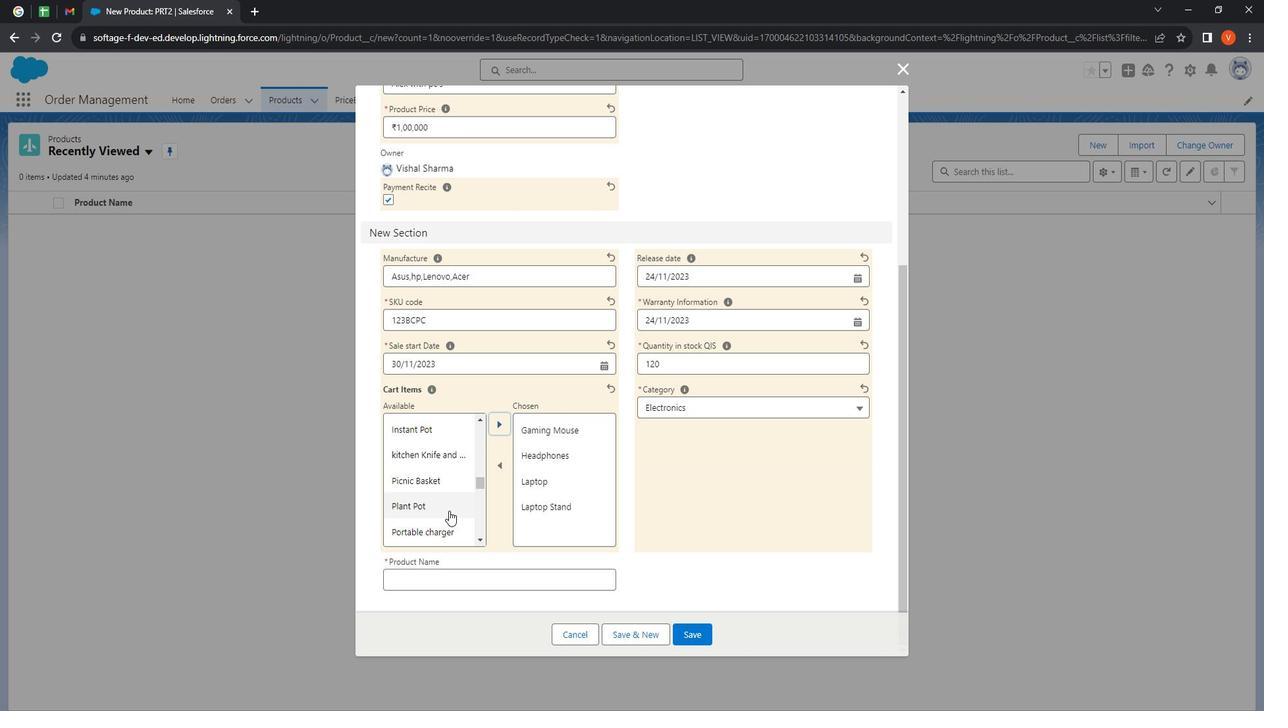 
Action: Mouse moved to (469, 512)
Screenshot: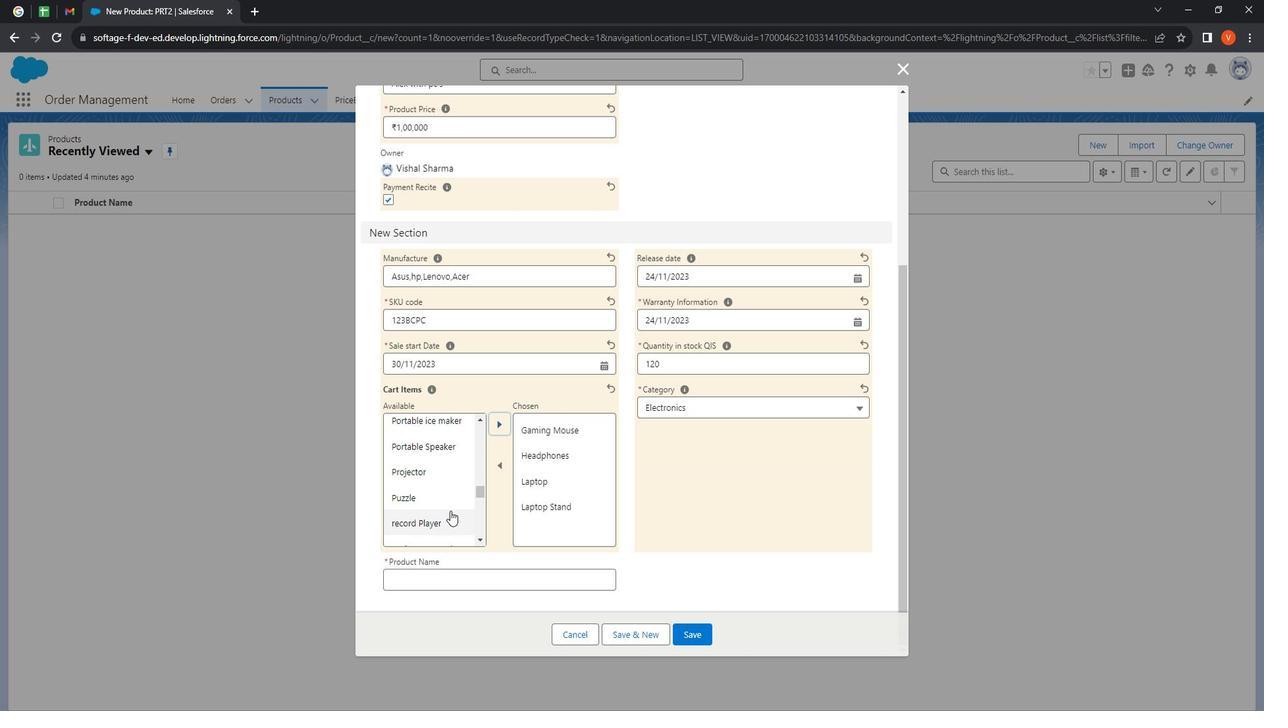 
Action: Mouse scrolled (469, 511) with delta (0, 0)
Screenshot: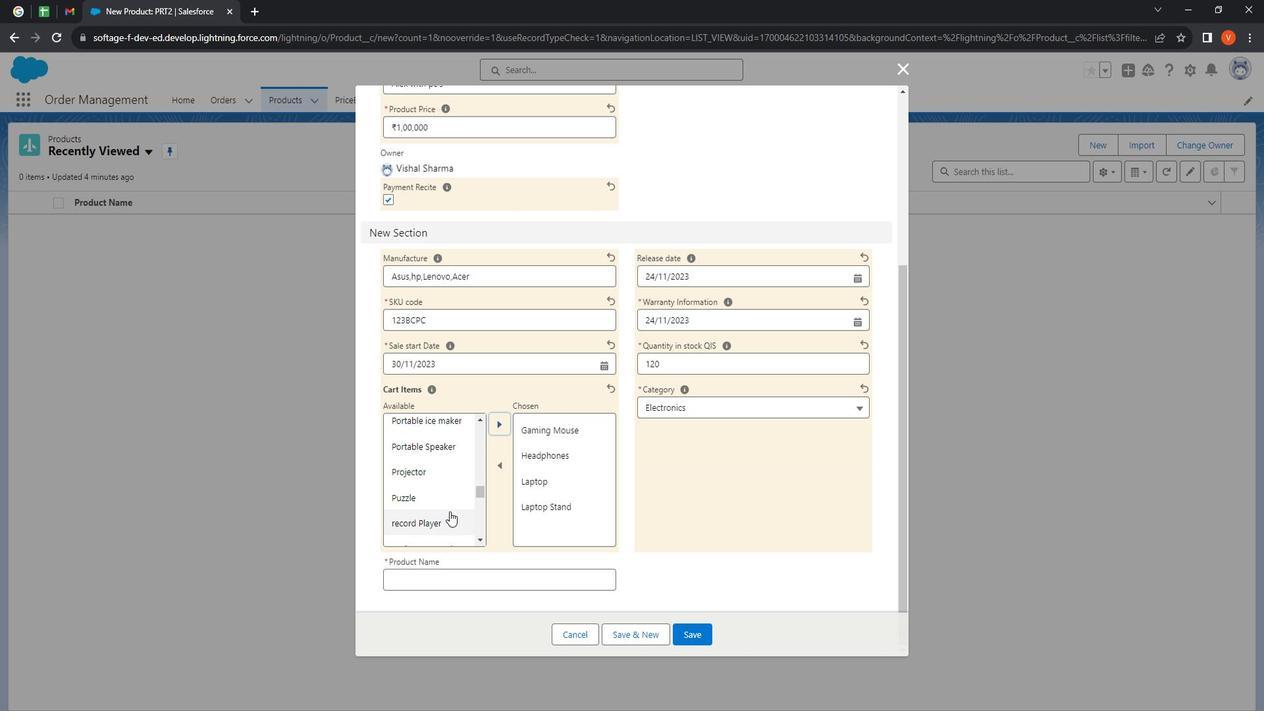 
Action: Mouse scrolled (469, 511) with delta (0, 0)
Screenshot: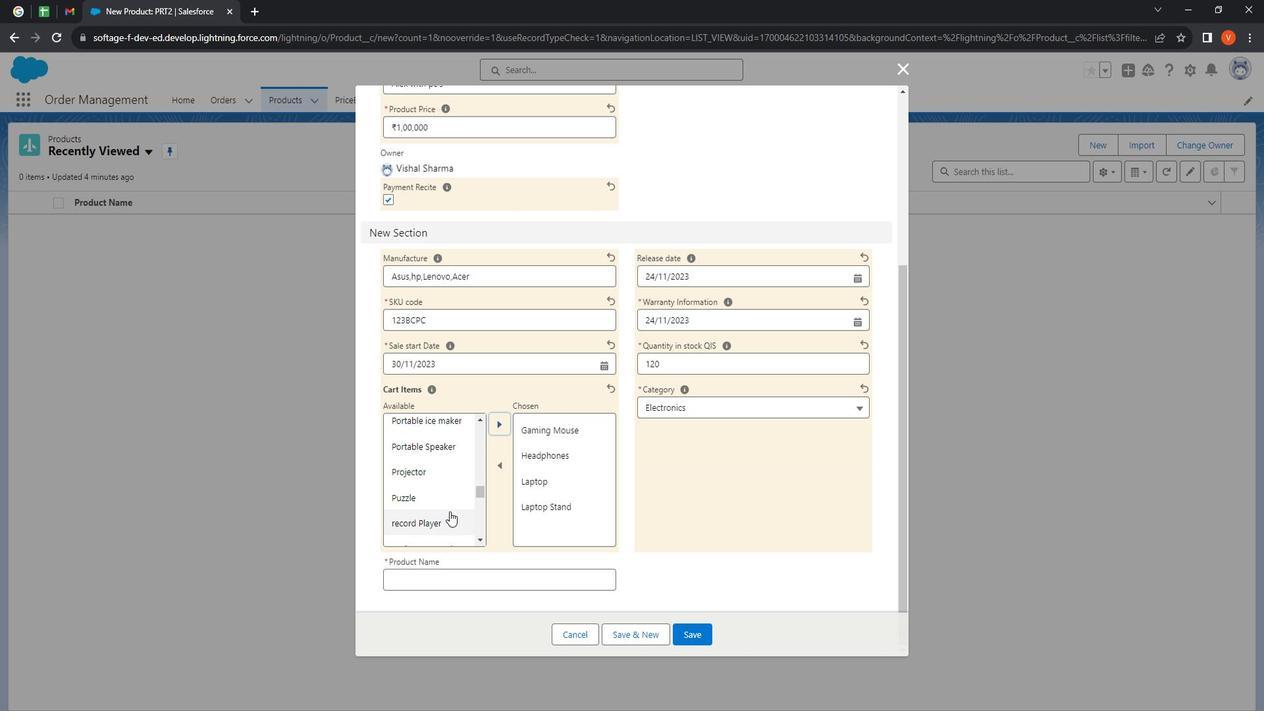 
Action: Mouse moved to (467, 515)
Screenshot: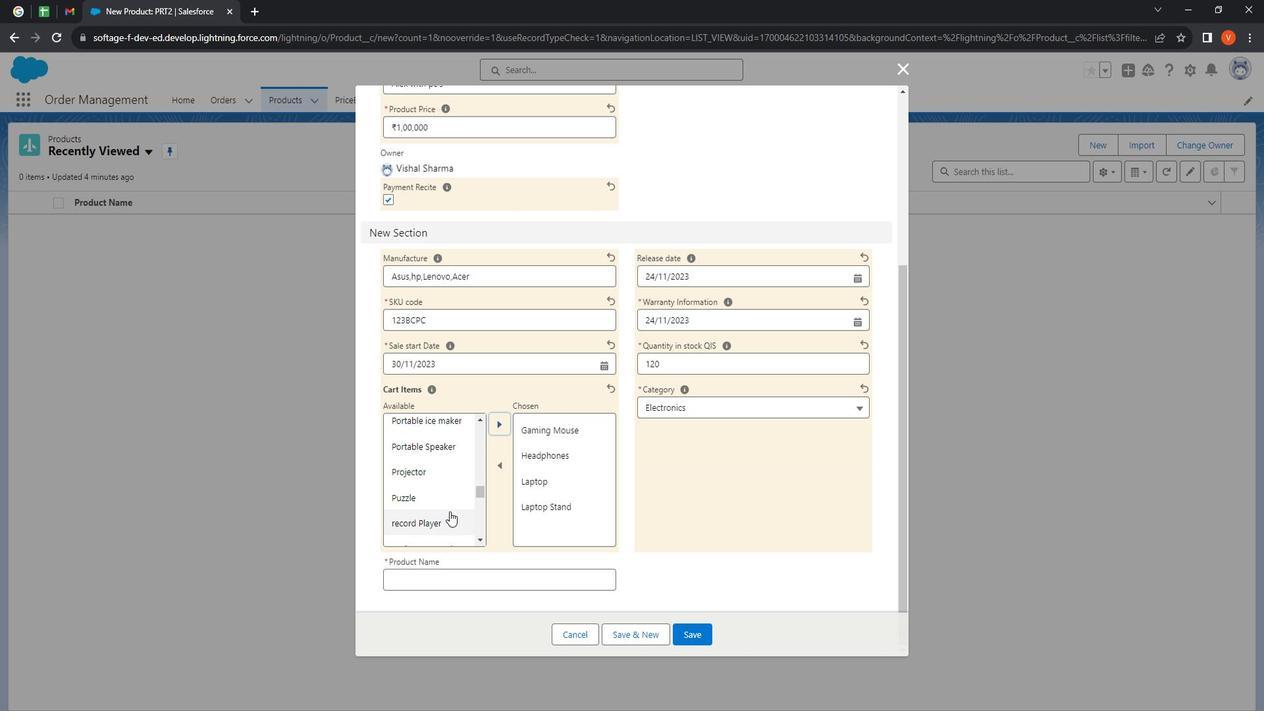 
Action: Mouse scrolled (467, 514) with delta (0, 0)
Screenshot: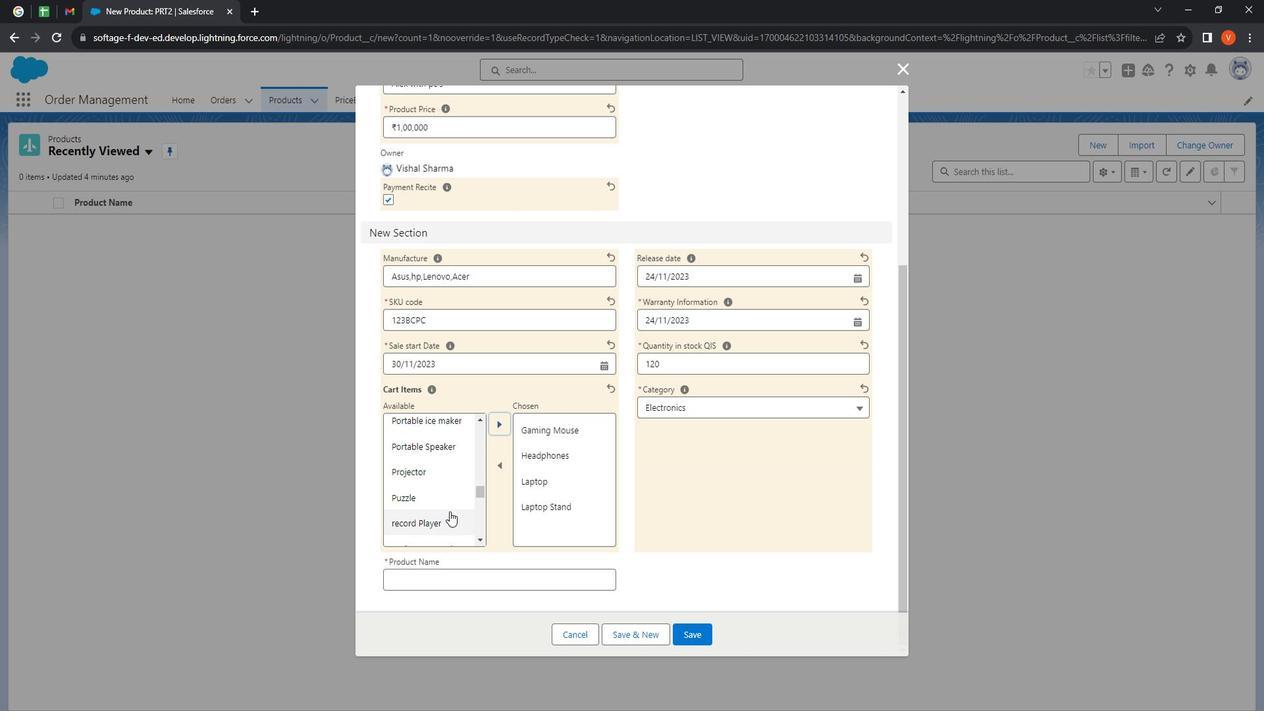 
Action: Mouse moved to (467, 515)
Screenshot: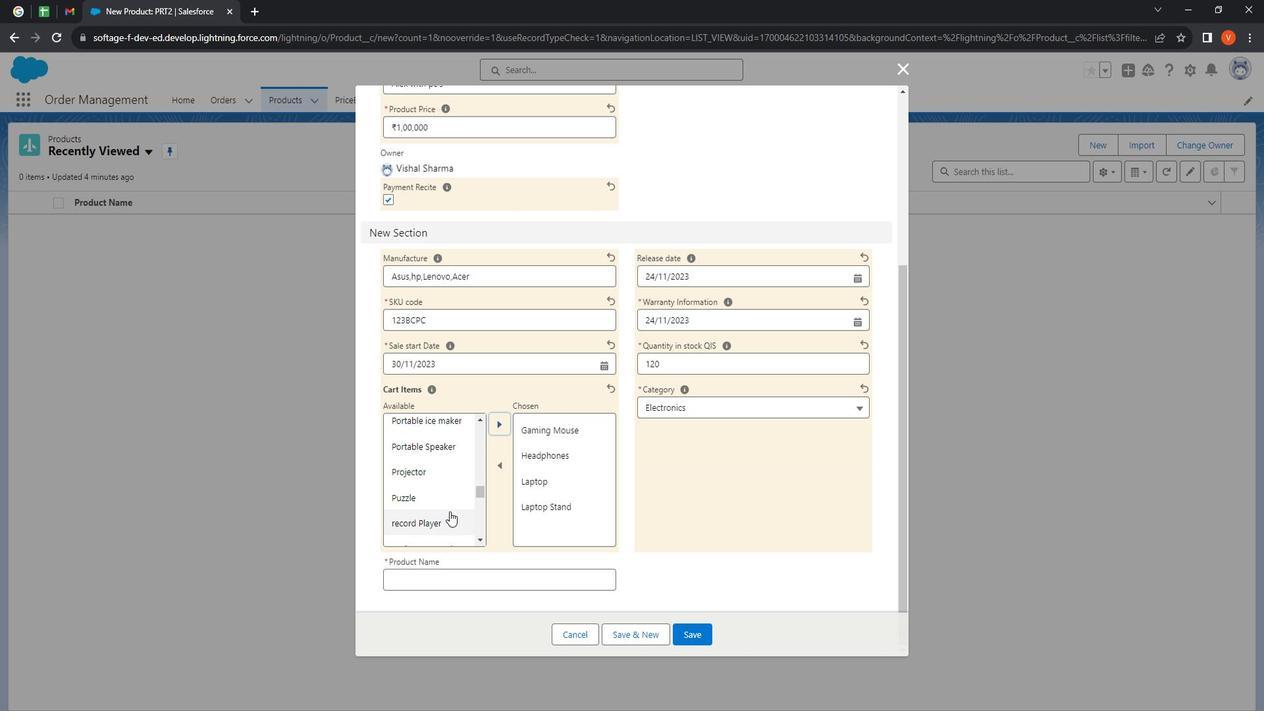 
Action: Mouse scrolled (467, 514) with delta (0, 0)
Screenshot: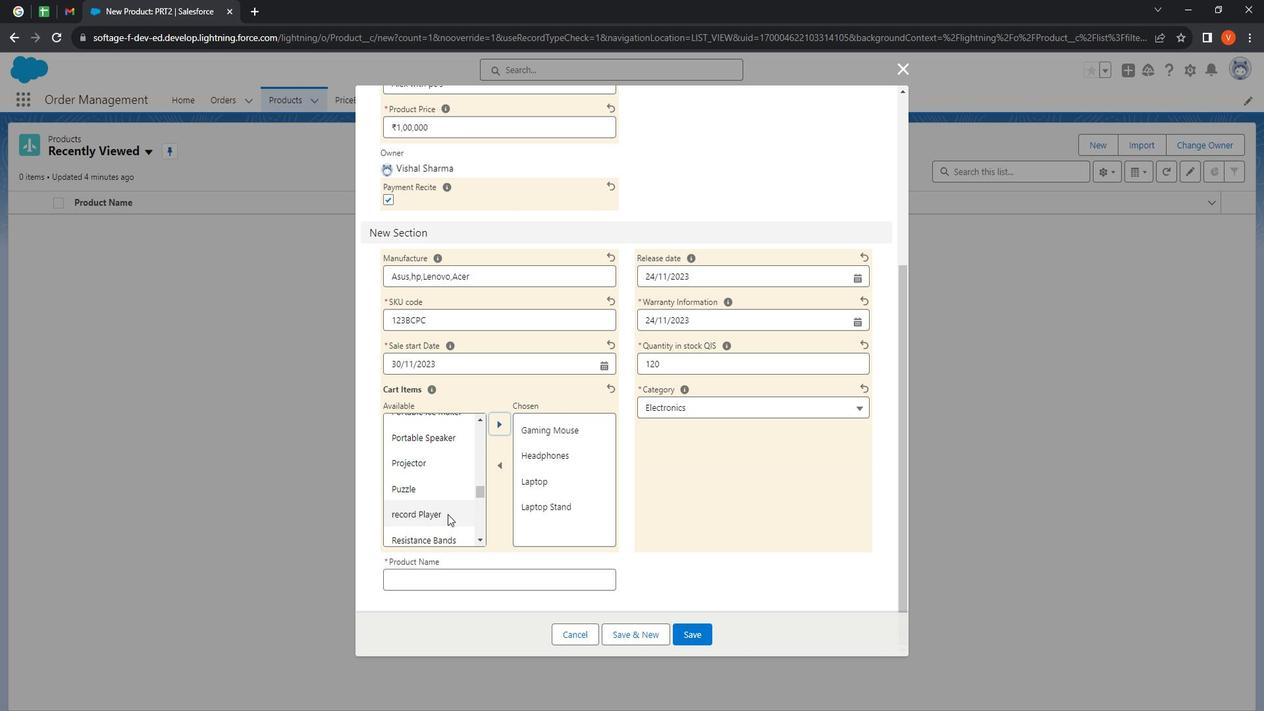 
Action: Mouse moved to (442, 498)
Screenshot: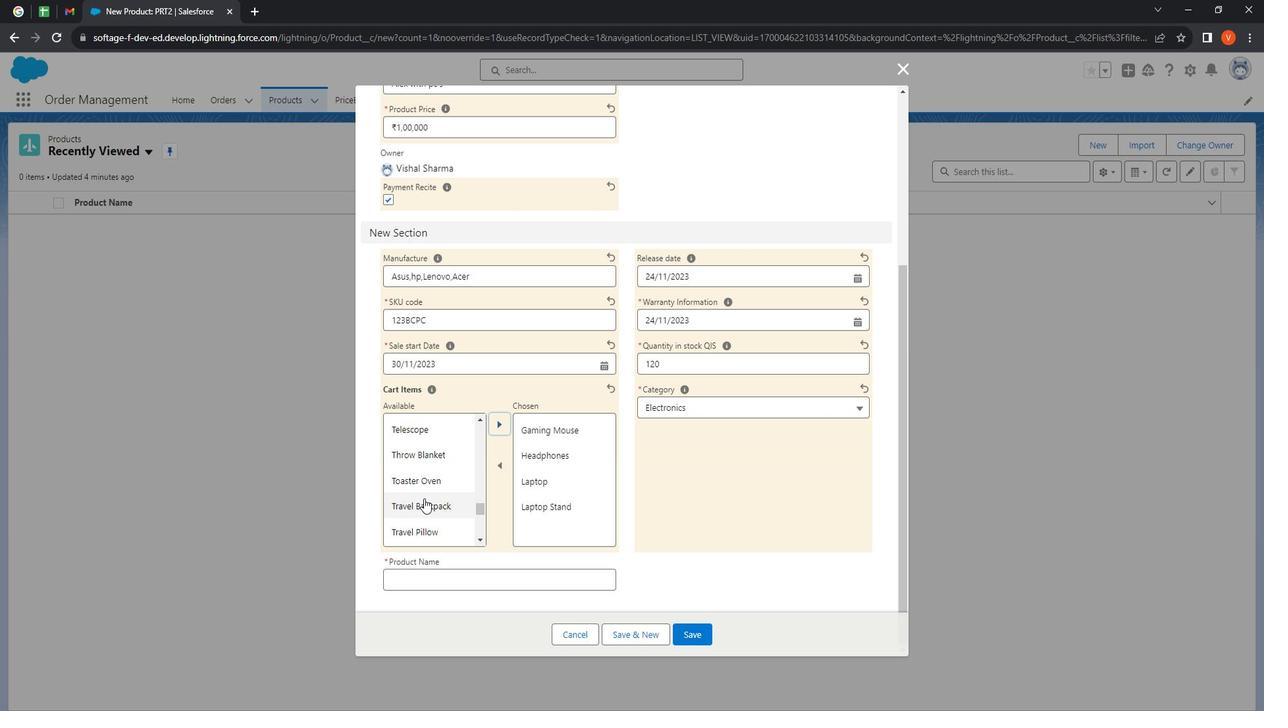 
Action: Mouse scrolled (442, 497) with delta (0, 0)
Screenshot: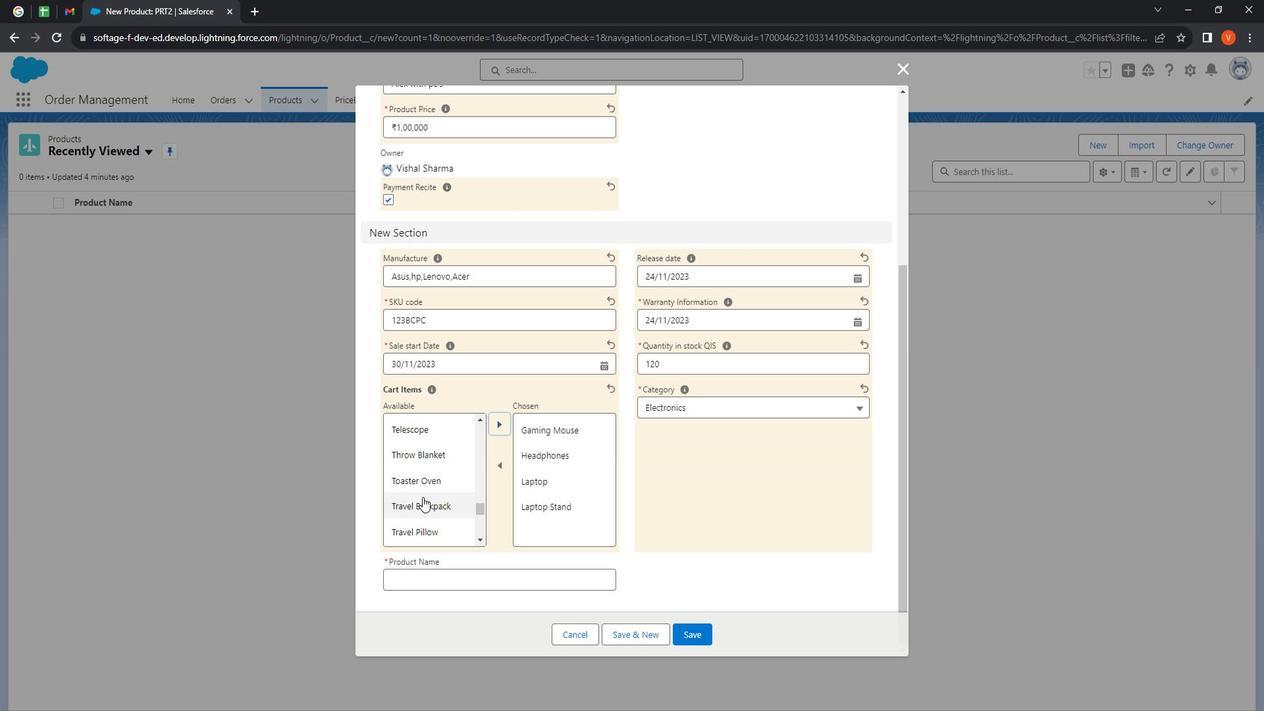 
Action: Mouse scrolled (442, 497) with delta (0, 0)
Screenshot: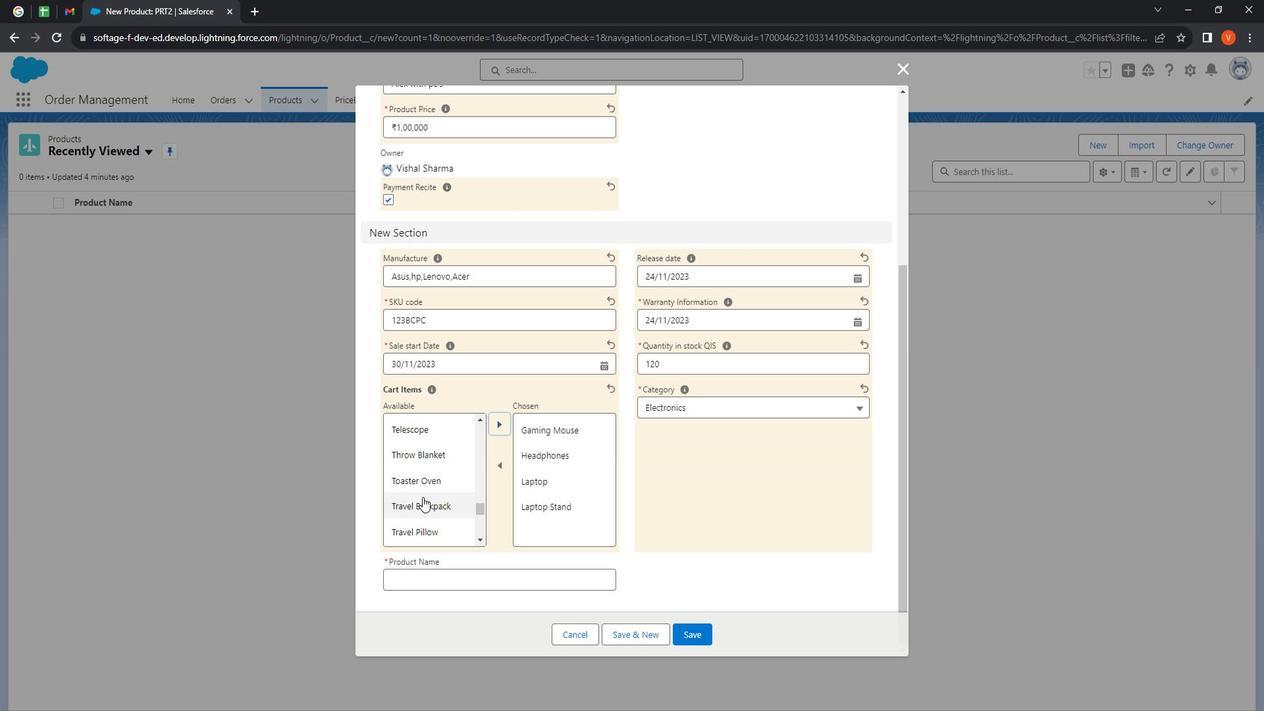 
Action: Mouse scrolled (442, 497) with delta (0, 0)
Screenshot: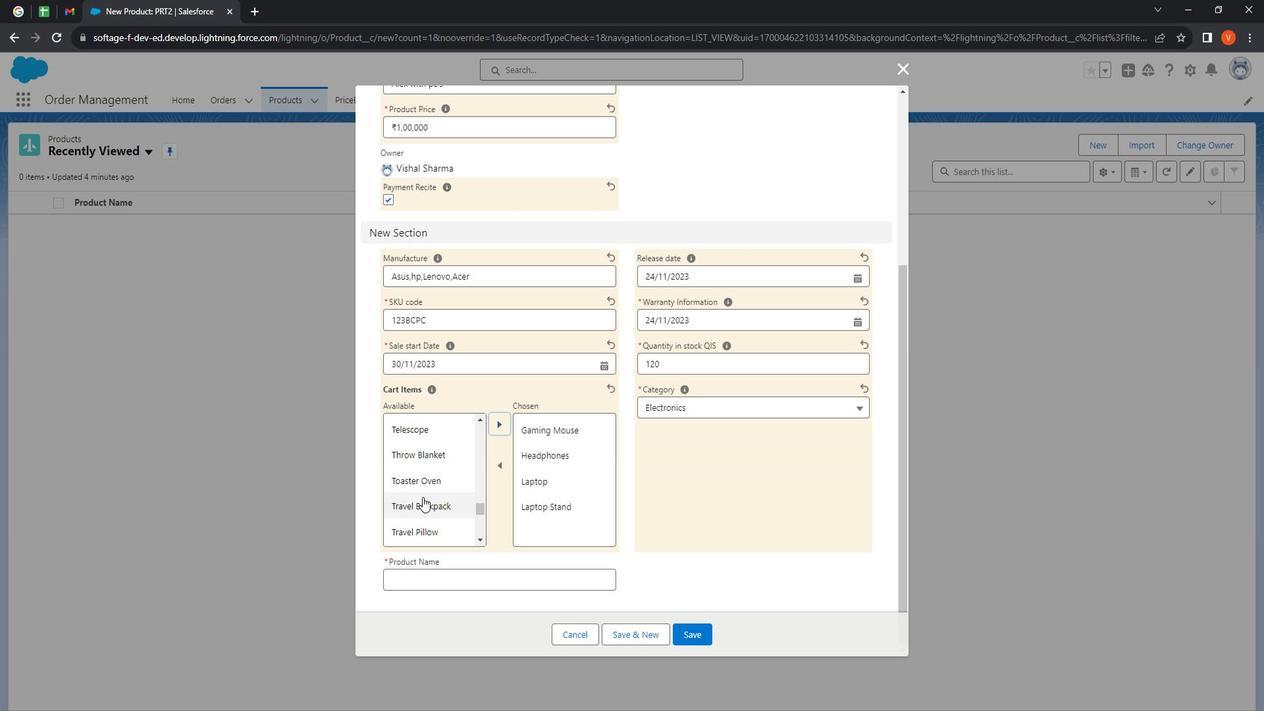 
Action: Mouse moved to (449, 501)
Screenshot: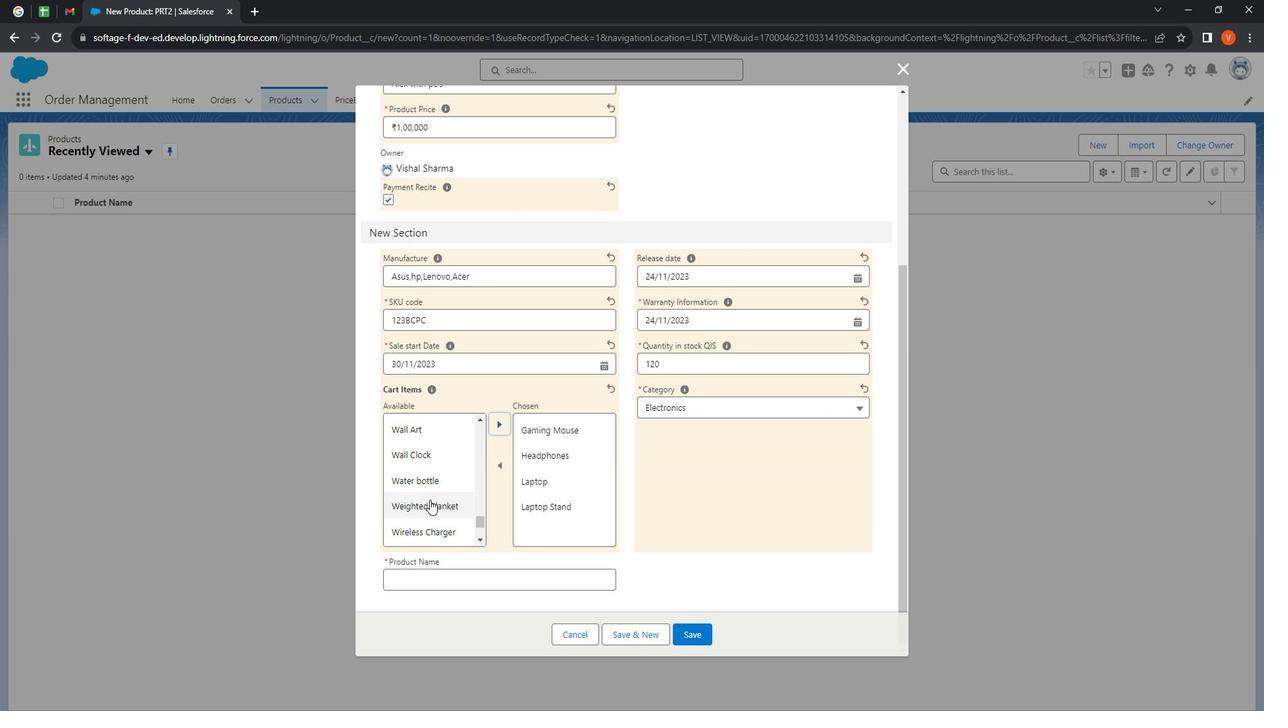 
Action: Mouse scrolled (449, 500) with delta (0, 0)
Screenshot: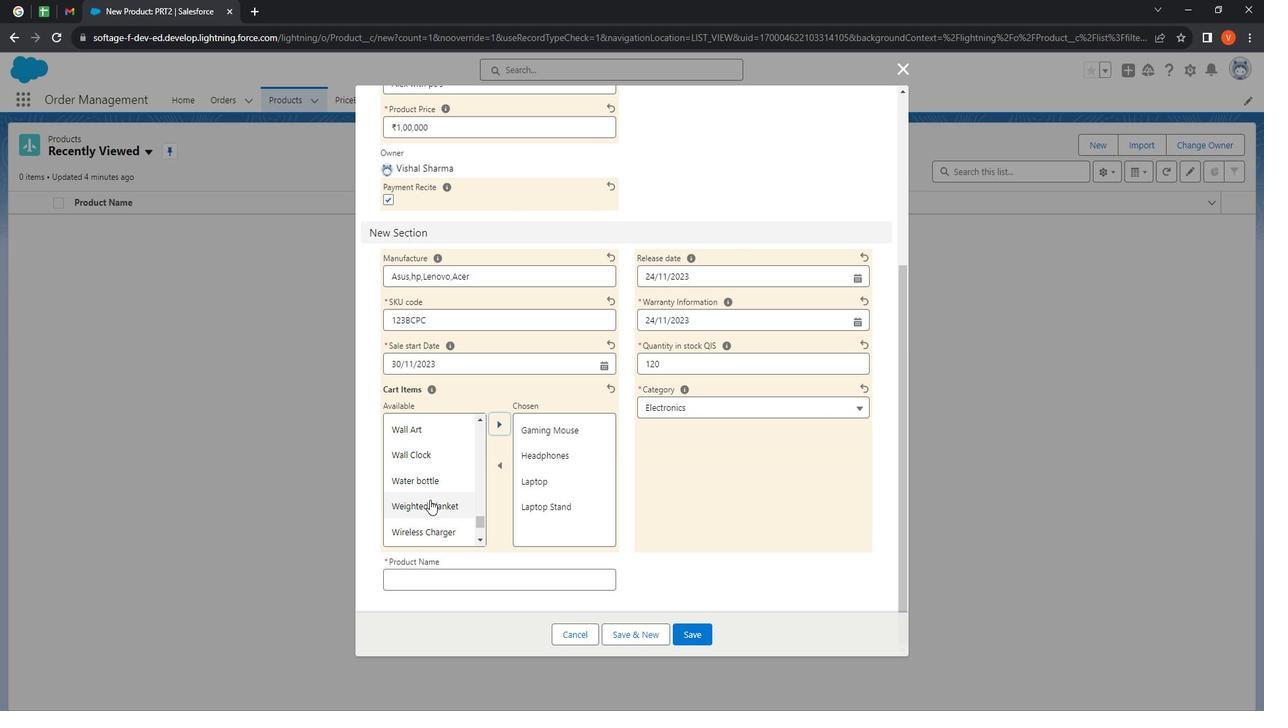 
Action: Mouse scrolled (449, 500) with delta (0, 0)
Screenshot: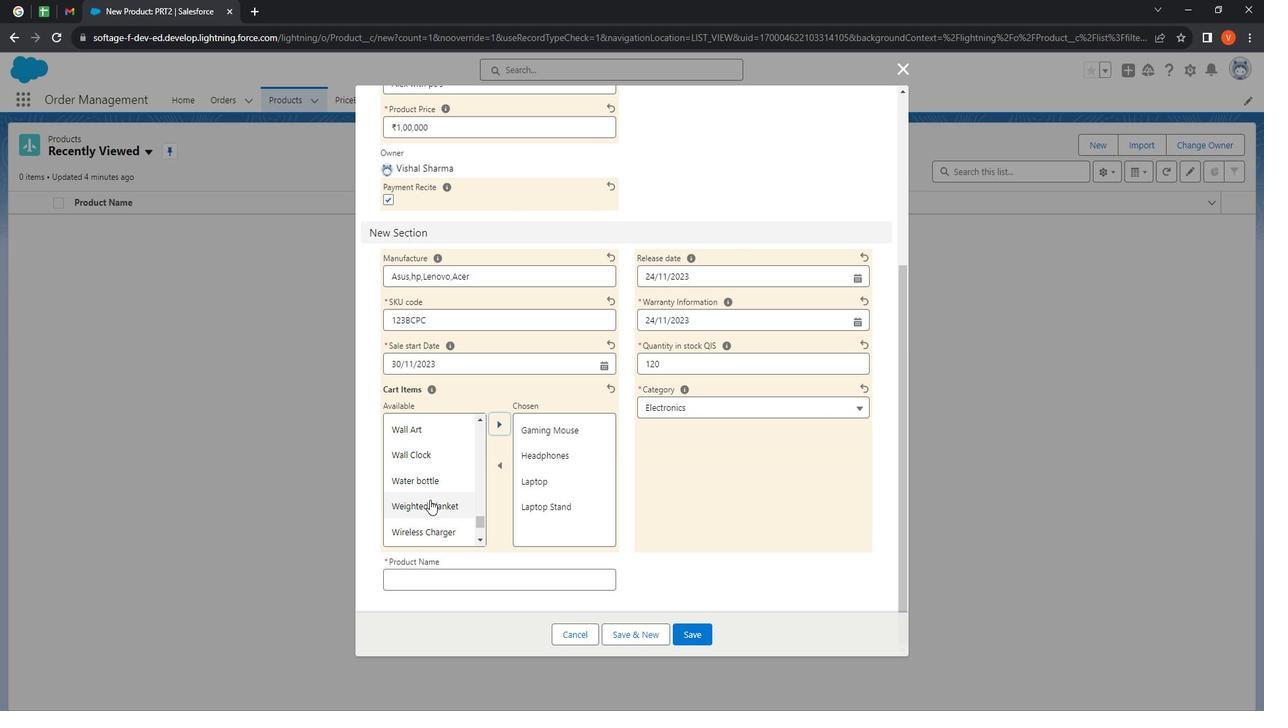 
Action: Mouse scrolled (449, 500) with delta (0, 0)
Screenshot: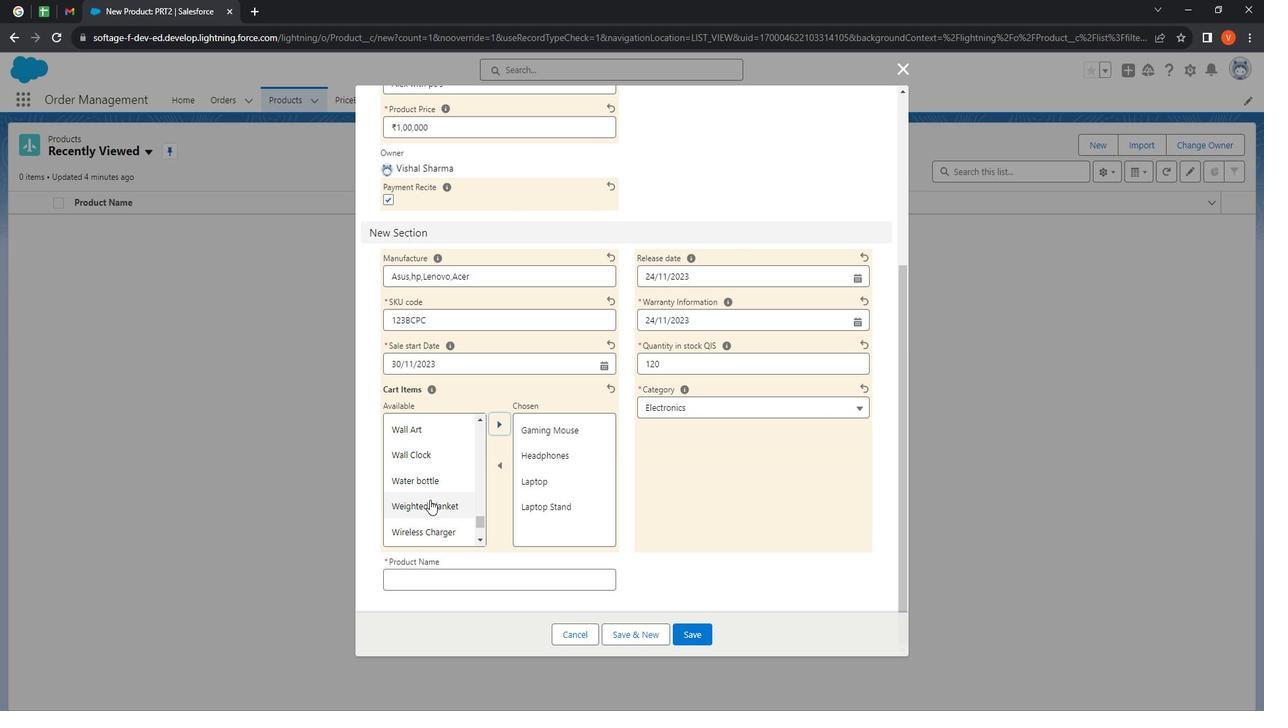 
Action: Mouse moved to (449, 501)
Screenshot: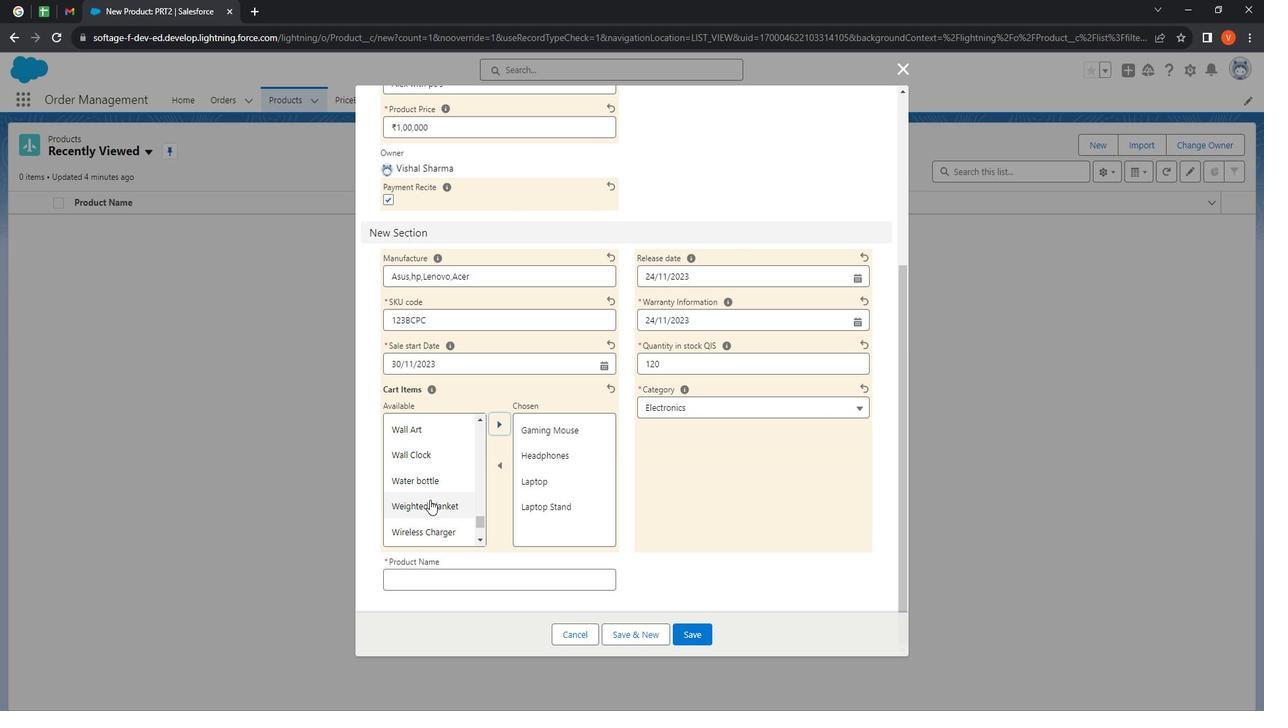 
Action: Mouse scrolled (449, 500) with delta (0, 0)
Screenshot: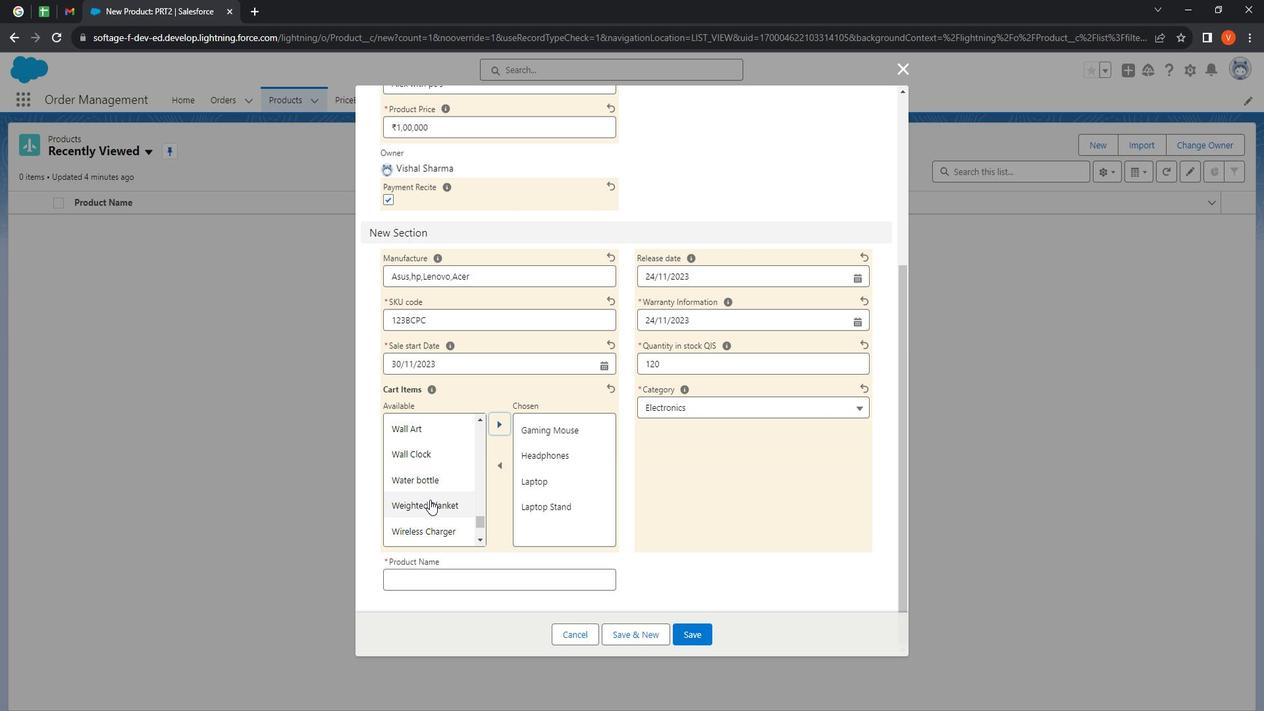 
Action: Mouse moved to (449, 499)
Screenshot: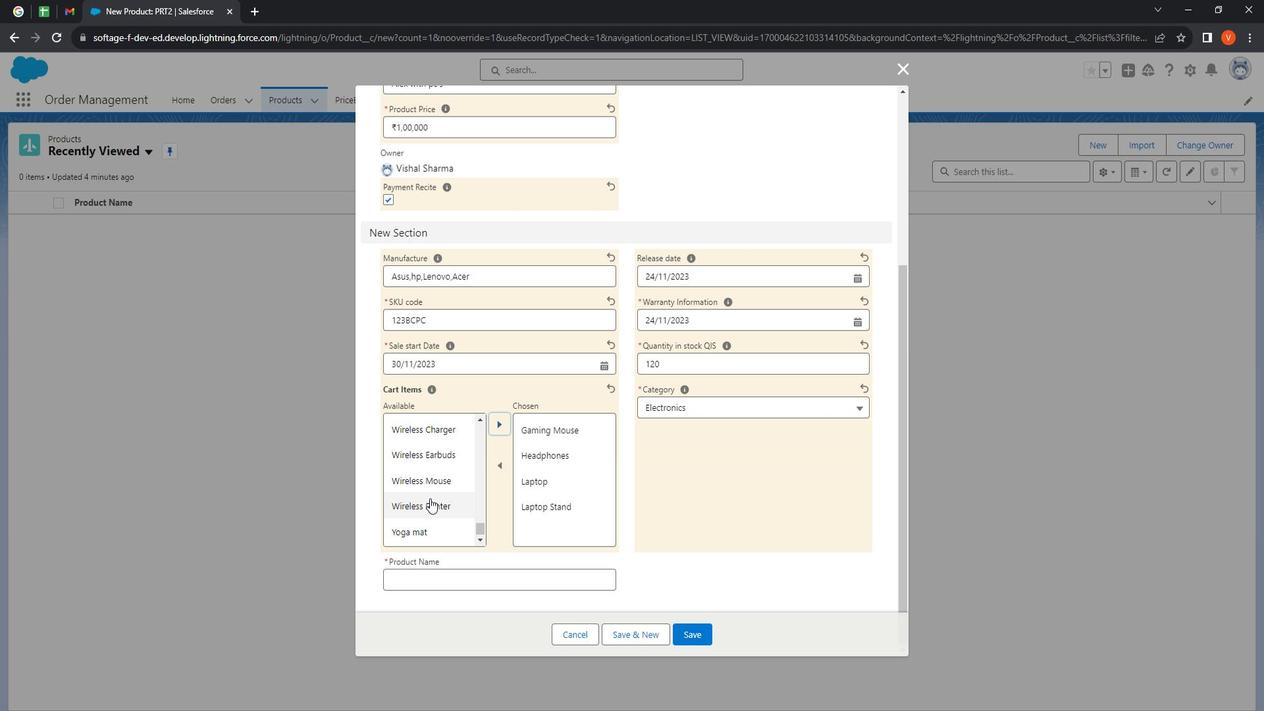 
Action: Mouse scrolled (449, 498) with delta (0, 0)
Screenshot: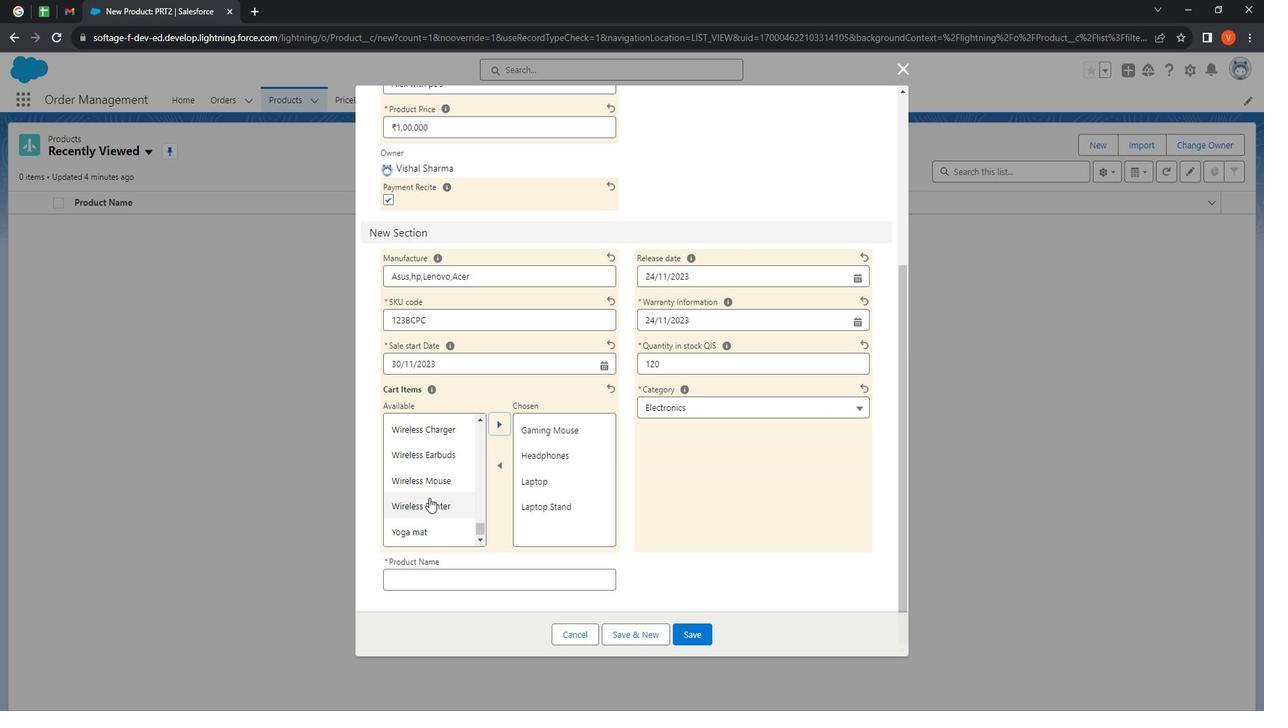 
Action: Mouse moved to (448, 499)
Screenshot: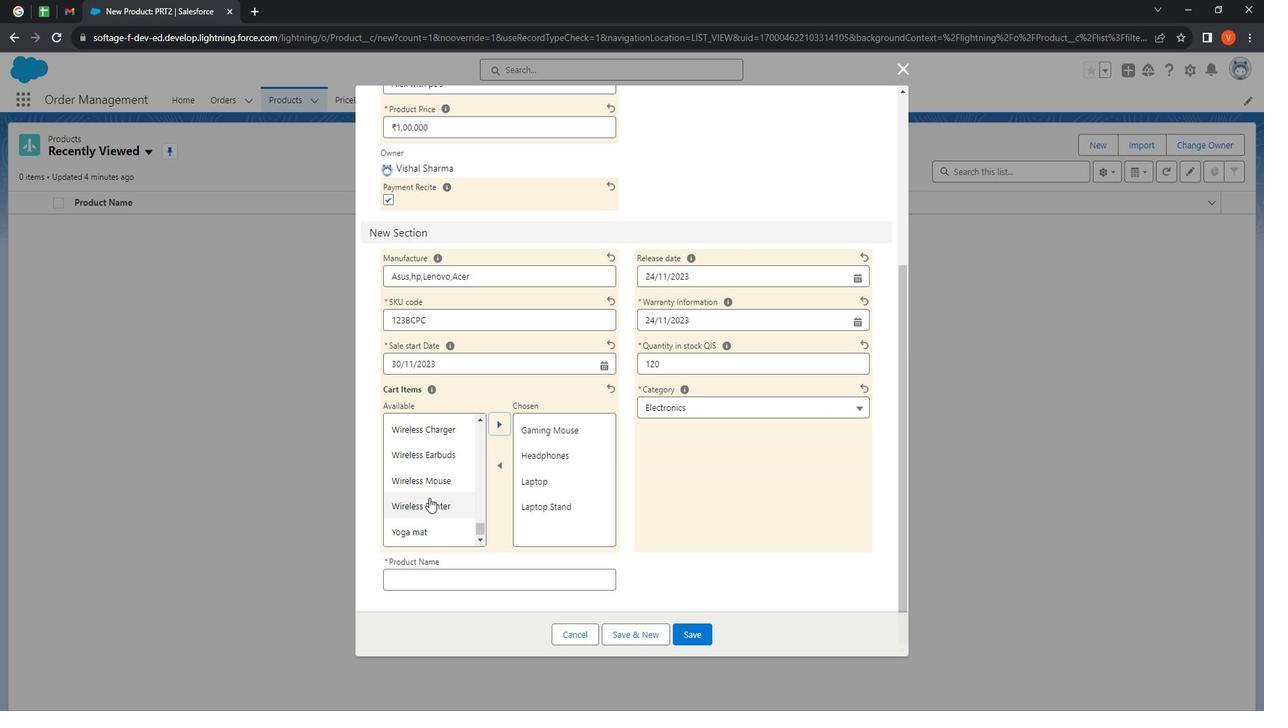 
Action: Mouse scrolled (448, 498) with delta (0, 0)
Screenshot: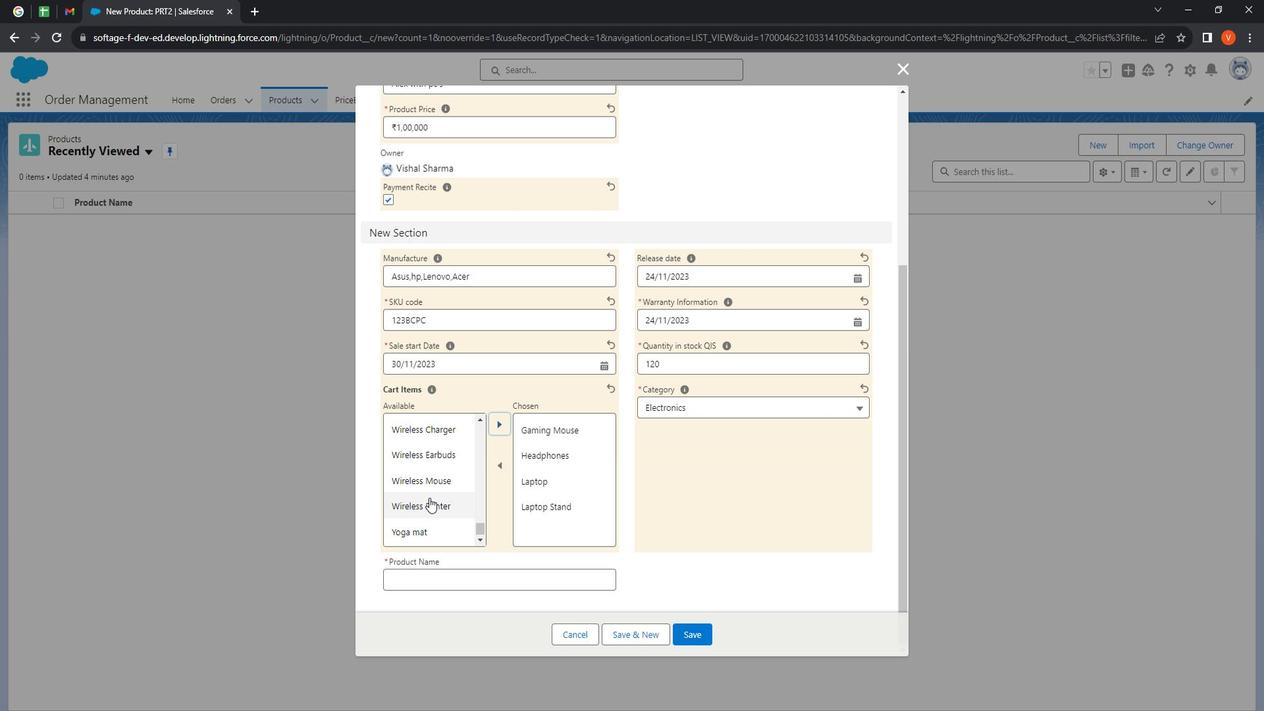 
Action: Mouse scrolled (448, 498) with delta (0, 0)
Screenshot: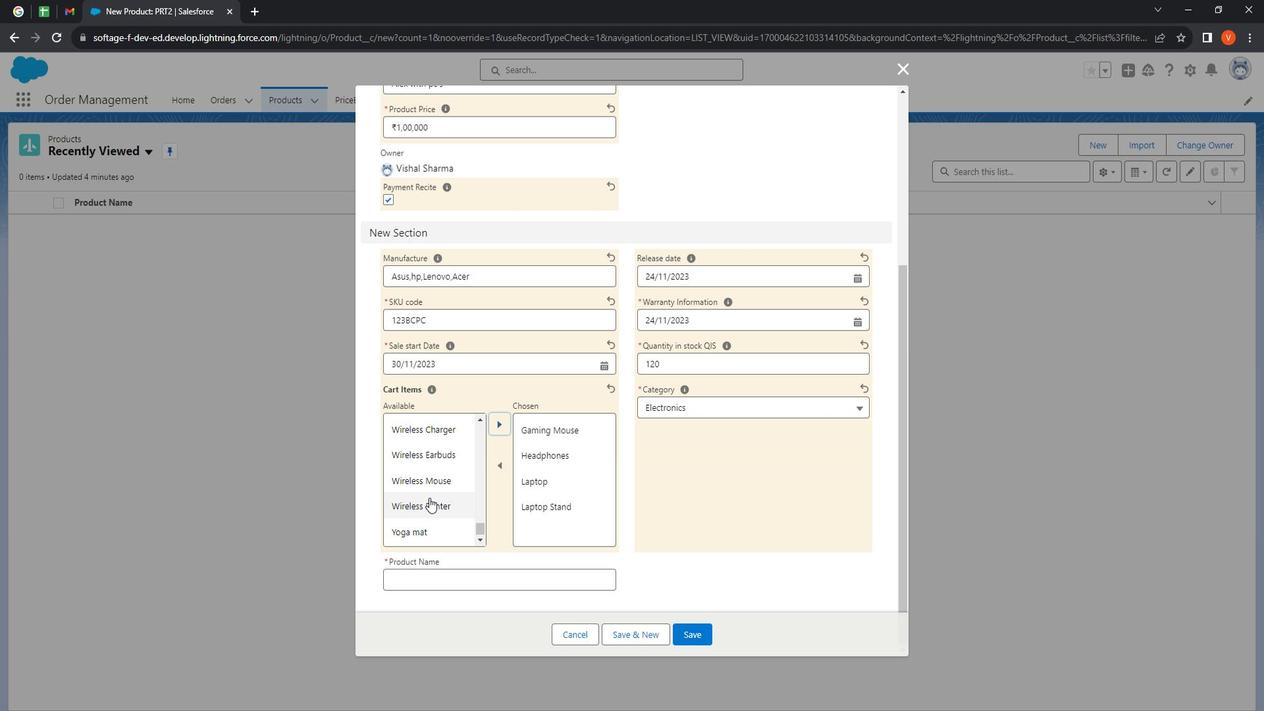 
Action: Mouse moved to (447, 499)
Screenshot: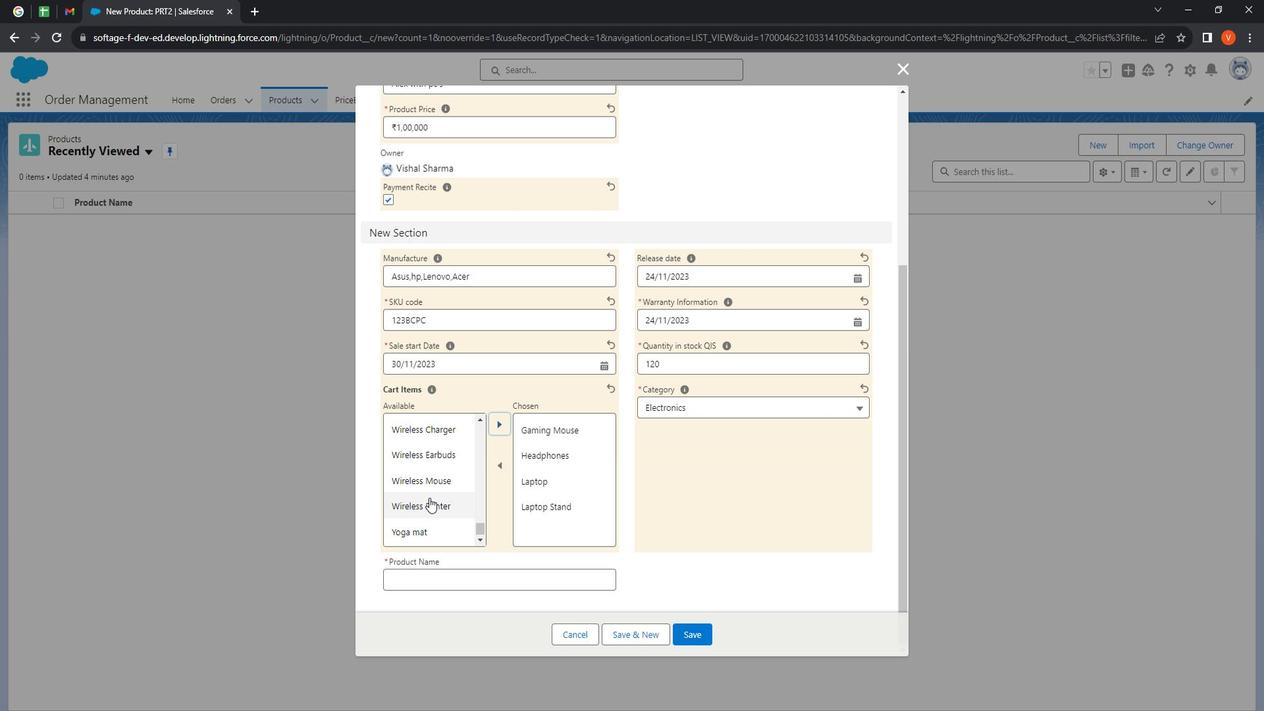 
Action: Mouse scrolled (447, 498) with delta (0, 0)
Screenshot: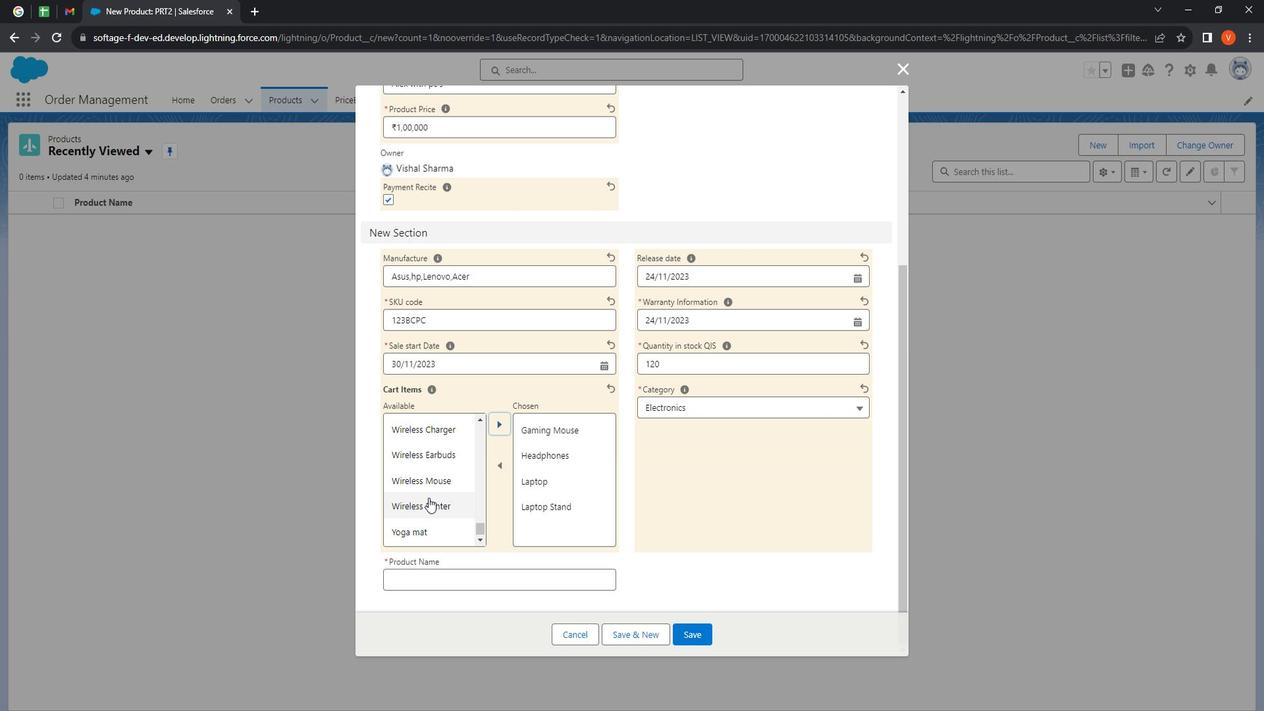 
Action: Mouse scrolled (447, 498) with delta (0, 0)
Screenshot: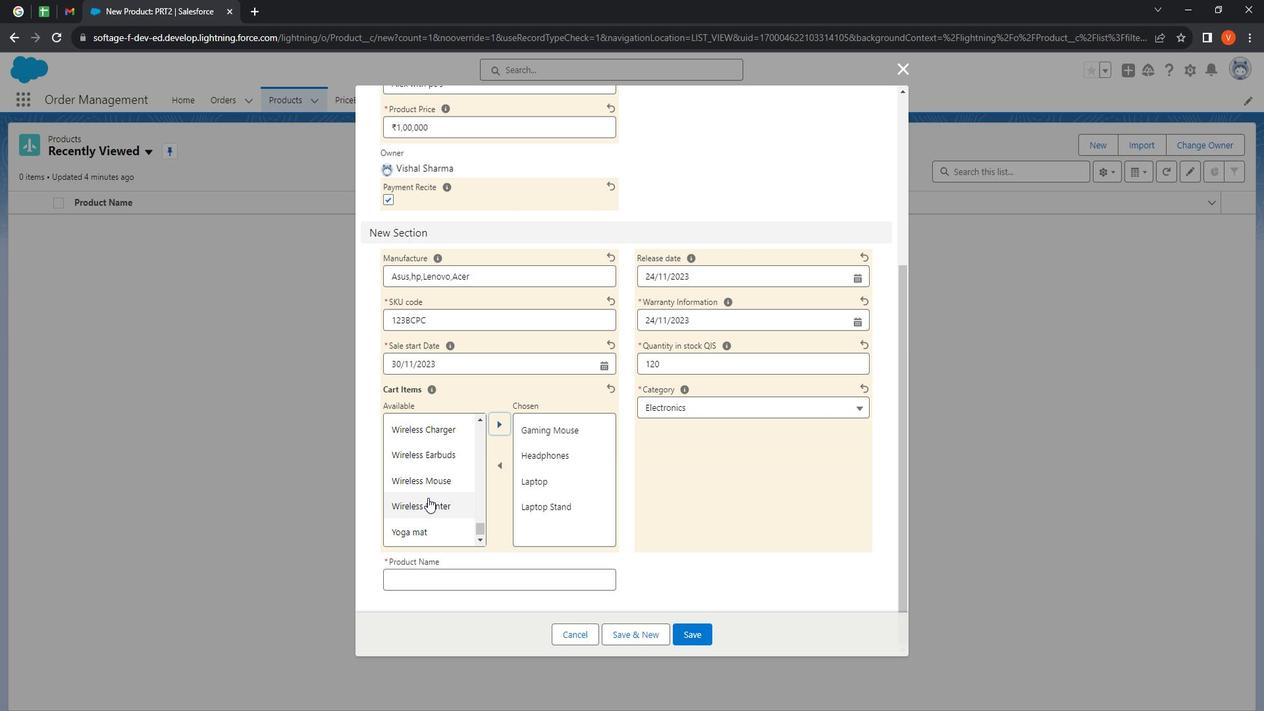 
Action: Mouse moved to (518, 578)
Screenshot: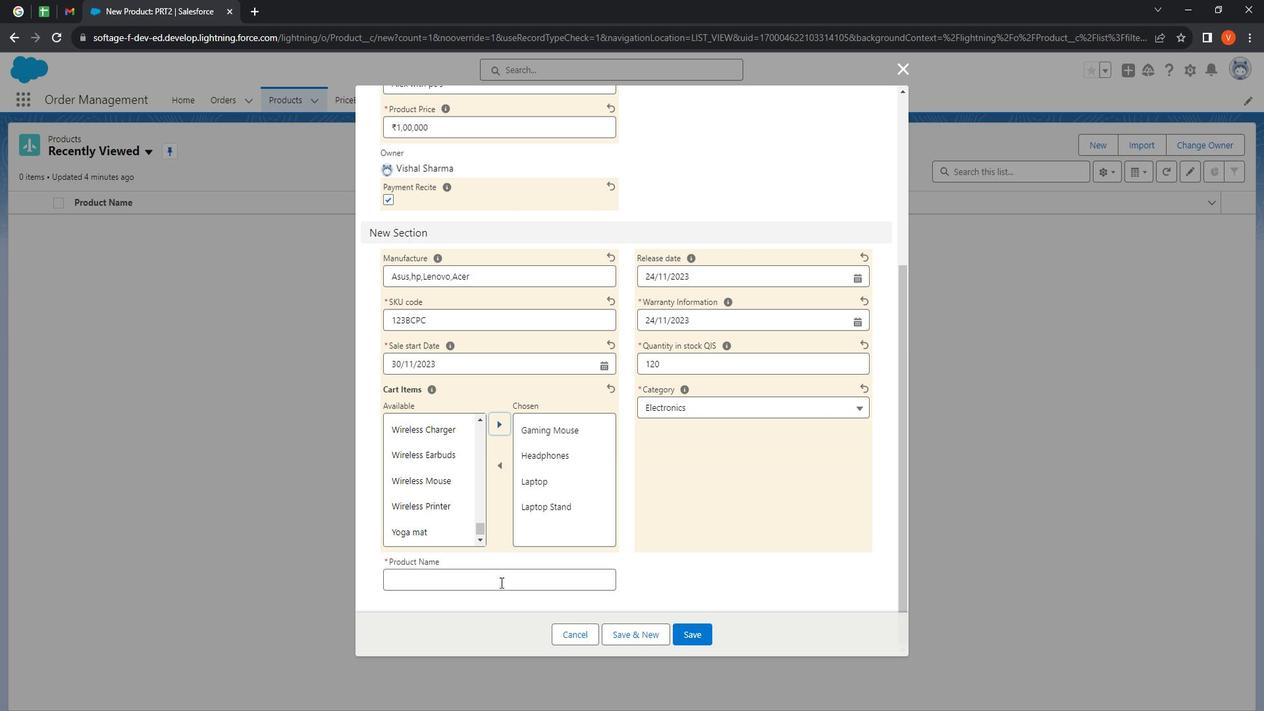 
Action: Mouse pressed left at (518, 578)
Screenshot: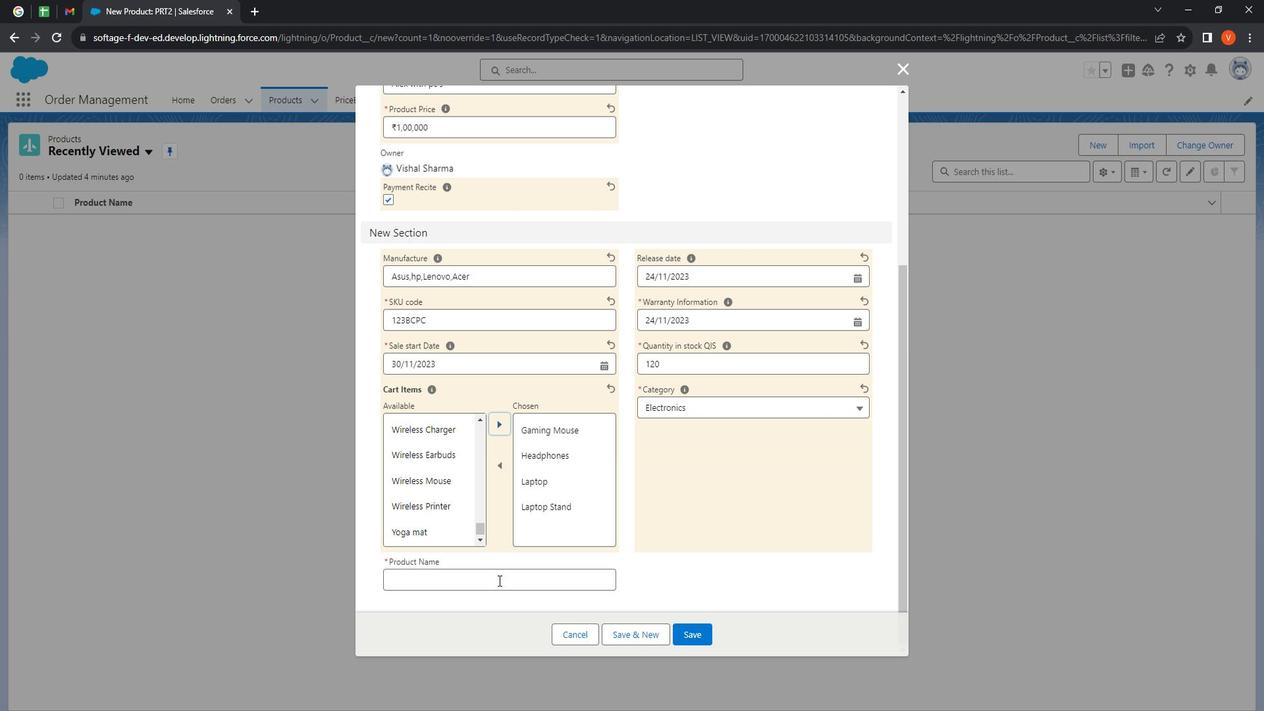 
Action: Key pressed <Key.shift><Key.shift><Key.shift><Key.shift><Key.shift><Key.shift><Key.shift><Key.shift><Key.shift><Key.shift><Key.shift><Key.shift><Key.shift><Key.shift><Key.shift><Key.shift><Key.shift><Key.shift><Key.shift><Key.shift>Lenovo<Key.space>2351<Key.shift>O<Key.backspace><Key.shift><Key.shift><Key.shift><Key.shift><Key.shift><Key.shift><Key.shift><Key.shift><Key.shift><Key.shift>ULtra<Key.shift>Oc<Key.backspace><Key.backspace><Key.shift>PC
Screenshot: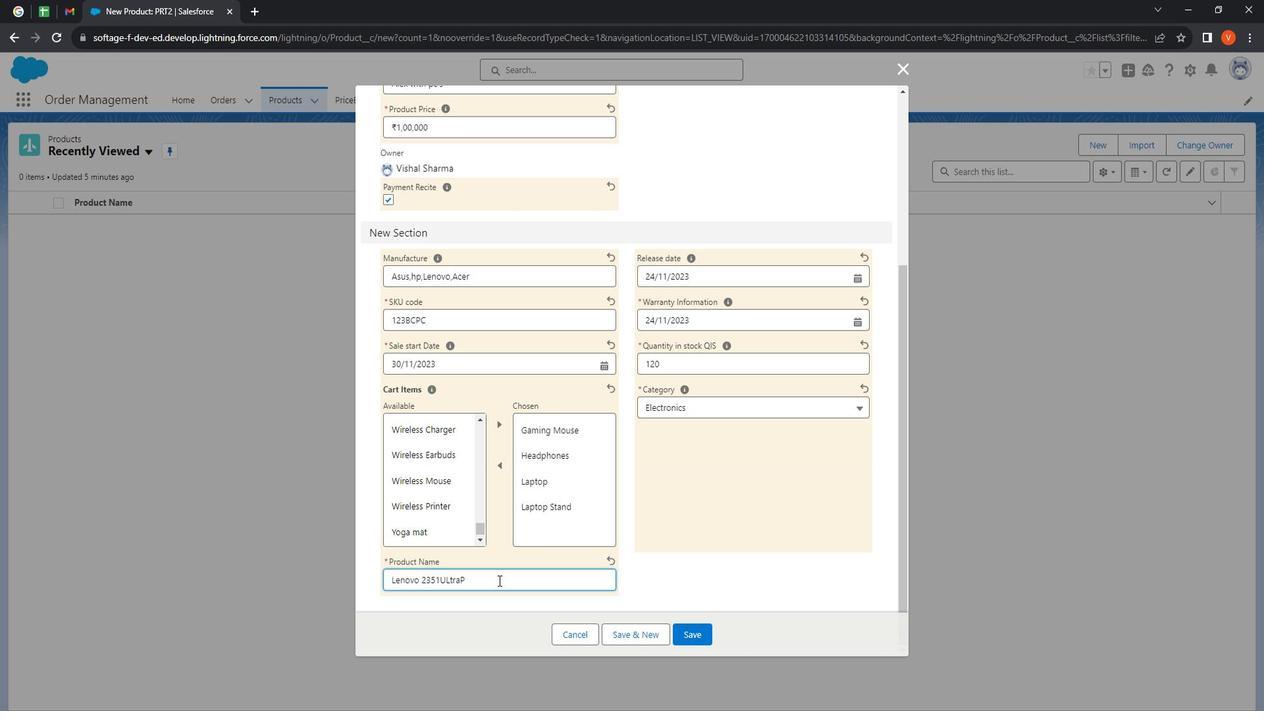 
Action: Mouse moved to (710, 621)
Screenshot: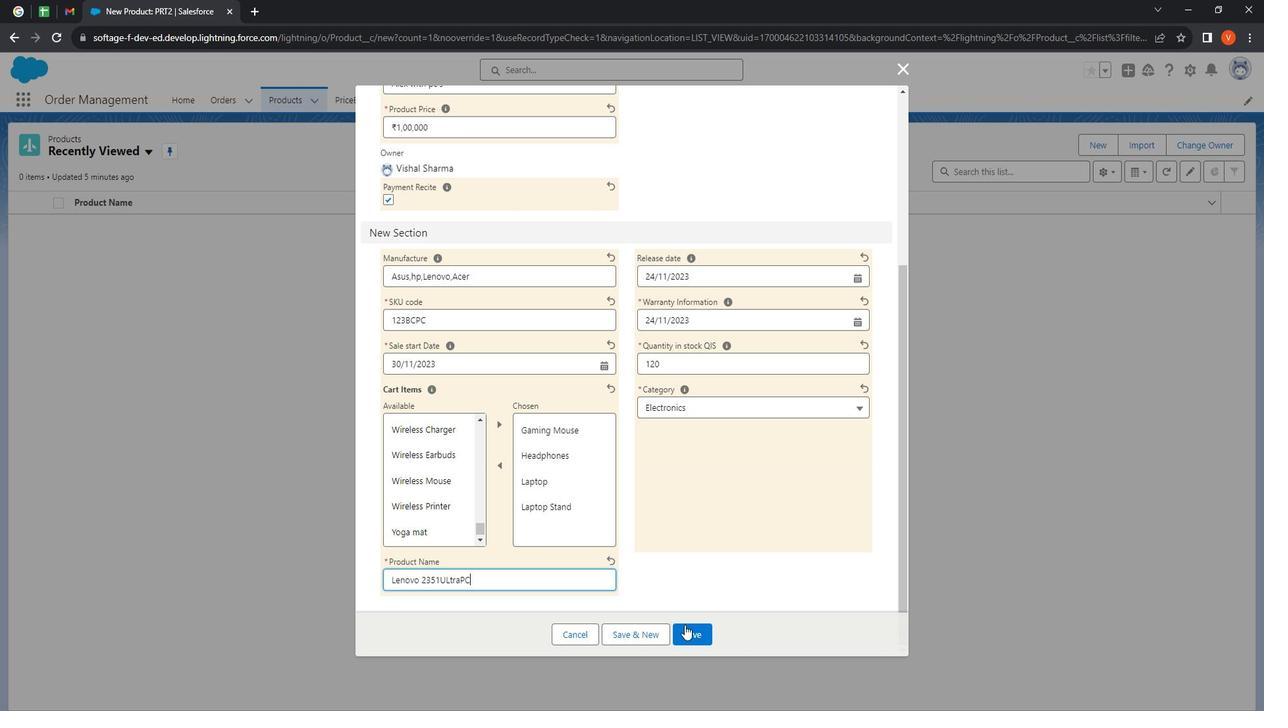 
Action: Mouse pressed left at (710, 621)
Screenshot: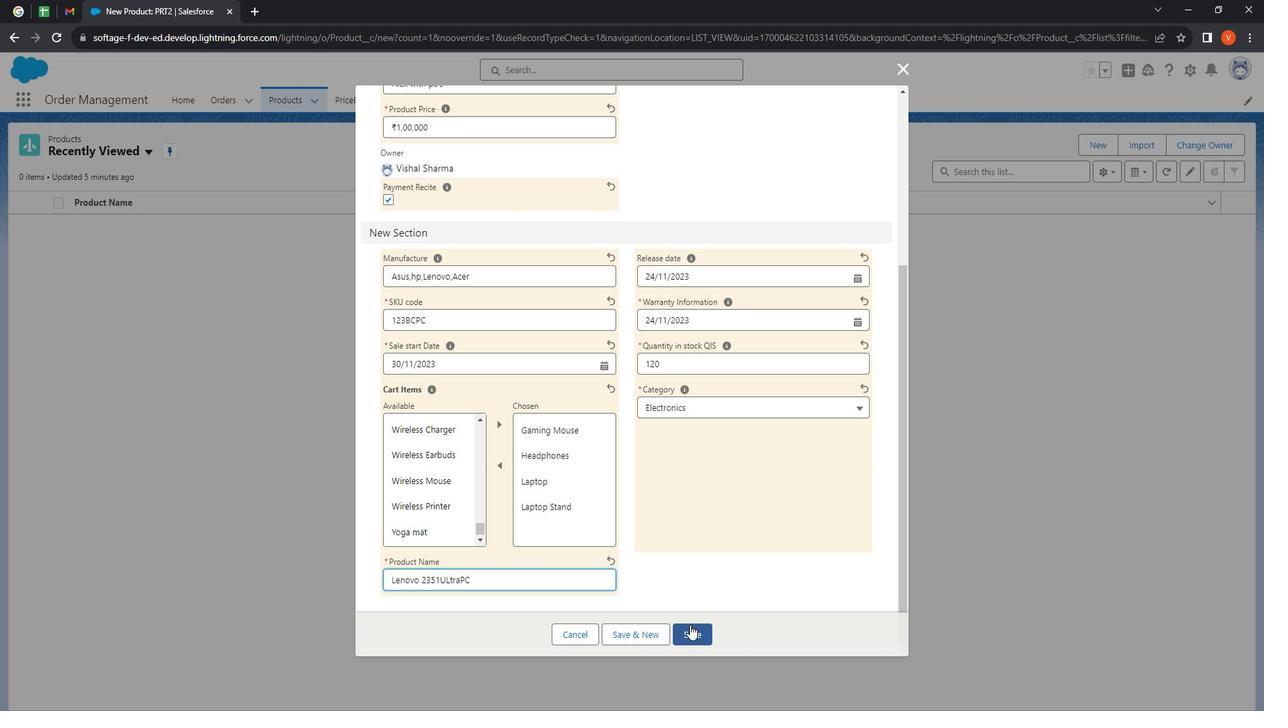 
Action: Mouse moved to (310, 117)
Screenshot: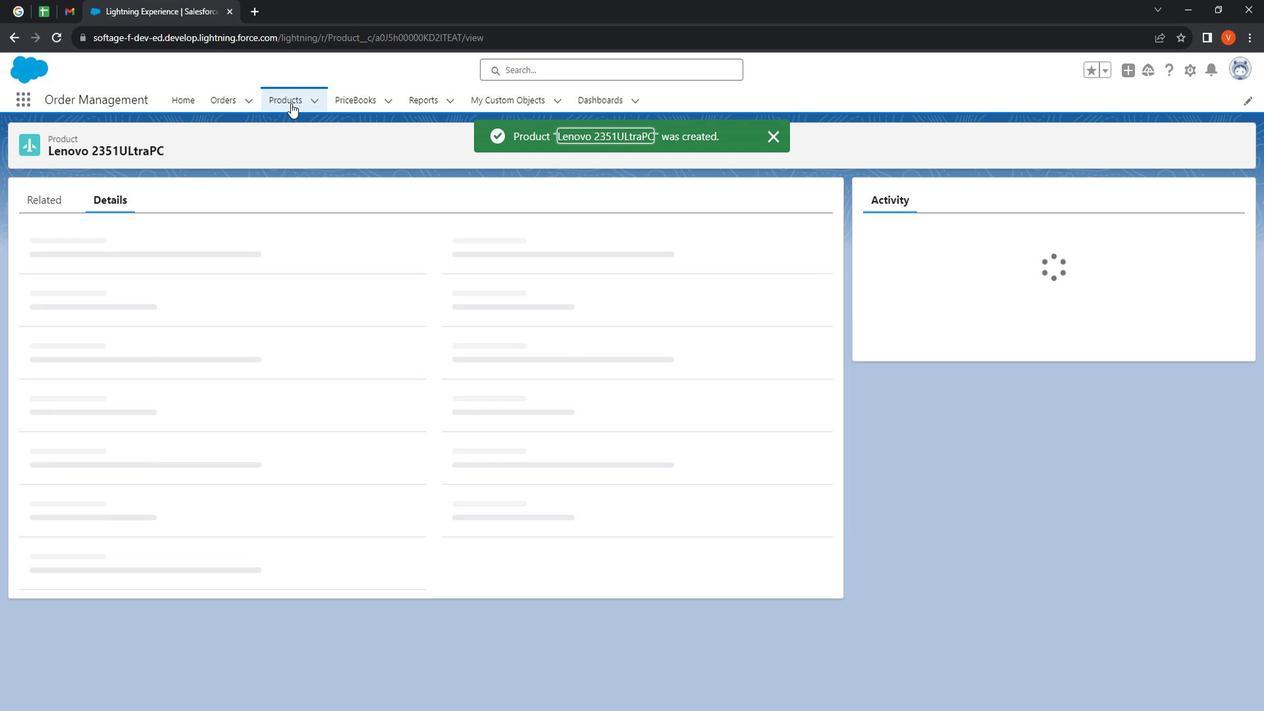 
Action: Mouse pressed left at (310, 117)
Screenshot: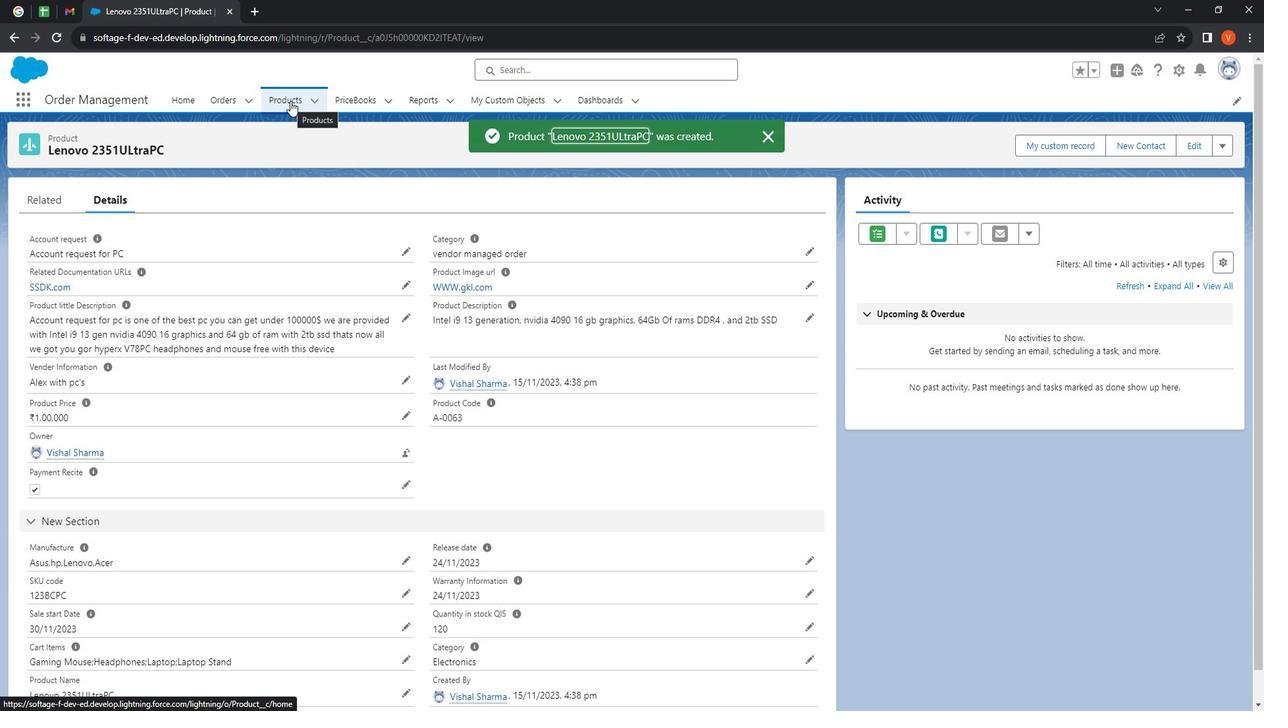 
Action: Mouse moved to (121, 231)
Screenshot: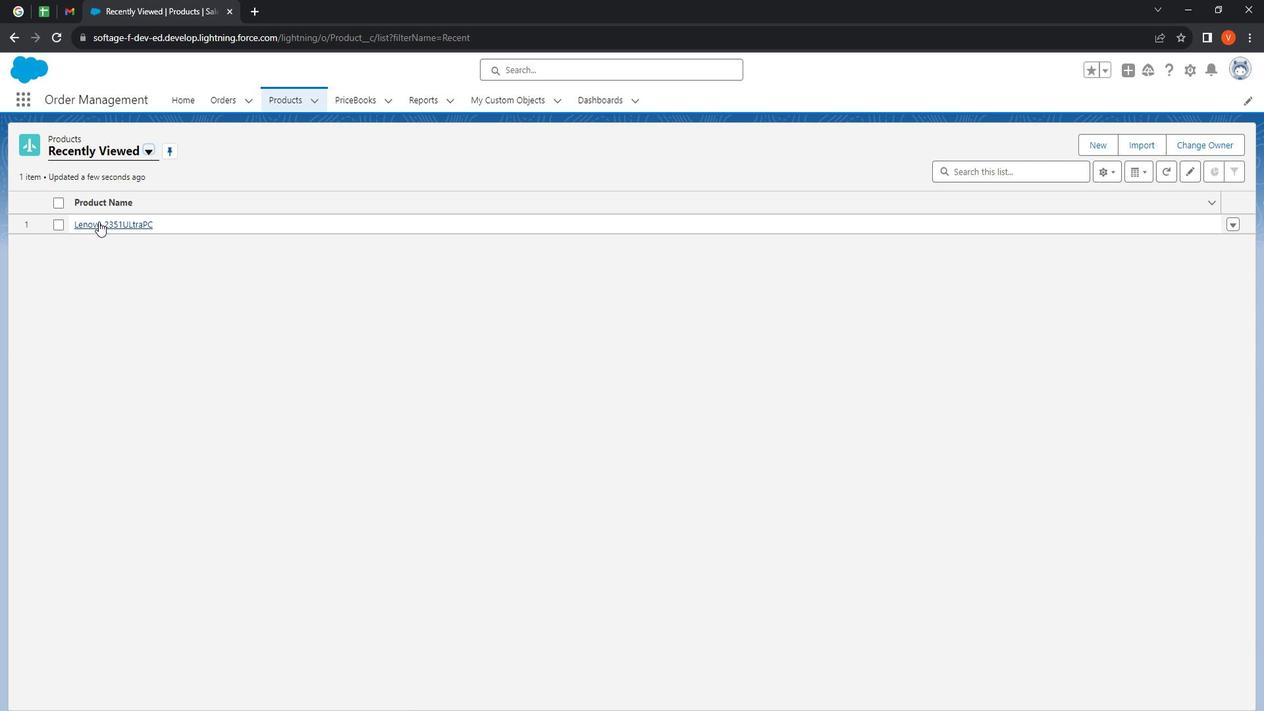 
Action: Mouse pressed left at (121, 231)
Screenshot: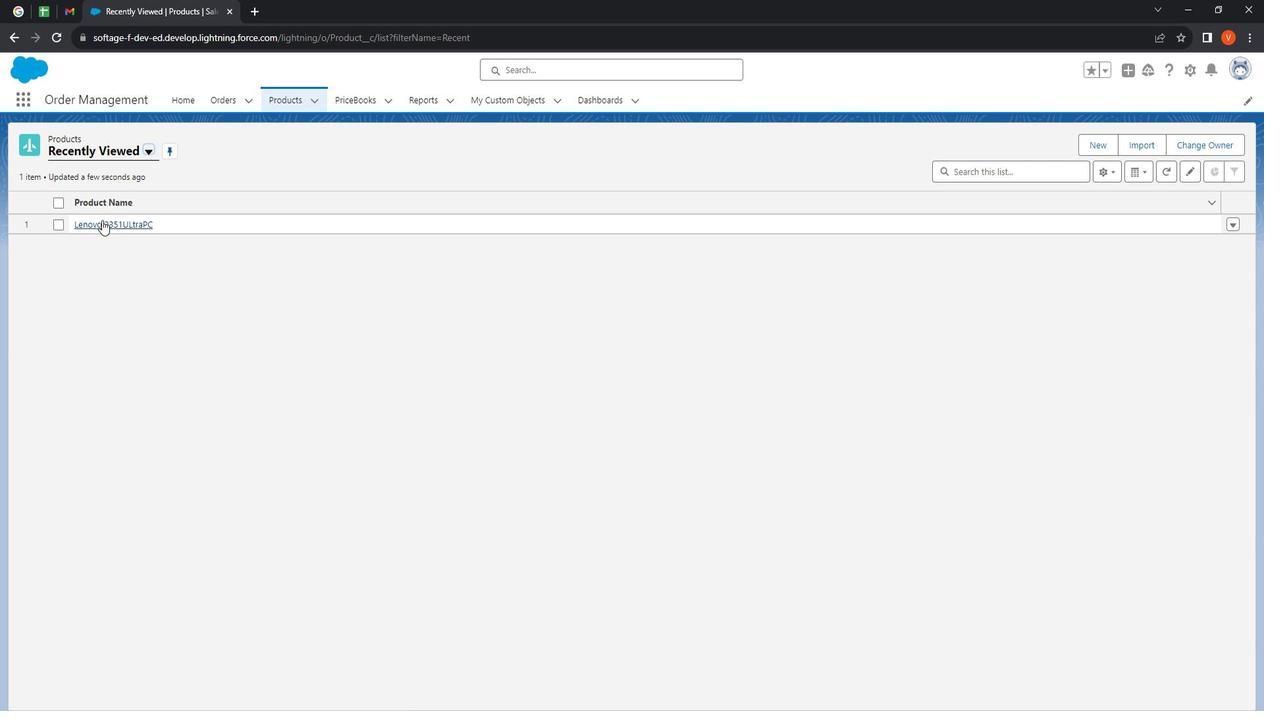 
Action: Mouse moved to (150, 459)
Screenshot: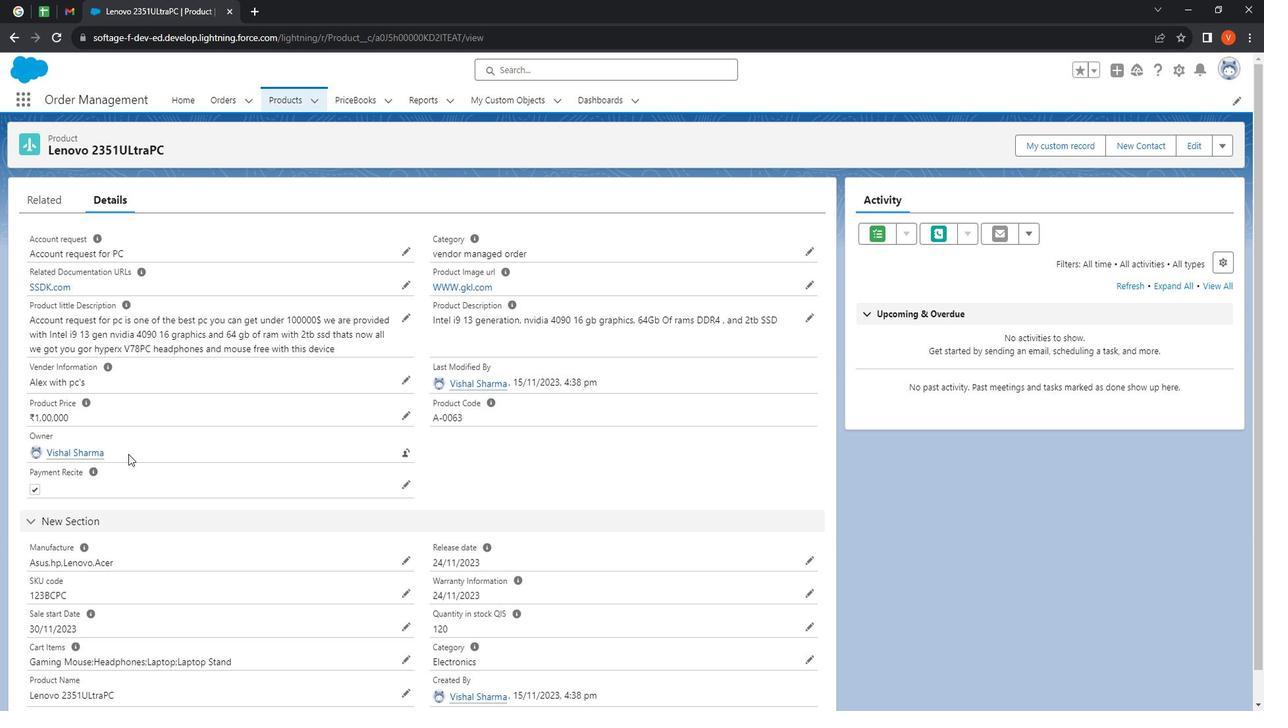 
Action: Mouse scrolled (150, 458) with delta (0, 0)
Screenshot: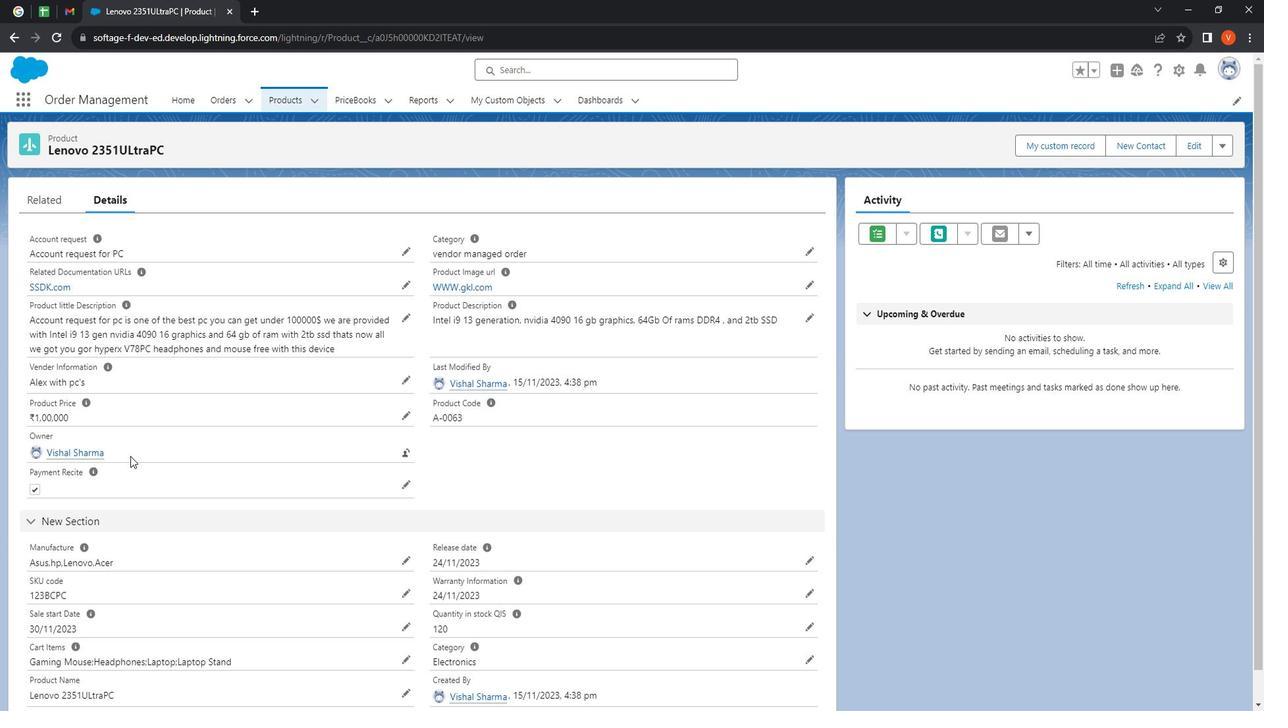 
Action: Mouse moved to (156, 459)
Screenshot: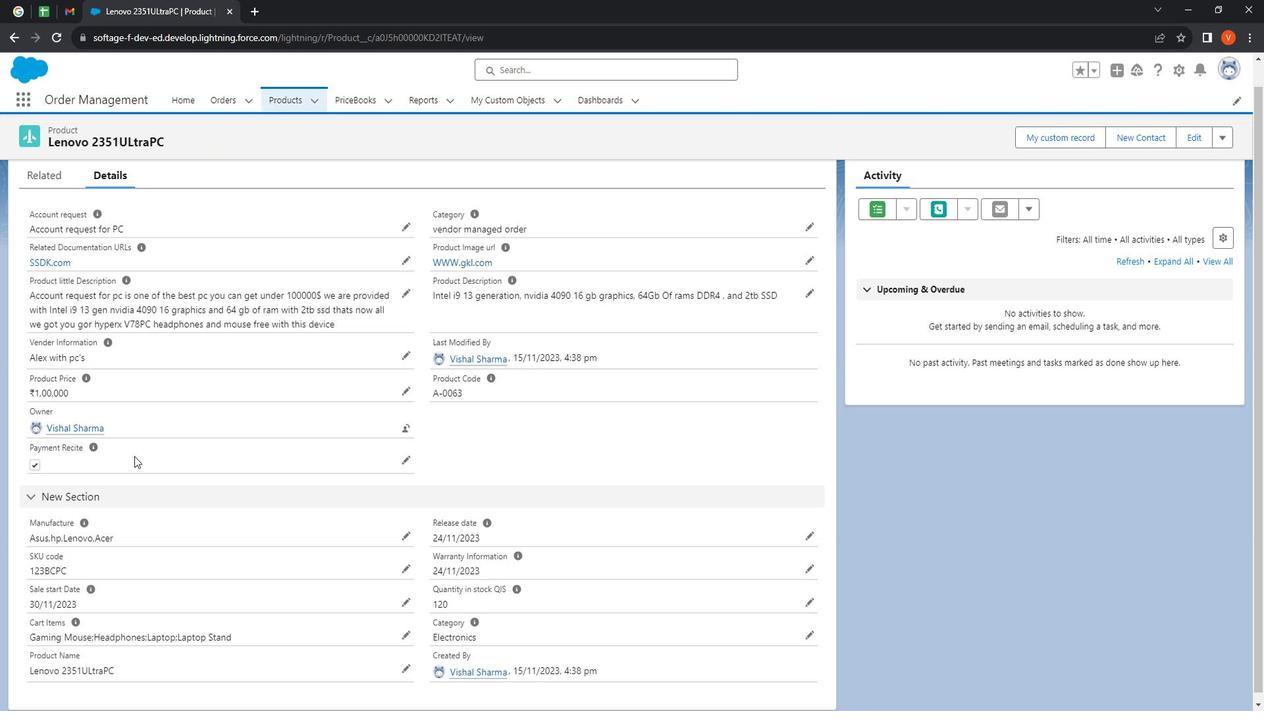 
Action: Mouse scrolled (156, 458) with delta (0, 0)
Screenshot: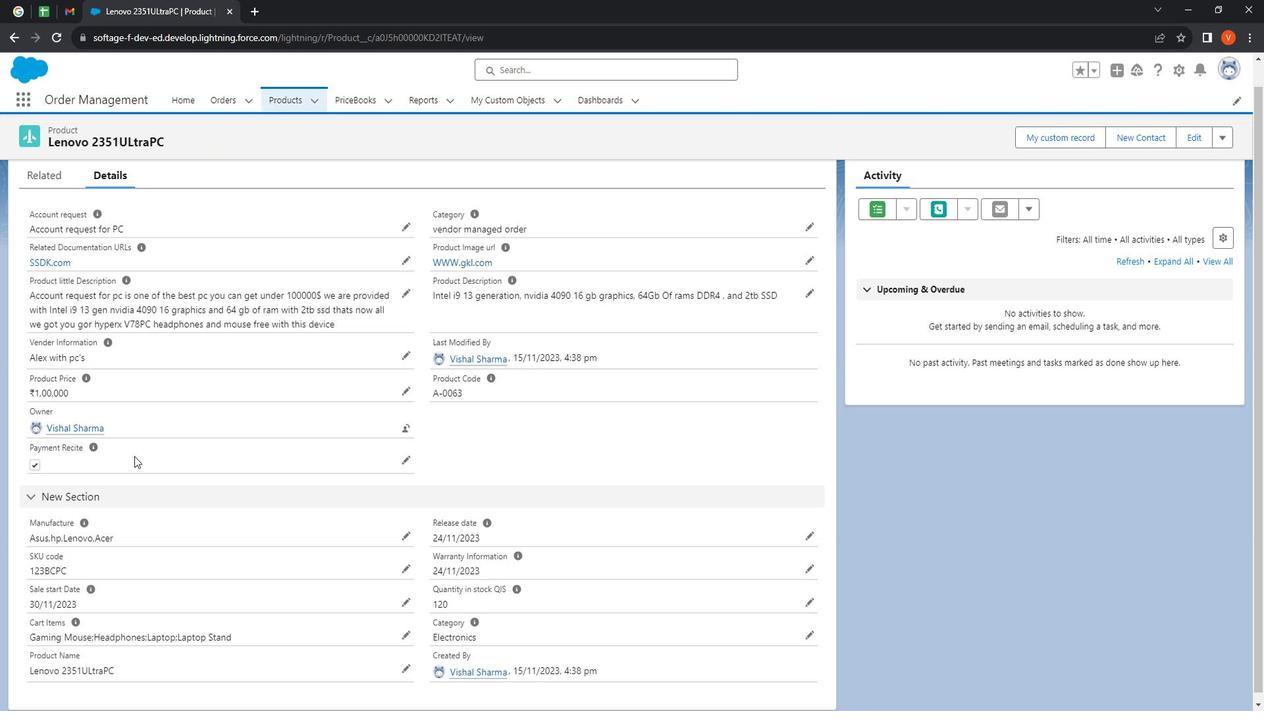 
Action: Mouse moved to (176, 459)
Screenshot: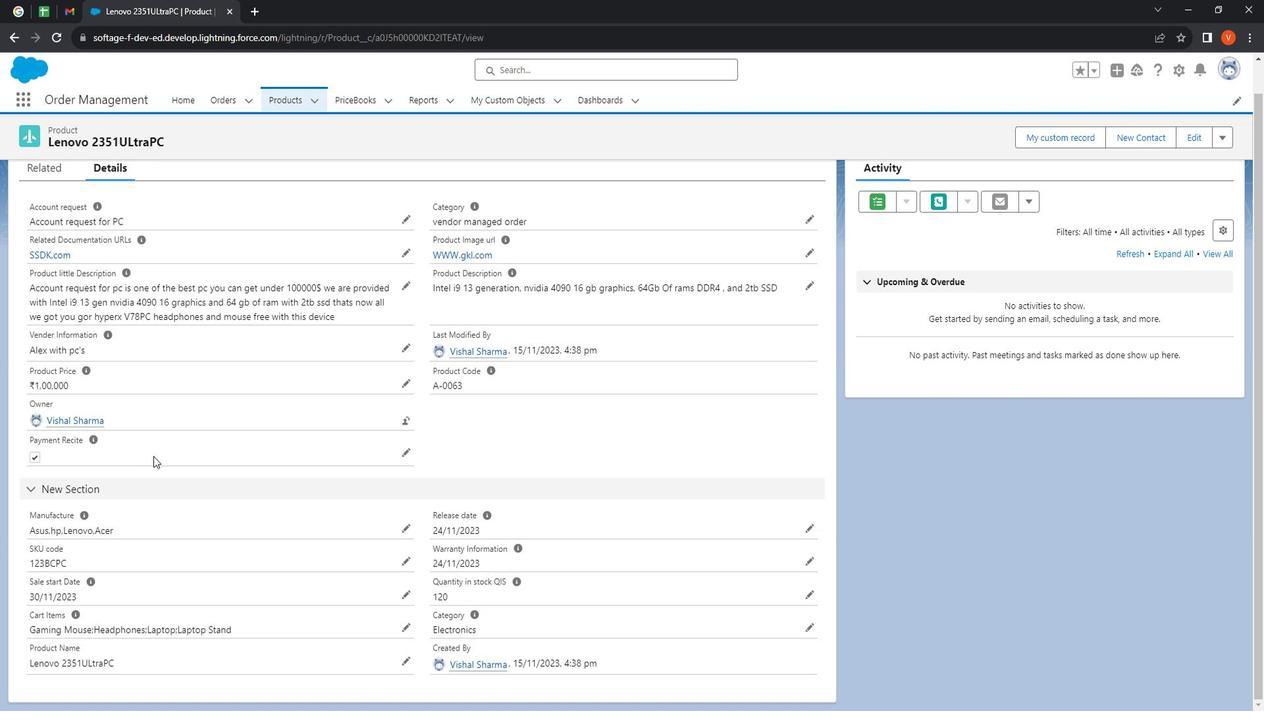 
Action: Mouse scrolled (176, 458) with delta (0, 0)
Screenshot: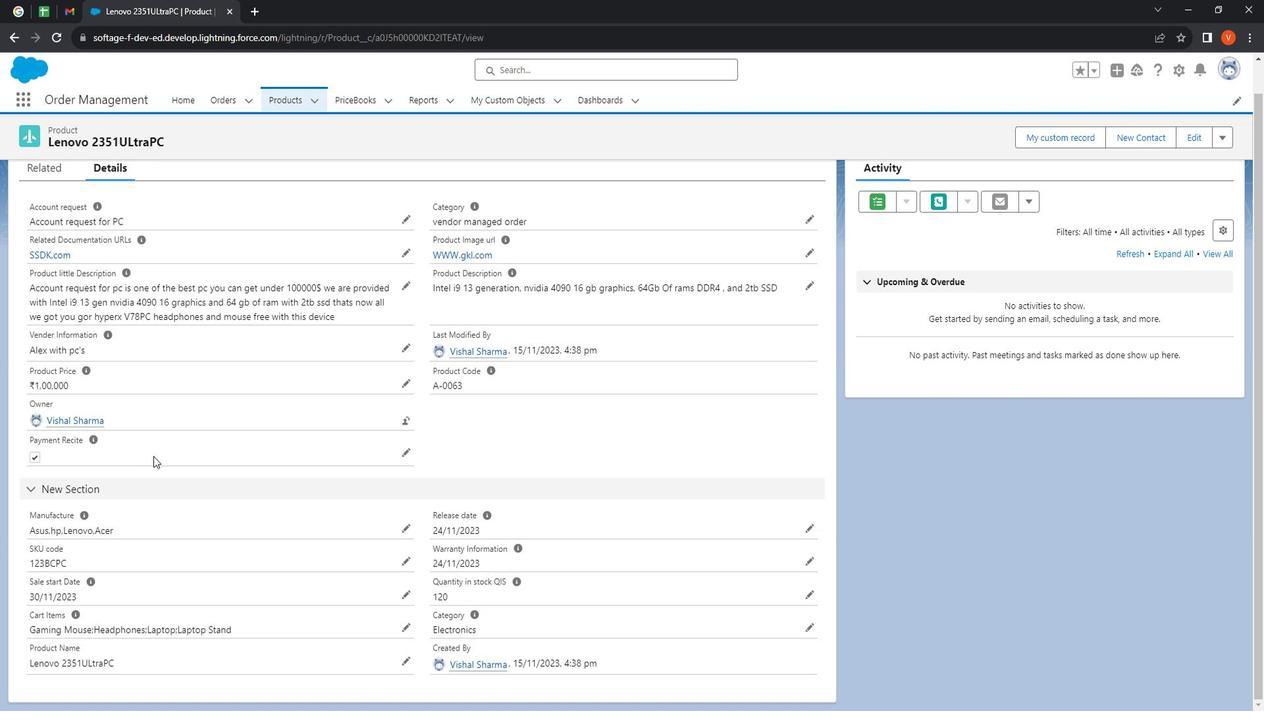 
Action: Mouse moved to (180, 459)
Screenshot: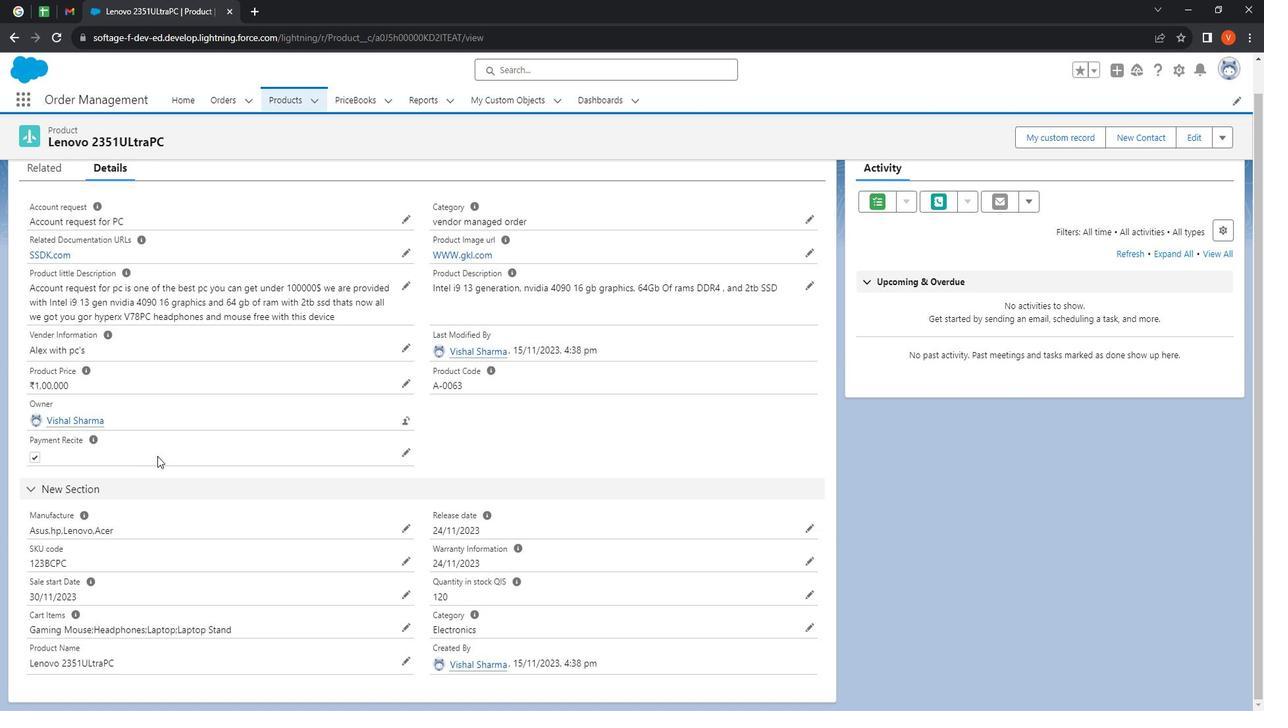 
Action: Mouse scrolled (180, 458) with delta (0, 0)
Screenshot: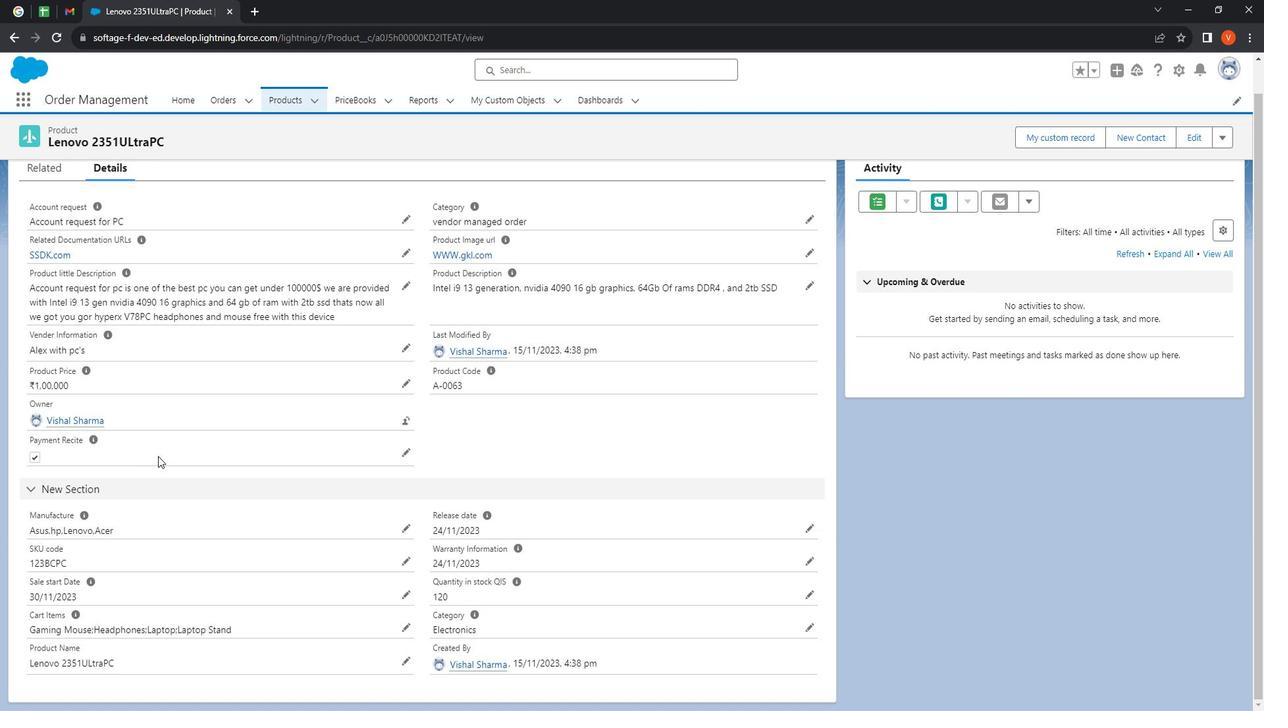 
Action: Mouse moved to (142, 231)
Screenshot: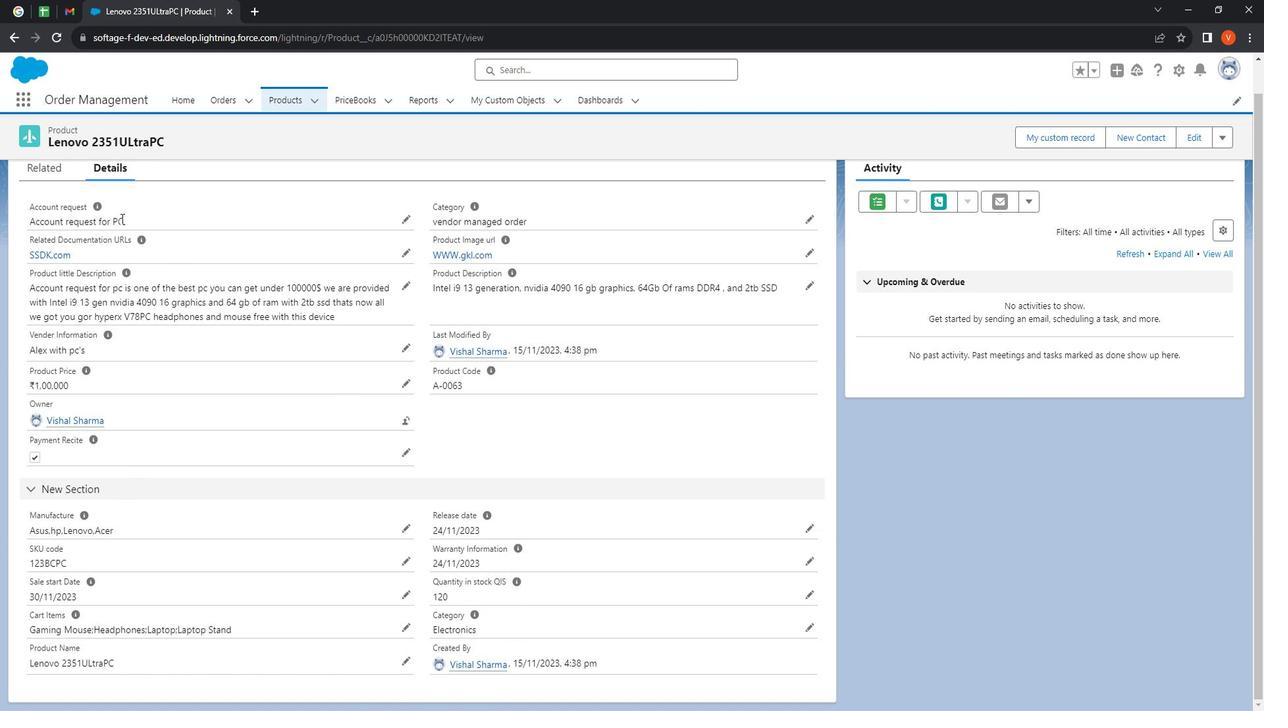 
Action: Mouse scrolled (142, 232) with delta (0, 0)
Screenshot: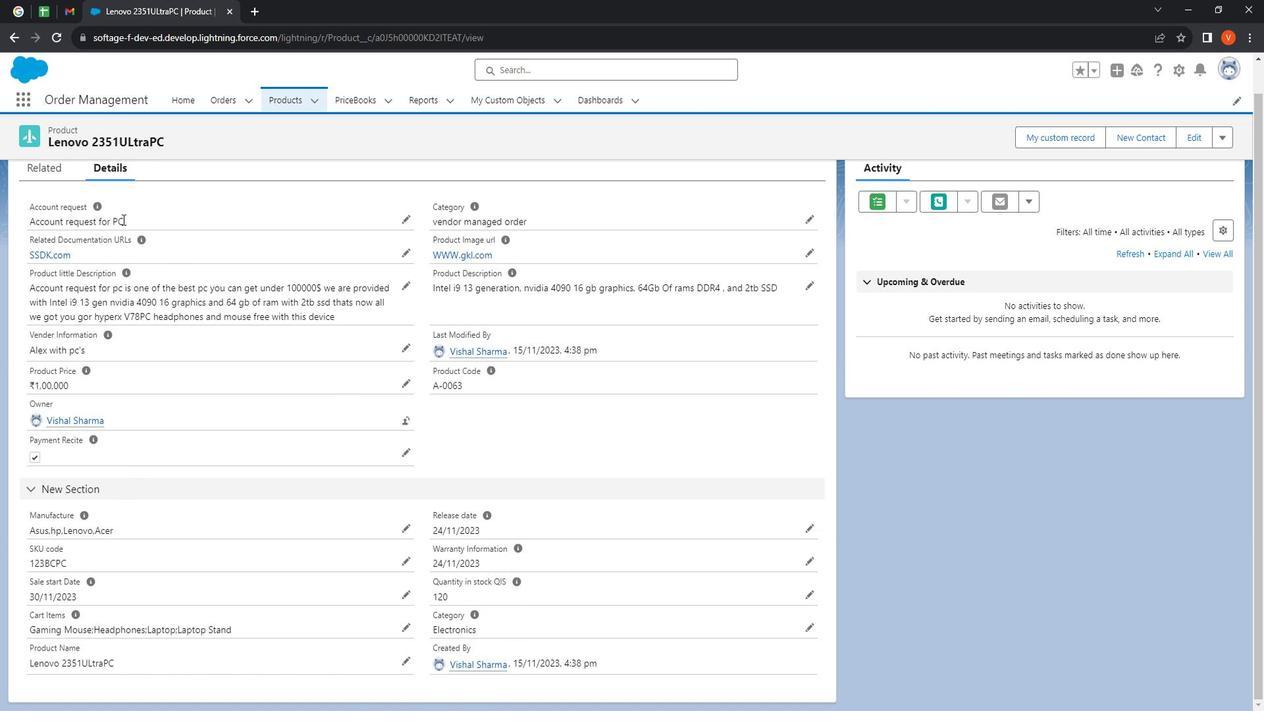 
Action: Mouse moved to (145, 233)
Screenshot: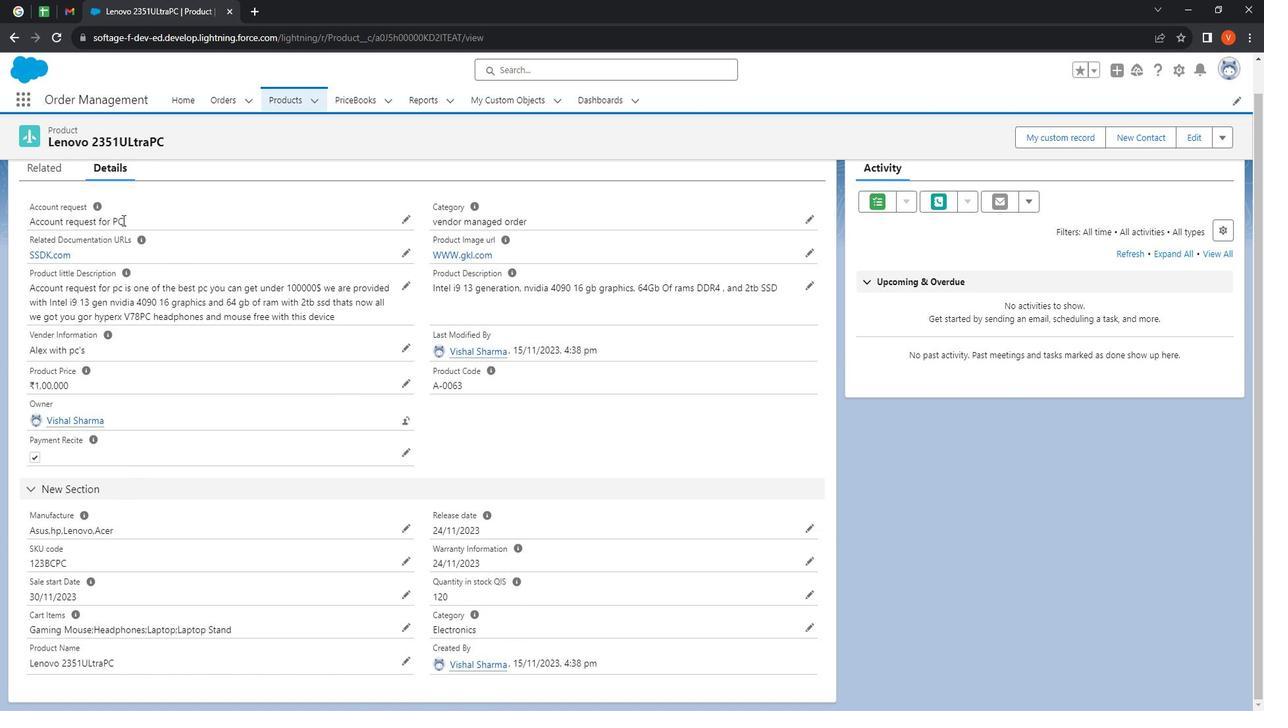 
Action: Mouse scrolled (145, 233) with delta (0, 0)
Screenshot: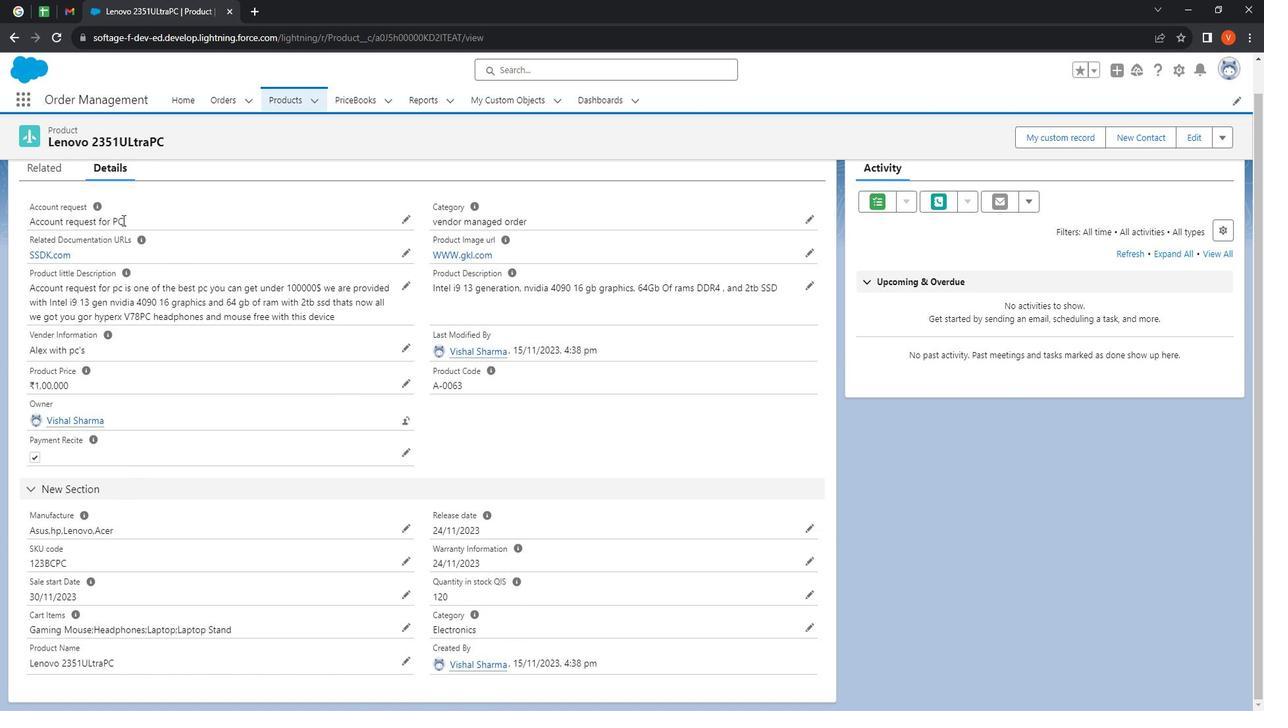 
Action: Mouse moved to (148, 233)
Screenshot: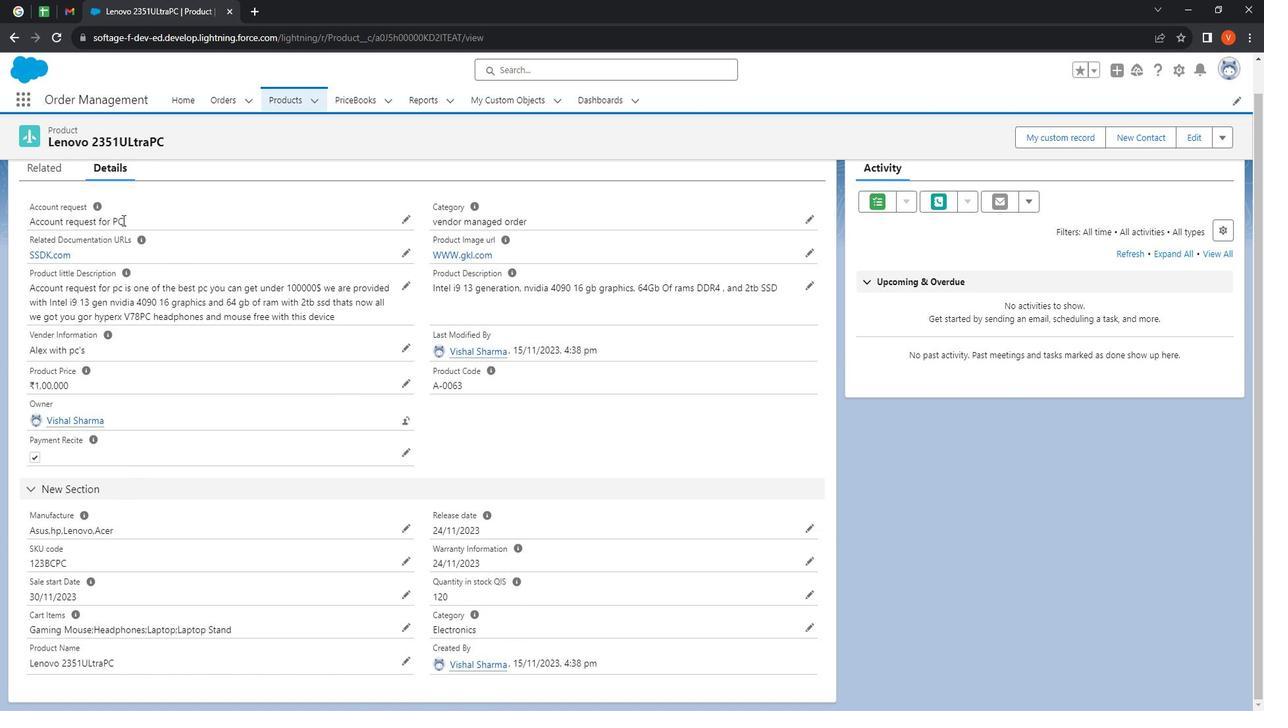 
Action: Mouse scrolled (148, 233) with delta (0, 0)
Screenshot: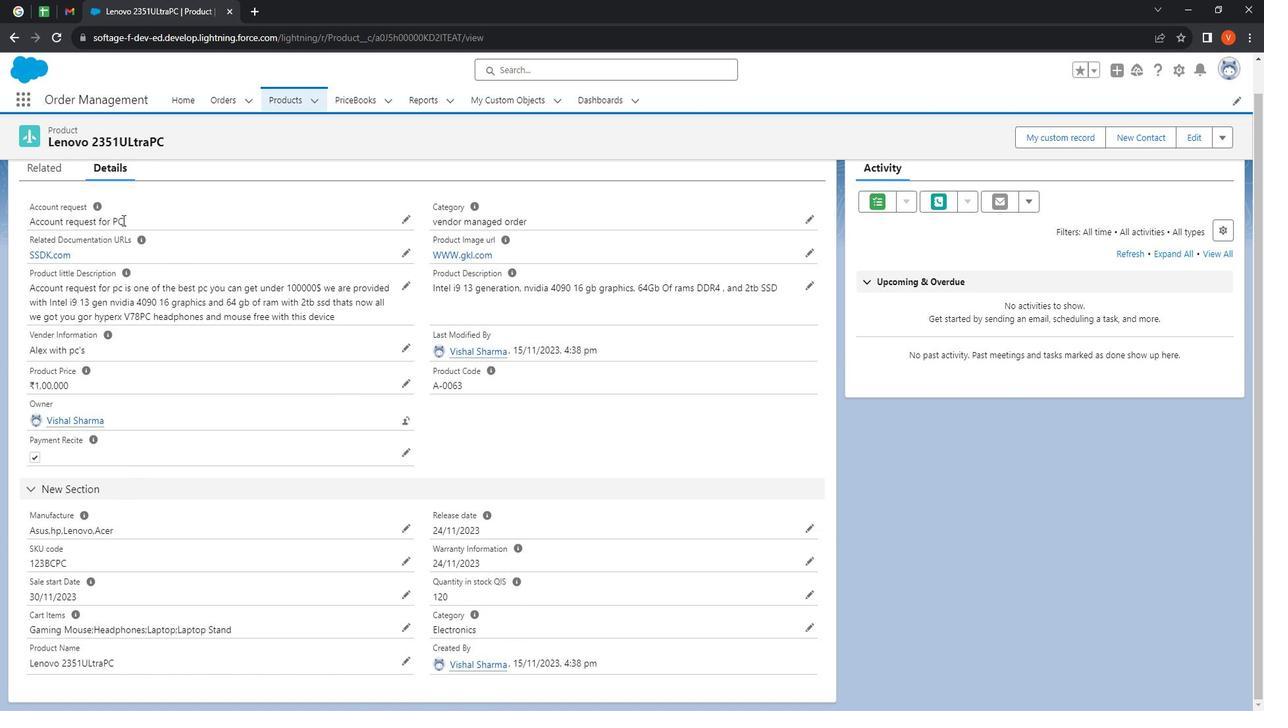 
Action: Mouse moved to (62, 209)
Screenshot: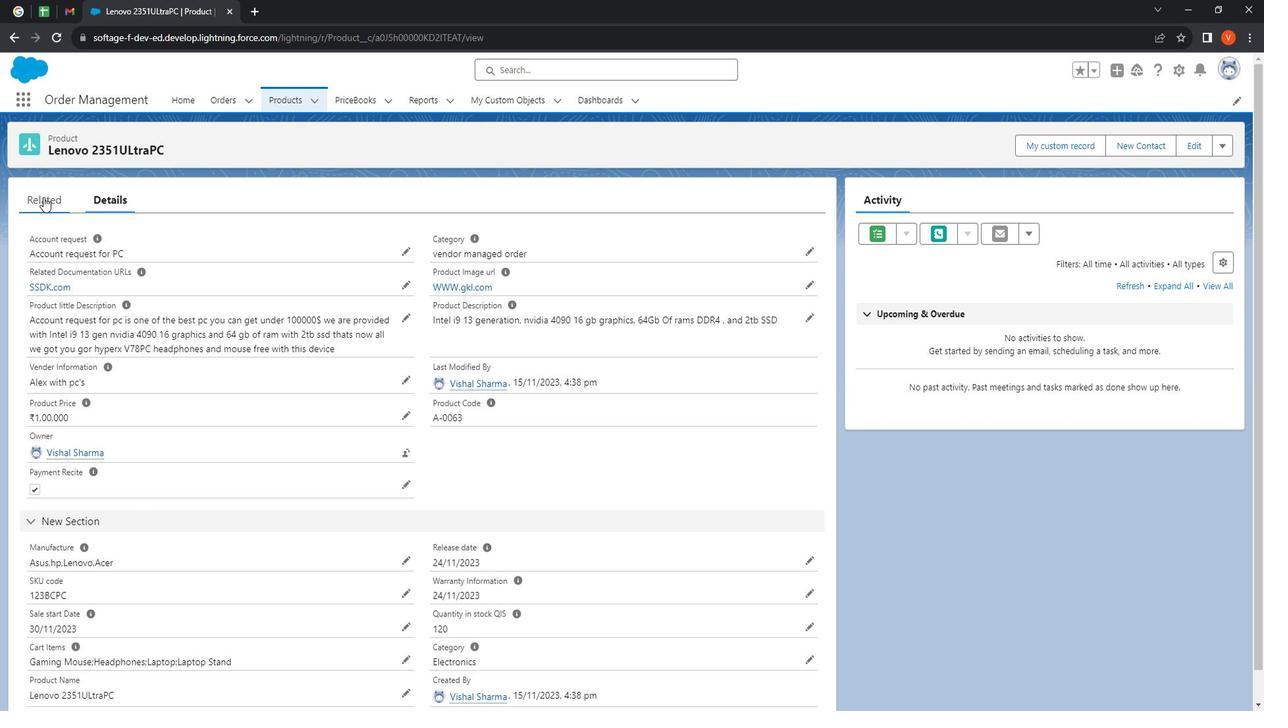 
Action: Mouse pressed left at (62, 209)
Screenshot: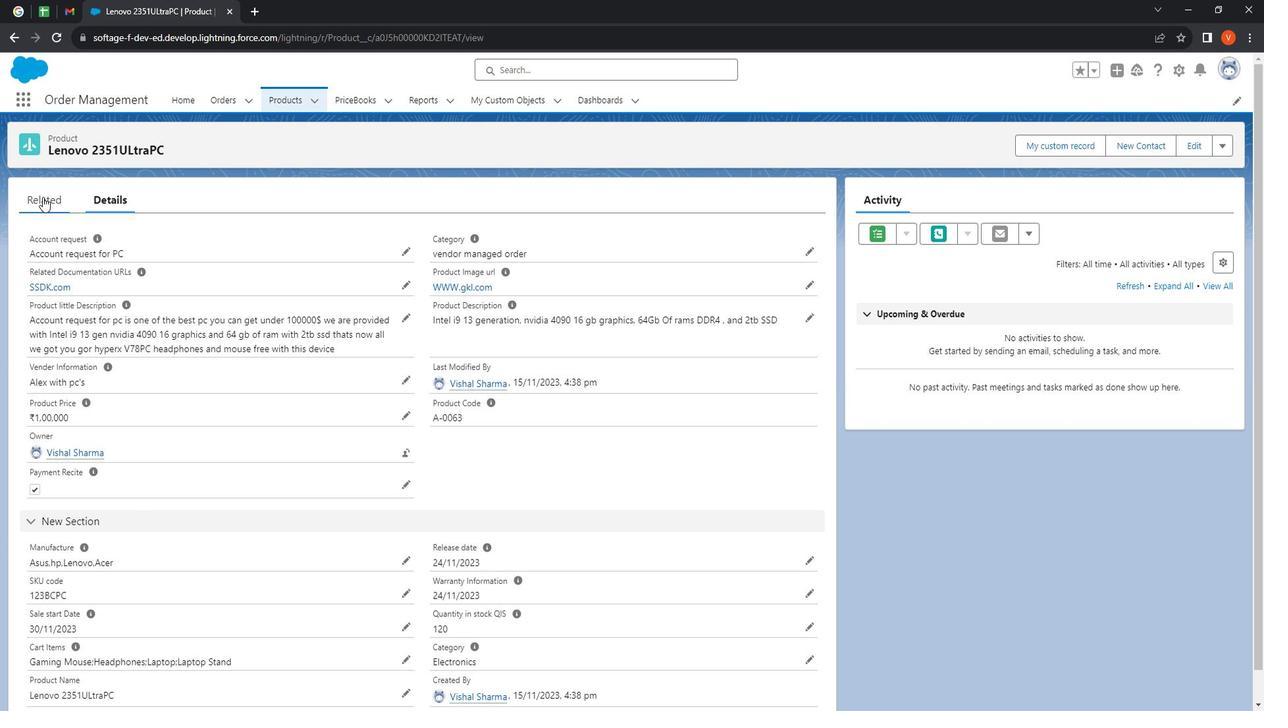 
Action: Mouse moved to (127, 205)
Screenshot: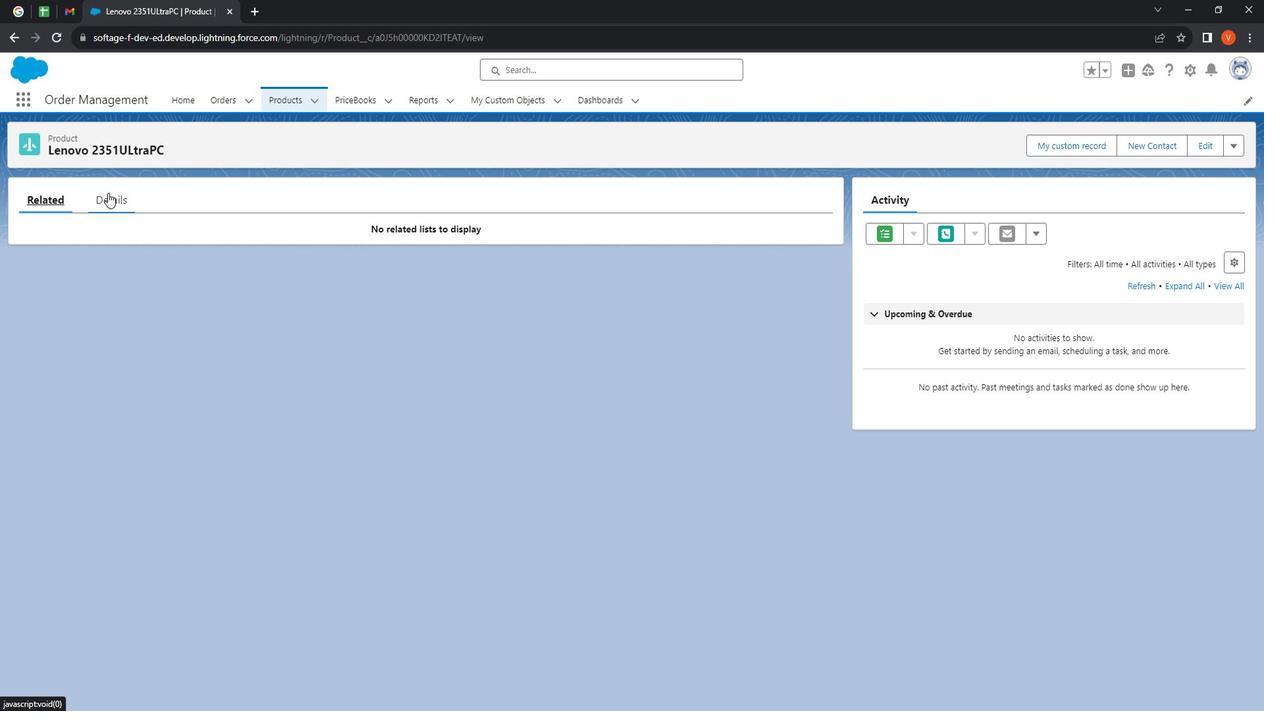 
Action: Mouse pressed left at (127, 205)
Screenshot: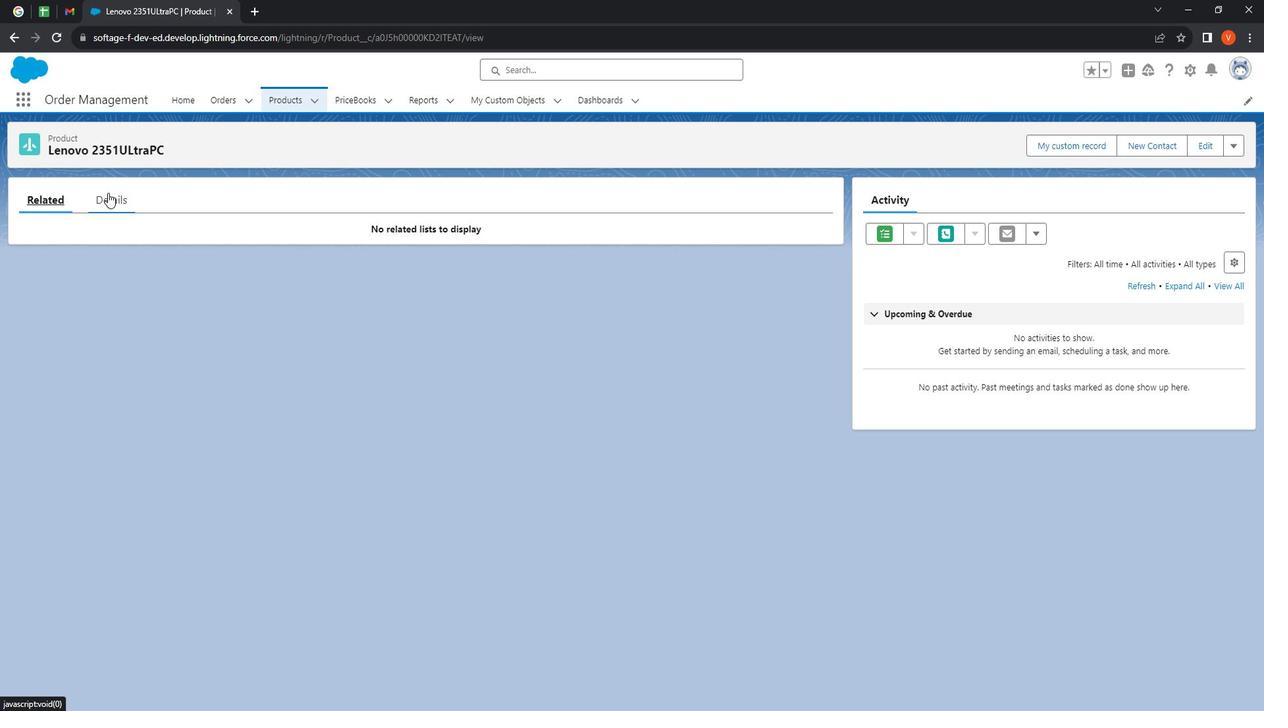 
Action: Mouse moved to (305, 115)
Screenshot: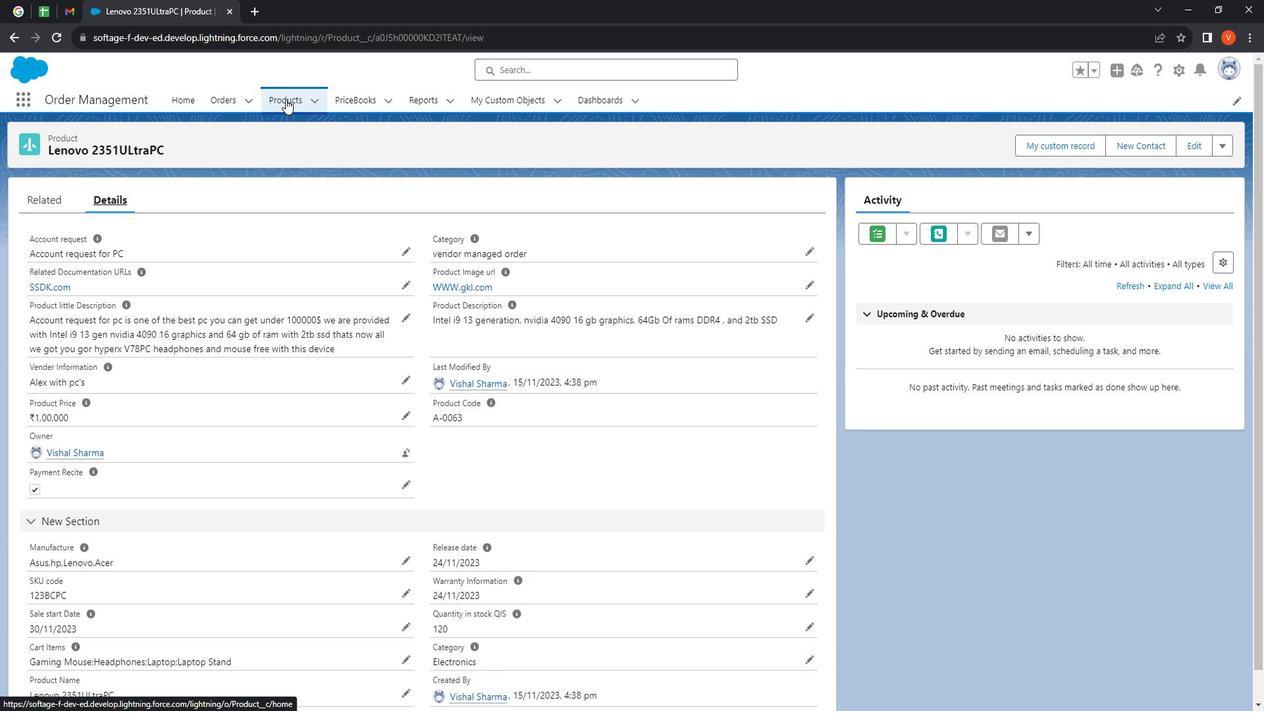 
Action: Mouse pressed left at (305, 115)
Screenshot: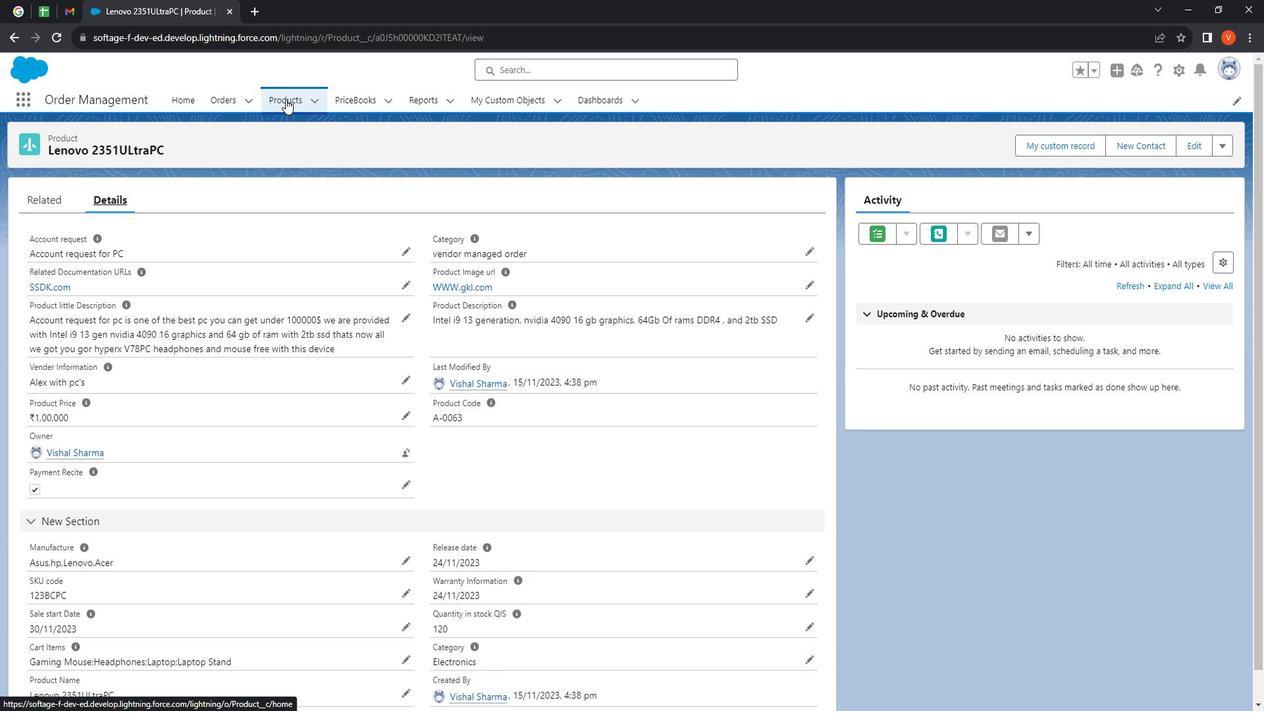 
Action: Mouse moved to (1110, 160)
Screenshot: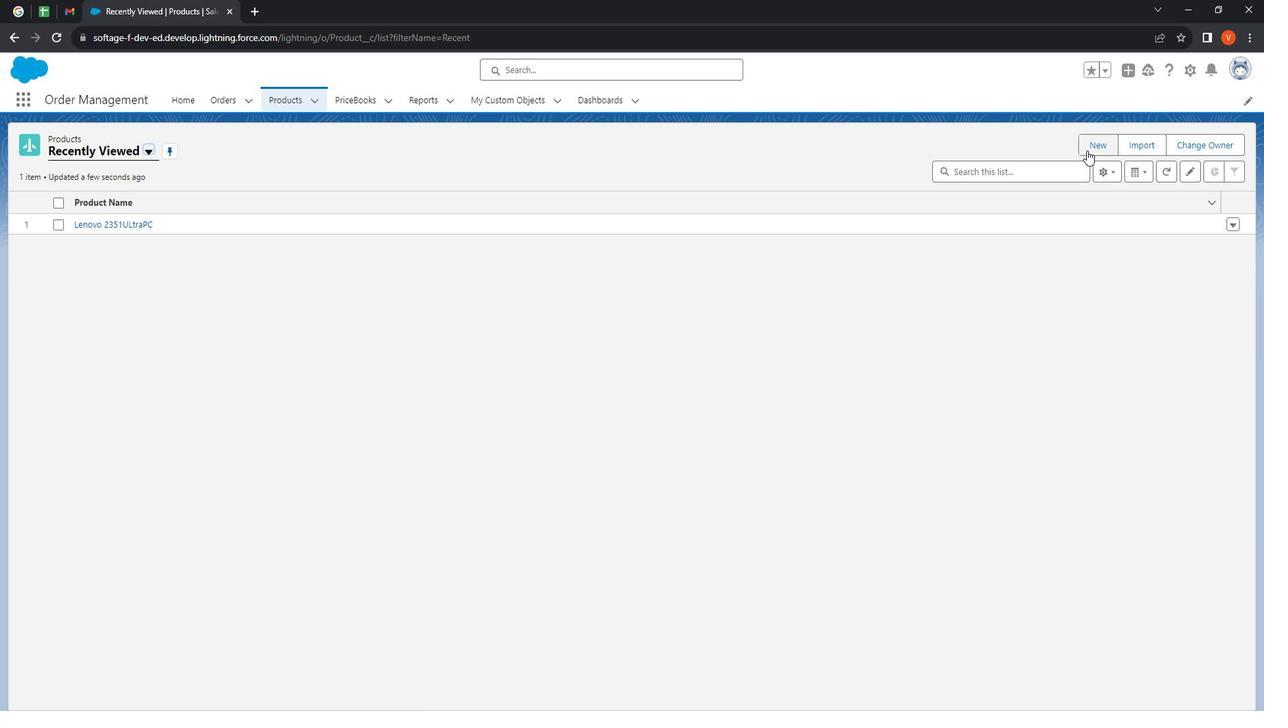 
Action: Mouse pressed left at (1110, 160)
Screenshot: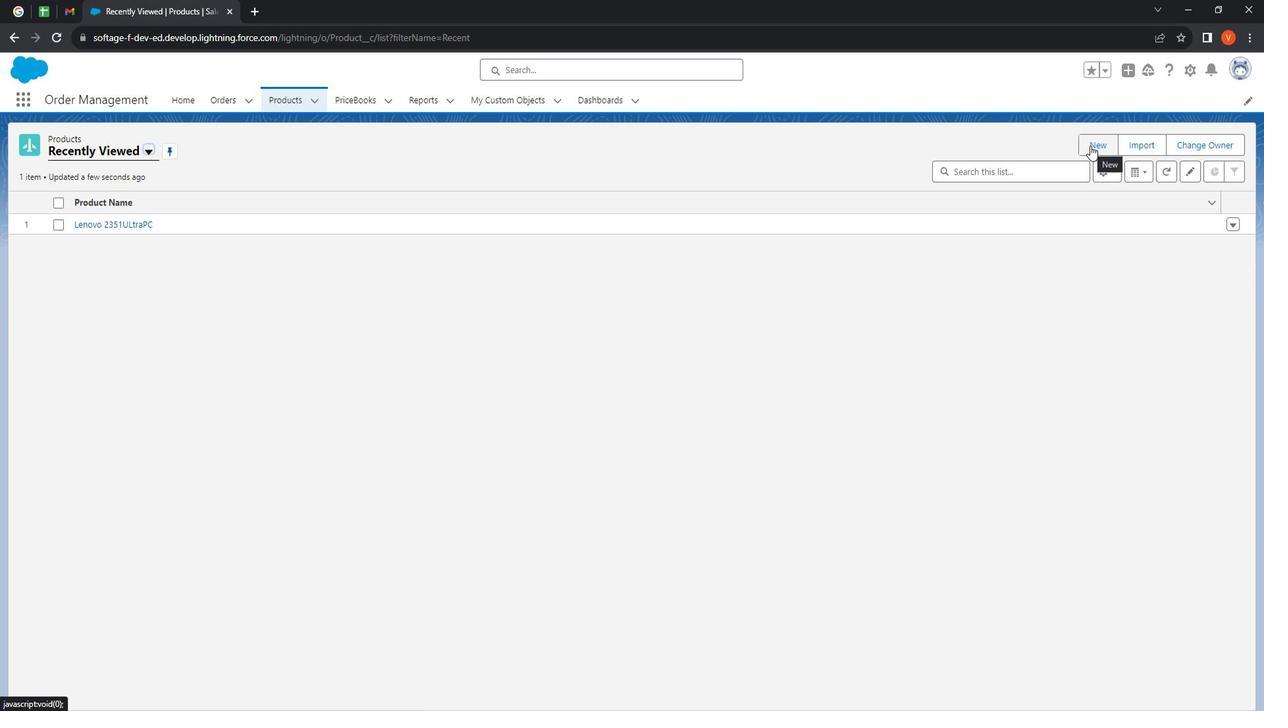 
Action: Mouse moved to (466, 201)
Screenshot: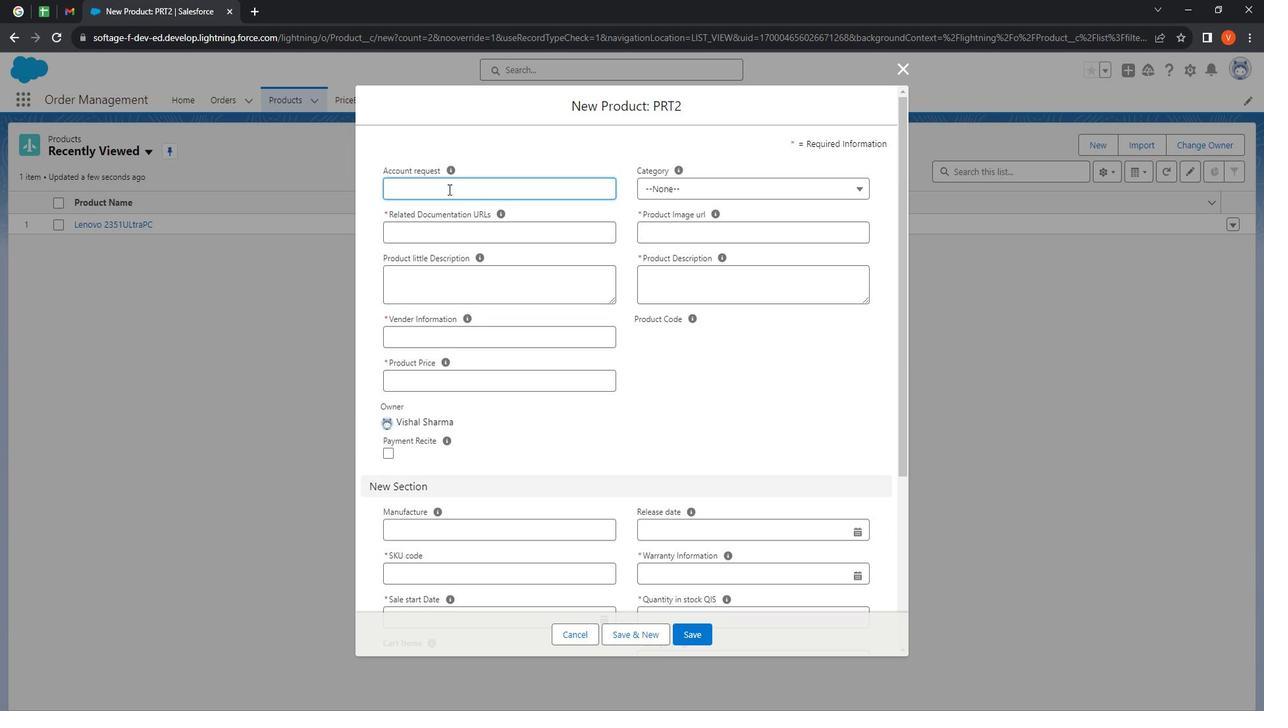 
Action: Mouse pressed left at (466, 201)
Screenshot: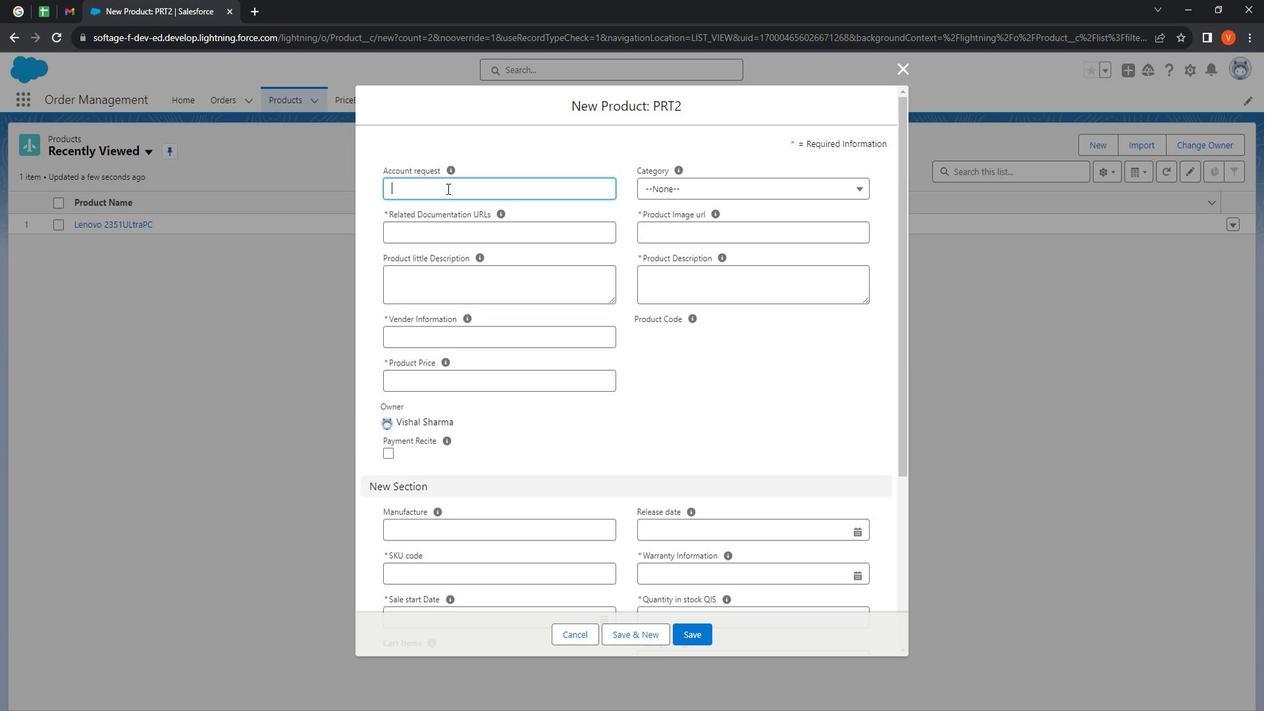 
Action: Mouse moved to (466, 201)
Screenshot: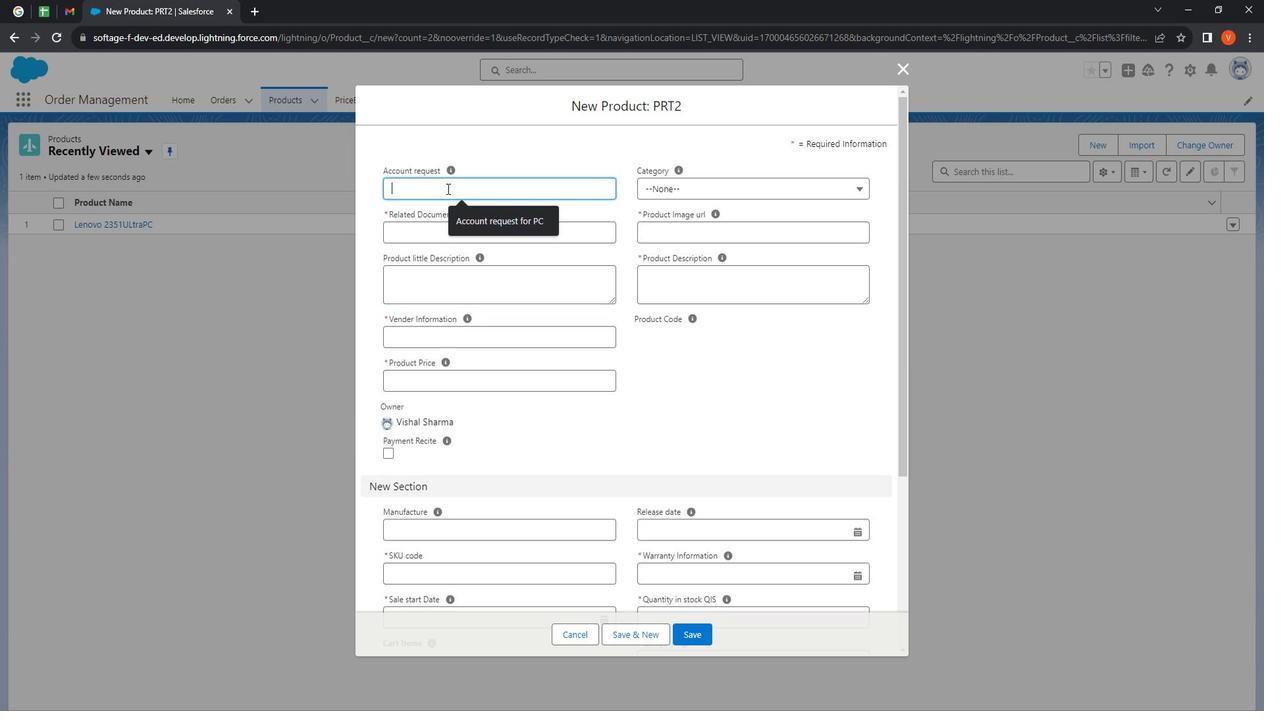 
Action: Key pressed <Key.shift><Key.shift><Key.shift><Key.shift><Key.shift><Key.shift><Key.shift><Key.shift><Key.shift><Key.shift><Key.shift><Key.shift><Key.shift><Key.shift><Key.shift><Key.shift><Key.shift><Key.shift><Key.shift>Account<Key.space>request<Key.space>for<Key.space>john<Key.space><Key.shift><Key.shift><Key.shift><Key.shift><Key.shift><Key.shift>Smith<Key.tab><Key.tab><Key.space>
Screenshot: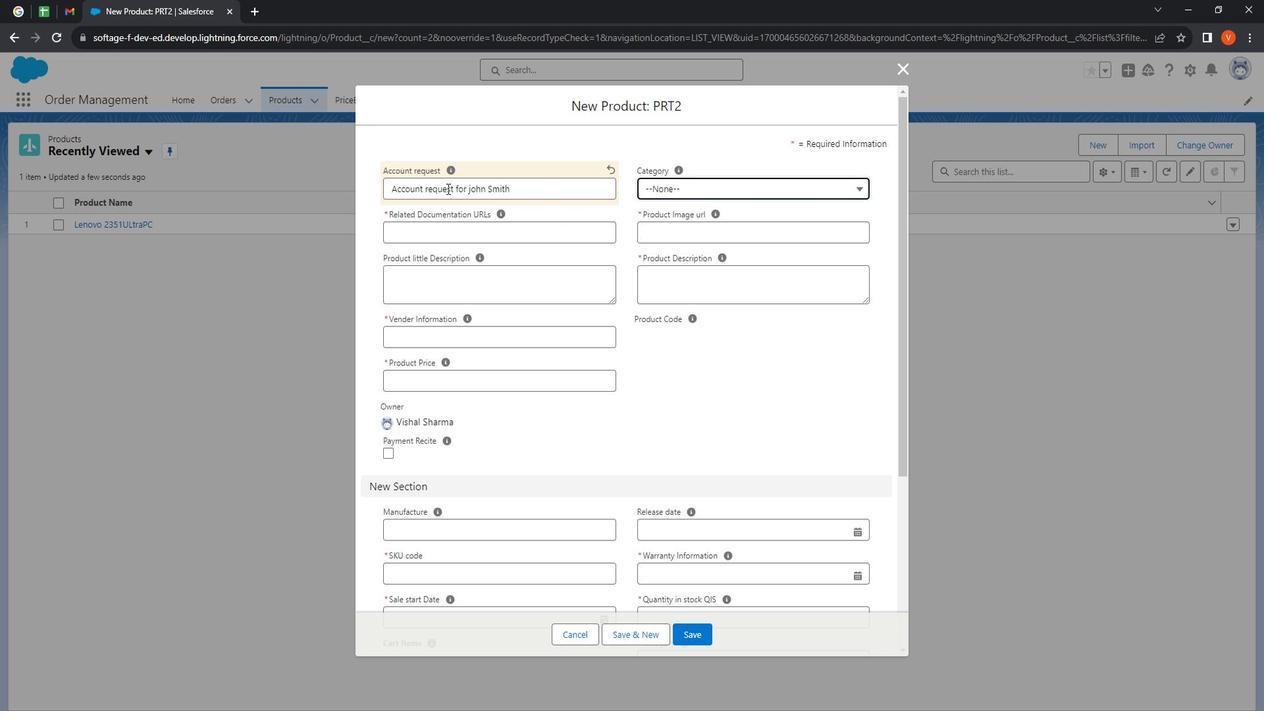 
Action: Mouse moved to (734, 385)
Screenshot: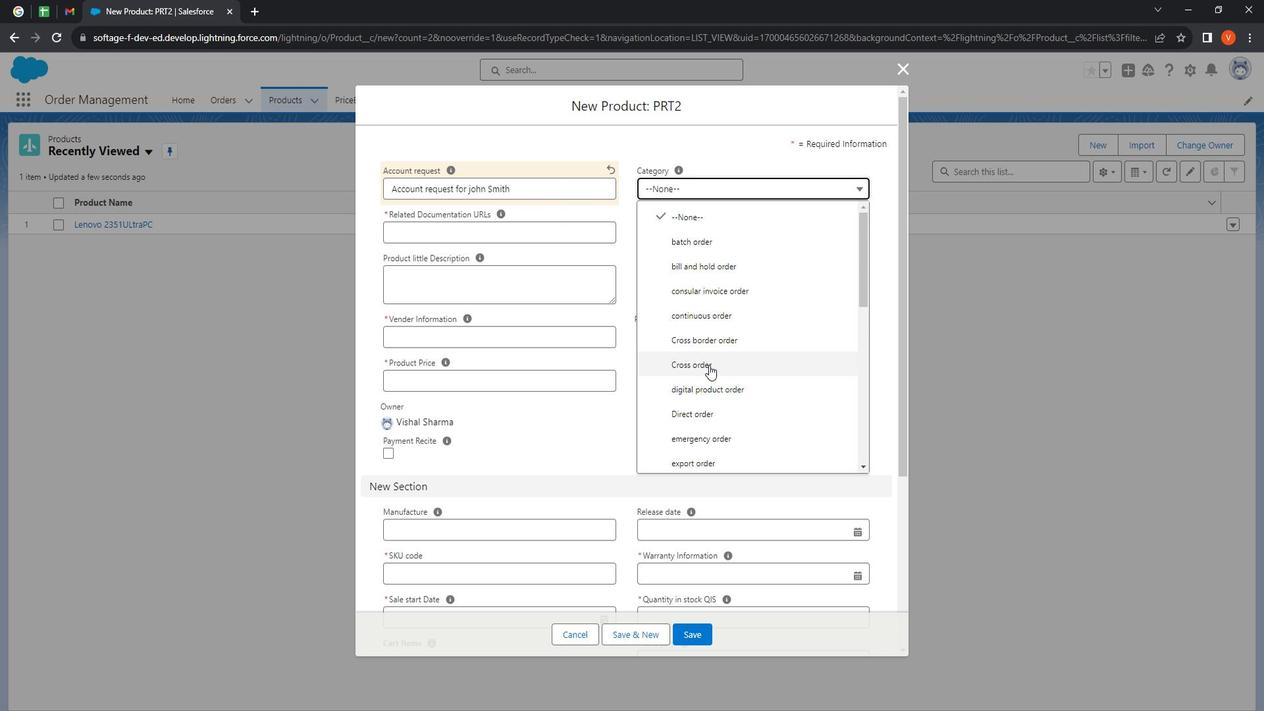 
Action: Mouse scrolled (734, 385) with delta (0, 0)
Screenshot: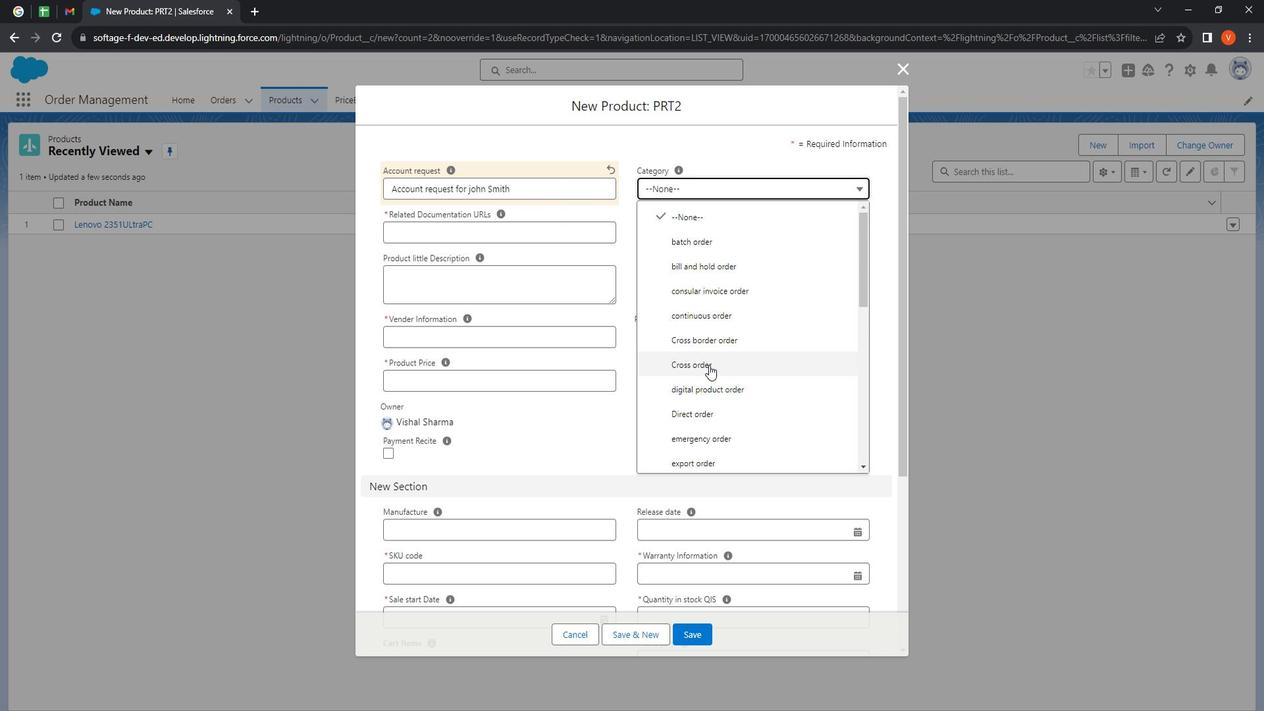 
Action: Mouse moved to (737, 393)
Screenshot: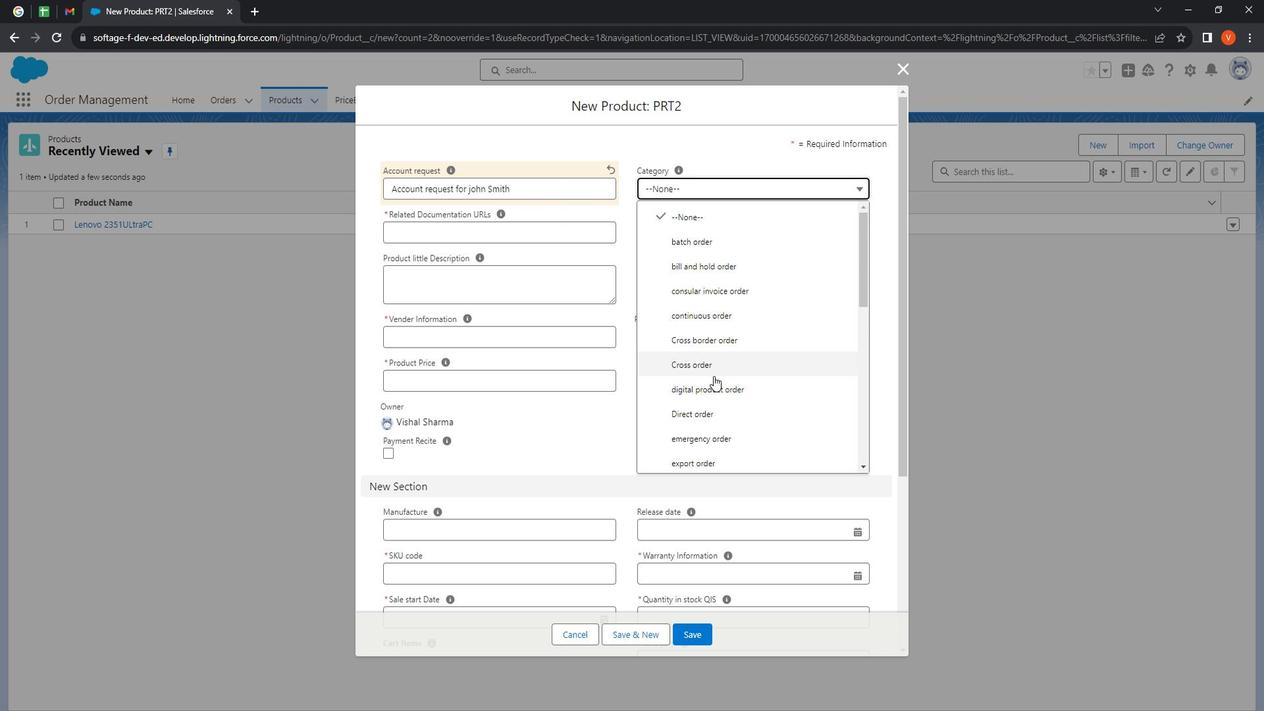 
Action: Mouse scrolled (737, 393) with delta (0, 0)
Screenshot: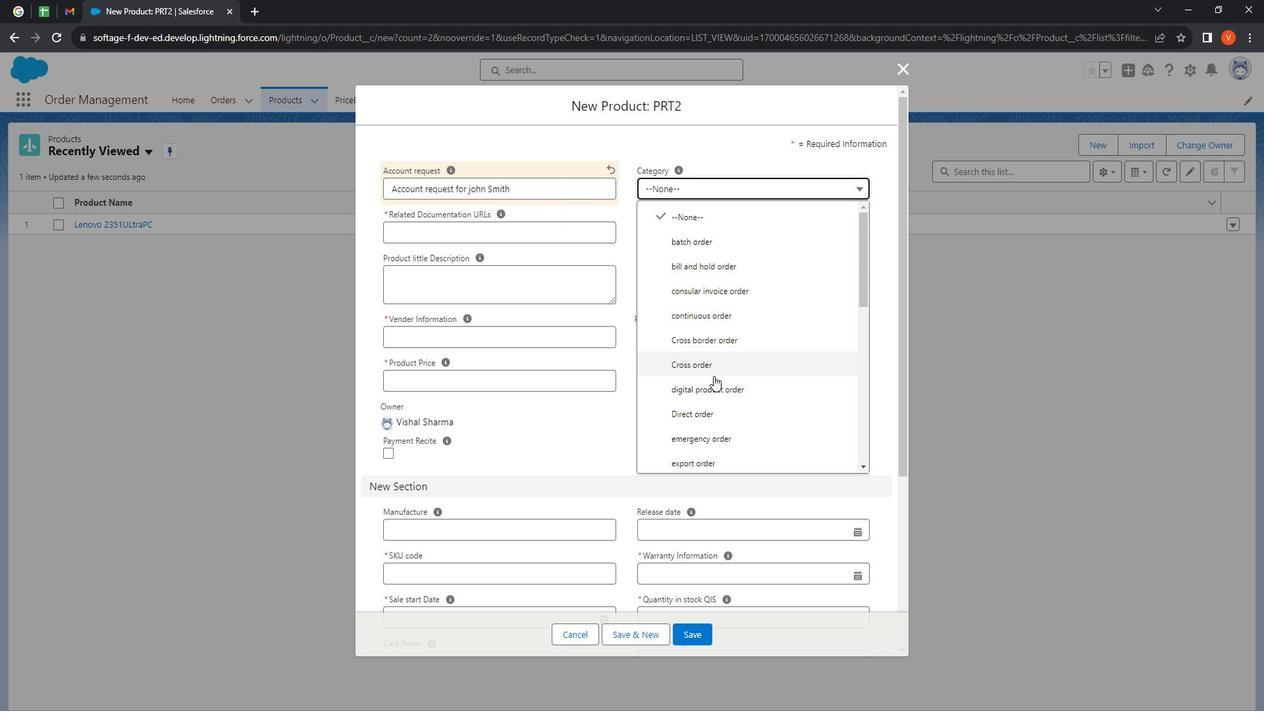 
Action: Mouse moved to (739, 395)
Screenshot: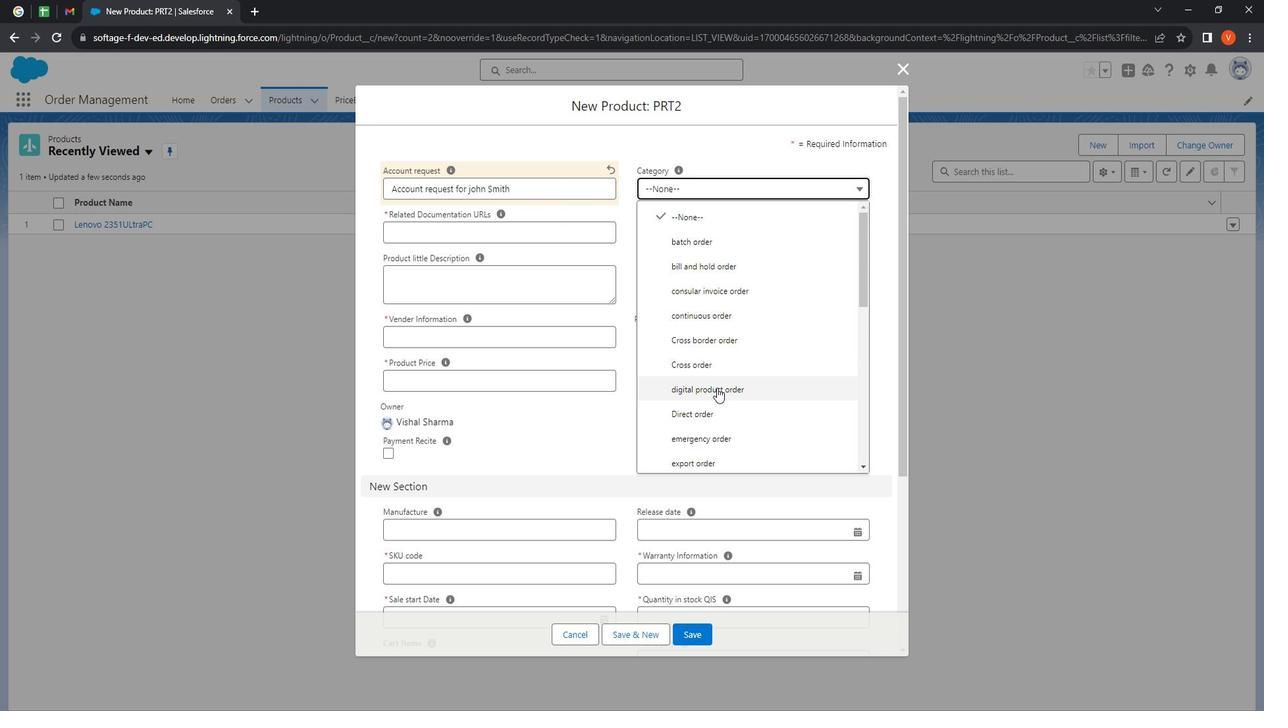 
Action: Mouse scrolled (739, 395) with delta (0, 0)
Screenshot: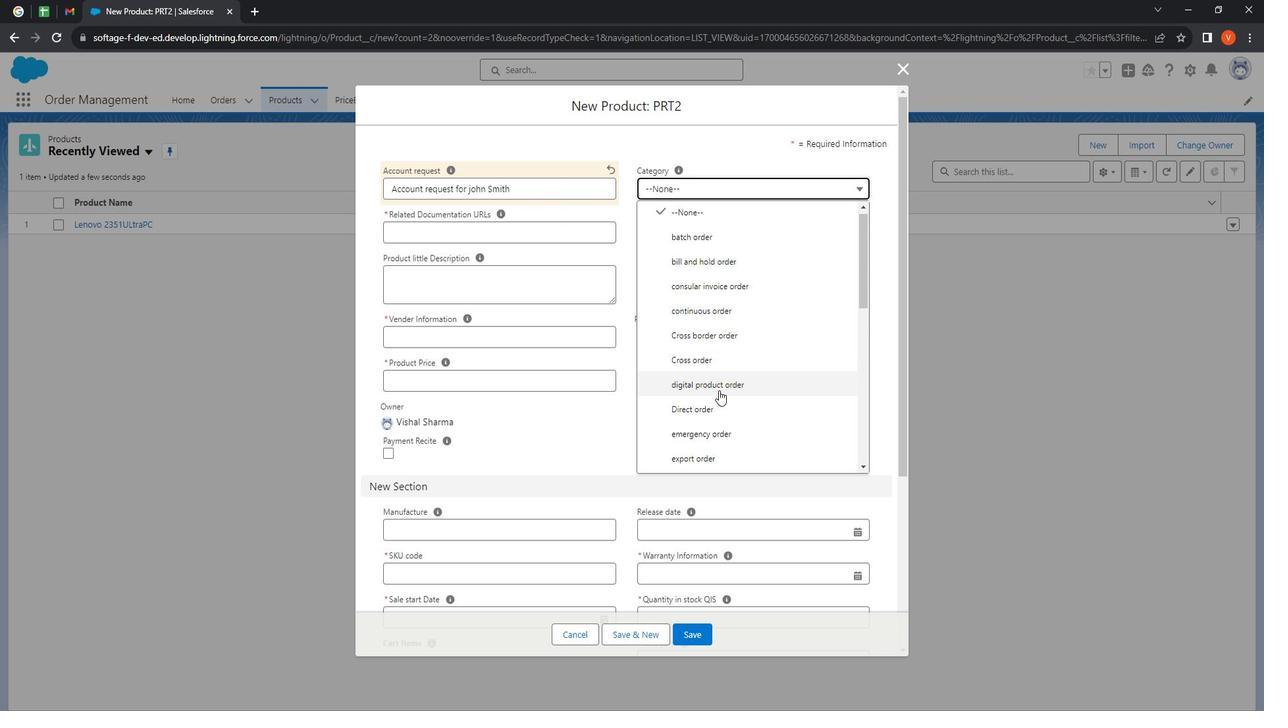 
Action: Mouse moved to (756, 415)
Screenshot: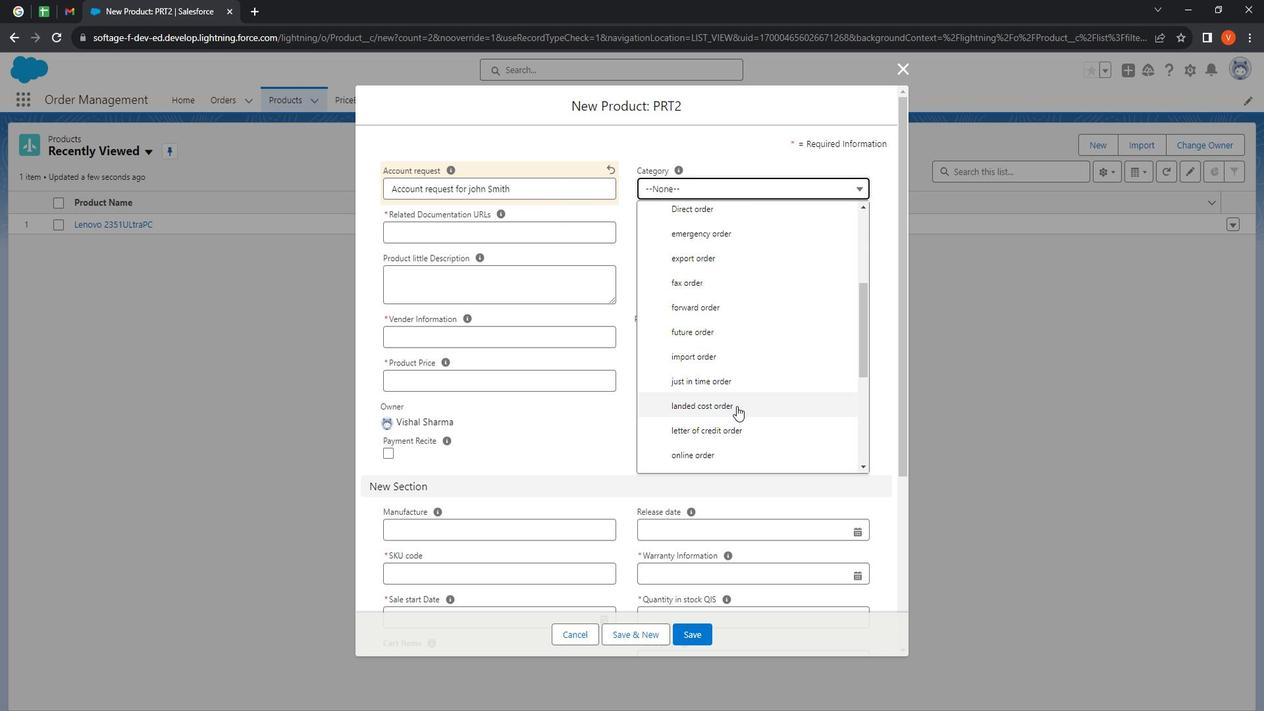 
Action: Mouse pressed left at (756, 415)
Screenshot: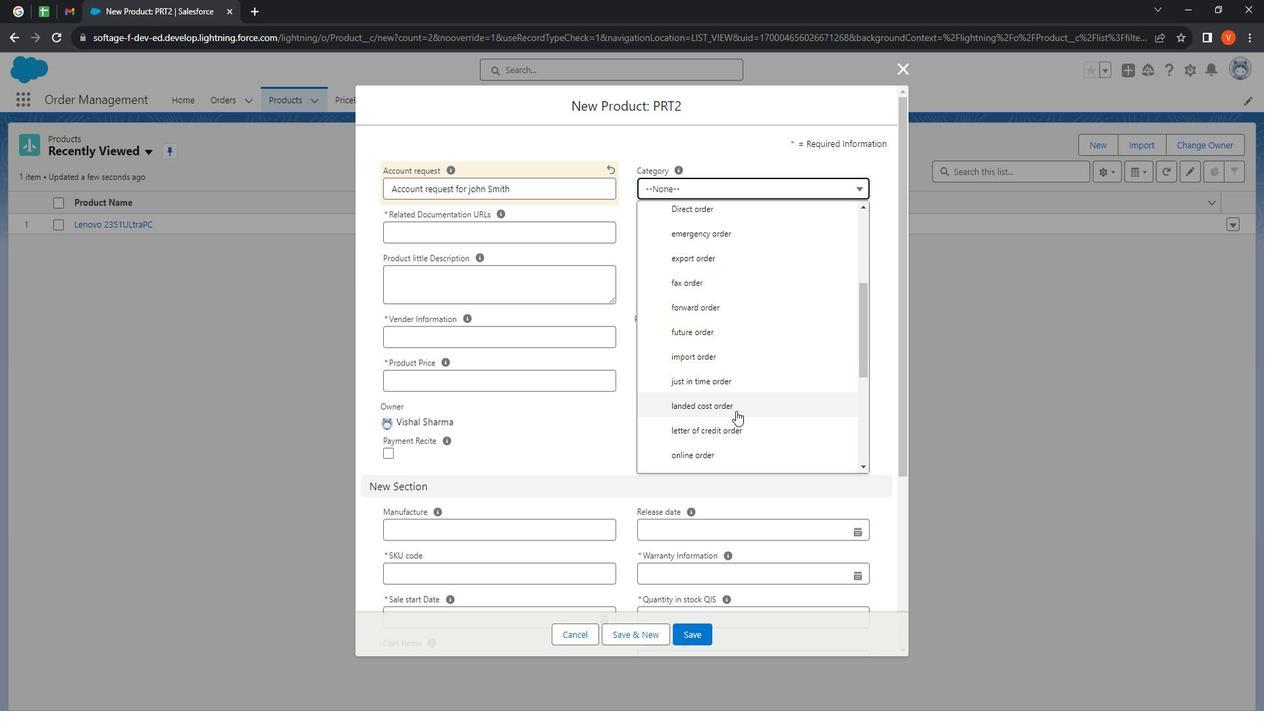 
Action: Mouse moved to (497, 245)
Screenshot: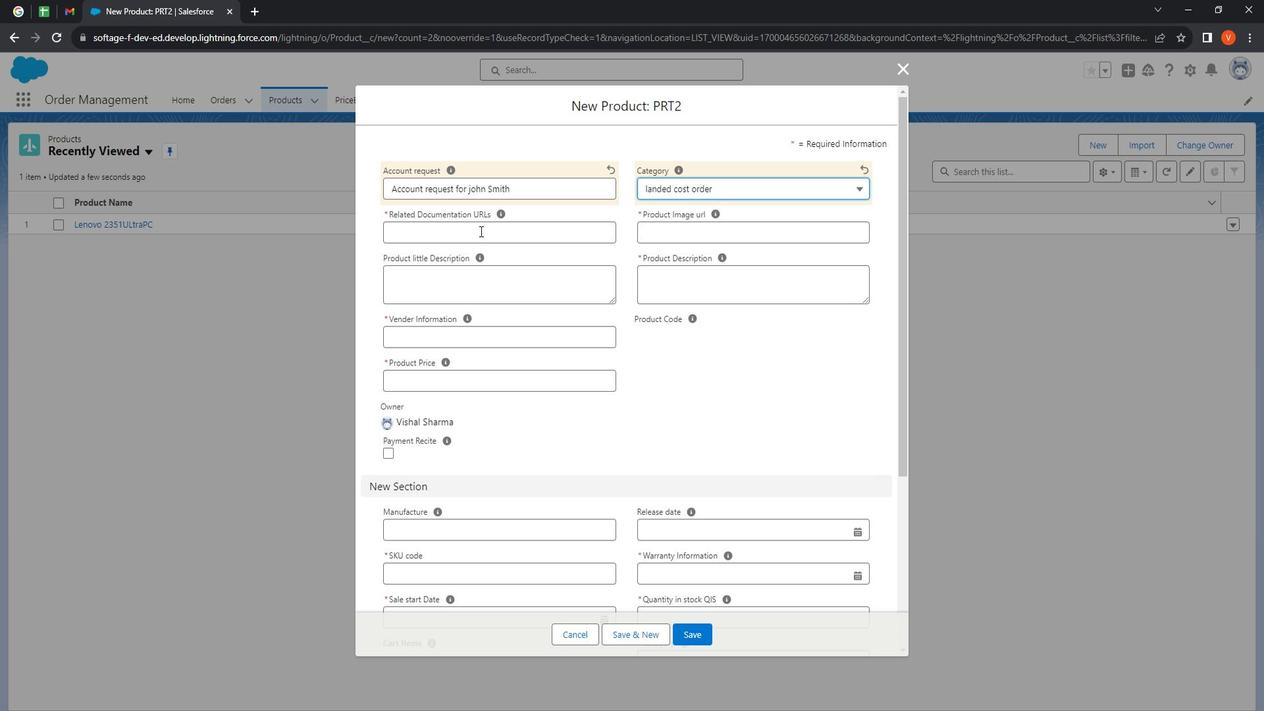 
Action: Mouse pressed left at (497, 245)
Screenshot: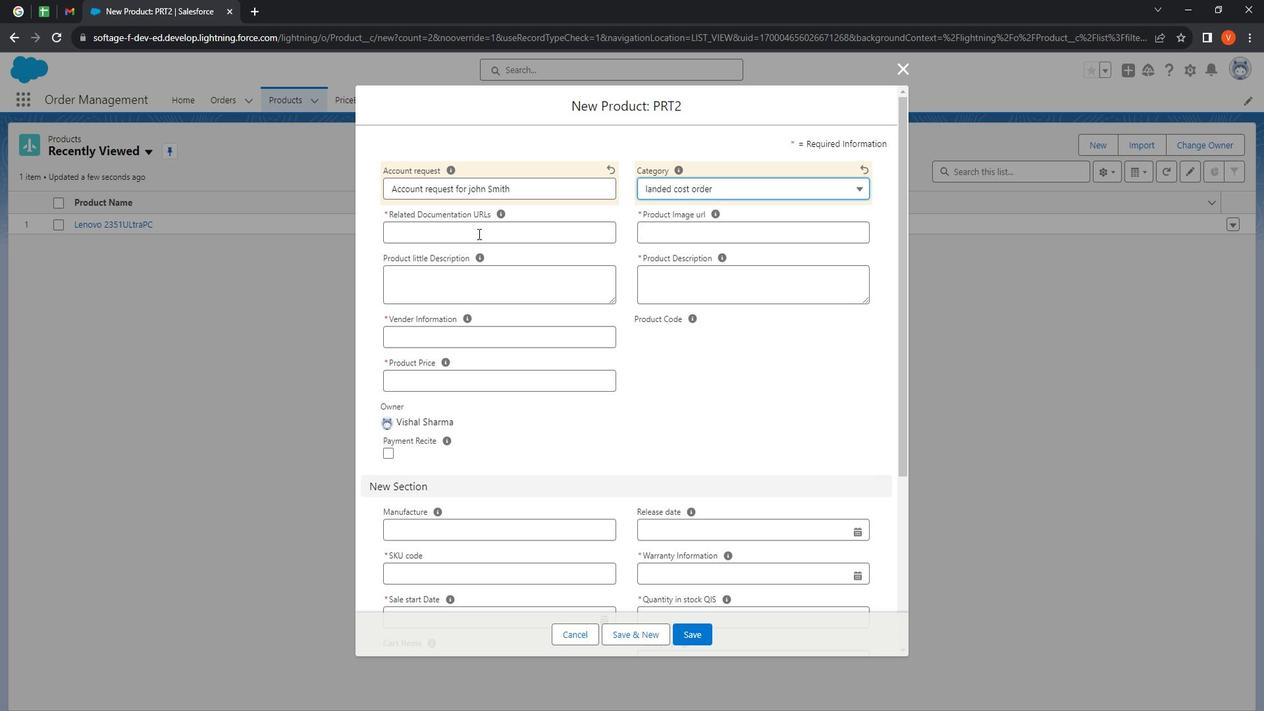
Action: Key pressed <Key.shift>
Screenshot: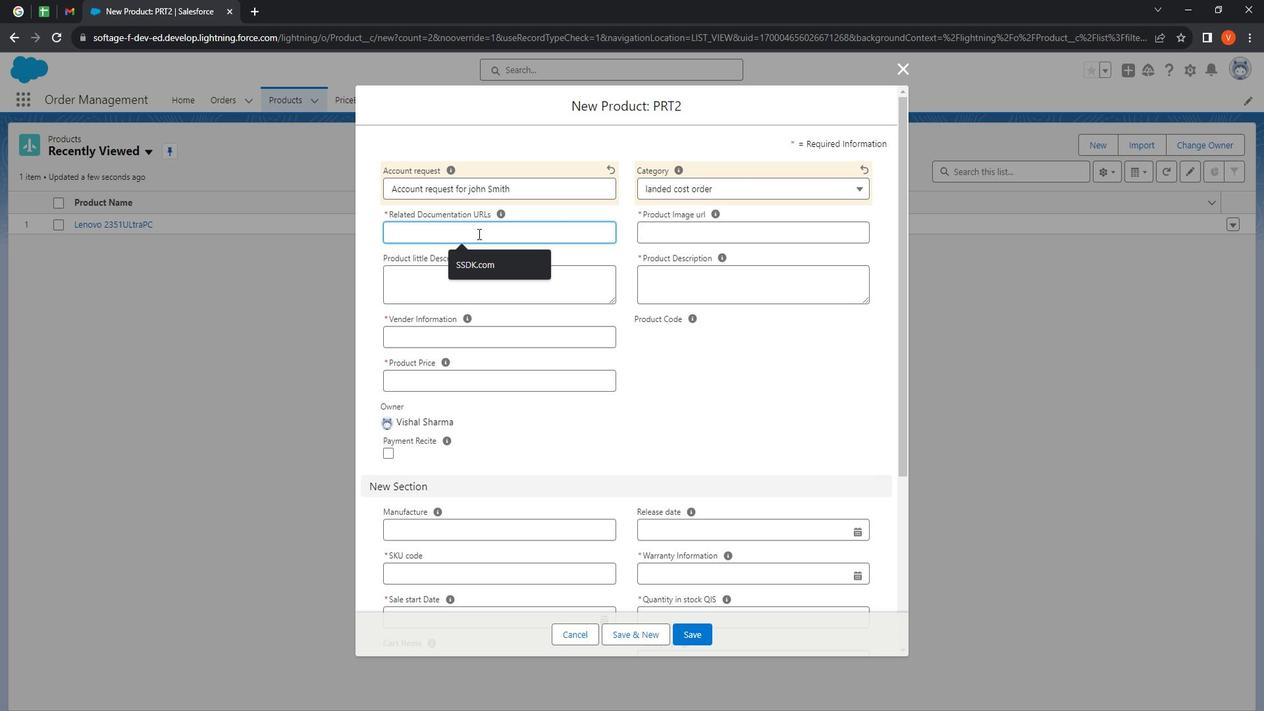 
Action: Mouse moved to (521, 292)
Screenshot: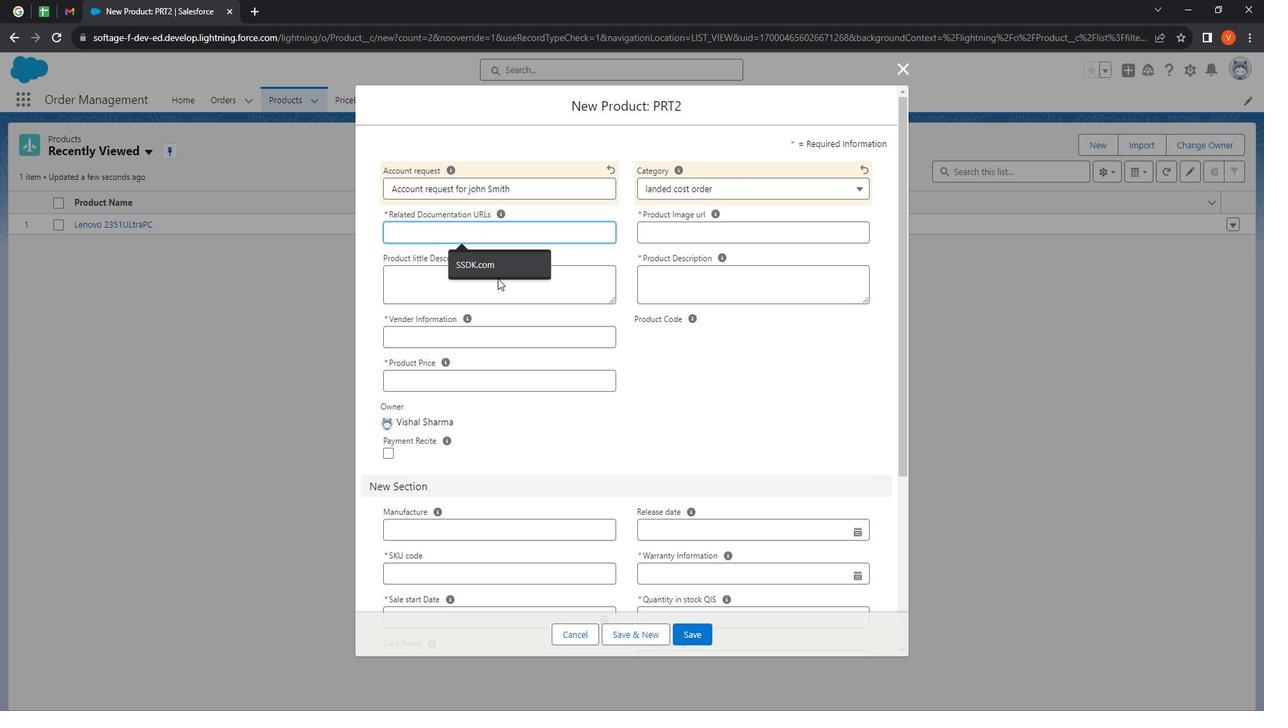 
Action: Key pressed <Key.shift><Key.shift>
Screenshot: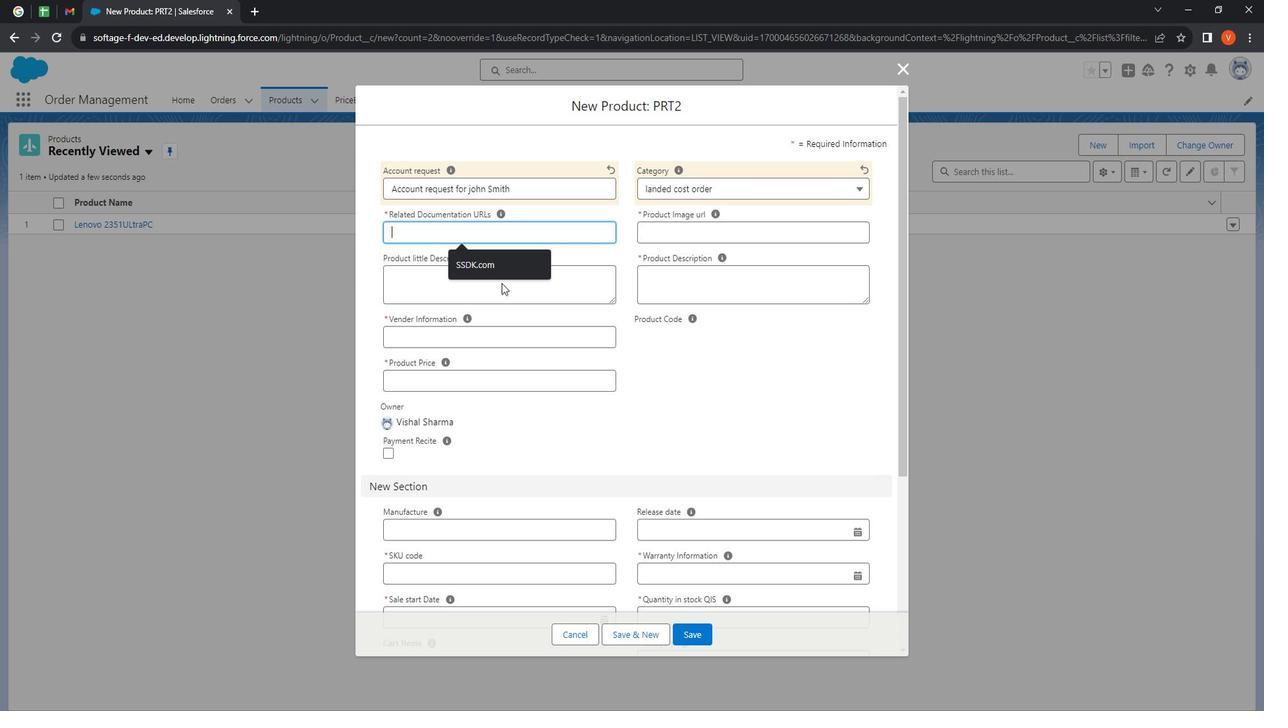 
Action: Mouse moved to (521, 292)
Screenshot: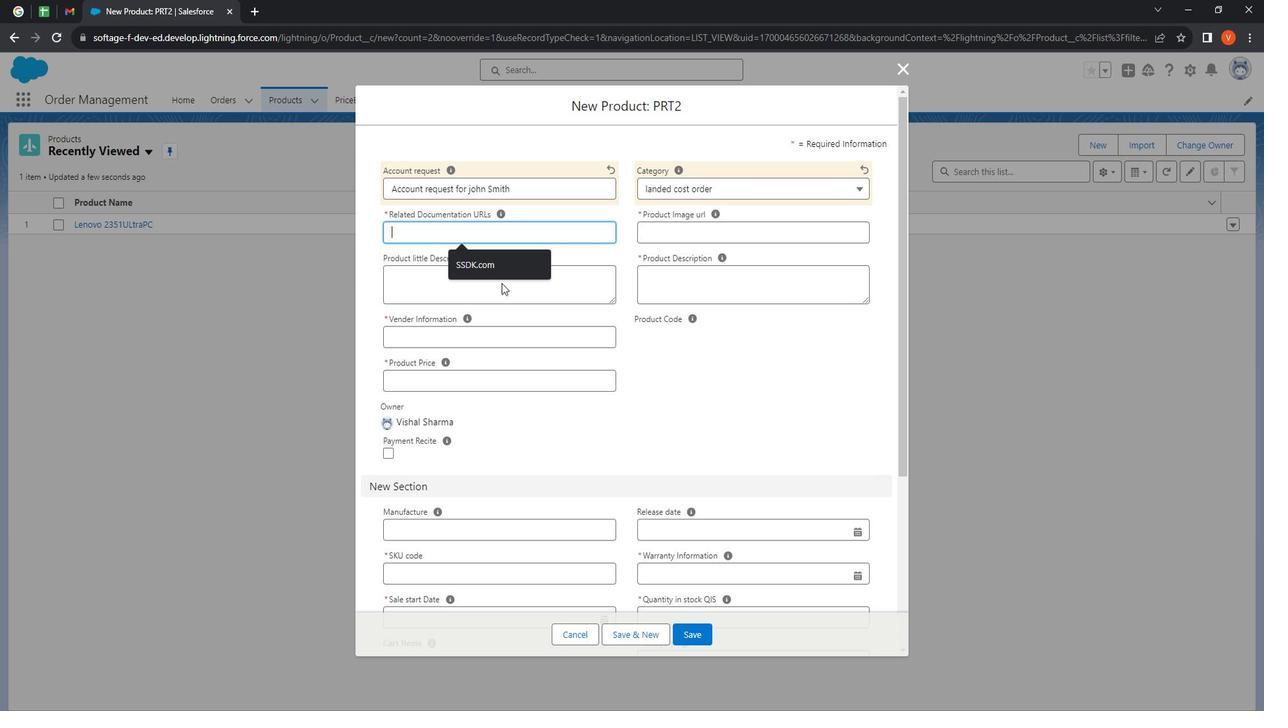 
Action: Key pressed <Key.shift>
Screenshot: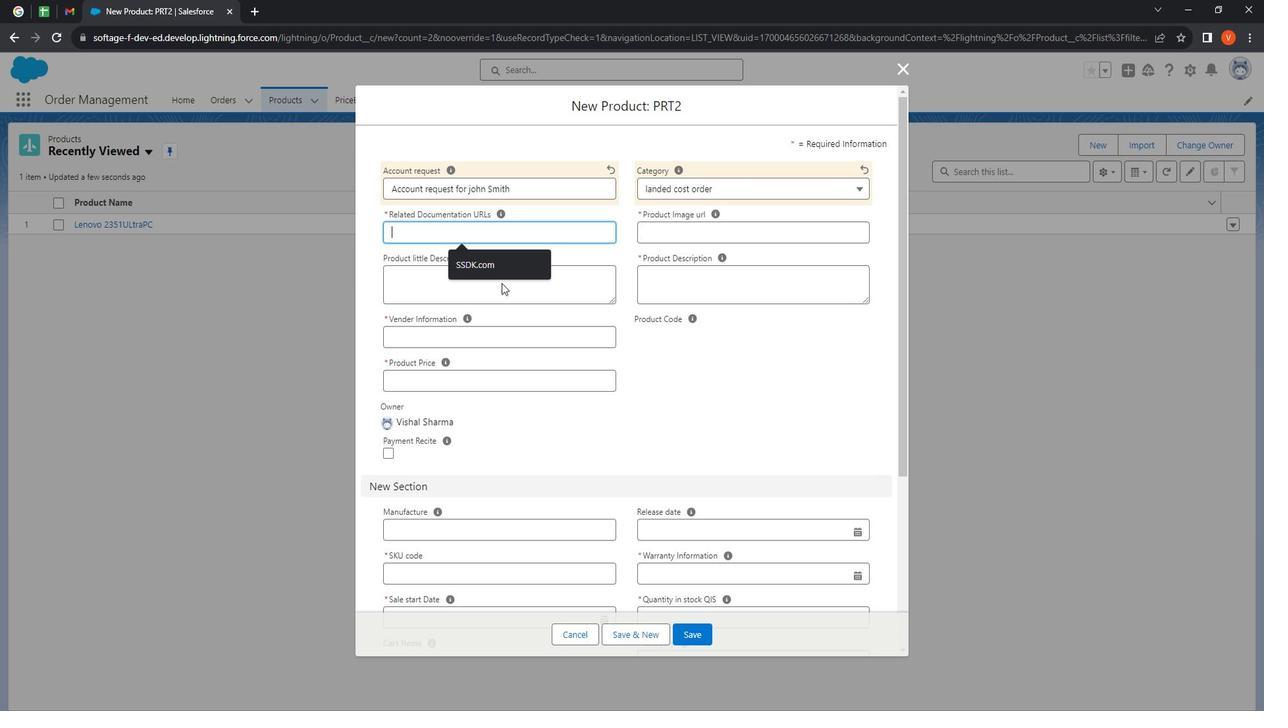 
Action: Mouse moved to (521, 289)
Screenshot: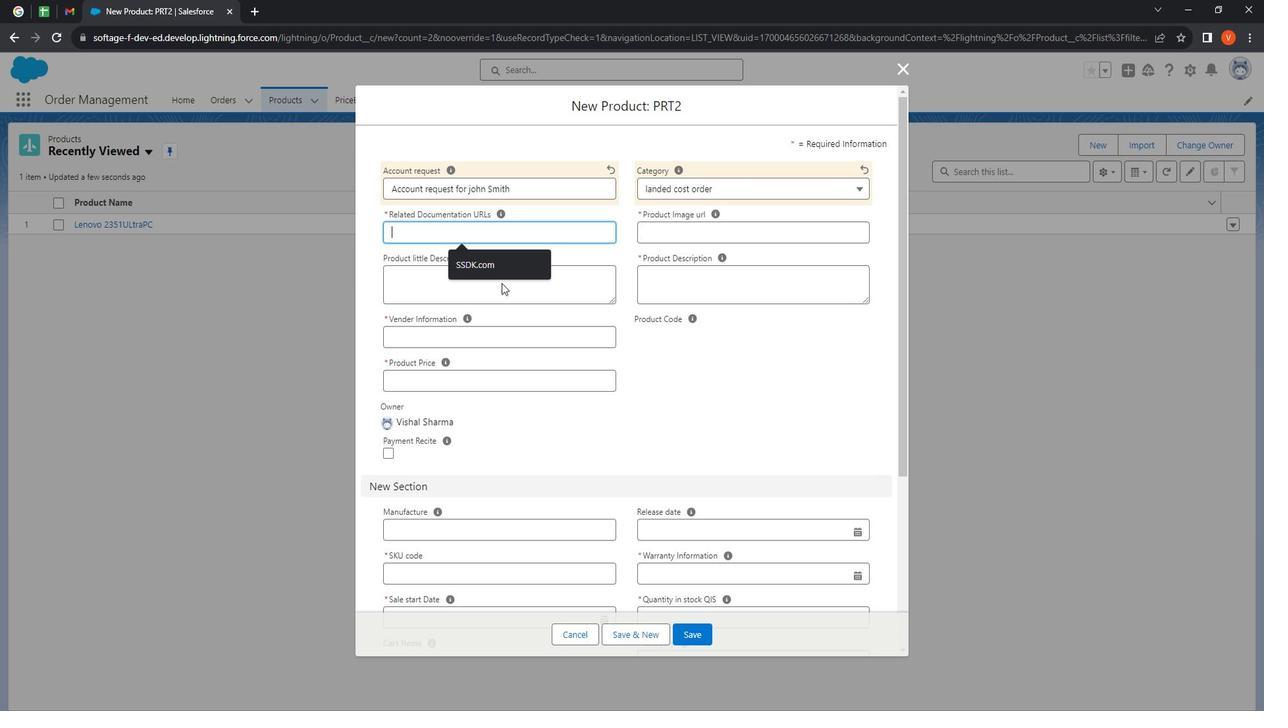 
Action: Key pressed <Key.shift>
Screenshot: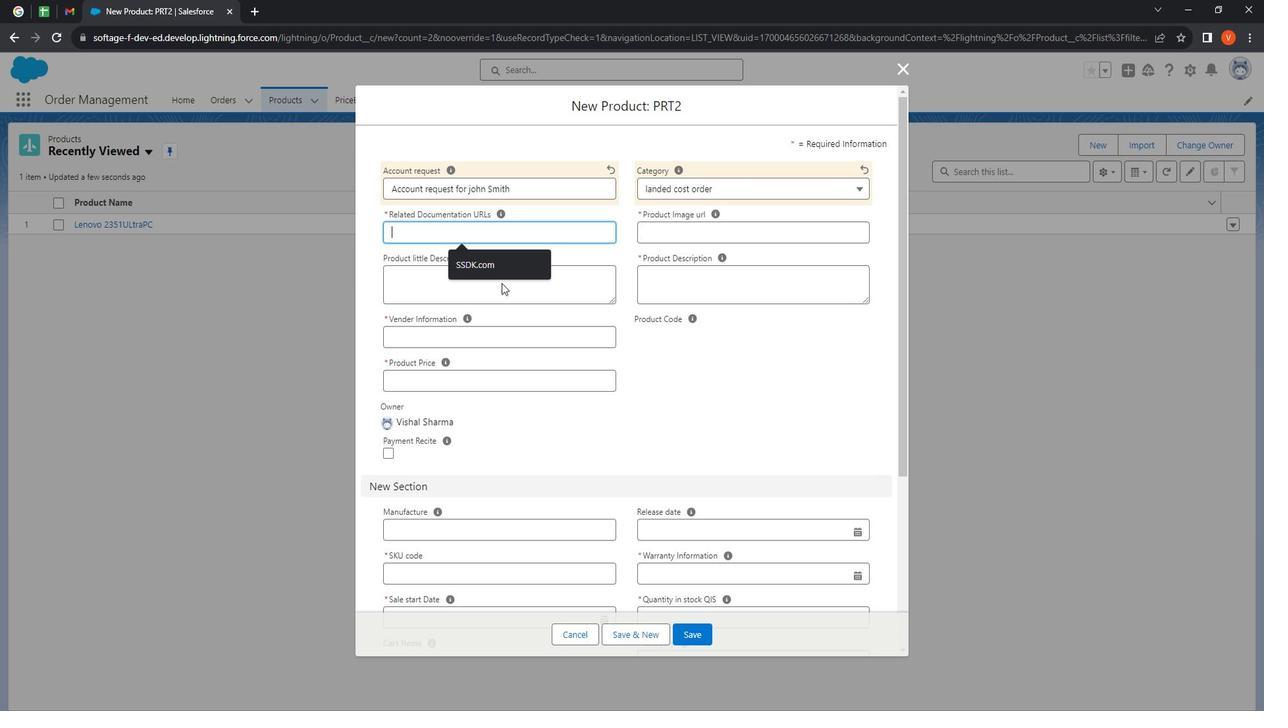 
Action: Mouse moved to (521, 288)
Screenshot: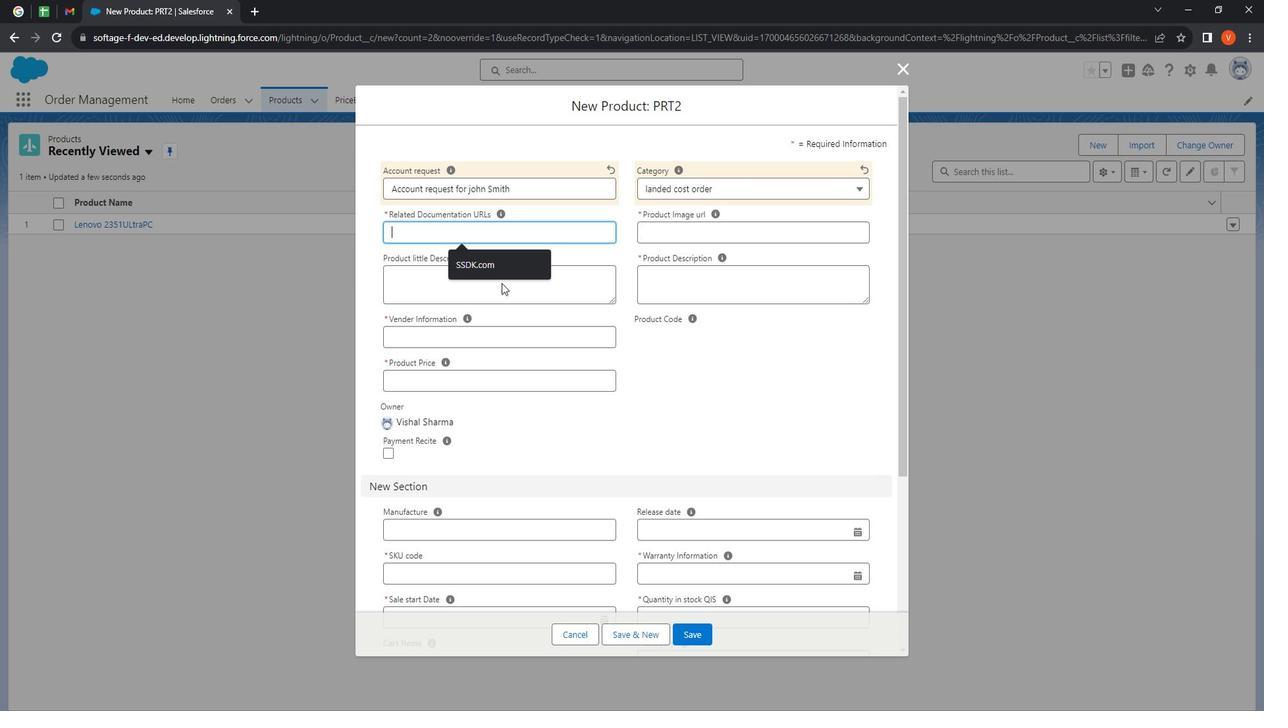 
Action: Key pressed <Key.shift>
Screenshot: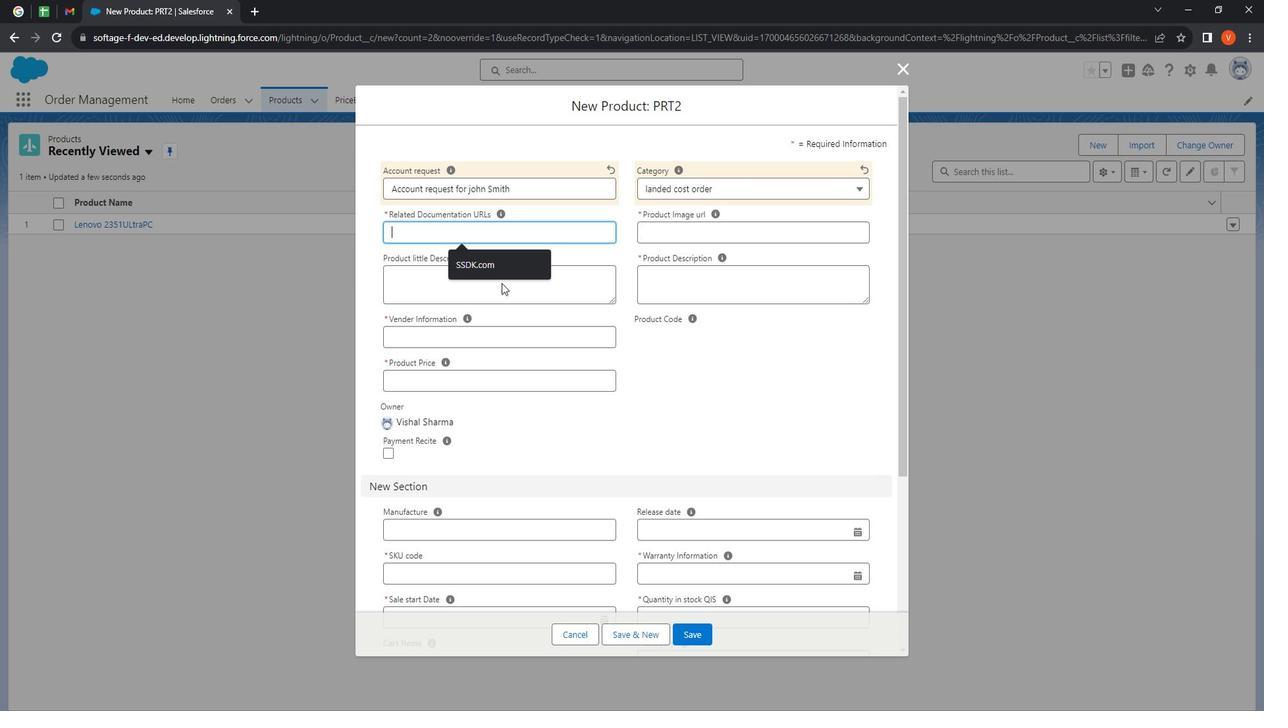
Action: Mouse moved to (520, 277)
Screenshot: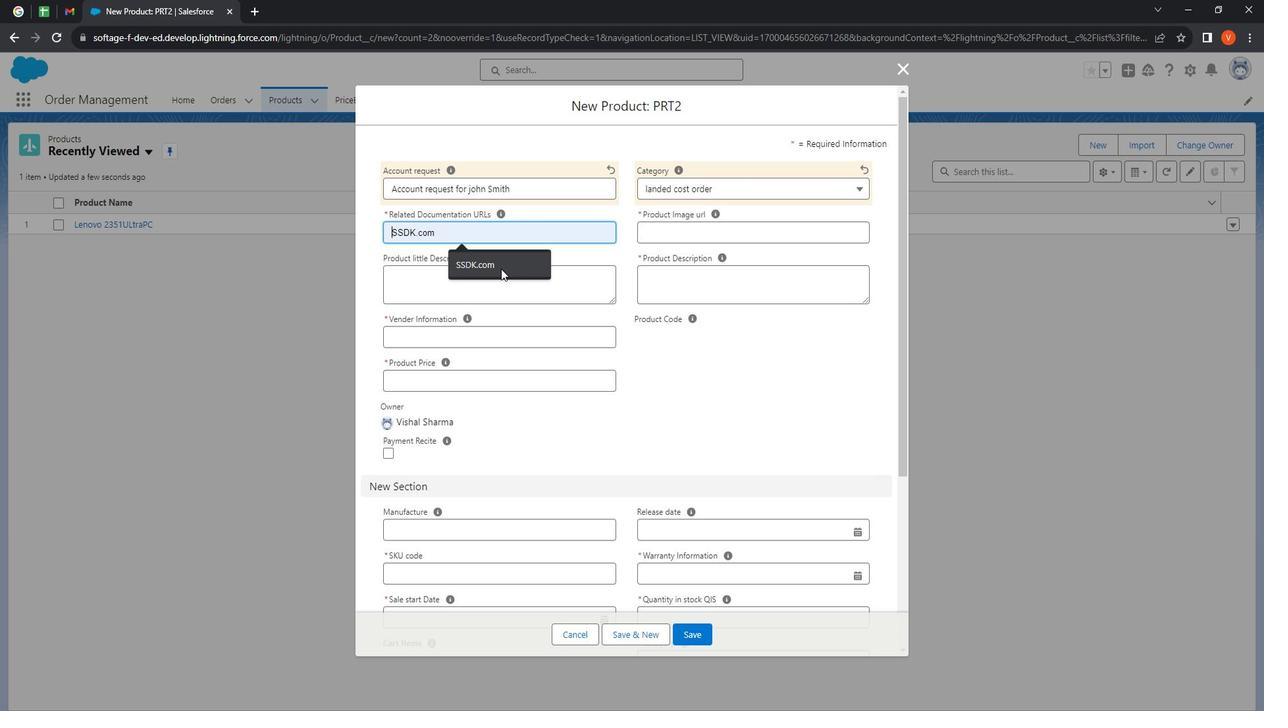 
Action: Mouse pressed left at (520, 277)
Screenshot: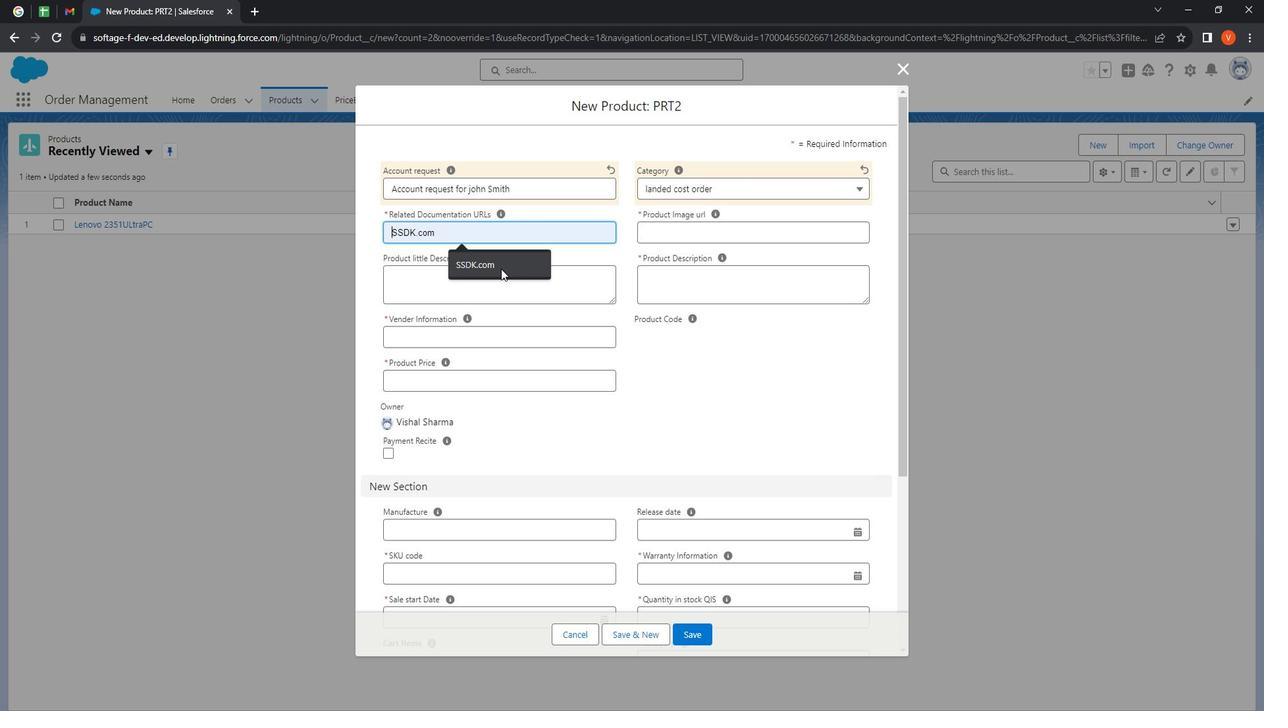 
Action: Mouse moved to (701, 249)
Screenshot: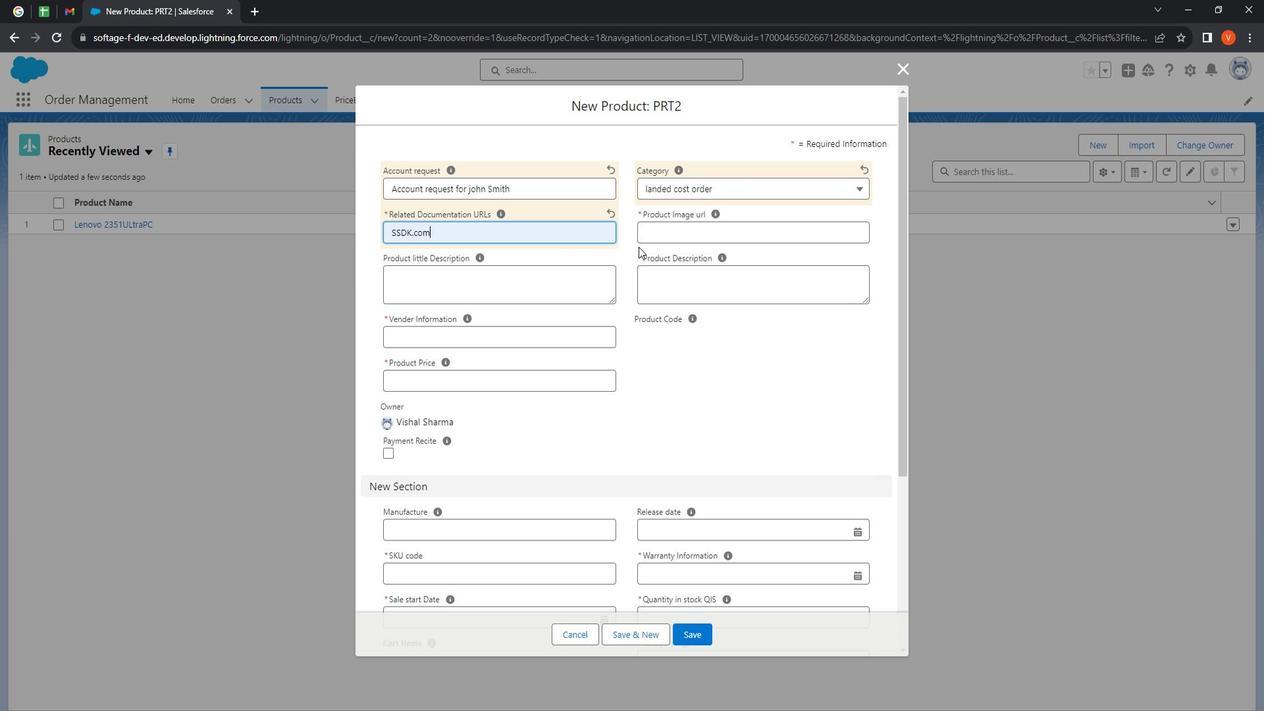
Action: Mouse pressed left at (701, 249)
Screenshot: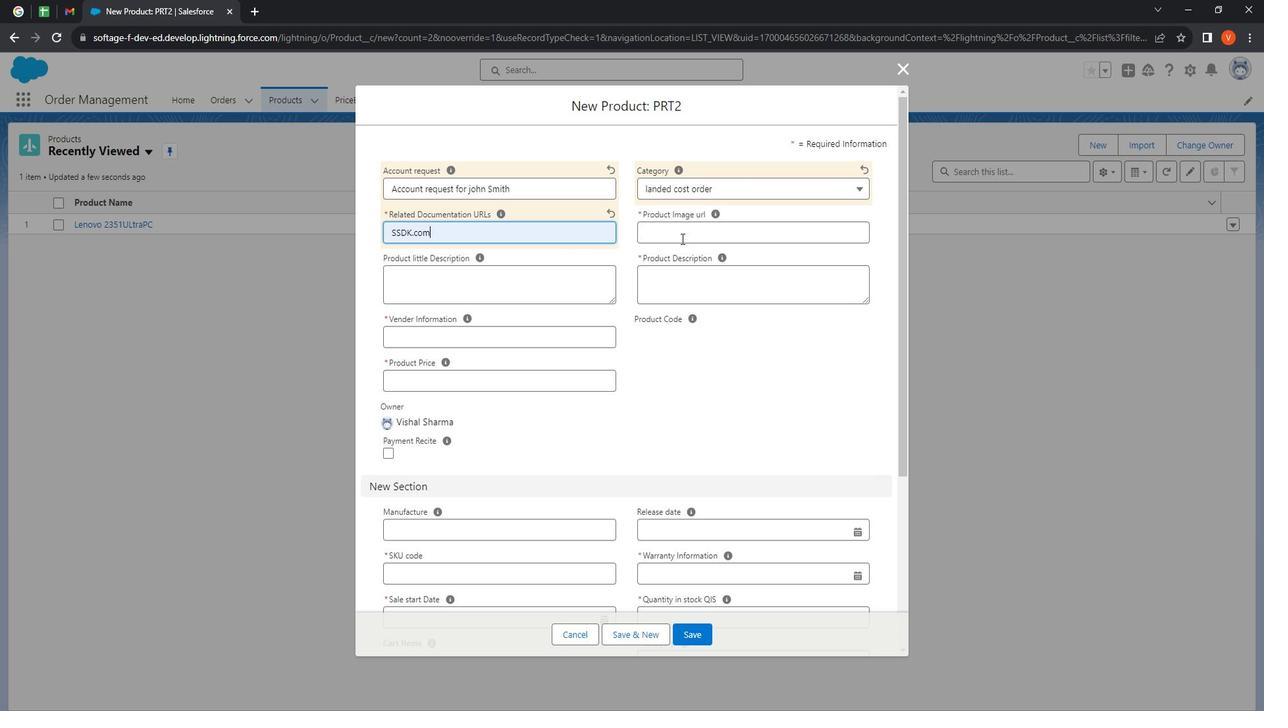 
Action: Mouse moved to (739, 268)
Screenshot: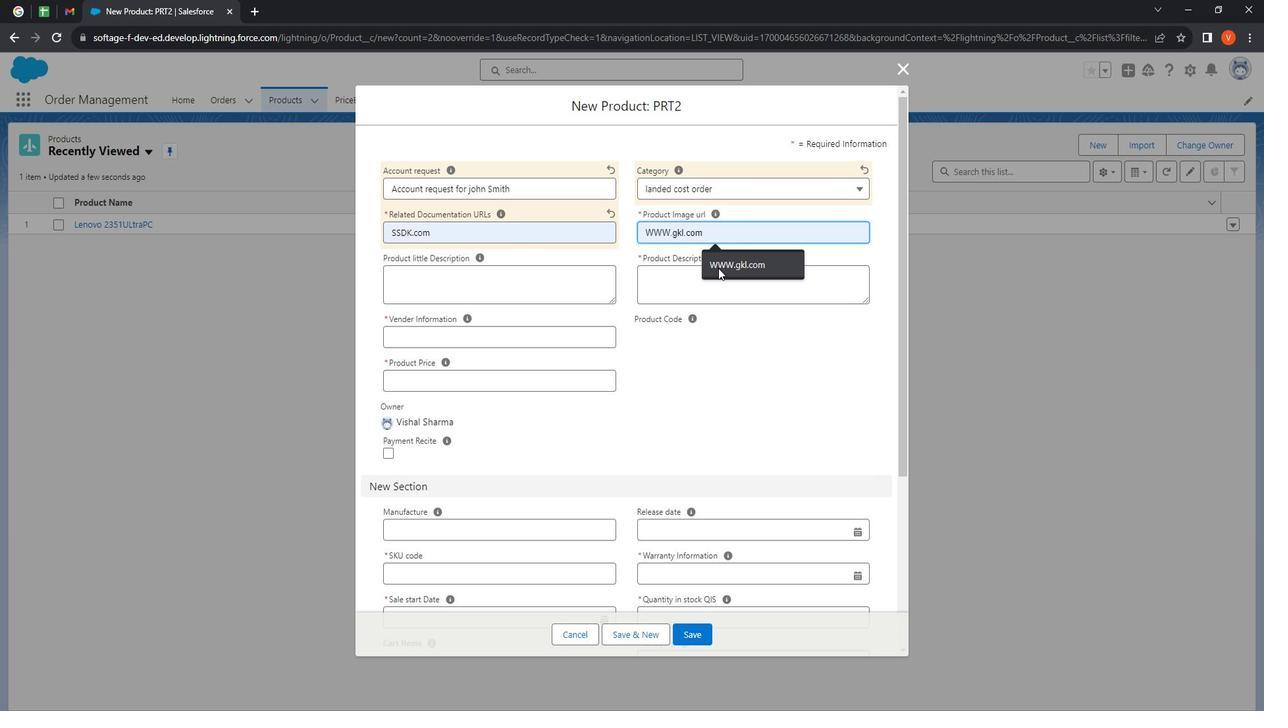 
Action: Mouse pressed left at (739, 268)
Screenshot: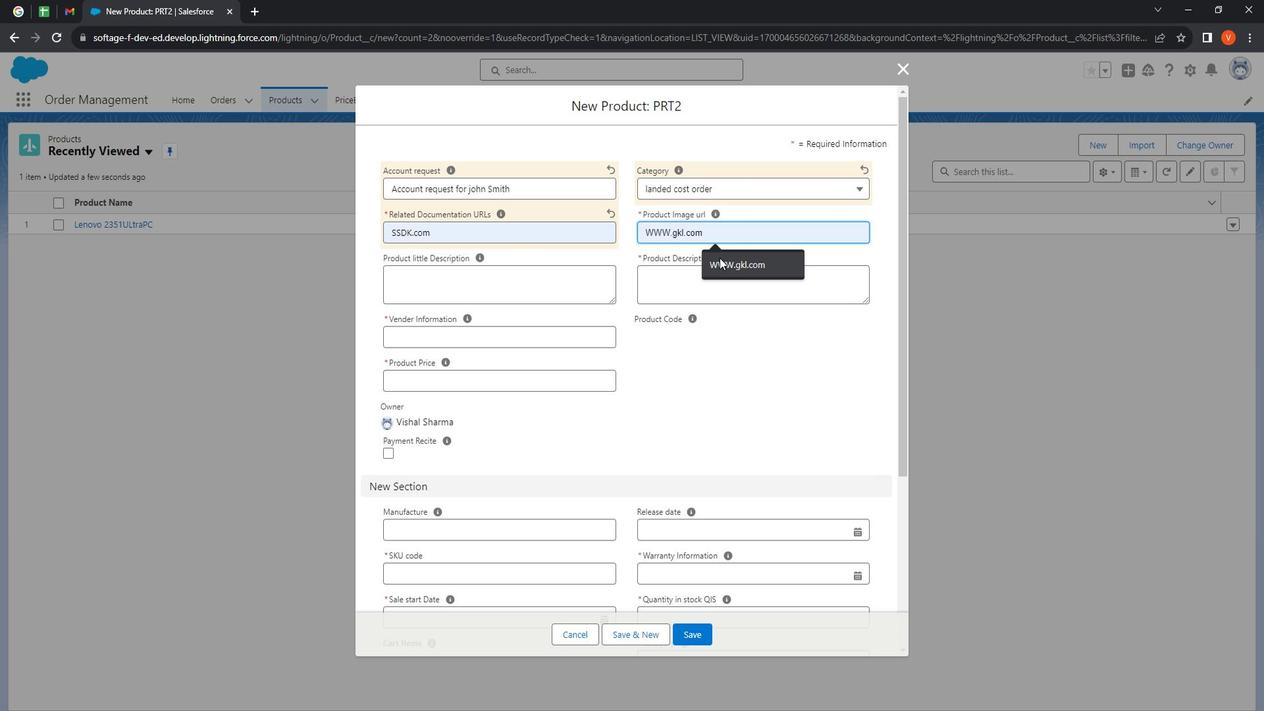 
Action: Mouse moved to (499, 296)
Screenshot: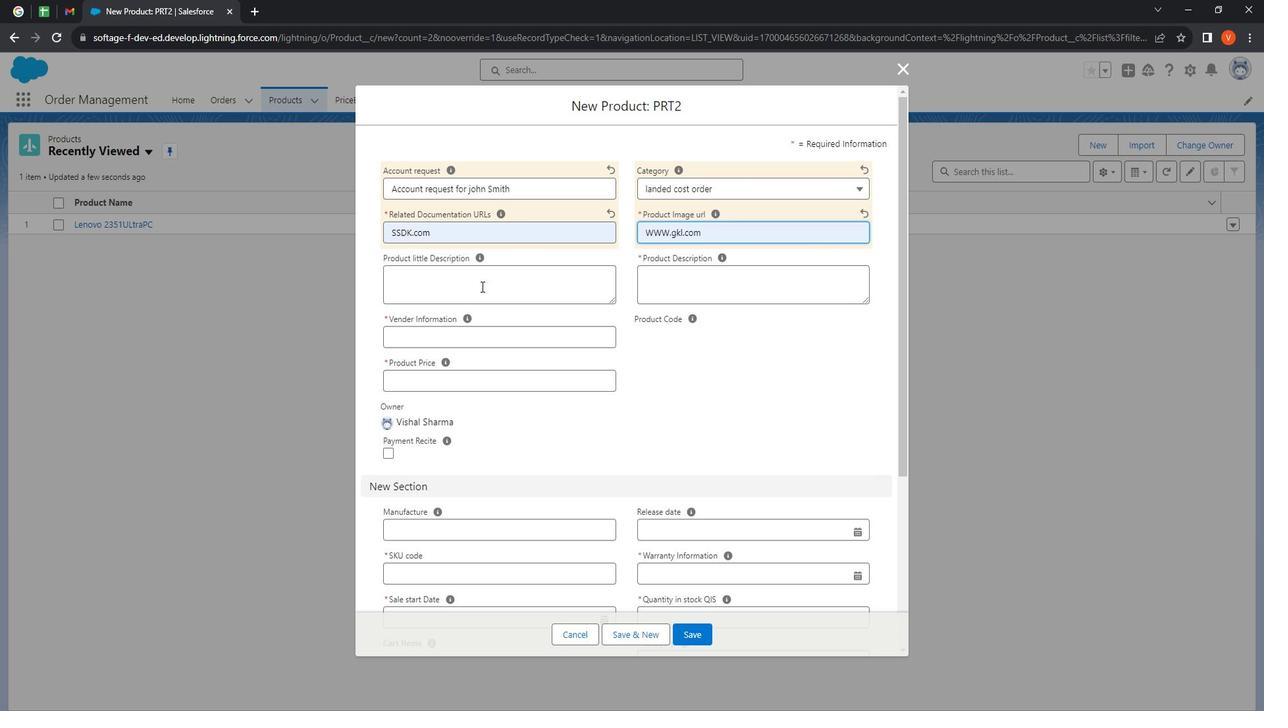 
Action: Mouse pressed left at (499, 296)
Screenshot: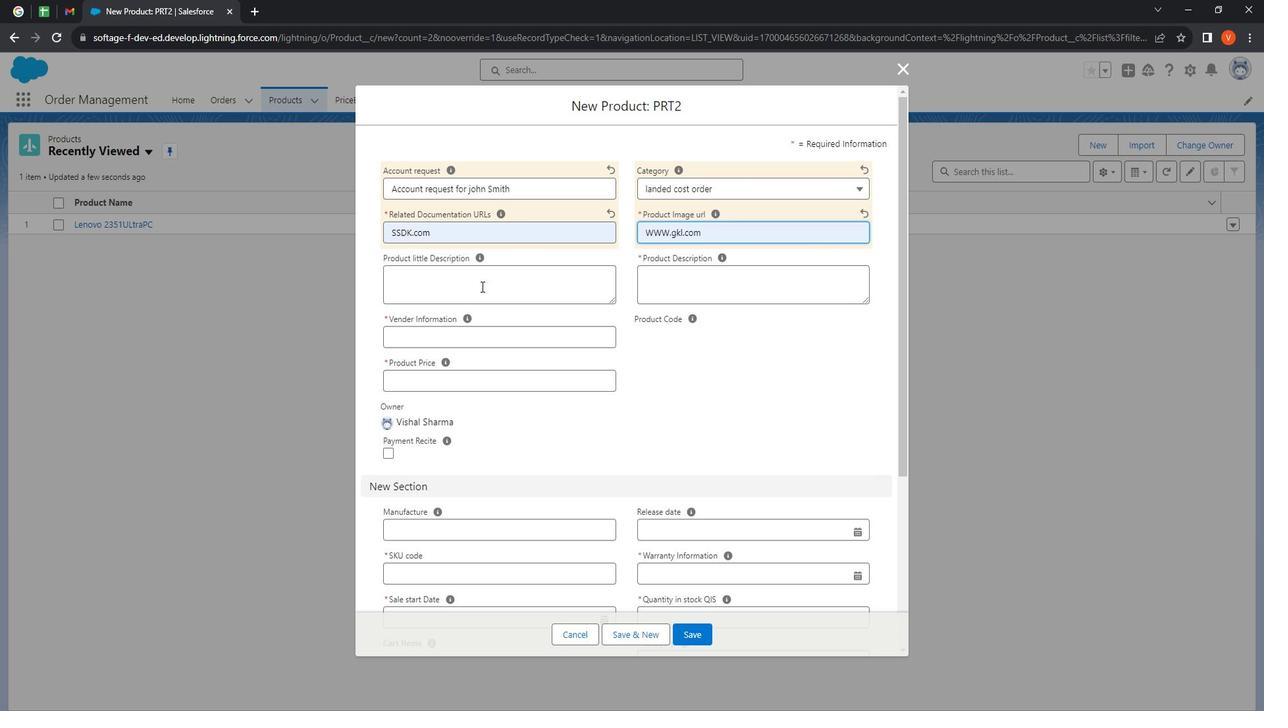 
Action: Mouse moved to (501, 296)
Screenshot: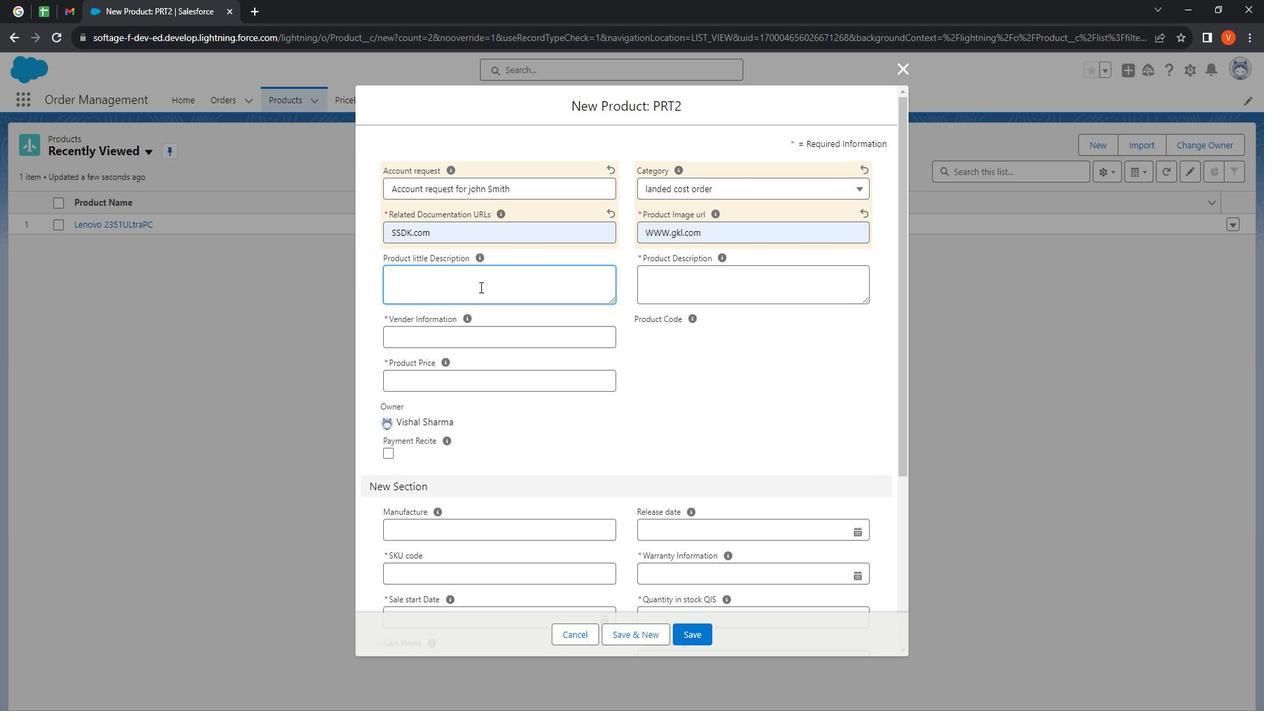
Action: Key pressed <Key.shift>
Screenshot: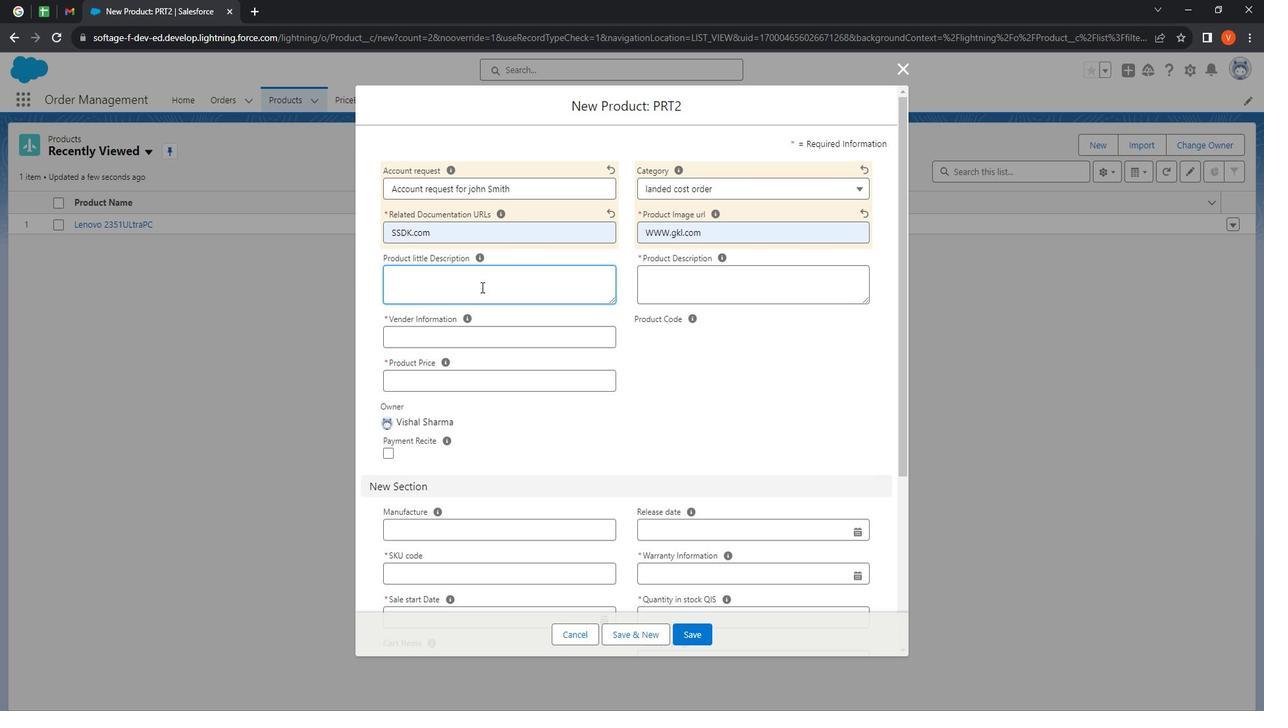 
Action: Mouse moved to (546, 314)
Screenshot: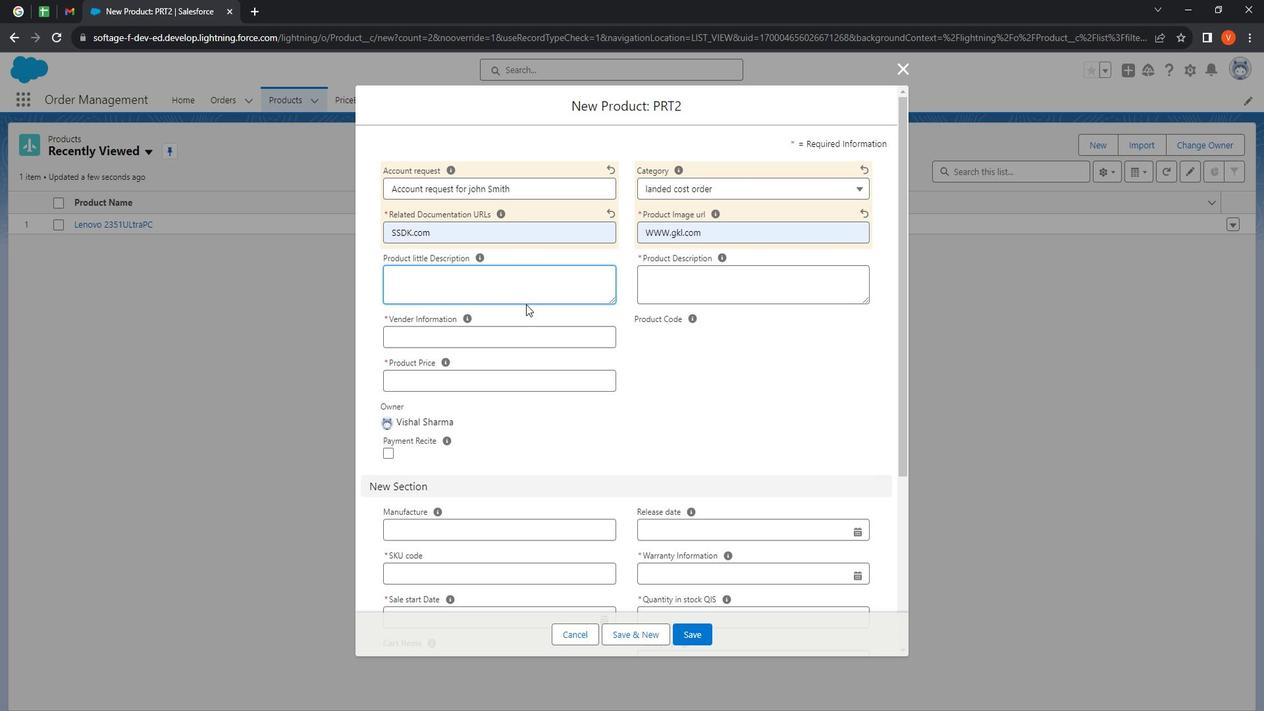 
Action: Key pressed <Key.shift><Key.shift><Key.shift><Key.shift><Key.shift><Key.shift><Key.shift><Key.shift><Key.shift><Key.shift><Key.shift><Key.shift><Key.shift><Key.shift><Key.shift><Key.shift><Key.shift><Key.shift><Key.shift><Key.shift><Key.shift><Key.shift><Key.shift><Key.shift><Key.shift><Key.shift><Key.shift><Key.shift><Key.shift><Key.shift><Key.shift><Key.shift><Key.shift><Key.shift><Key.shift><Key.shift><Key.shift><Key.shift><Key.shift><Key.shift><Key.shift><Key.shift><Key.shift><Key.shift><Key.shift><Key.shift><Key.shift><Key.shift><Key.shift><Key.shift><Key.shift><Key.shift><Key.shift><Key.shift><Key.shift><Key.shift><Key.shift><Key.shift><Key.shift><Key.shift><Key.shift><Key.shift><Key.shift><Key.shift><Key.shift><Key.shift><Key.shift><Key.shift><Key.shift><Key.shift><Key.shift><Key.shift><Key.shift><Key.shift><Key.shift><Key.shift><Key.shift><Key.shift><Key.shift><Key.shift><Key.shift><Key.shift><Key.shift><Key.shift><Key.shift><Key.shift><Key.shift><Key.shift><Key.shift><Key.shift><Key.shift><Key.shift><Key.shift><Key.shift><Key.shift><Key.shift><Key.shift><Key.shift><Key.shift><Key.shift><Key.shift><Key.shift><Key.shift><Key.shift><Key.shift><Key.shift><Key.shift><Key.shift><Key.shift><Key.shift><Key.shift><Key.shift><Key.shift><Key.shift><Key.shift><Key.shift><Key.shift><Key.shift><Key.shift><Key.shift><Key.shift><Key.shift><Key.shift><Key.shift><Key.shift><Key.shift><Key.shift><Key.shift><Key.shift><Key.shift><Key.shift><Key.shift><Key.shift><Key.shift><Key.shift><Key.shift><Key.shift><Key.shift><Key.shift>We<Key.space>ar<Key.space>e<Key.space><Key.backspace><Key.backspace>e<Key.backspace><Key.backspace>e<Key.space>selling<Key.space>cyber<Key.space>truckk<Key.space><Key.backspace><Key.backspace><Key.space>which<Key.space>you<Key.space>can<Key.space>ger<Key.backspace>t<Key.space>for<Key.space>10000000000<Key.shift><Key.shift><Key.shift><Key.shift><Key.shift><Key.shift><Key.shift><Key.shift><Key.shift><Key.shift><Key.shift><Key.shift><Key.shift><Key.shift><Key.shift><Key.shift><Key.shift><Key.shift><Key.shift><Key.shift><Key.shift><Key.shift><Key.shift><Key.shift><Key.shift><Key.shift><Key.shift><Key.shift><Key.shift><Key.shift><Key.shift><Key.shift>$<Key.space>only<Key.space>we<Key.backspace><Key.backspace>you<Key.space>will<Key.space>get<Key.space>lots<Key.space>of<Key.space>sag<Key.backspace>ftey<Key.space>mea
Screenshot: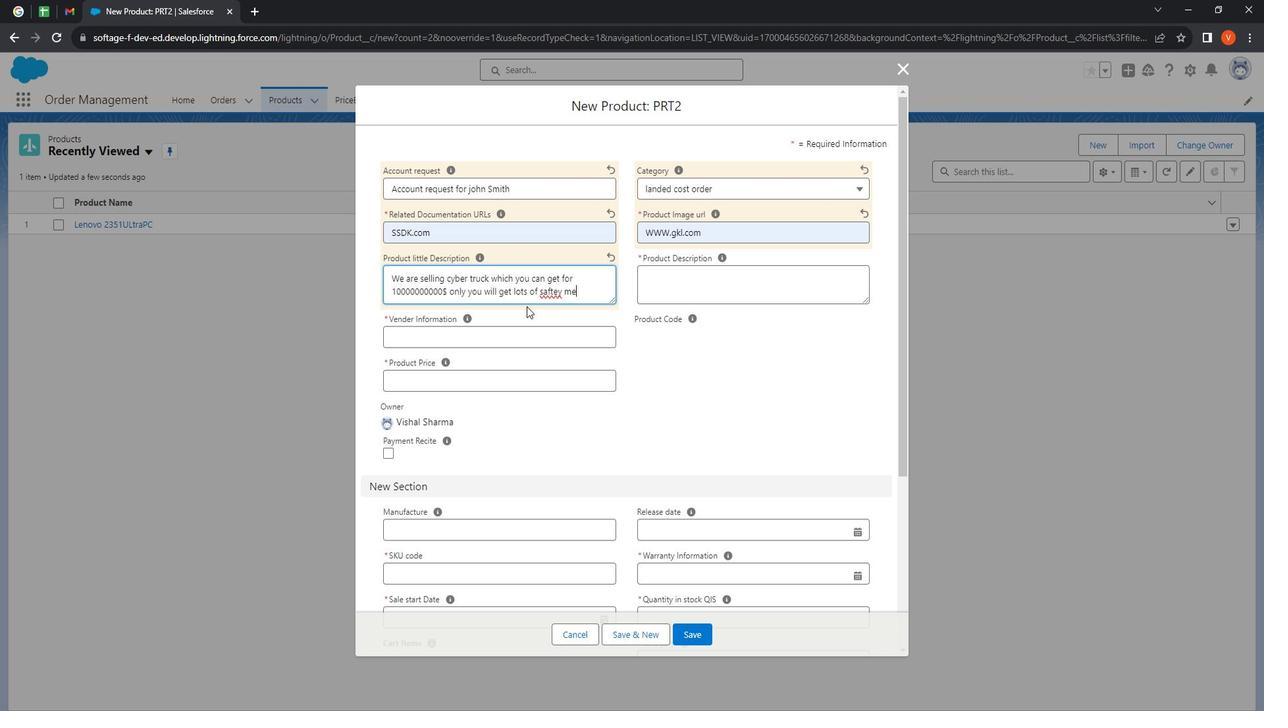 
Action: Mouse moved to (559, 300)
Screenshot: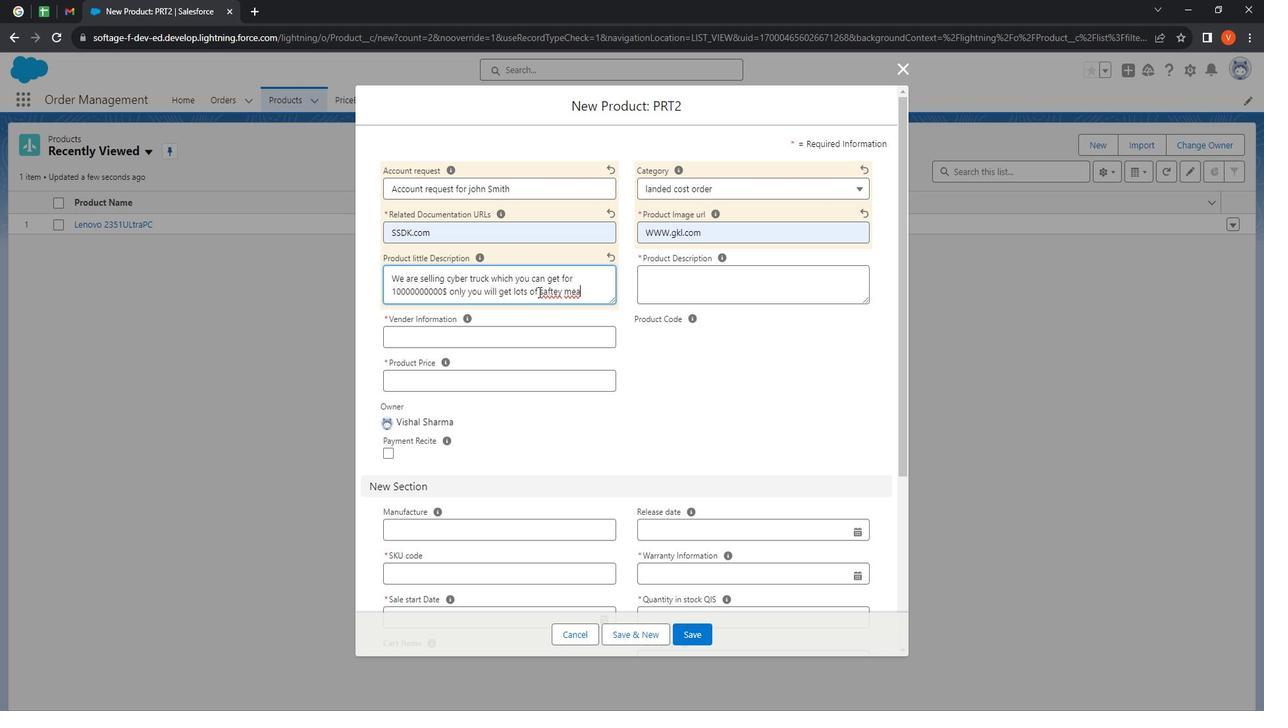 
Action: Mouse pressed right at (559, 300)
Screenshot: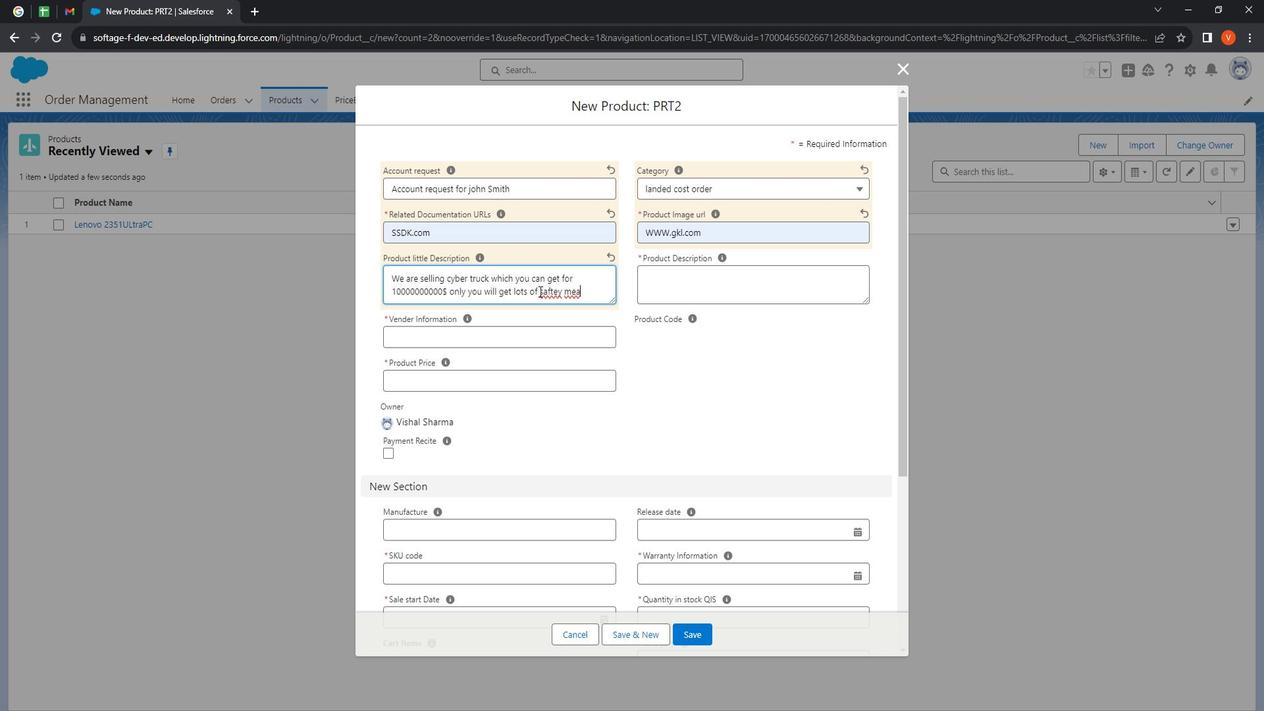 
Action: Mouse moved to (583, 308)
Screenshot: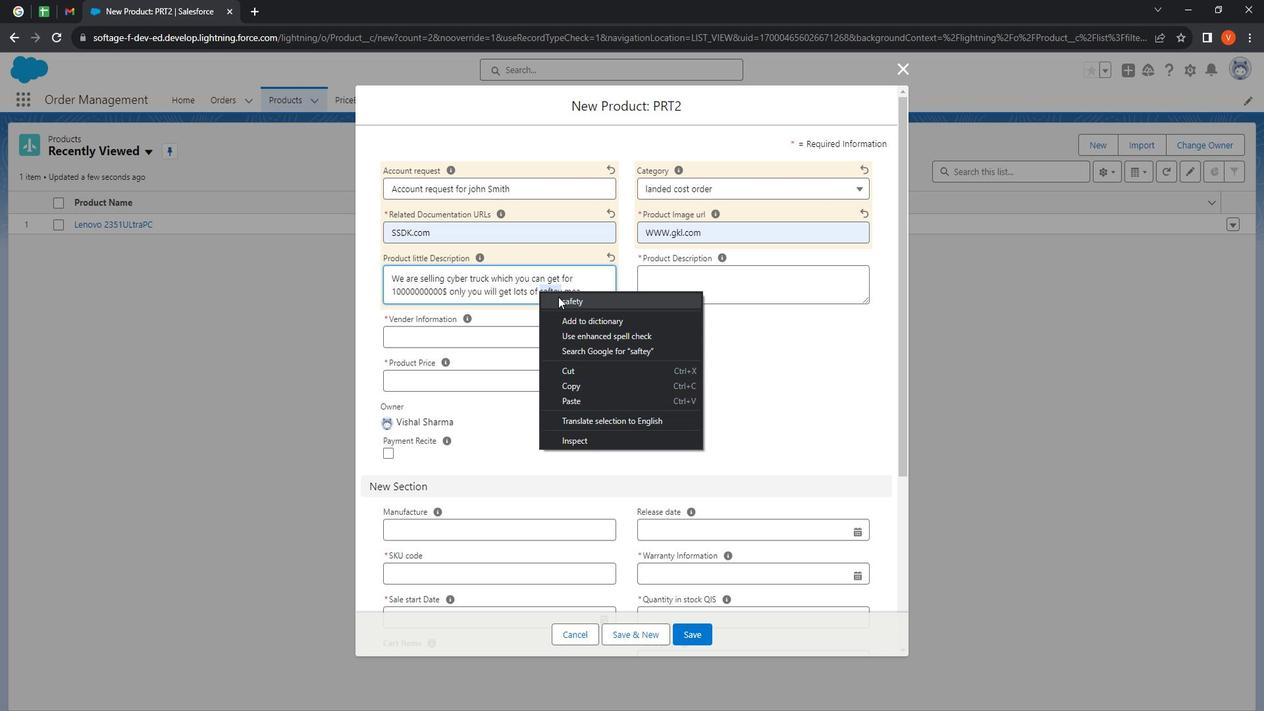 
Action: Mouse pressed left at (583, 308)
Screenshot: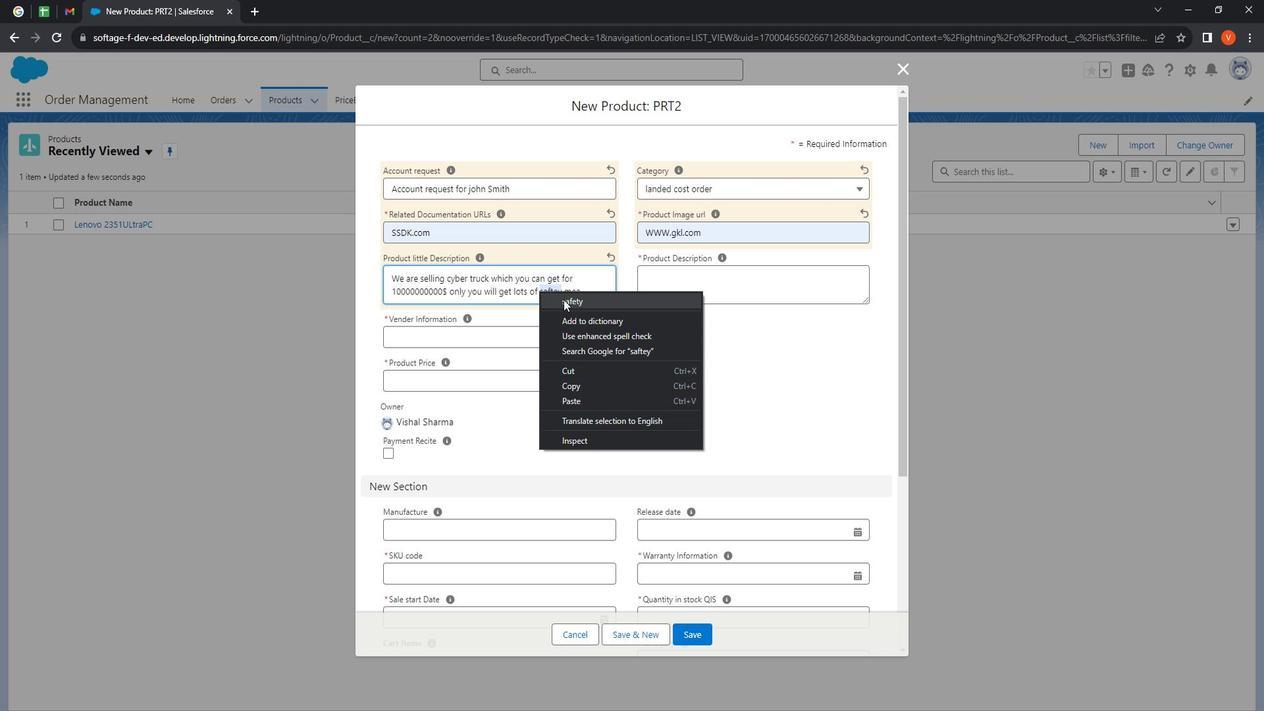 
Action: Mouse moved to (615, 308)
Screenshot: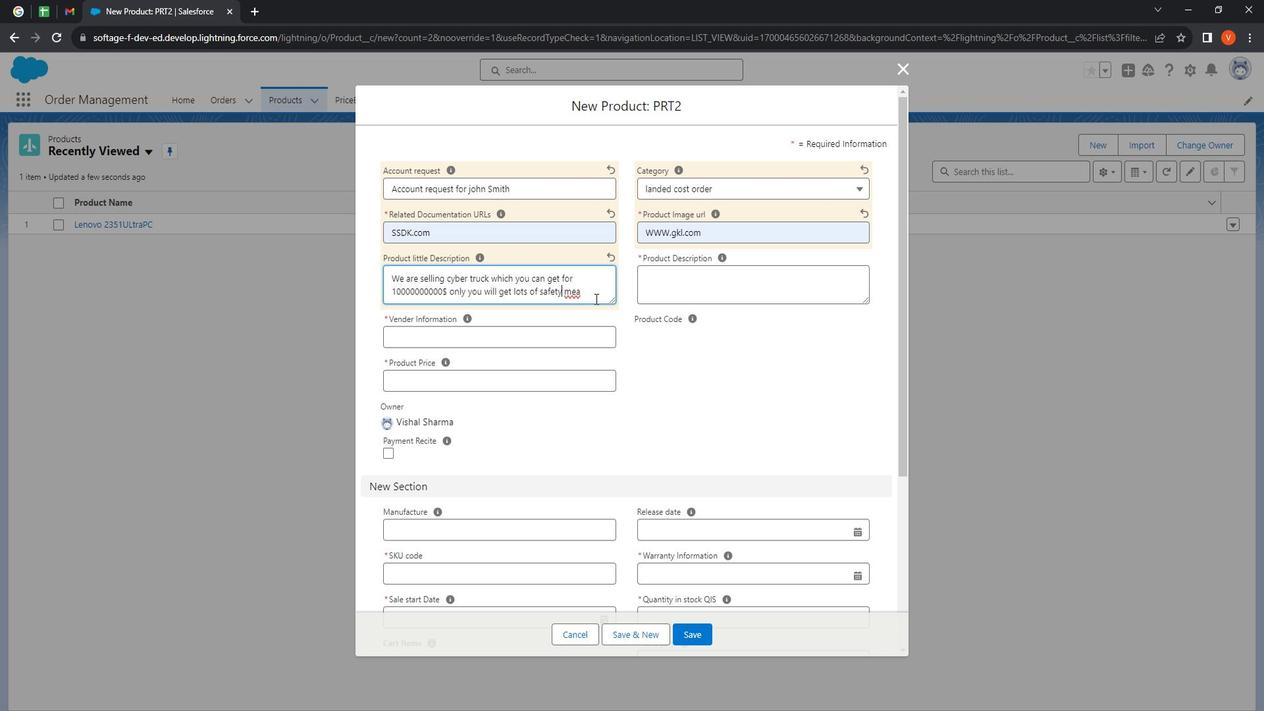 
Action: Mouse pressed left at (615, 308)
Screenshot: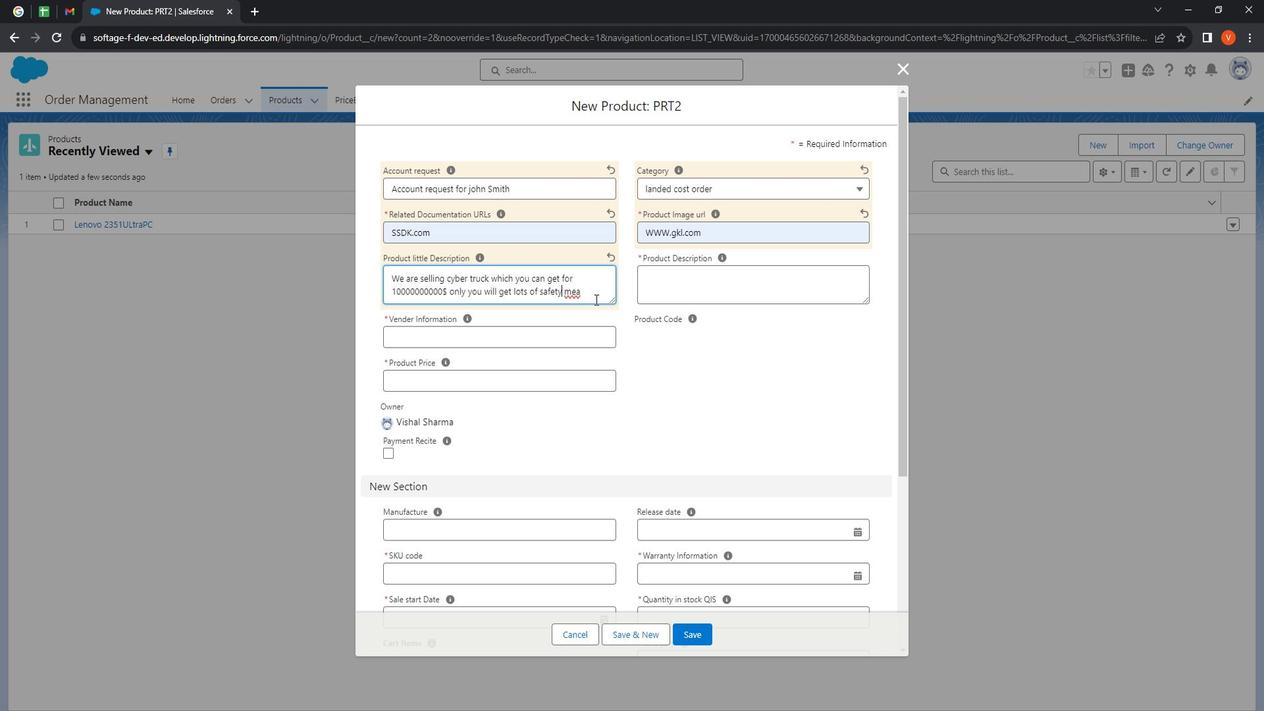 
Action: Mouse moved to (609, 311)
Screenshot: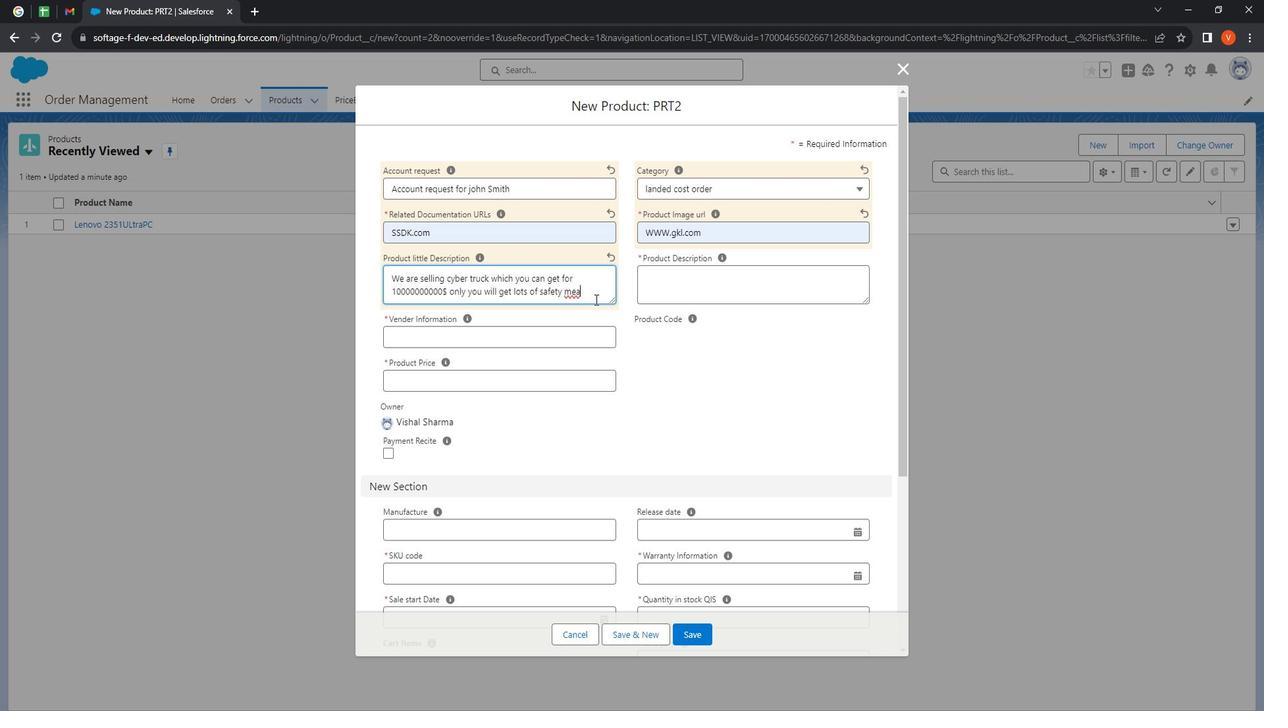 
Action: Key pressed <Key.backspace><Key.backspace><Key.backspace><Key.backspace><Key.space><Key.shift>Features<Key.space>with<Key.space>this<Key.space>truck<Key.space>like<Key.space>it<Key.space>can<Key.space>easily<Key.space>absorb<Key.space>graneed<Key.space>
Screenshot: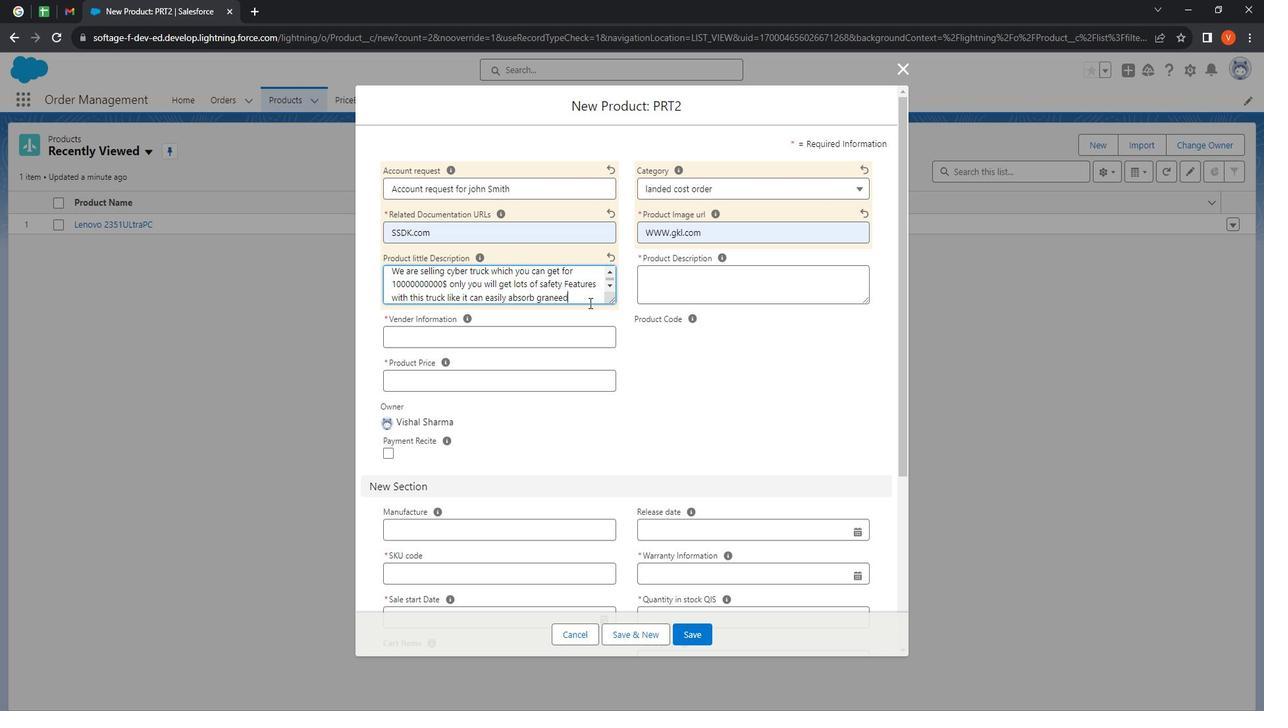 
Action: Mouse moved to (582, 311)
Screenshot: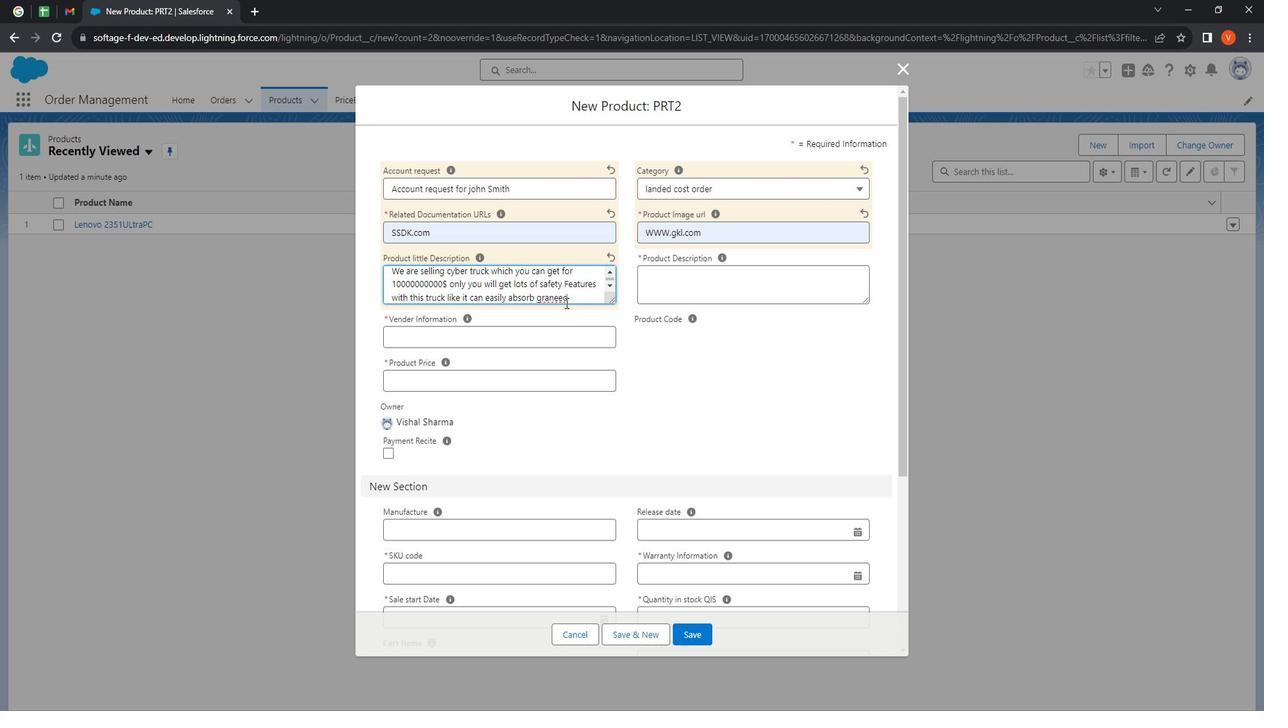 
Action: Mouse pressed right at (582, 311)
